 Task: In the event  named  Training Session: Conflict Resolution Strategies in the Workplace, Set a range of dates when you can accept meetings  '22 Jul â€" 20 Aug 2023'. Select a duration of  45 min. Select working hours  	_x000D_
MON- SAT 9:00am â€" 5:00pm. Add time before or after your events  as 5 min. Set the frequency of available time slots for invitees as  55 min. Set the minimum notice period and maximum events allowed per day as  41 hours and 5. , logged in from the account softage.4@softage.net and add another guest for the event, softage.10@softage.net
Action: Mouse pressed left at (834, 646)
Screenshot: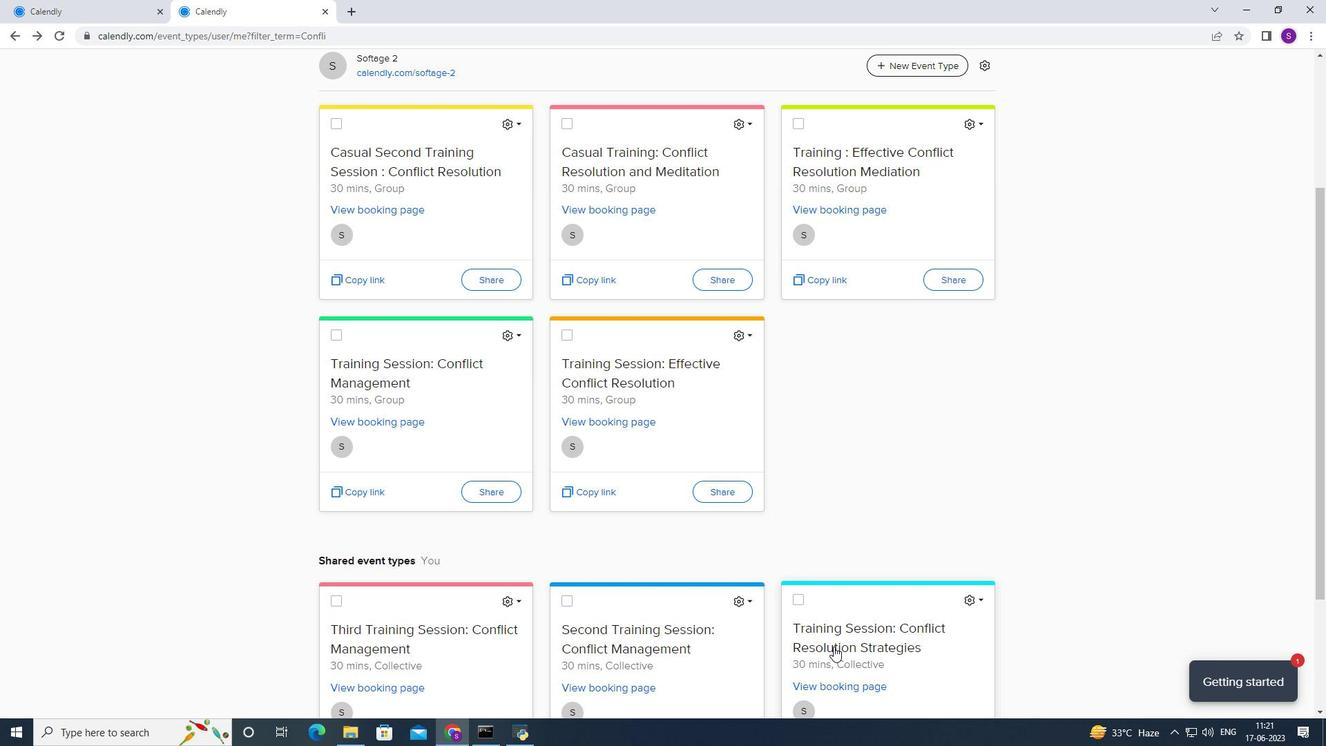 
Action: Mouse moved to (382, 344)
Screenshot: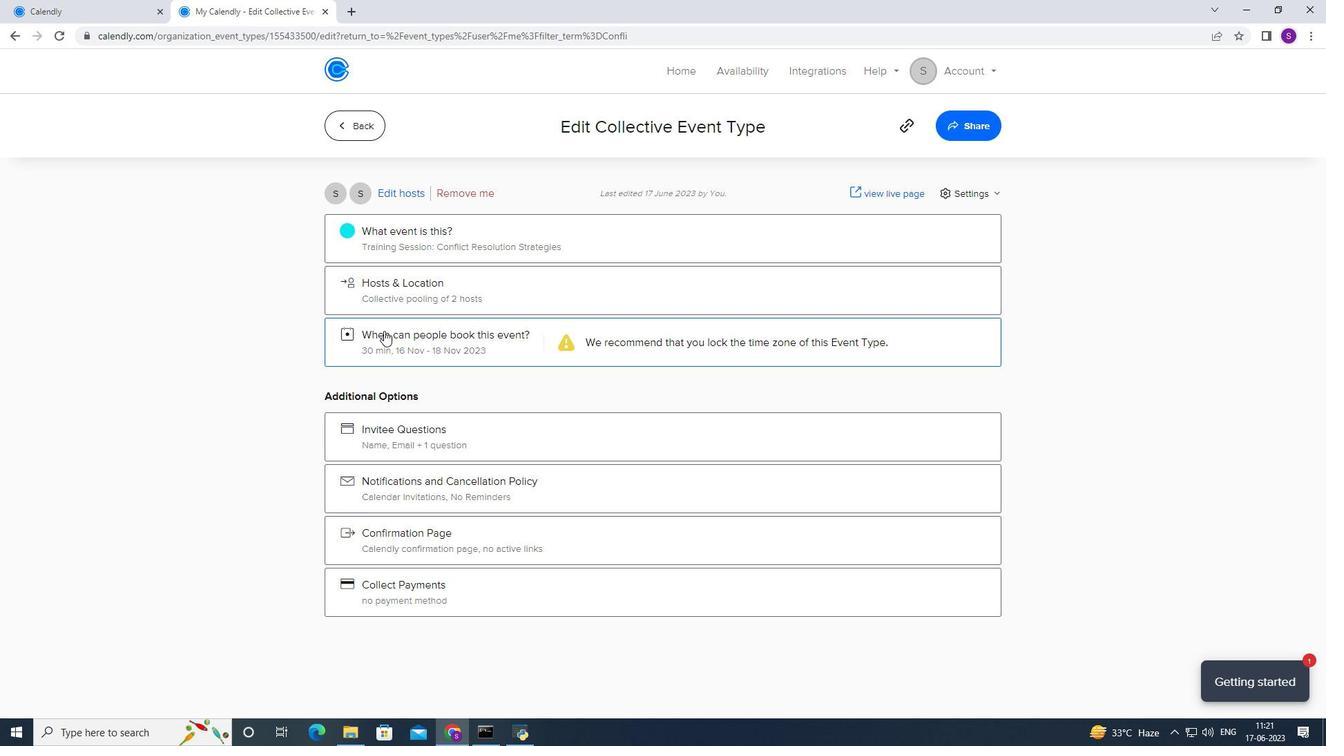 
Action: Mouse pressed left at (382, 344)
Screenshot: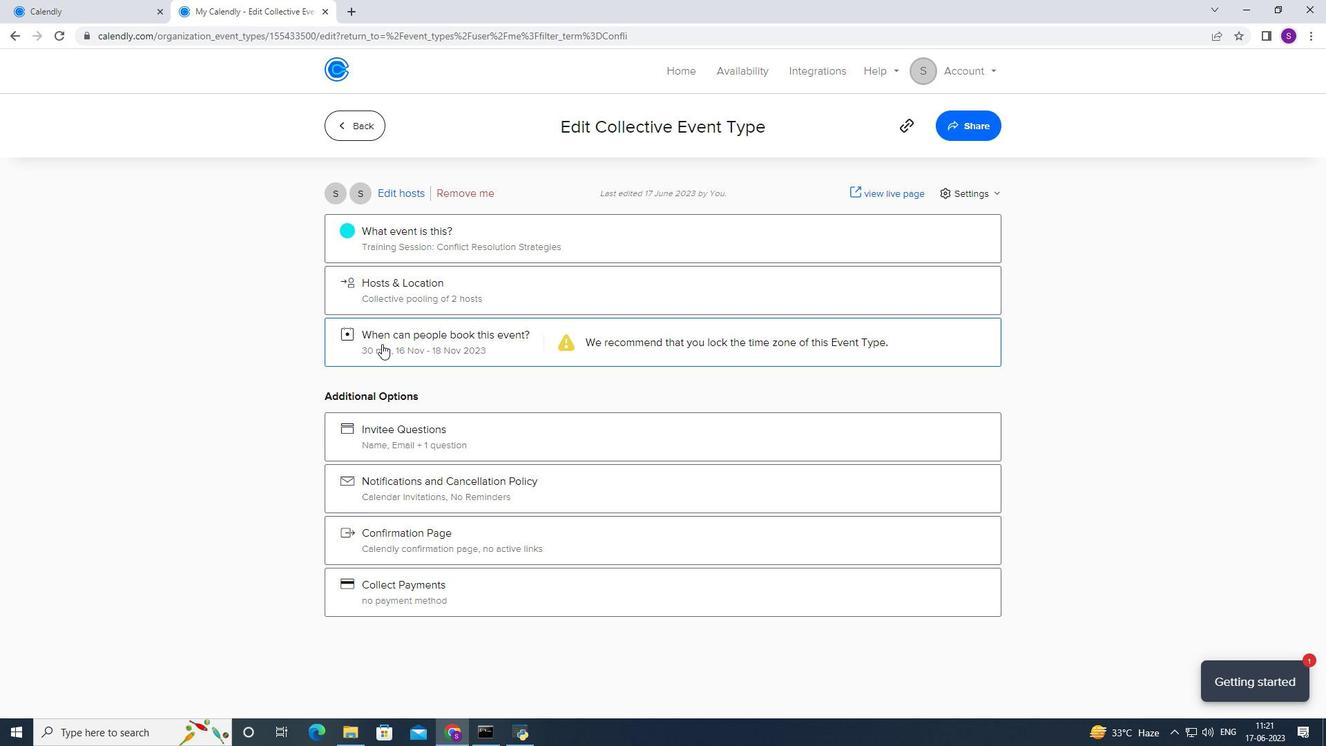 
Action: Mouse moved to (540, 516)
Screenshot: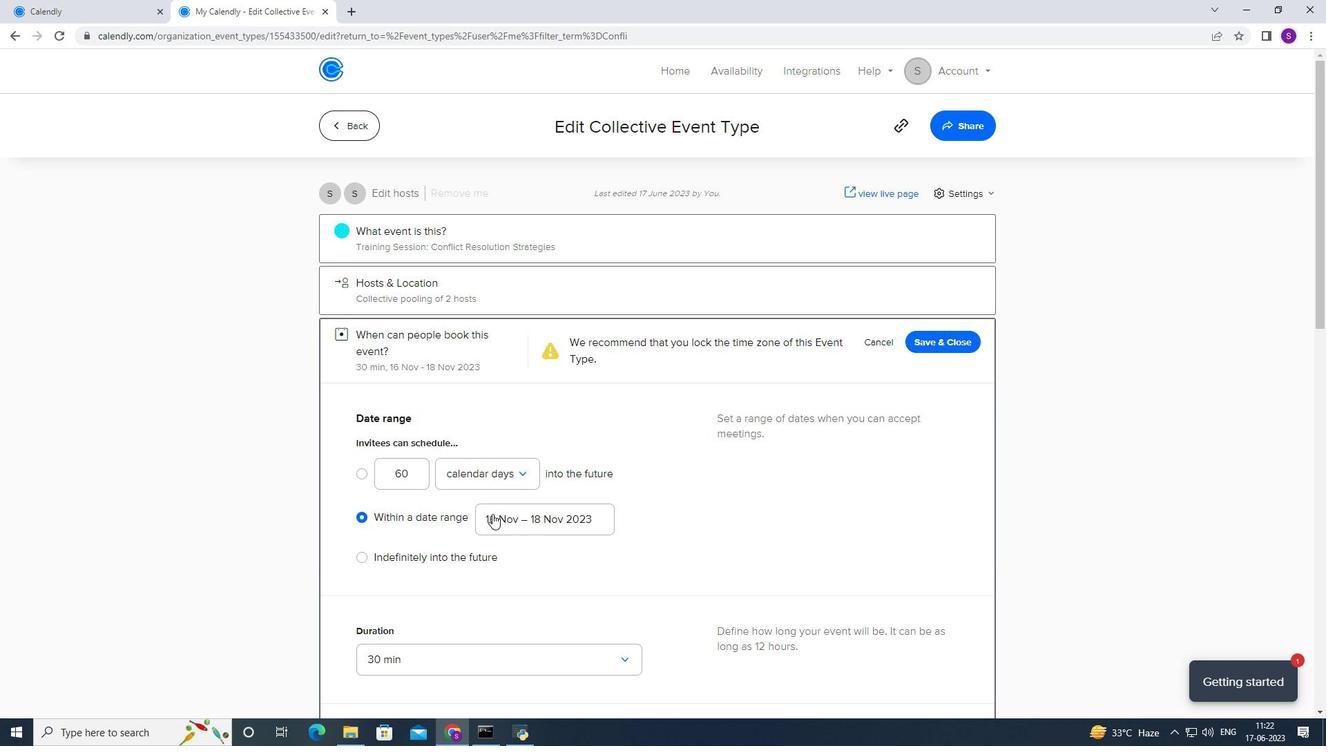 
Action: Mouse pressed left at (540, 516)
Screenshot: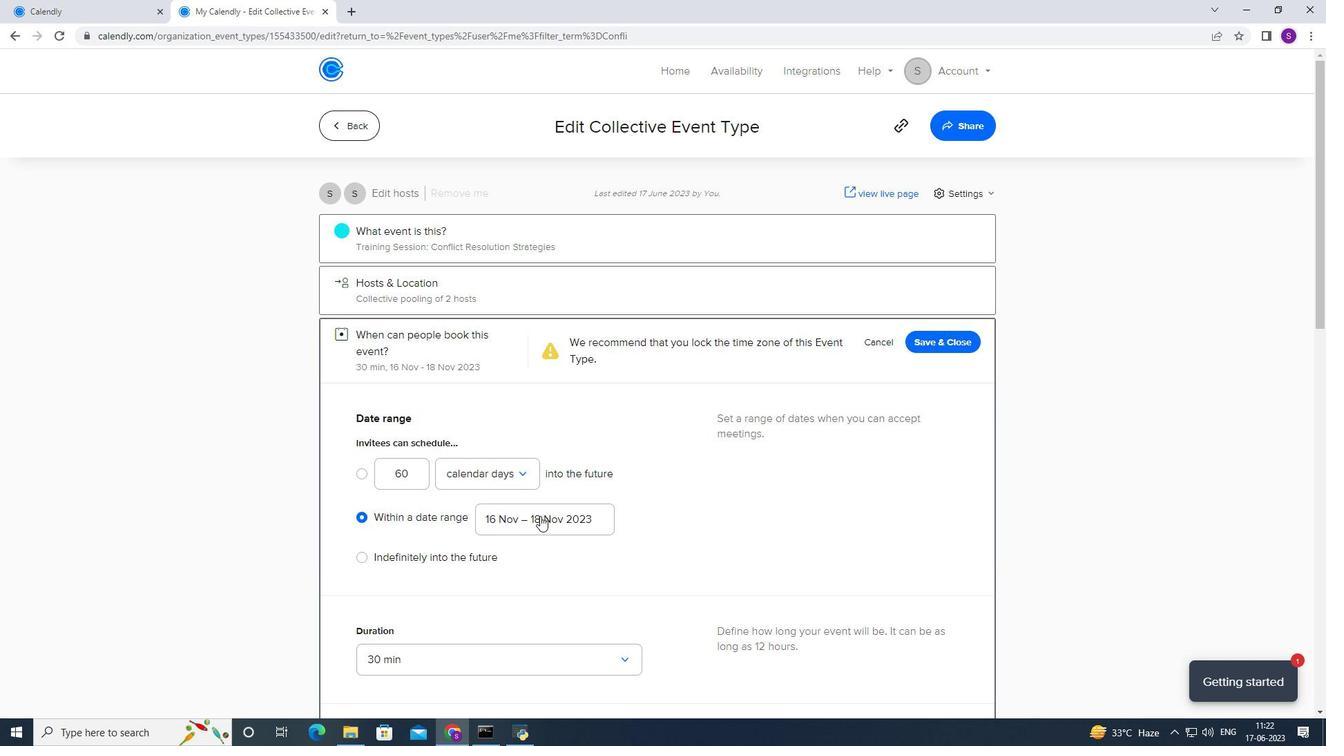 
Action: Mouse moved to (576, 372)
Screenshot: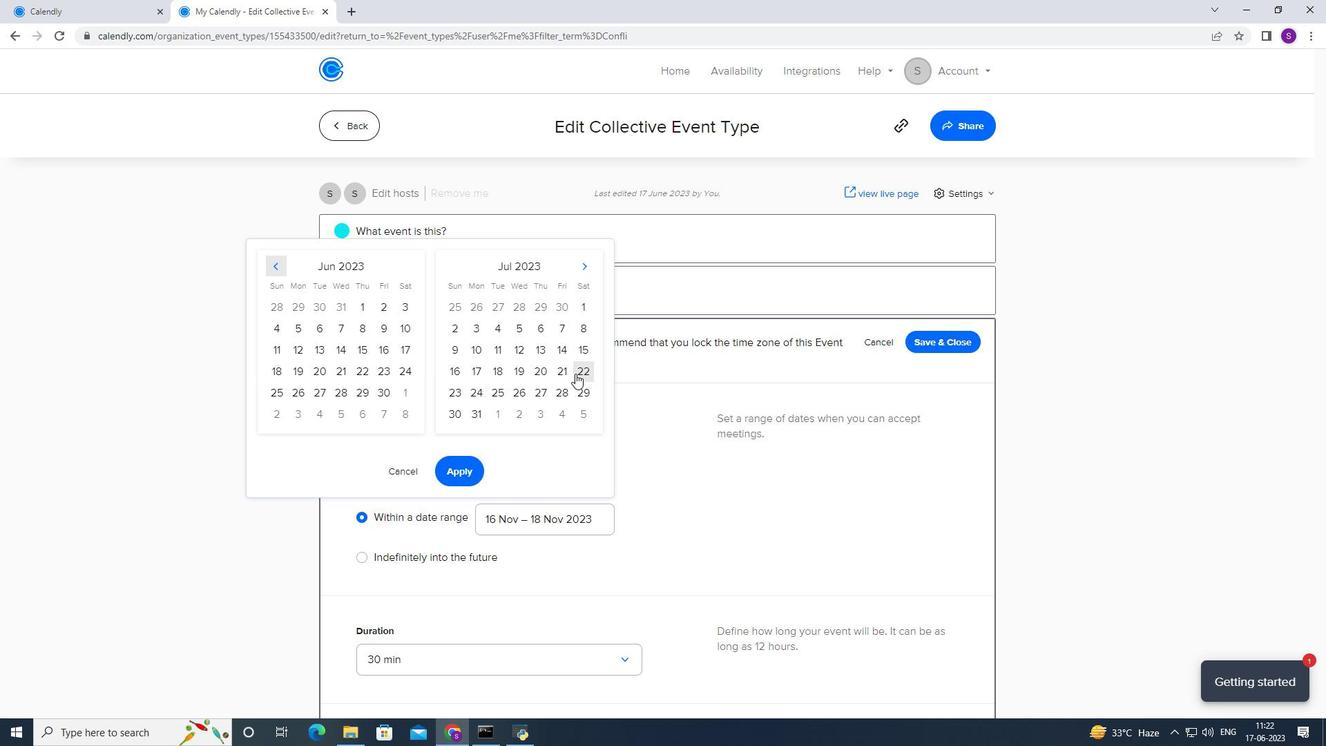 
Action: Mouse pressed left at (576, 372)
Screenshot: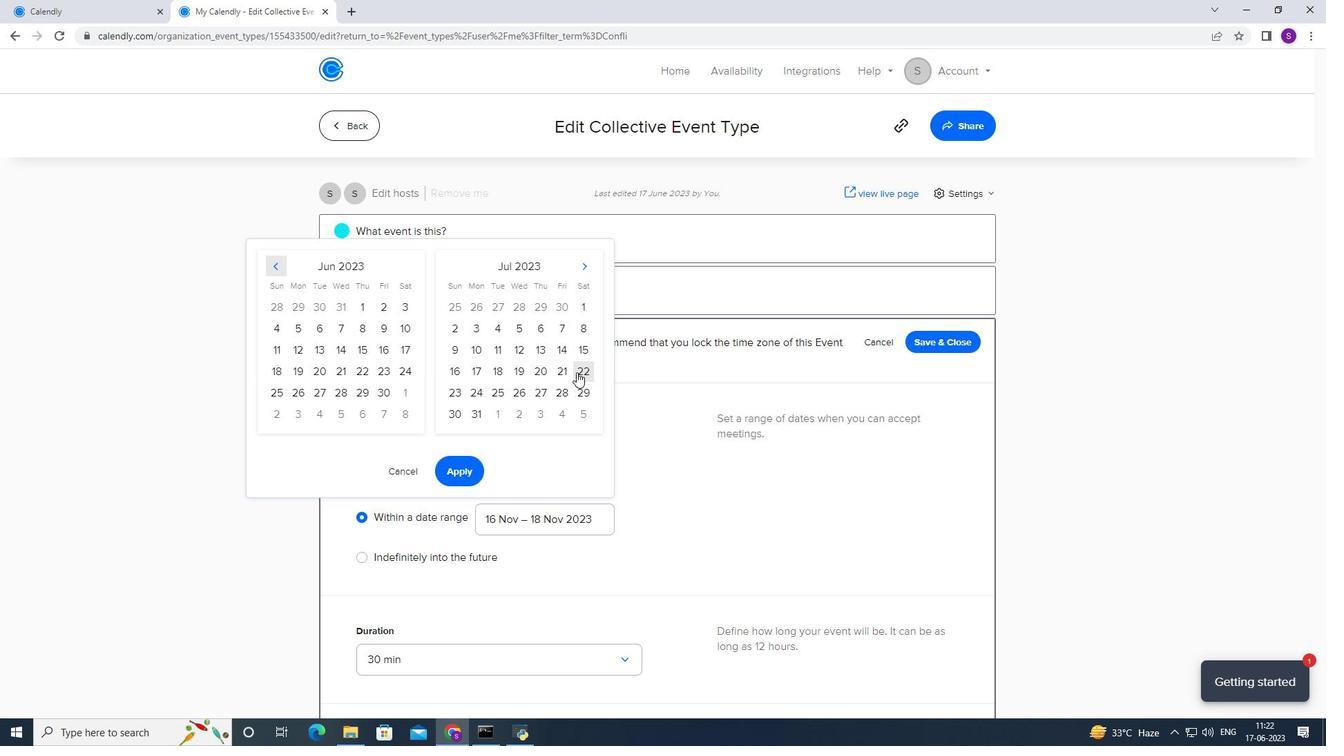 
Action: Mouse moved to (578, 266)
Screenshot: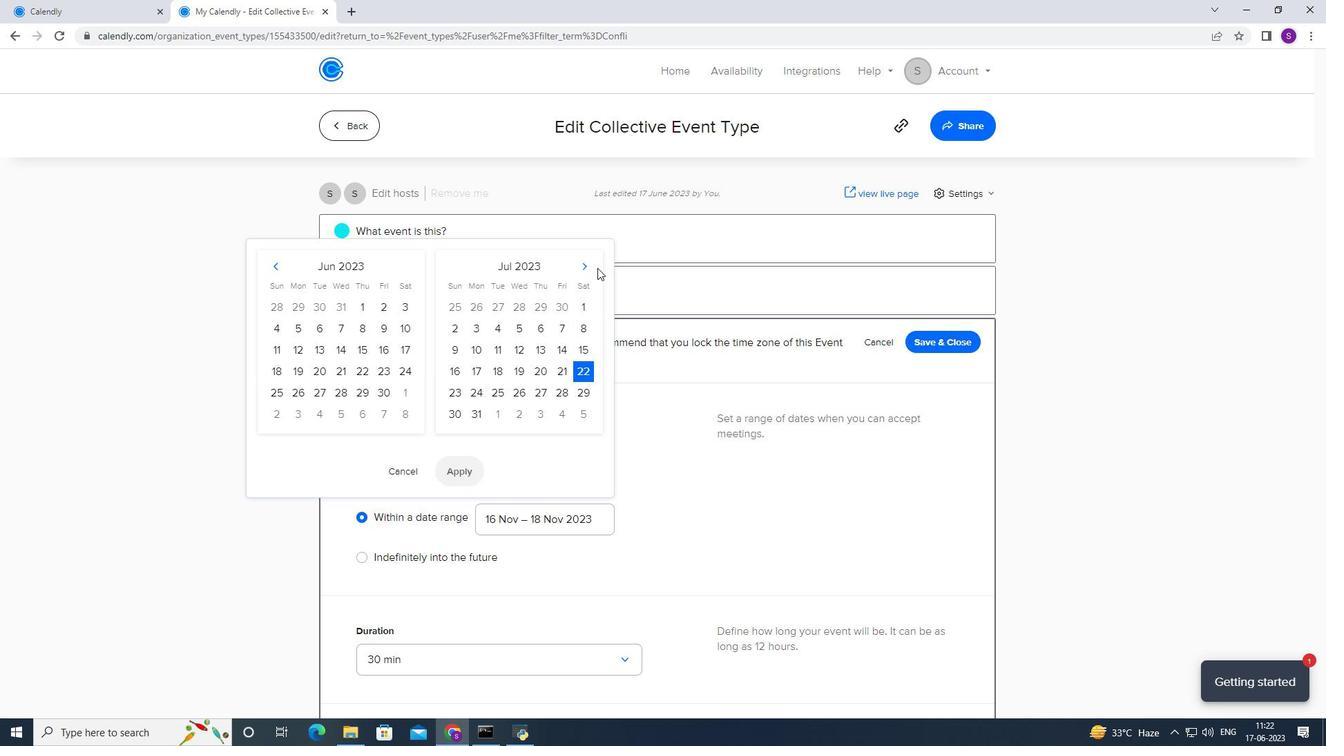 
Action: Mouse pressed left at (578, 266)
Screenshot: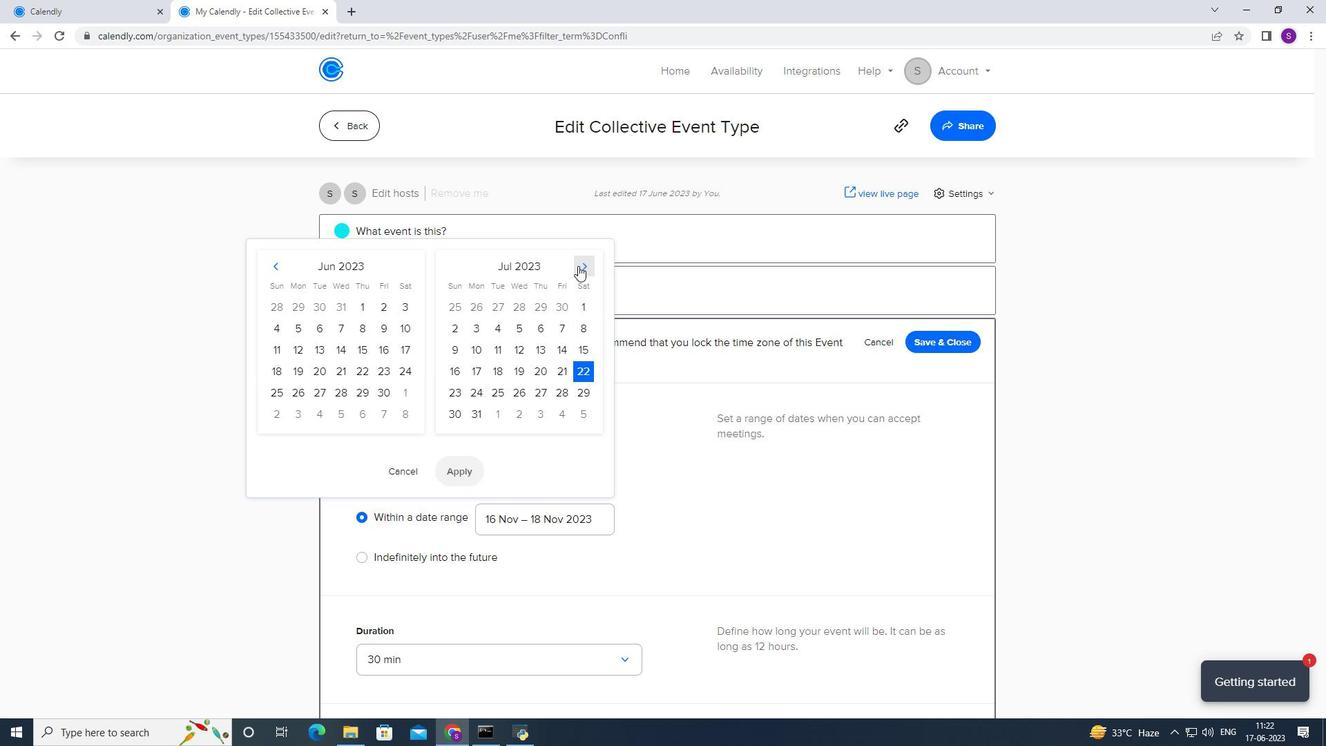 
Action: Mouse moved to (458, 368)
Screenshot: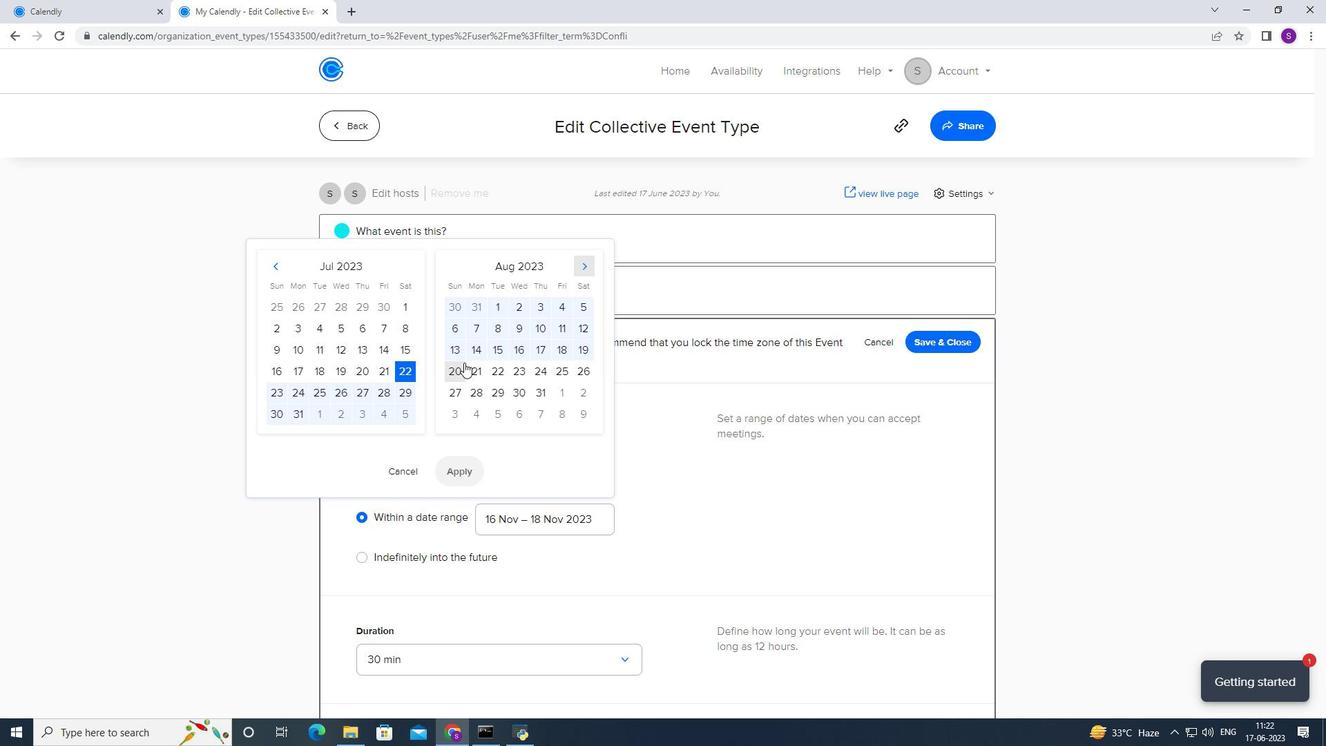 
Action: Mouse pressed left at (458, 368)
Screenshot: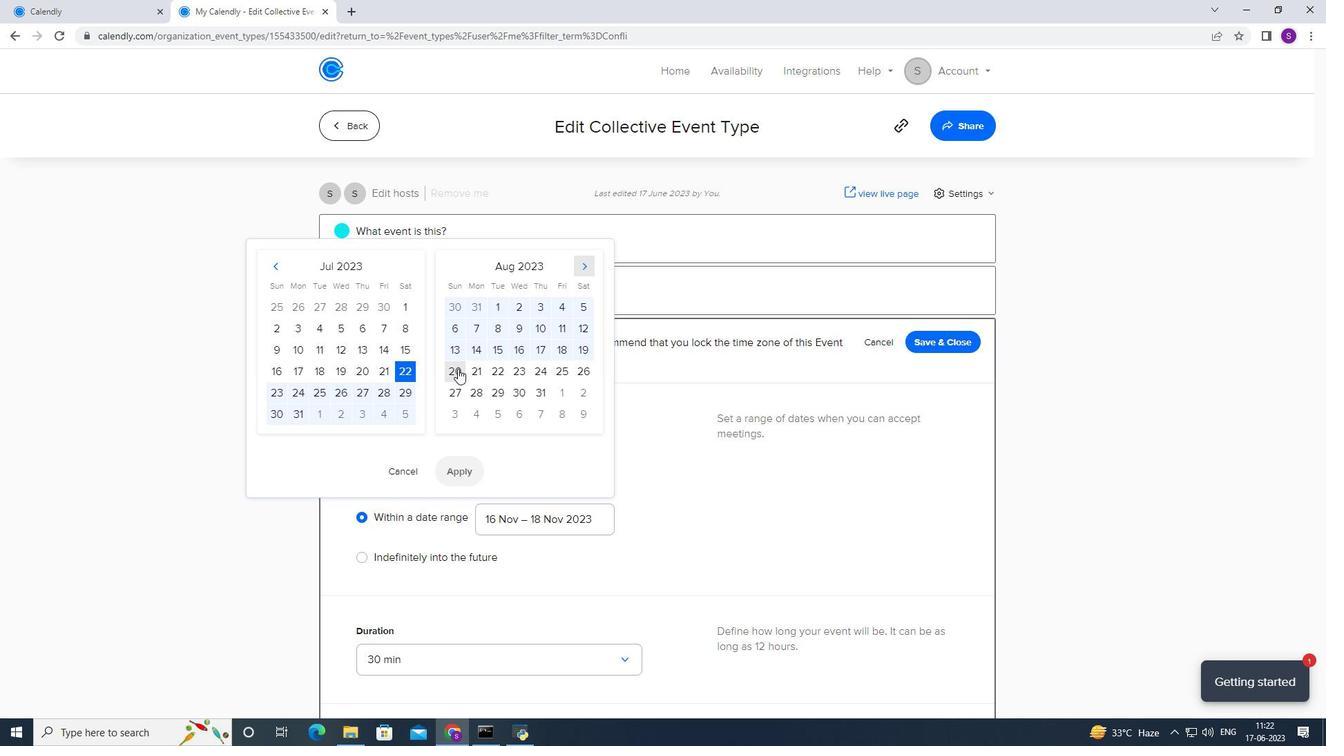 
Action: Mouse moved to (459, 476)
Screenshot: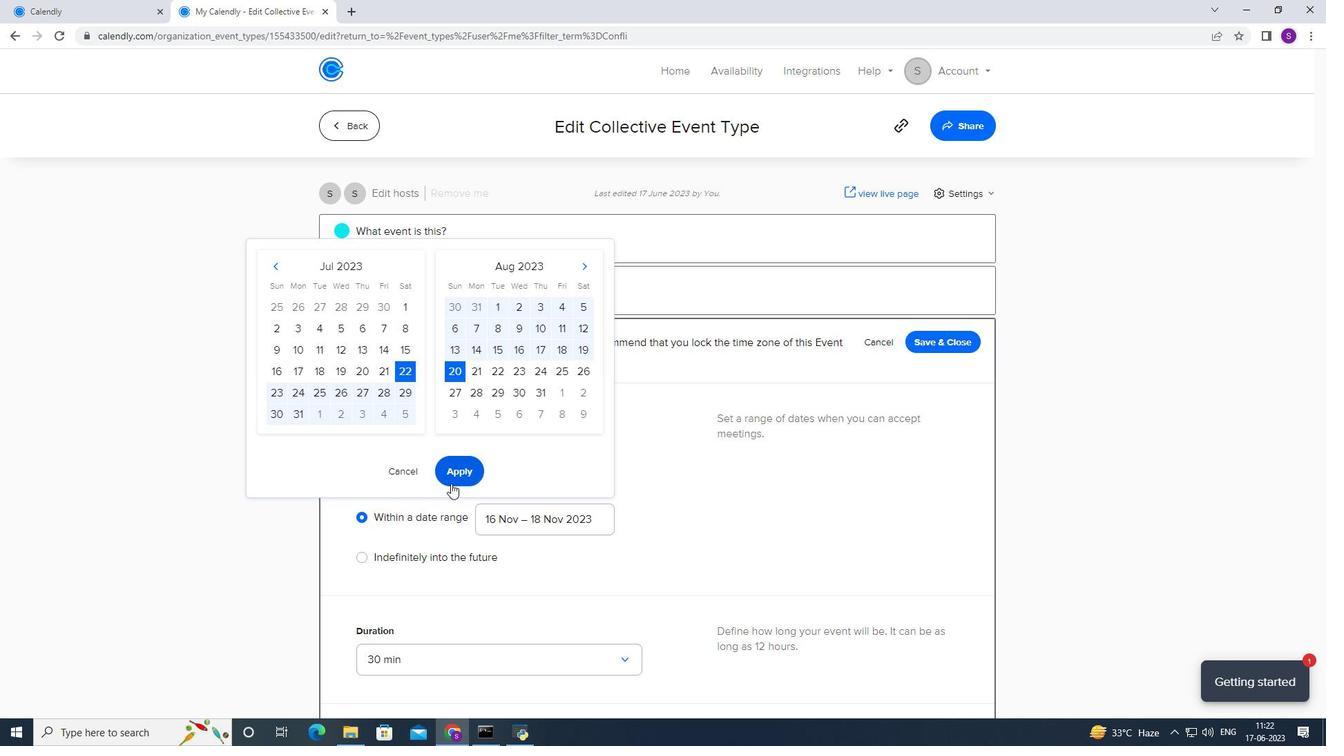 
Action: Mouse pressed left at (459, 476)
Screenshot: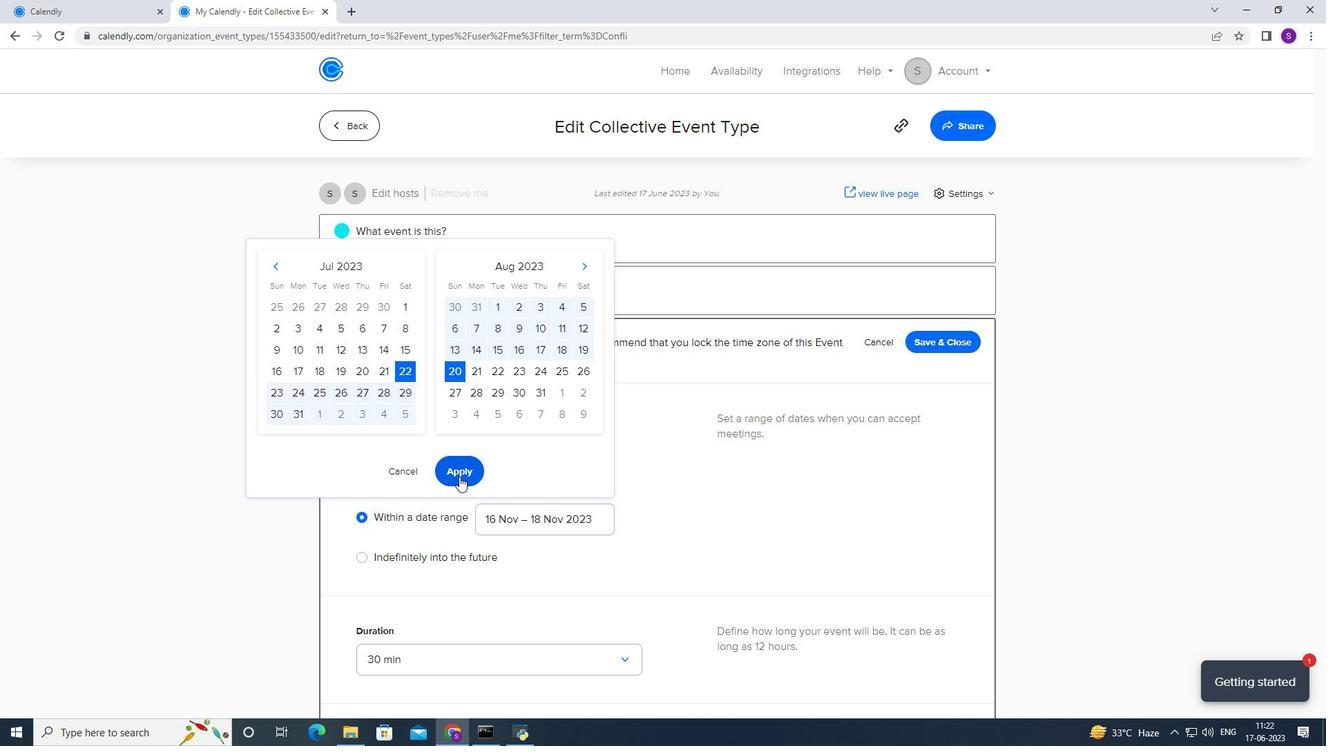 
Action: Mouse scrolled (459, 476) with delta (0, 0)
Screenshot: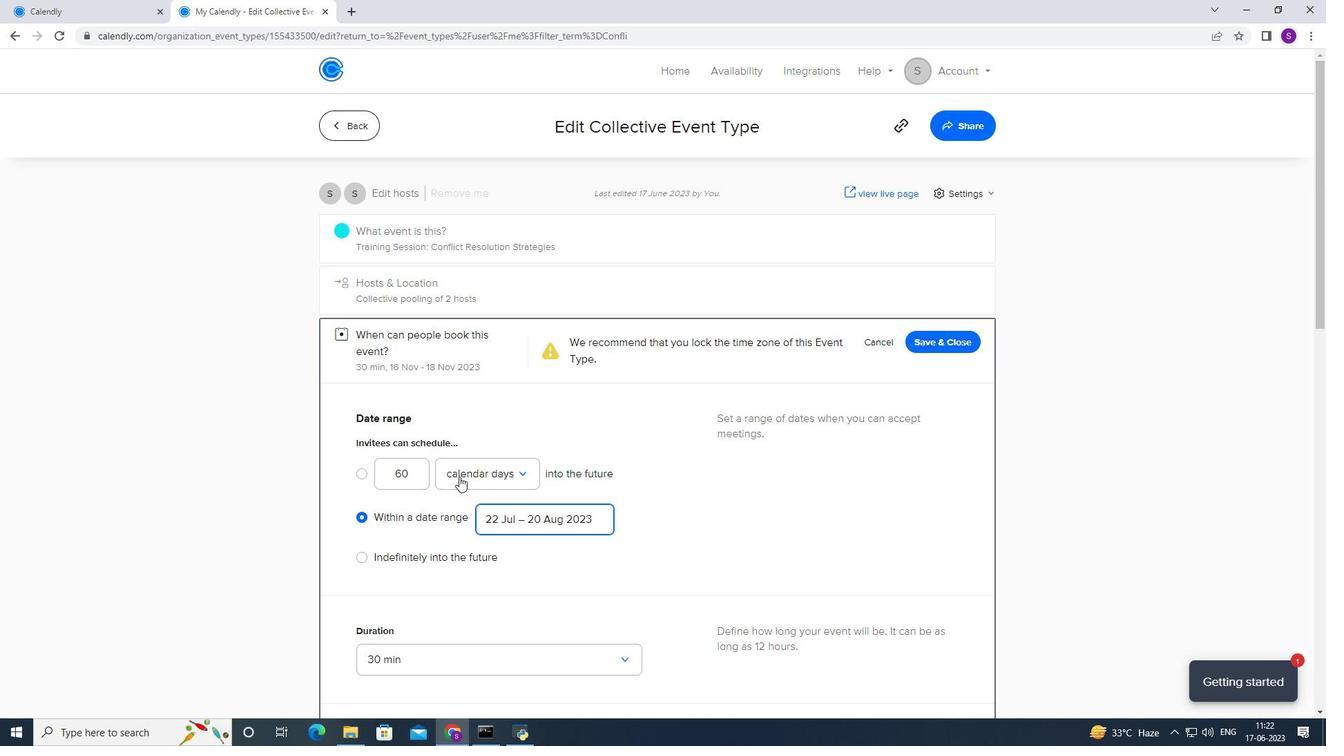 
Action: Mouse scrolled (459, 476) with delta (0, 0)
Screenshot: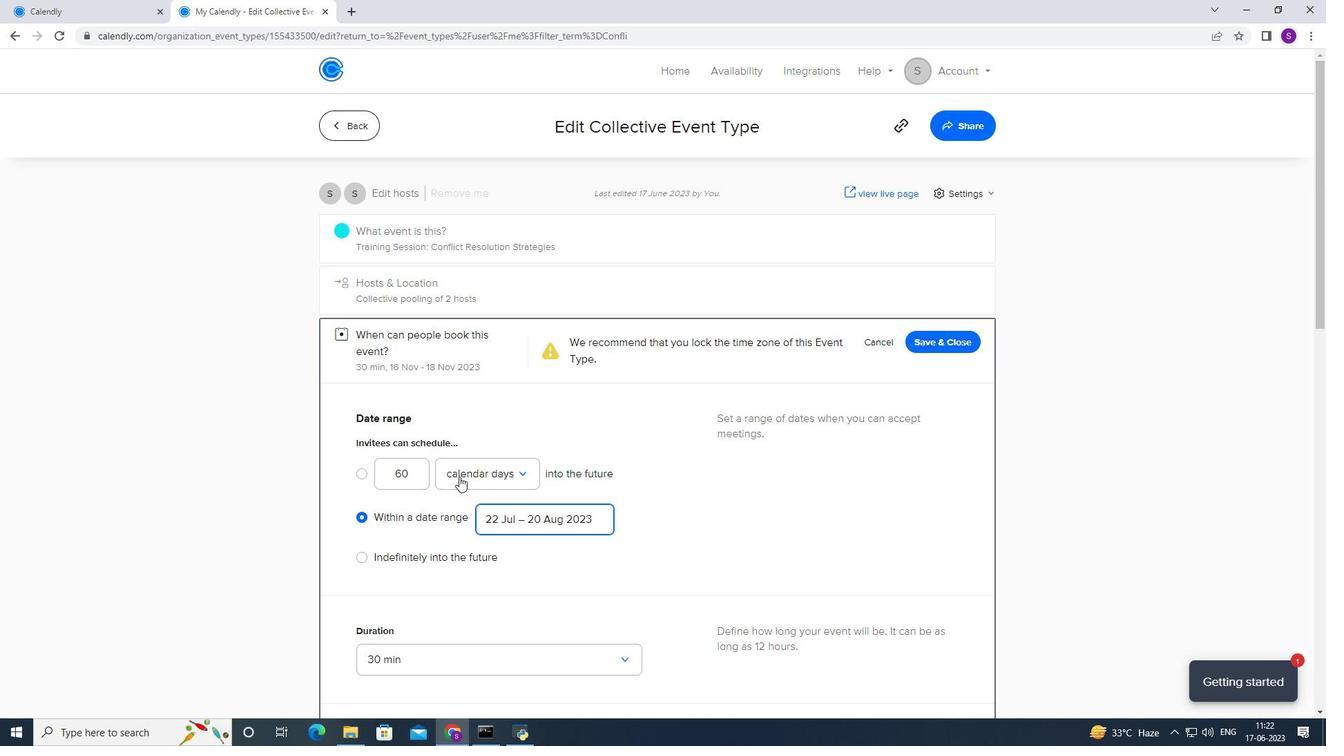 
Action: Mouse scrolled (459, 476) with delta (0, 0)
Screenshot: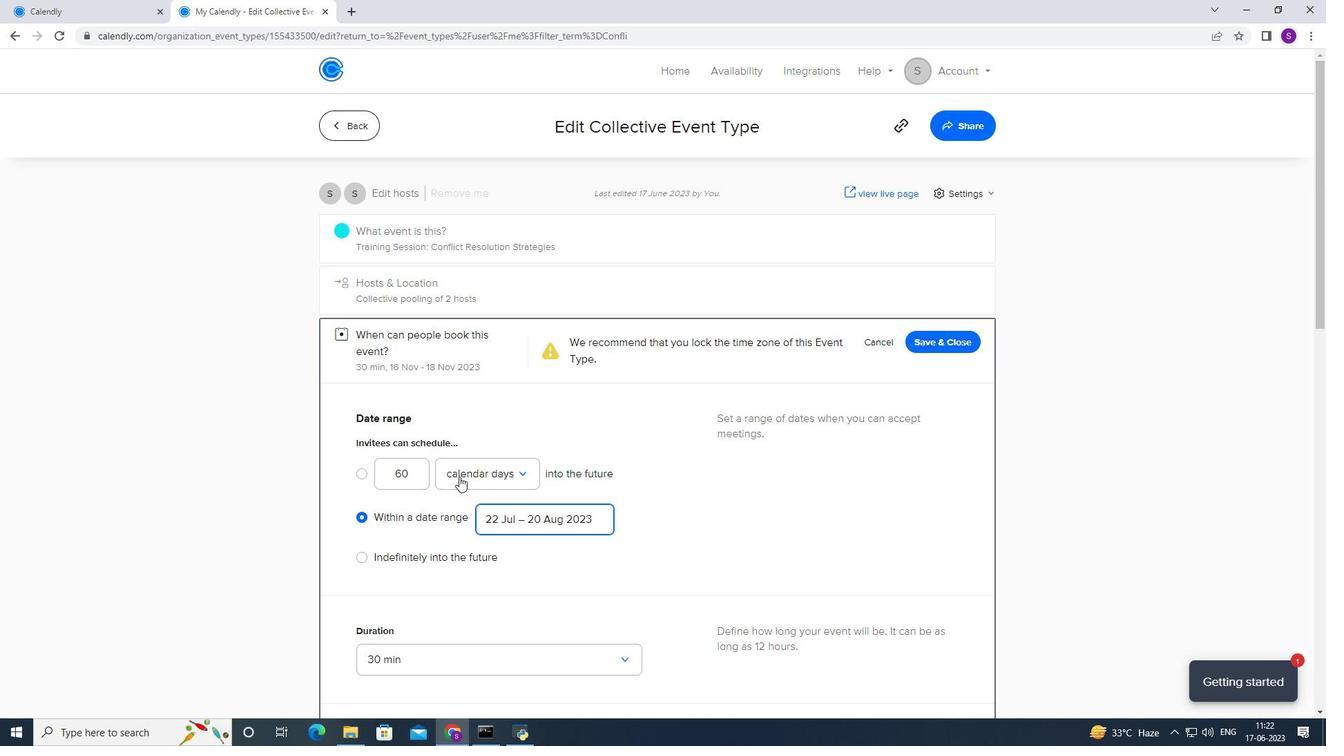 
Action: Mouse scrolled (459, 476) with delta (0, 0)
Screenshot: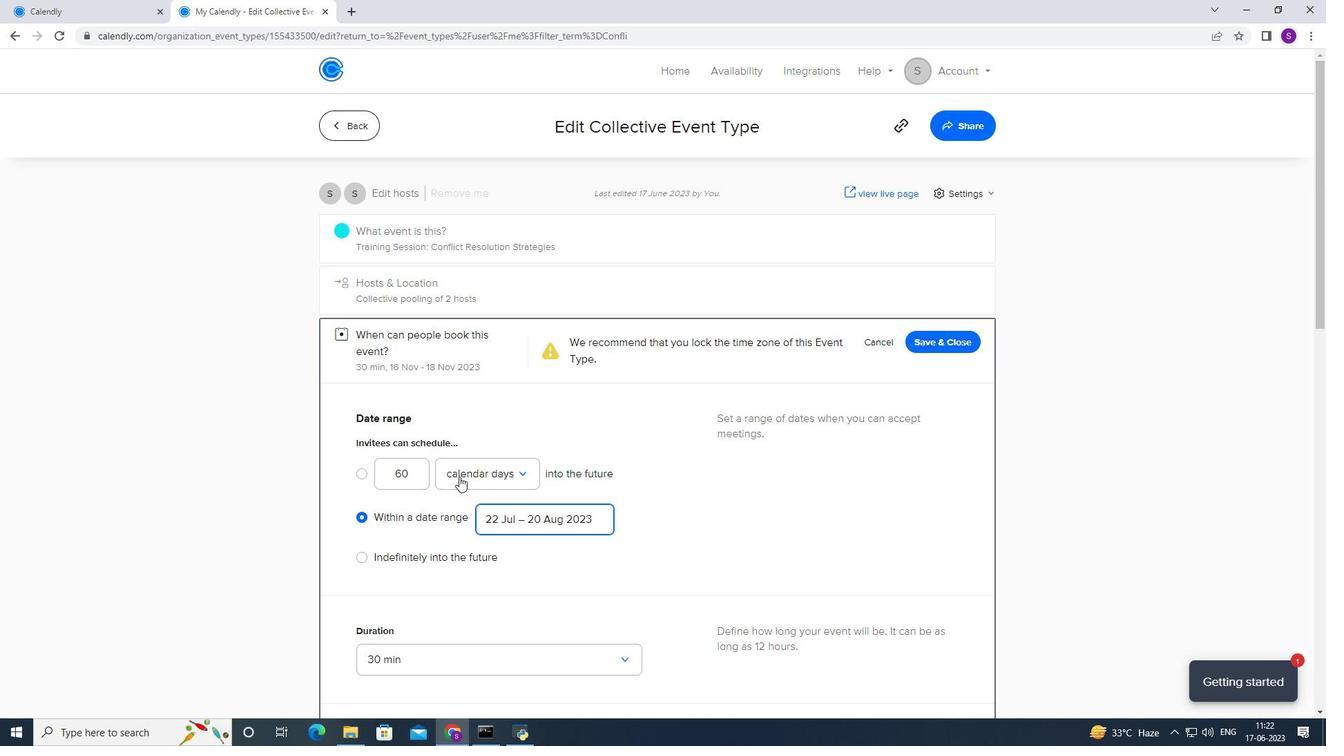 
Action: Mouse scrolled (459, 476) with delta (0, 0)
Screenshot: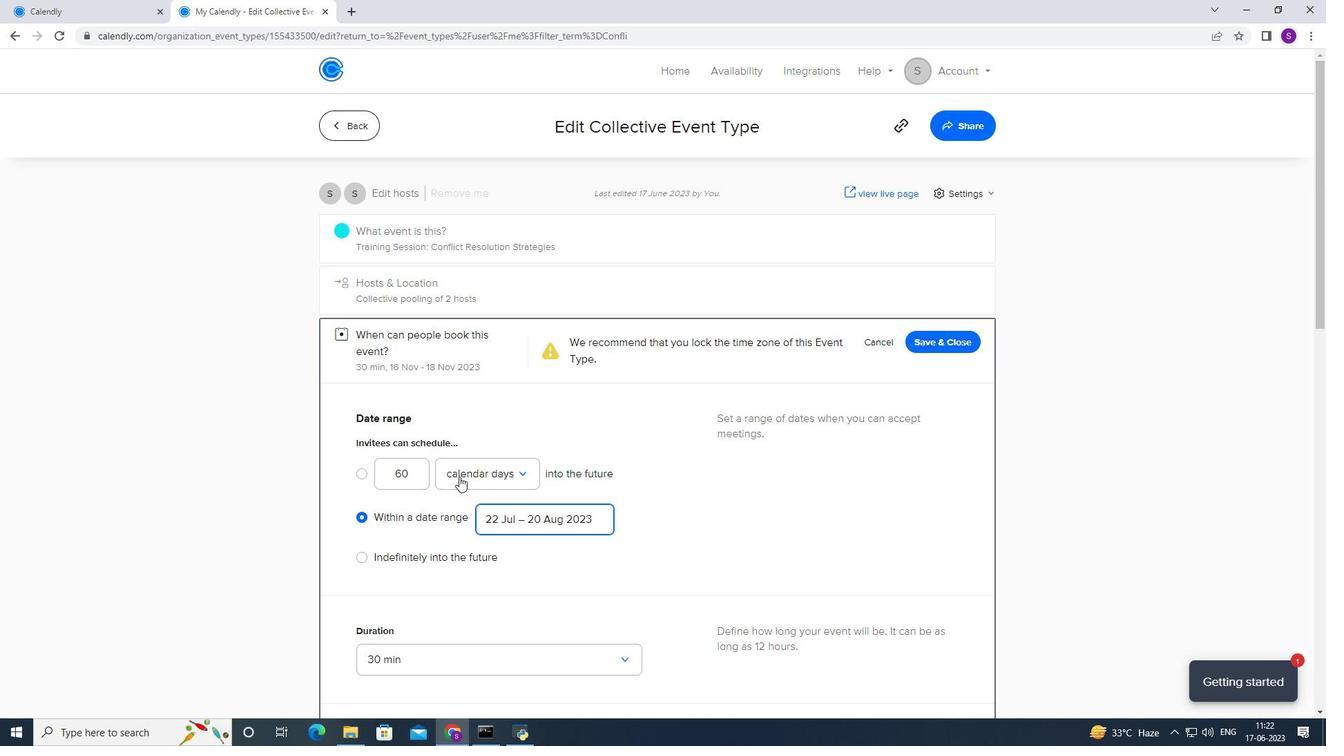 
Action: Mouse moved to (444, 310)
Screenshot: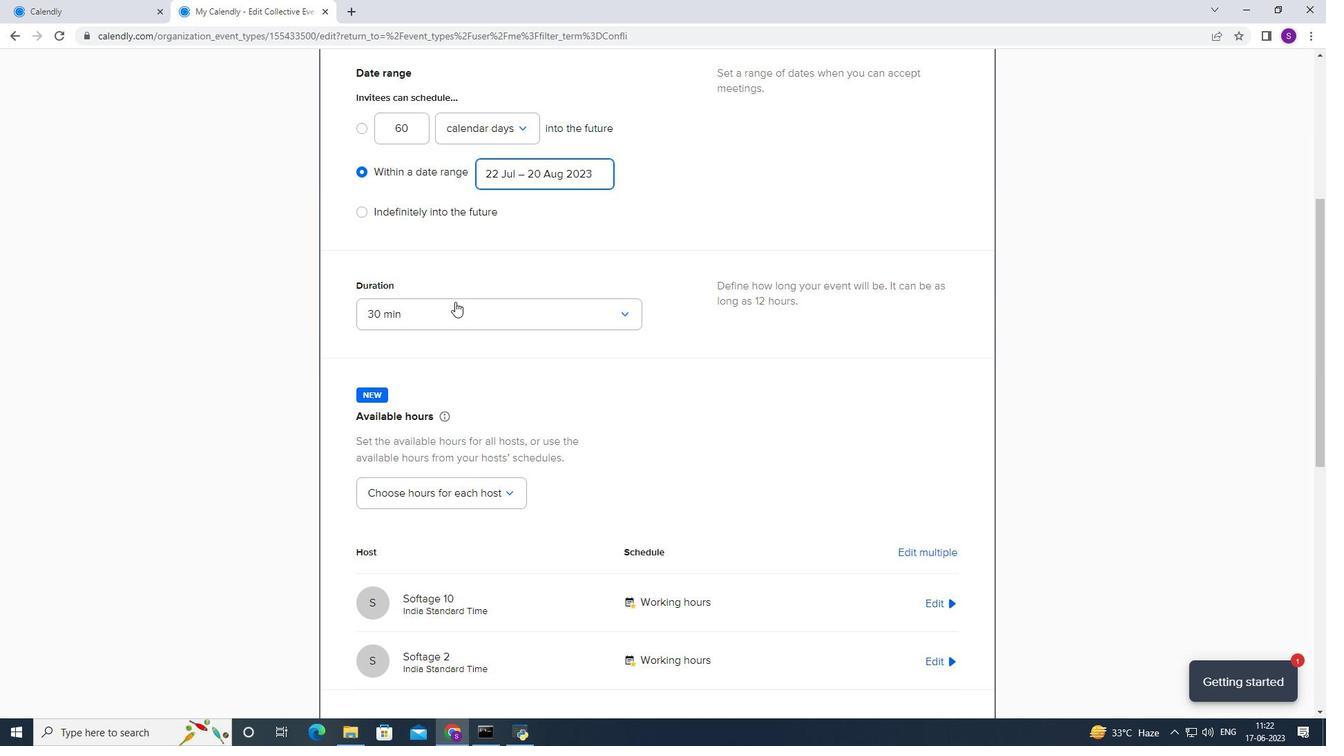 
Action: Mouse pressed left at (444, 310)
Screenshot: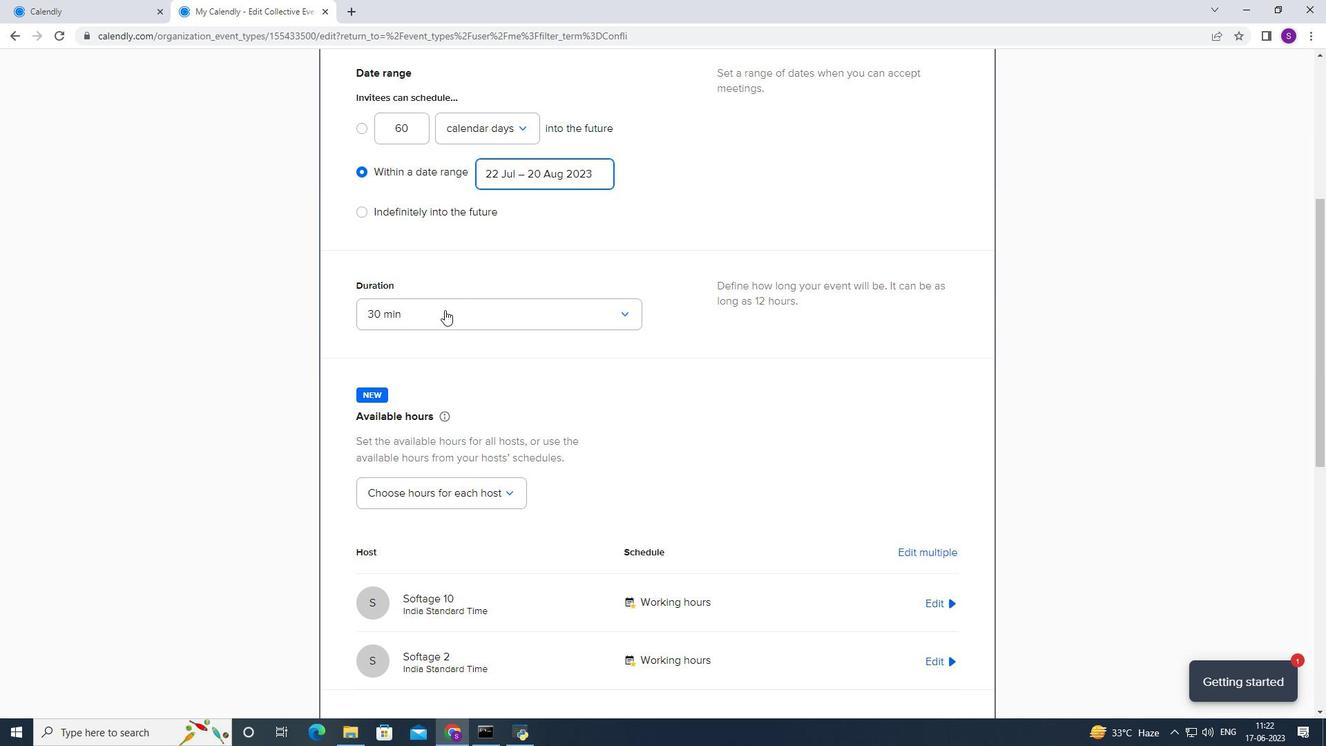 
Action: Mouse moved to (402, 397)
Screenshot: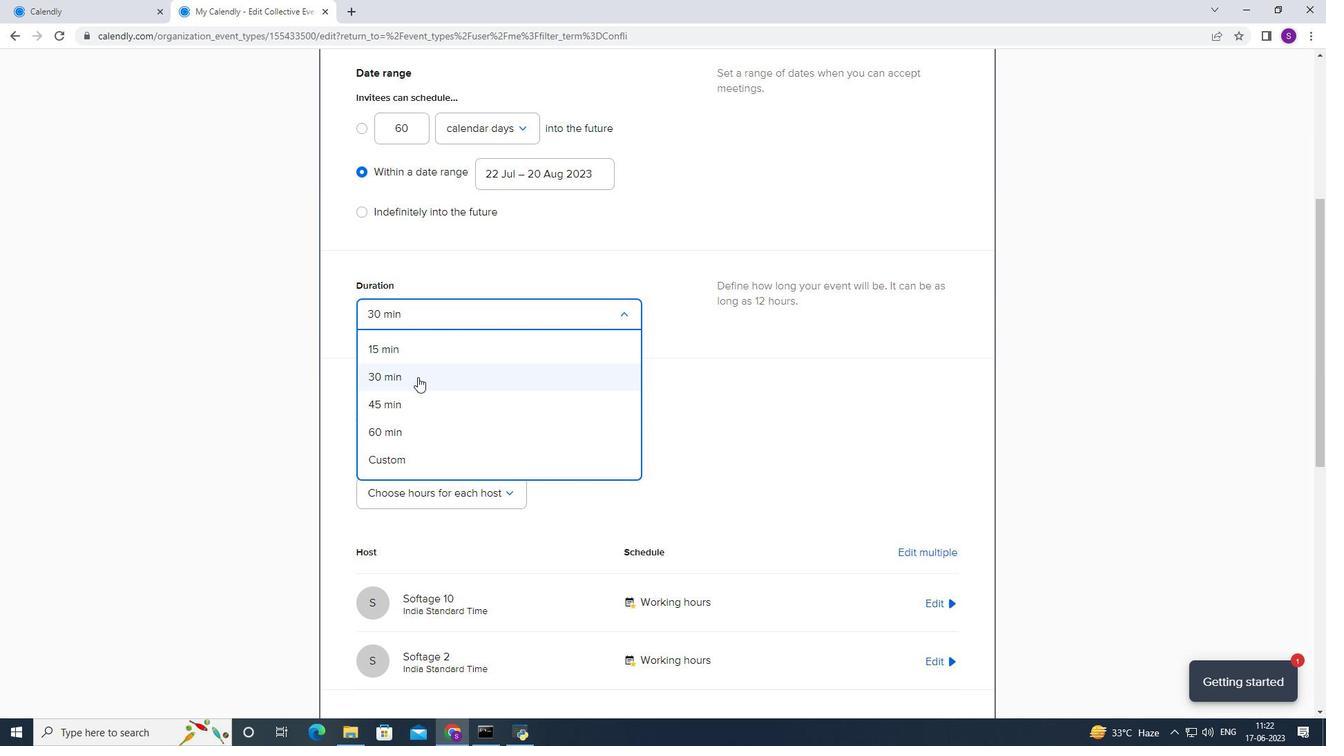 
Action: Mouse pressed left at (402, 397)
Screenshot: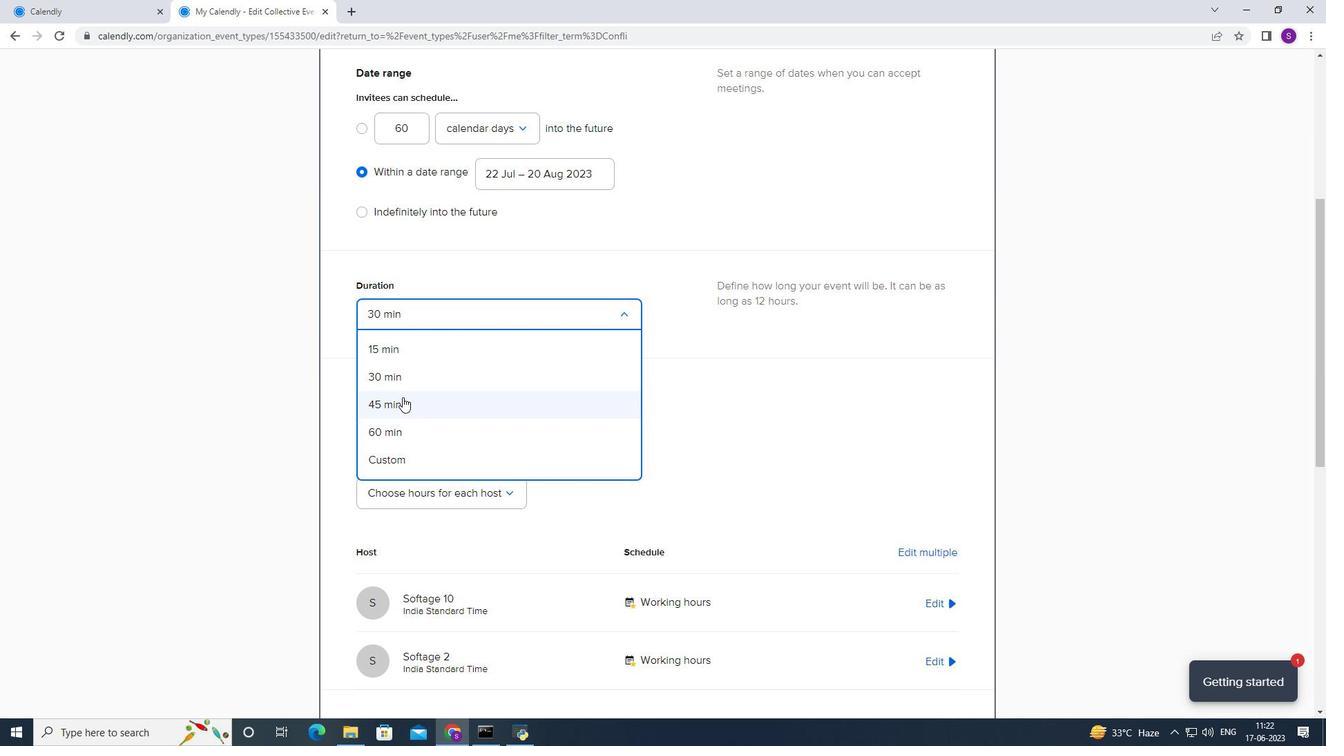 
Action: Mouse moved to (418, 379)
Screenshot: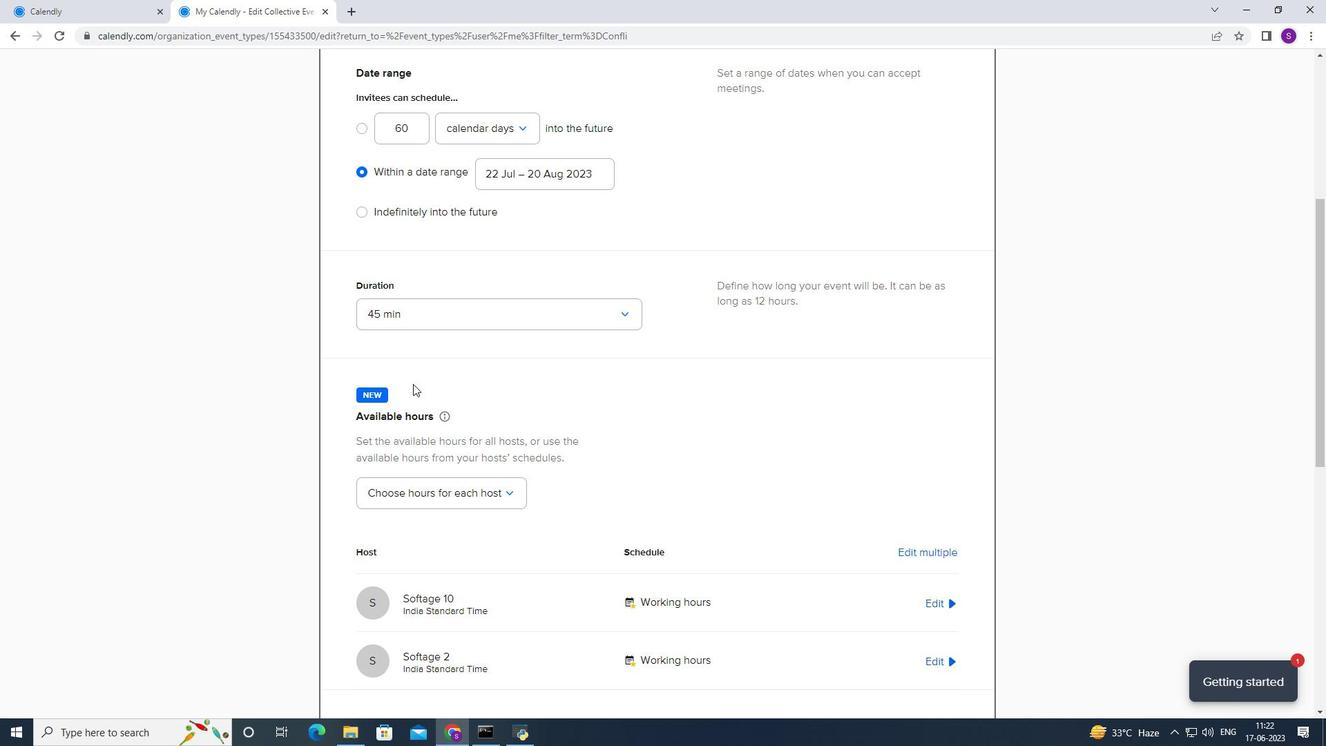 
Action: Mouse scrolled (418, 378) with delta (0, 0)
Screenshot: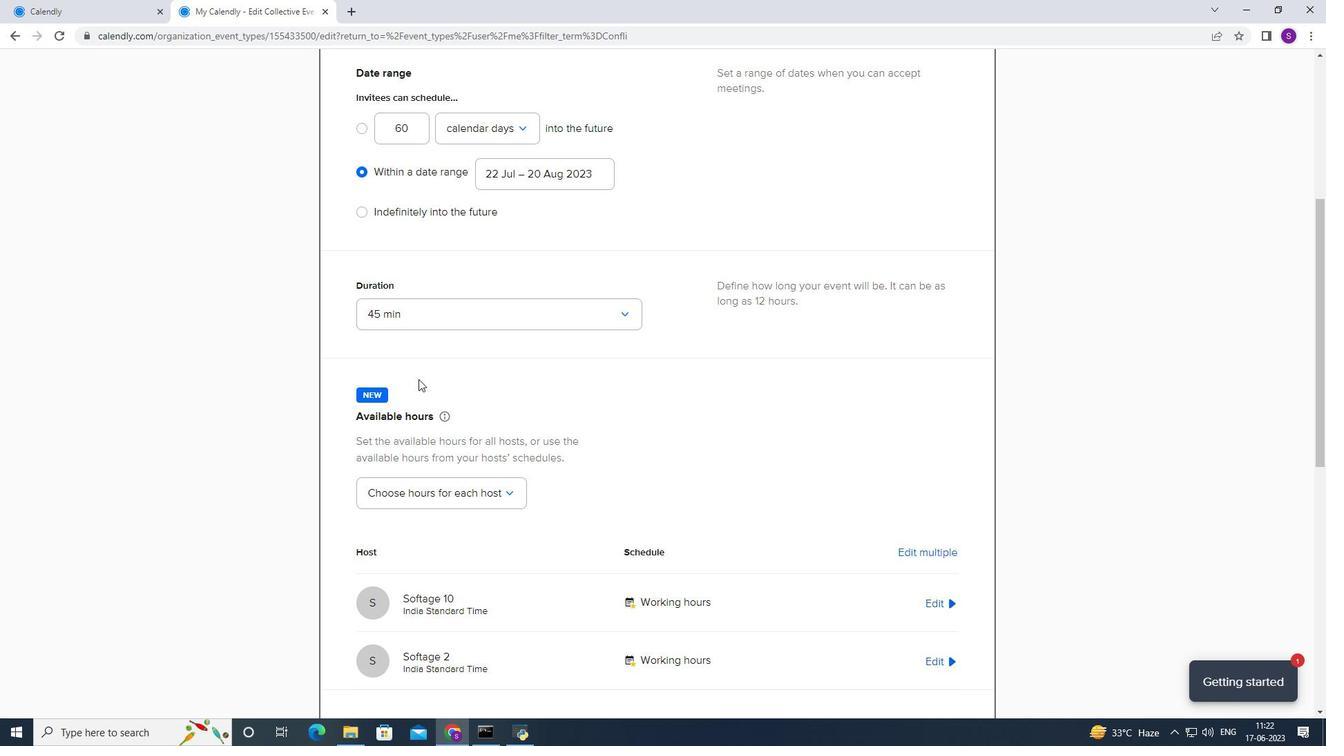 
Action: Mouse scrolled (418, 378) with delta (0, 0)
Screenshot: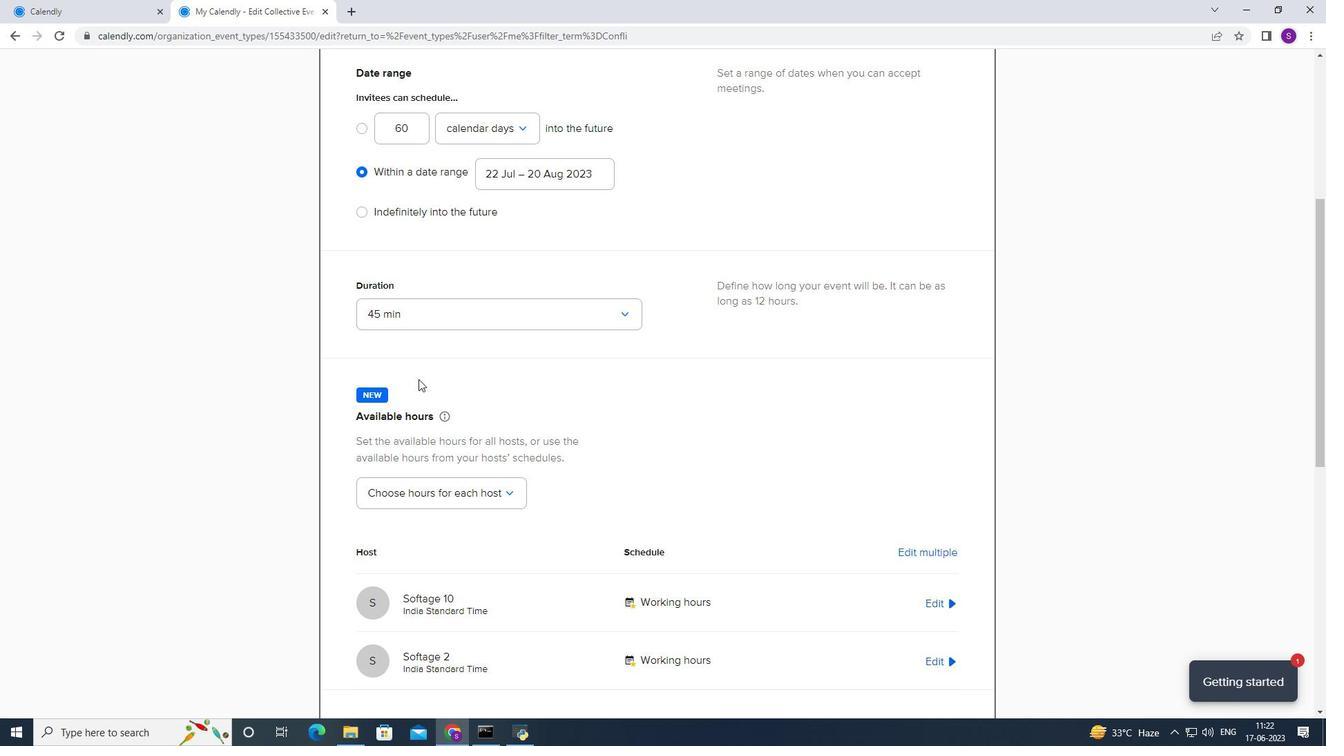 
Action: Mouse scrolled (418, 378) with delta (0, 0)
Screenshot: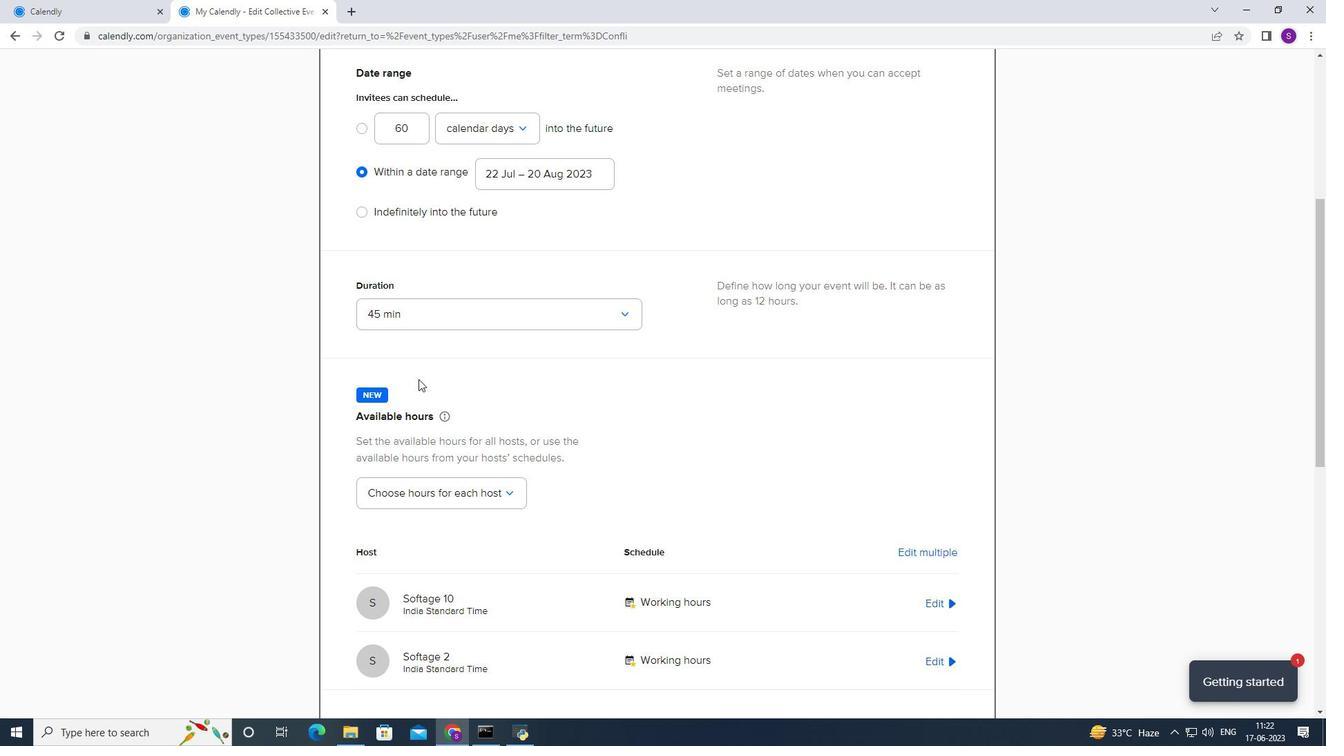 
Action: Mouse scrolled (418, 378) with delta (0, 0)
Screenshot: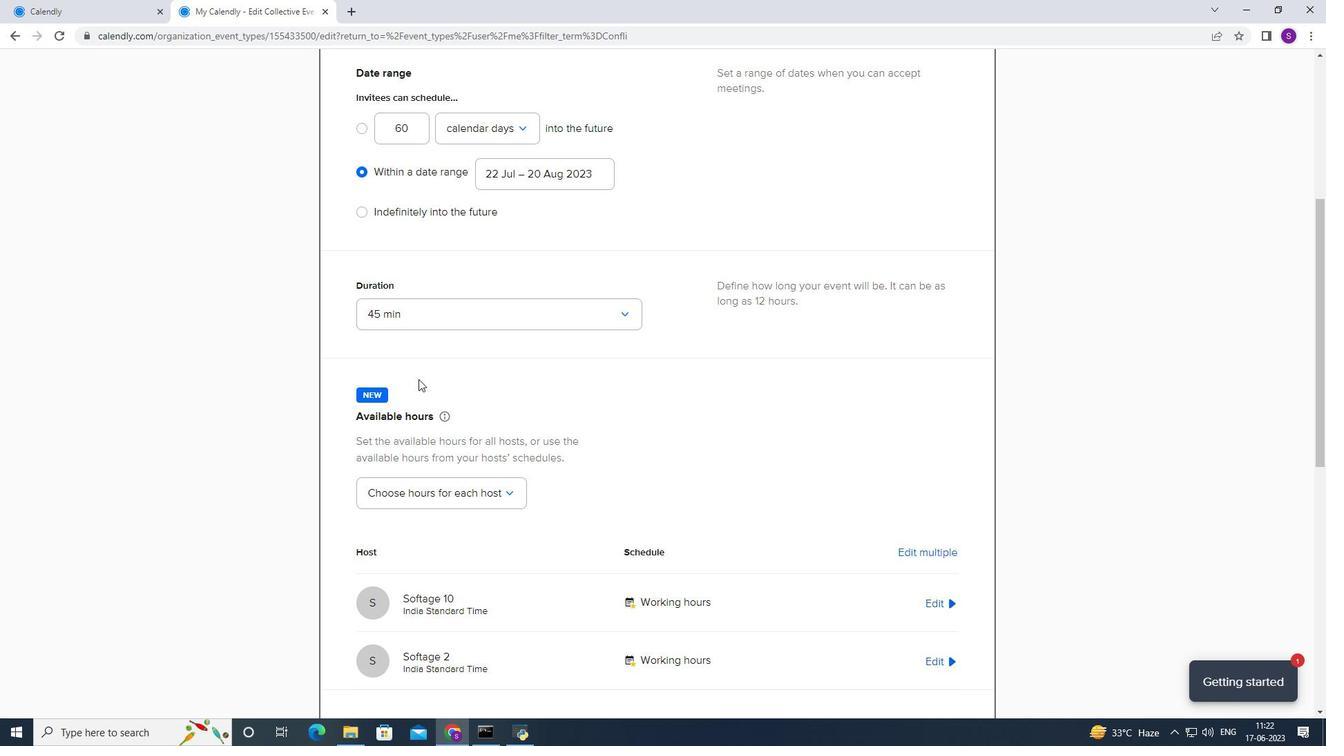 
Action: Mouse scrolled (418, 378) with delta (0, 0)
Screenshot: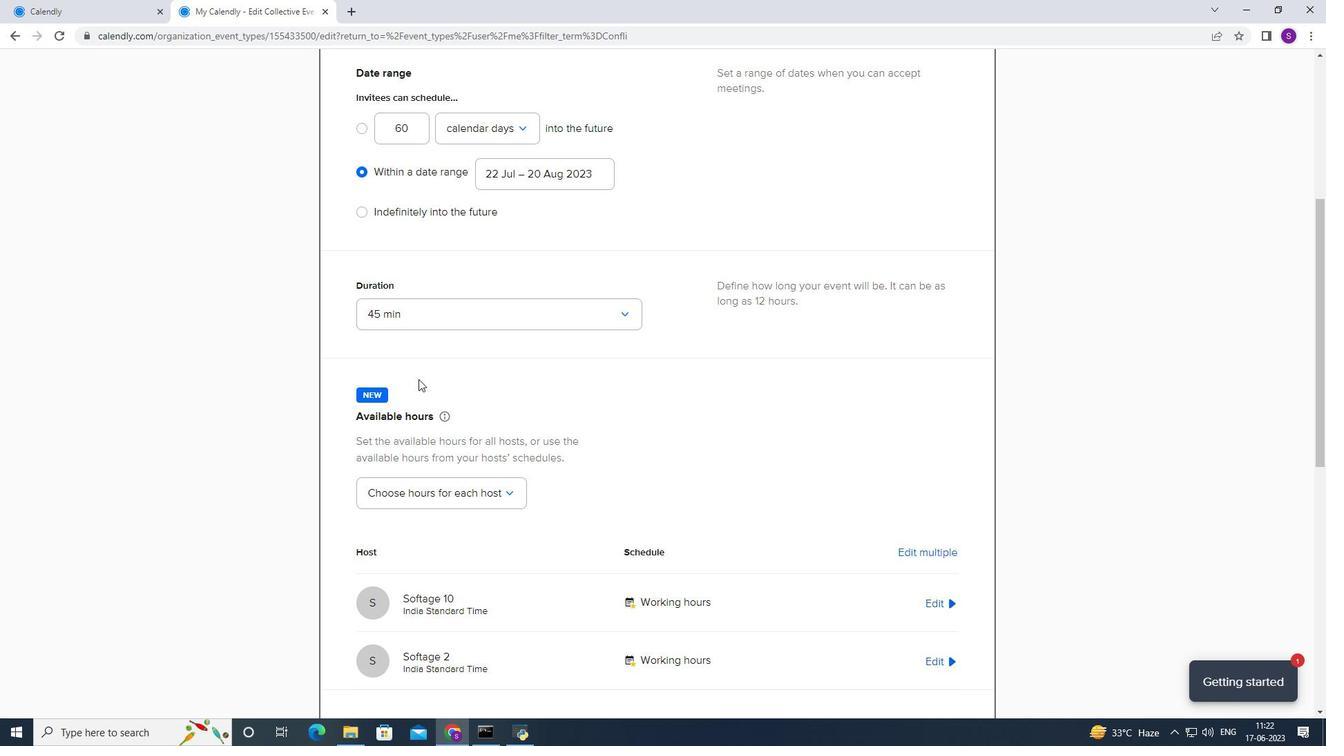 
Action: Mouse scrolled (418, 380) with delta (0, 0)
Screenshot: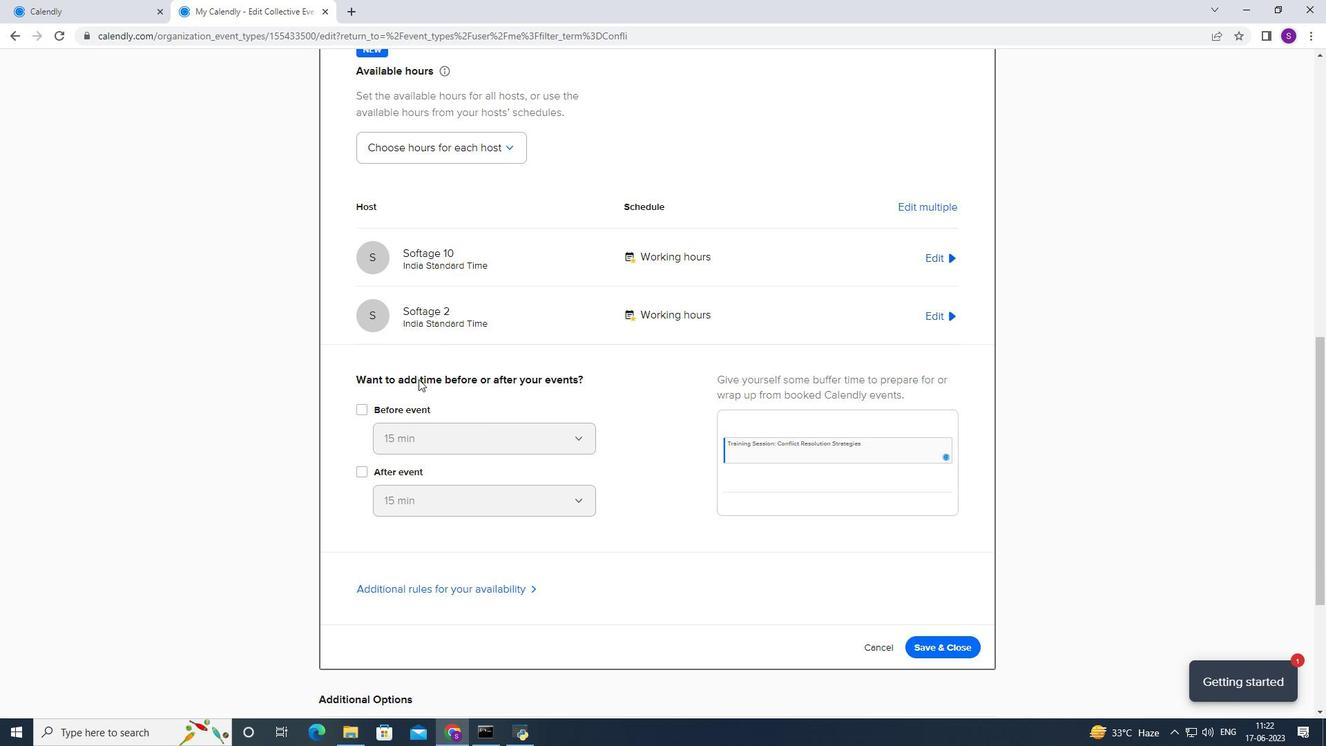 
Action: Mouse scrolled (418, 380) with delta (0, 0)
Screenshot: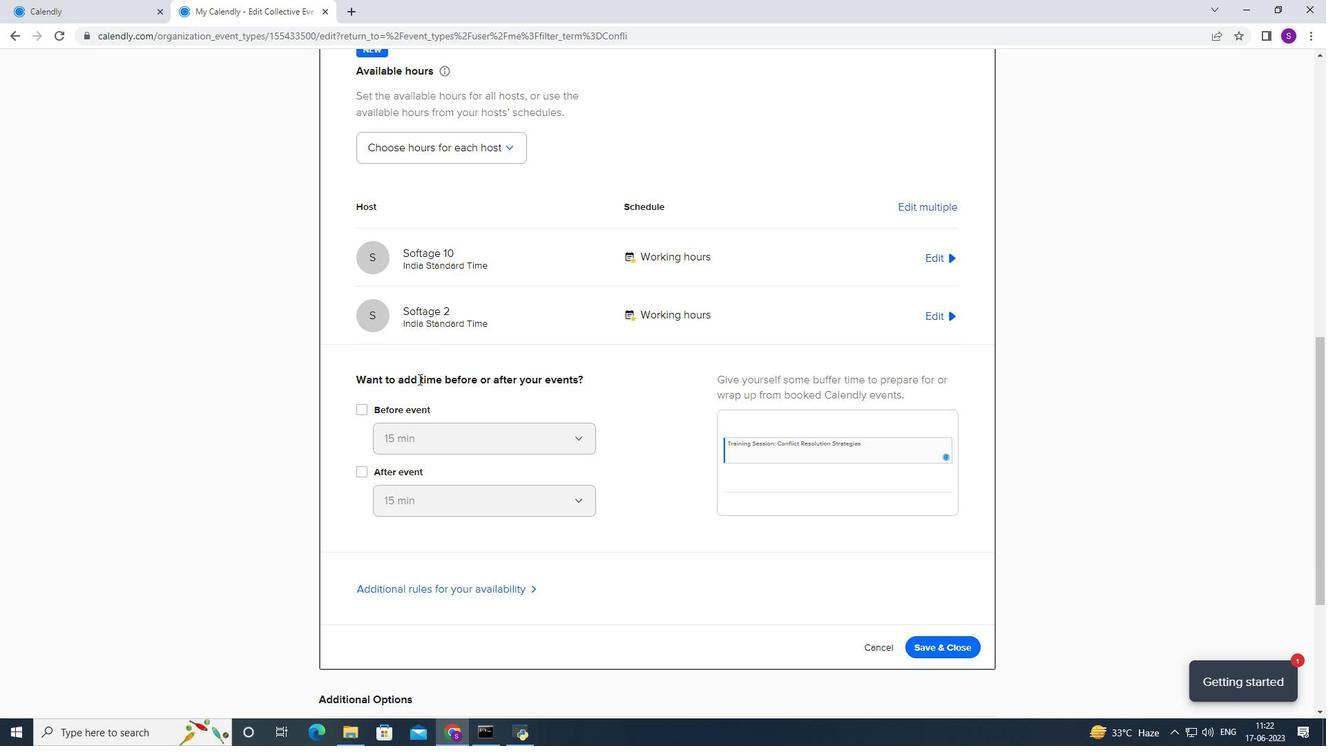 
Action: Mouse scrolled (418, 378) with delta (0, 0)
Screenshot: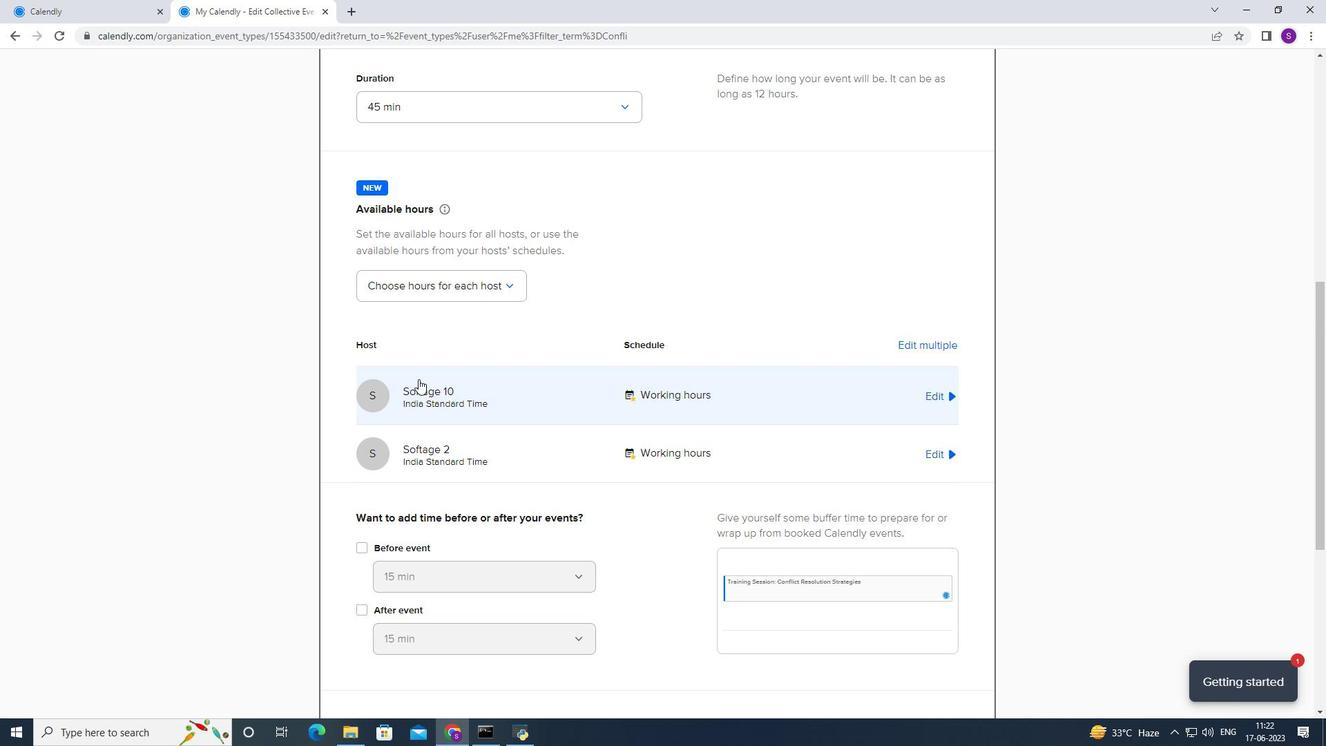 
Action: Mouse scrolled (418, 378) with delta (0, 0)
Screenshot: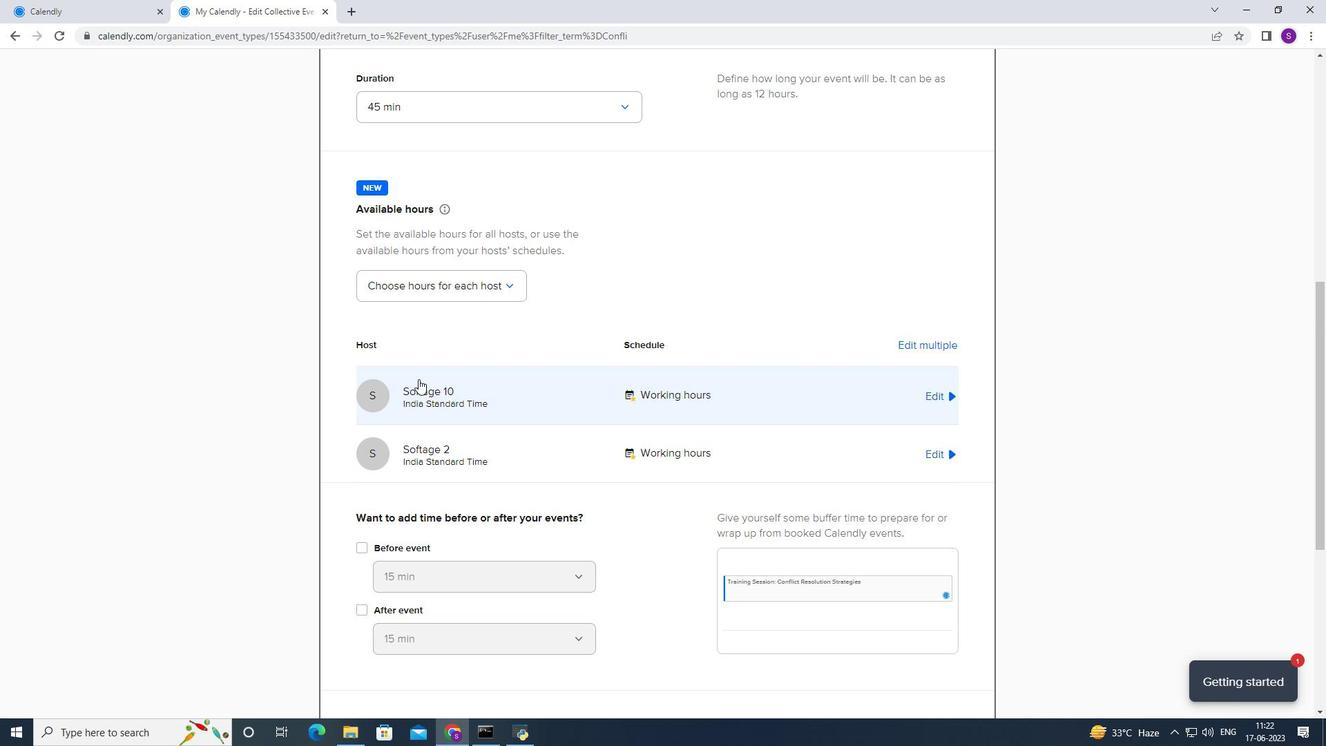 
Action: Mouse scrolled (418, 378) with delta (0, 0)
Screenshot: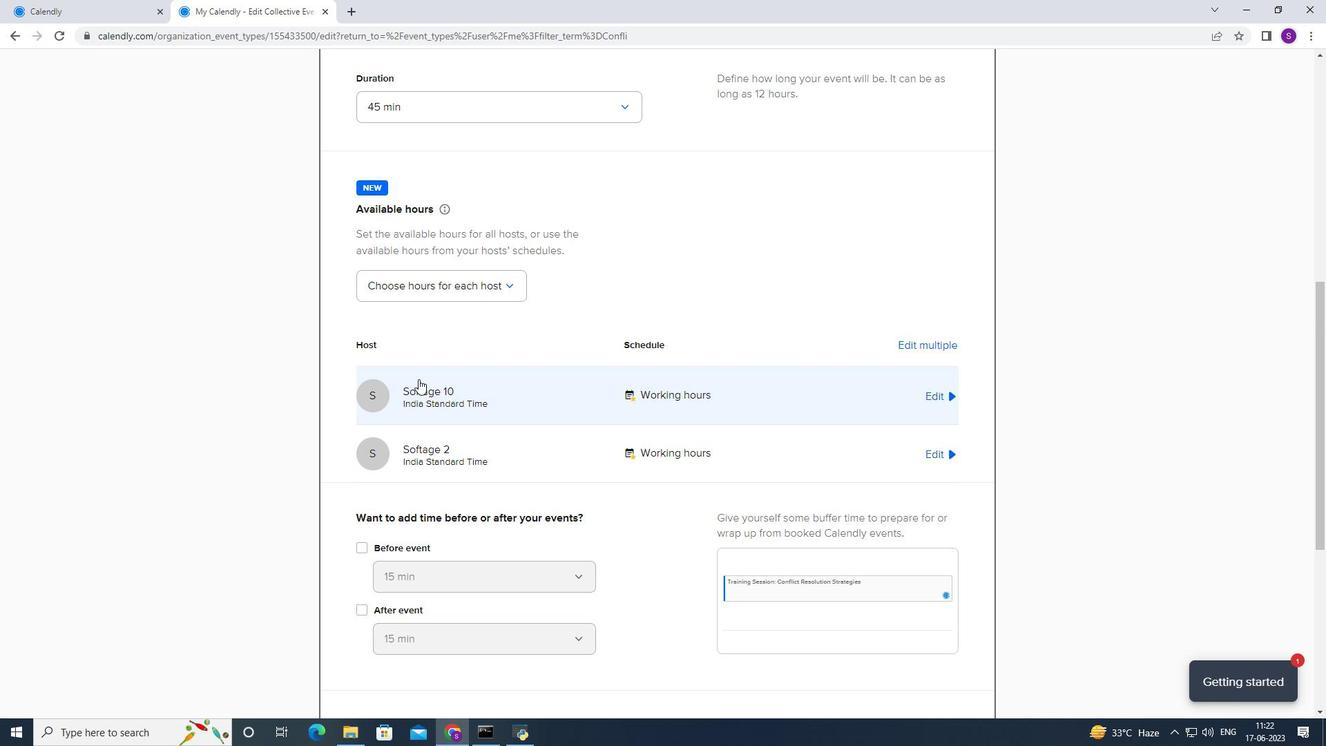 
Action: Mouse scrolled (418, 378) with delta (0, 0)
Screenshot: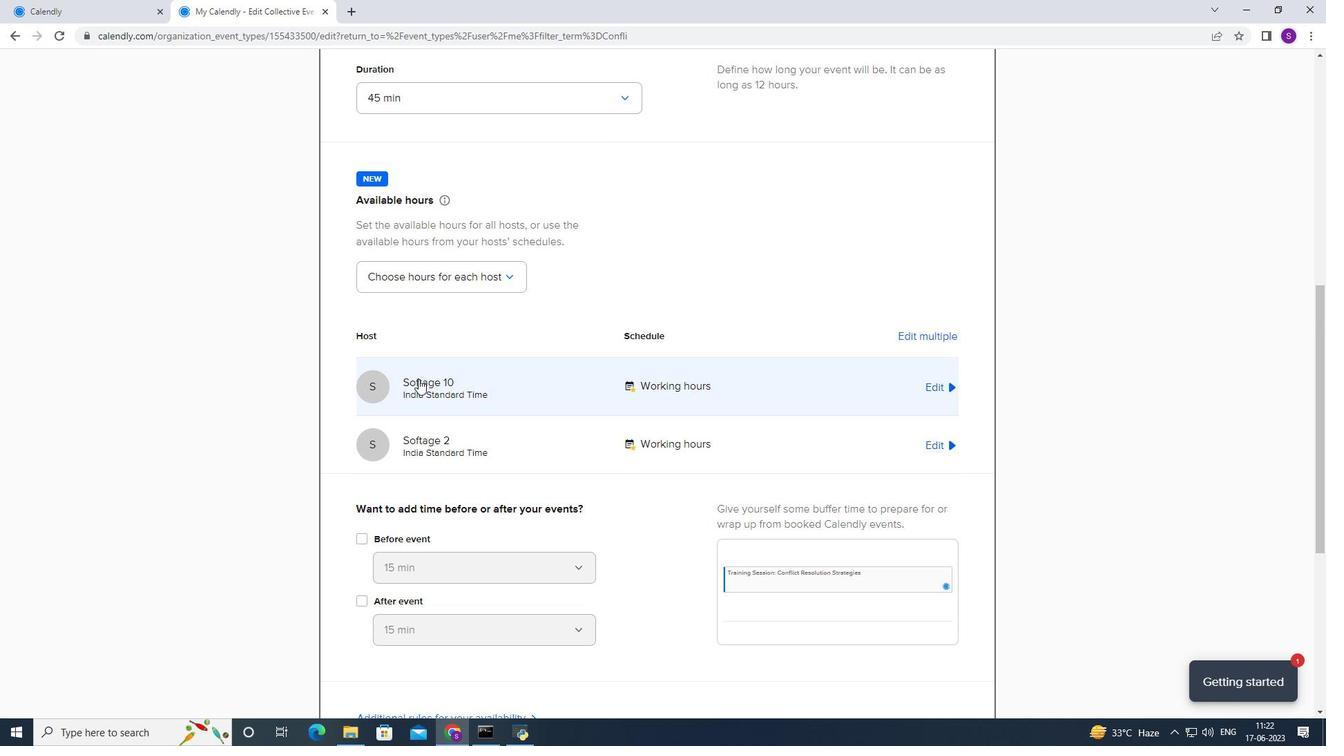 
Action: Mouse scrolled (418, 380) with delta (0, 0)
Screenshot: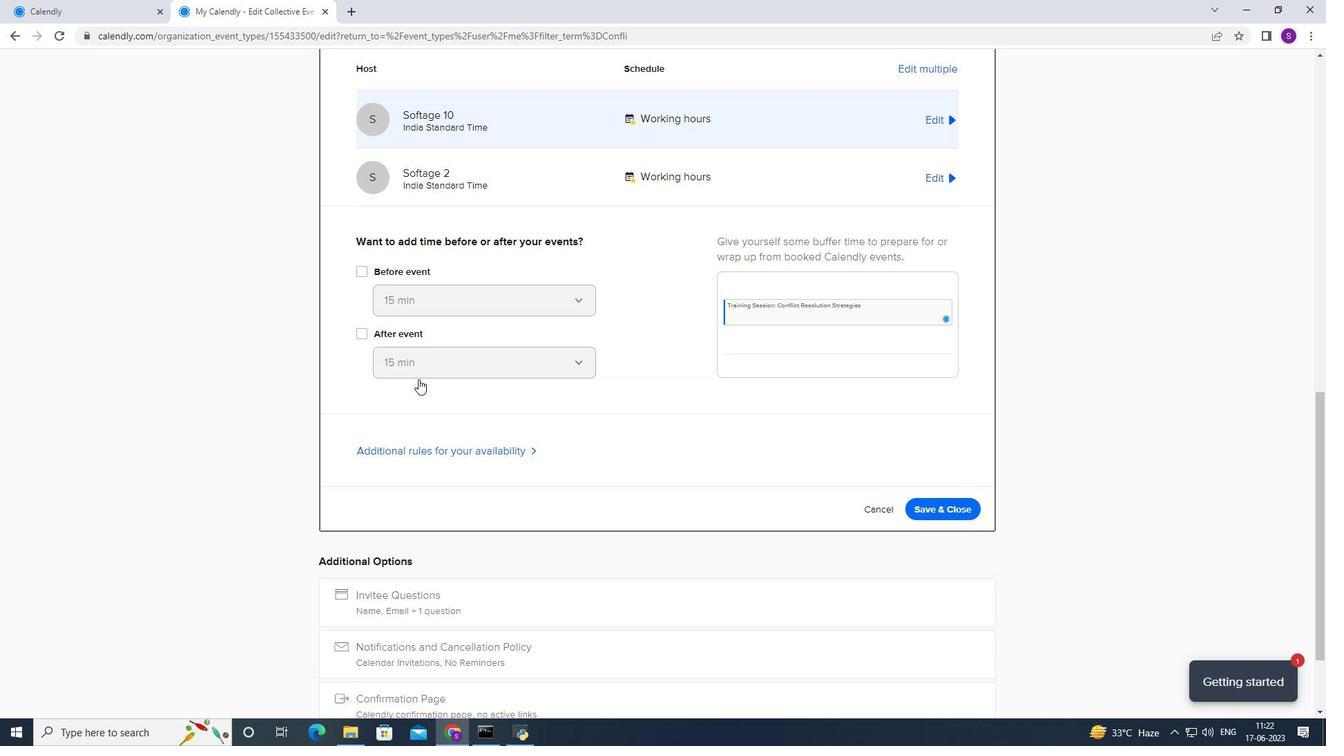 
Action: Mouse moved to (929, 245)
Screenshot: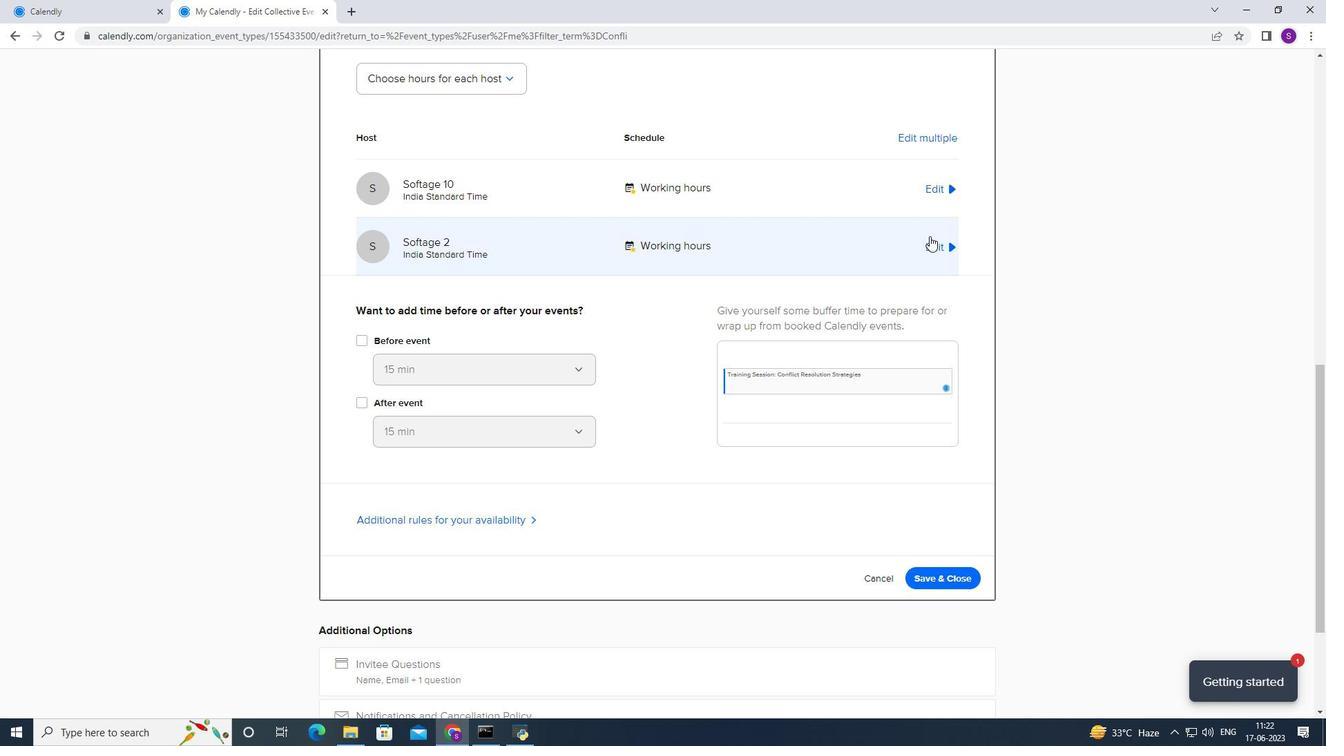 
Action: Mouse pressed left at (929, 245)
Screenshot: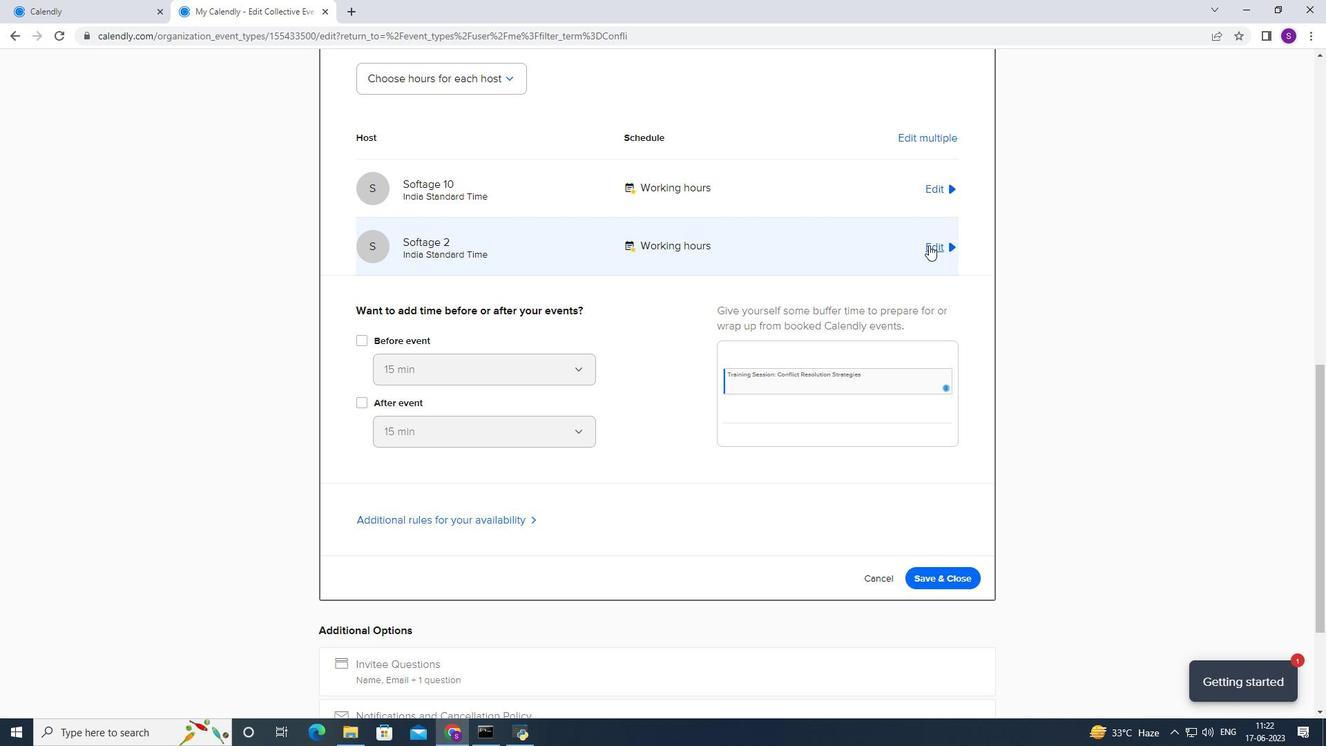 
Action: Mouse moved to (429, 451)
Screenshot: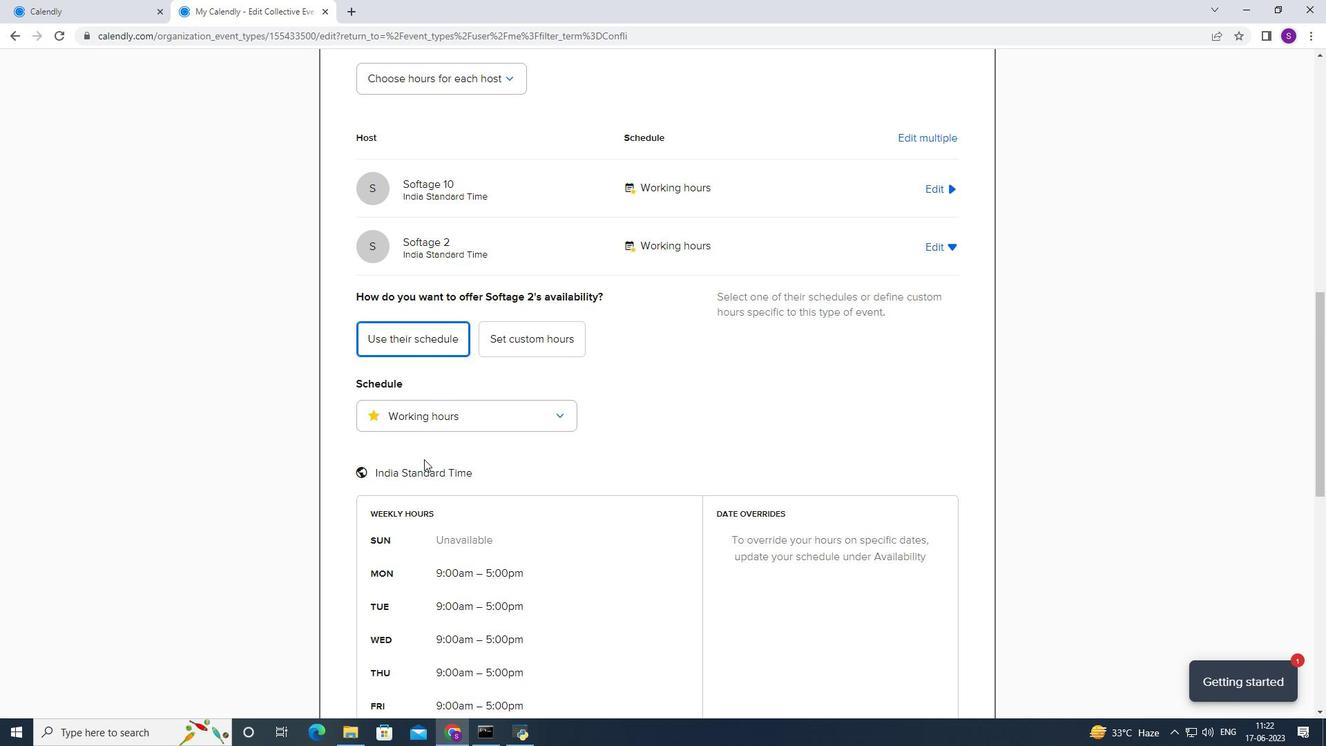 
Action: Mouse scrolled (429, 450) with delta (0, 0)
Screenshot: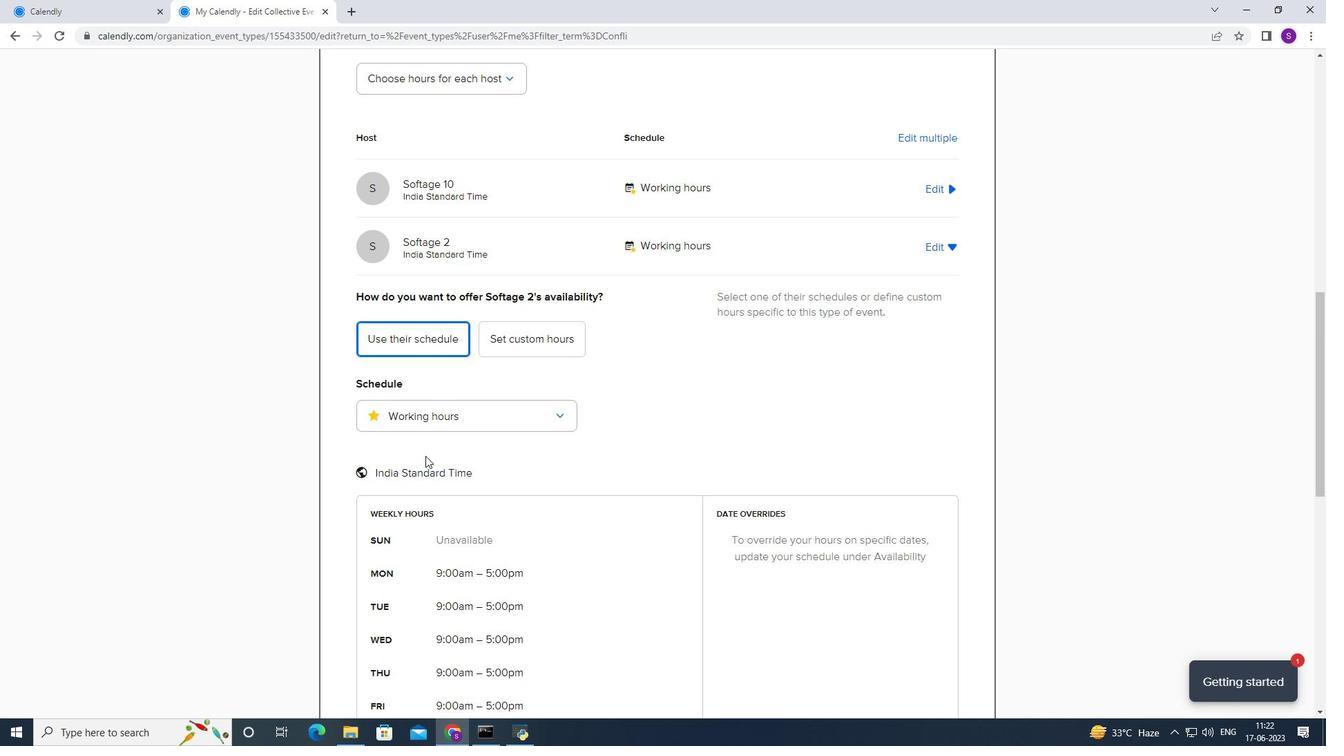
Action: Mouse scrolled (429, 450) with delta (0, 0)
Screenshot: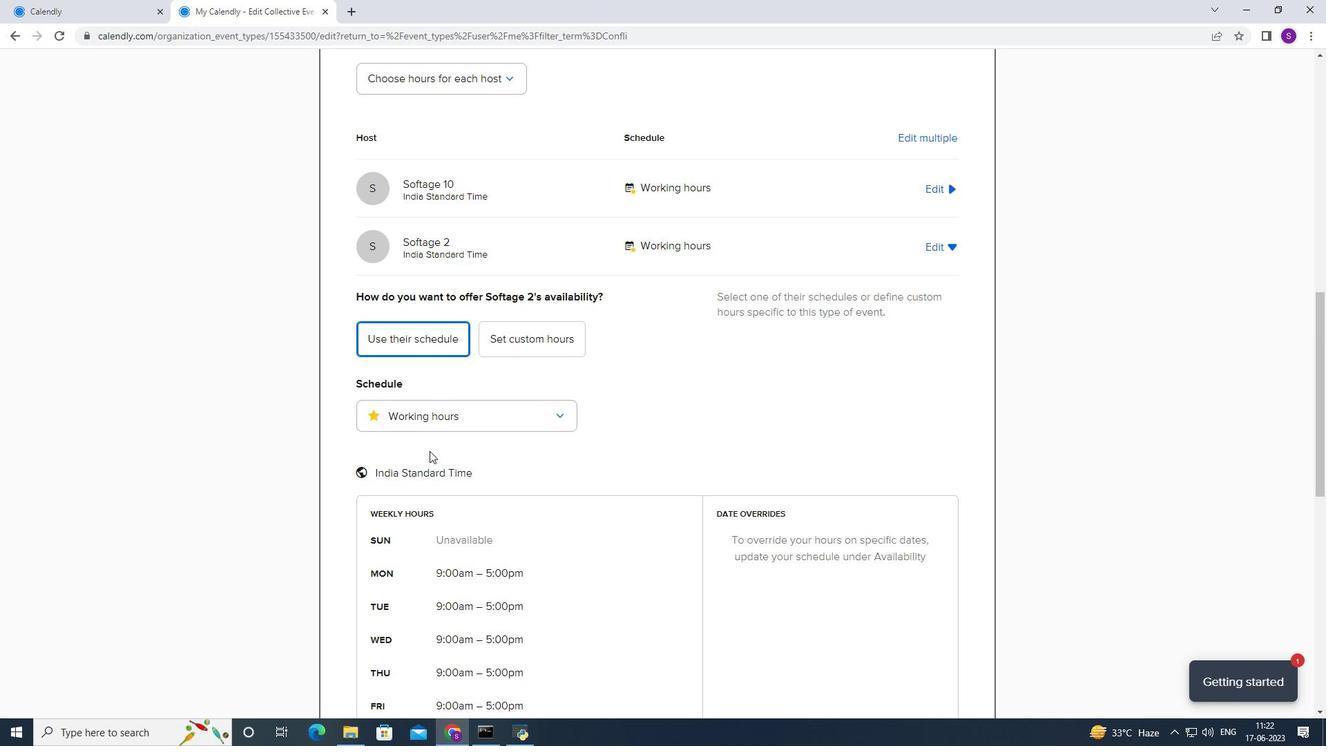 
Action: Mouse scrolled (429, 450) with delta (0, 0)
Screenshot: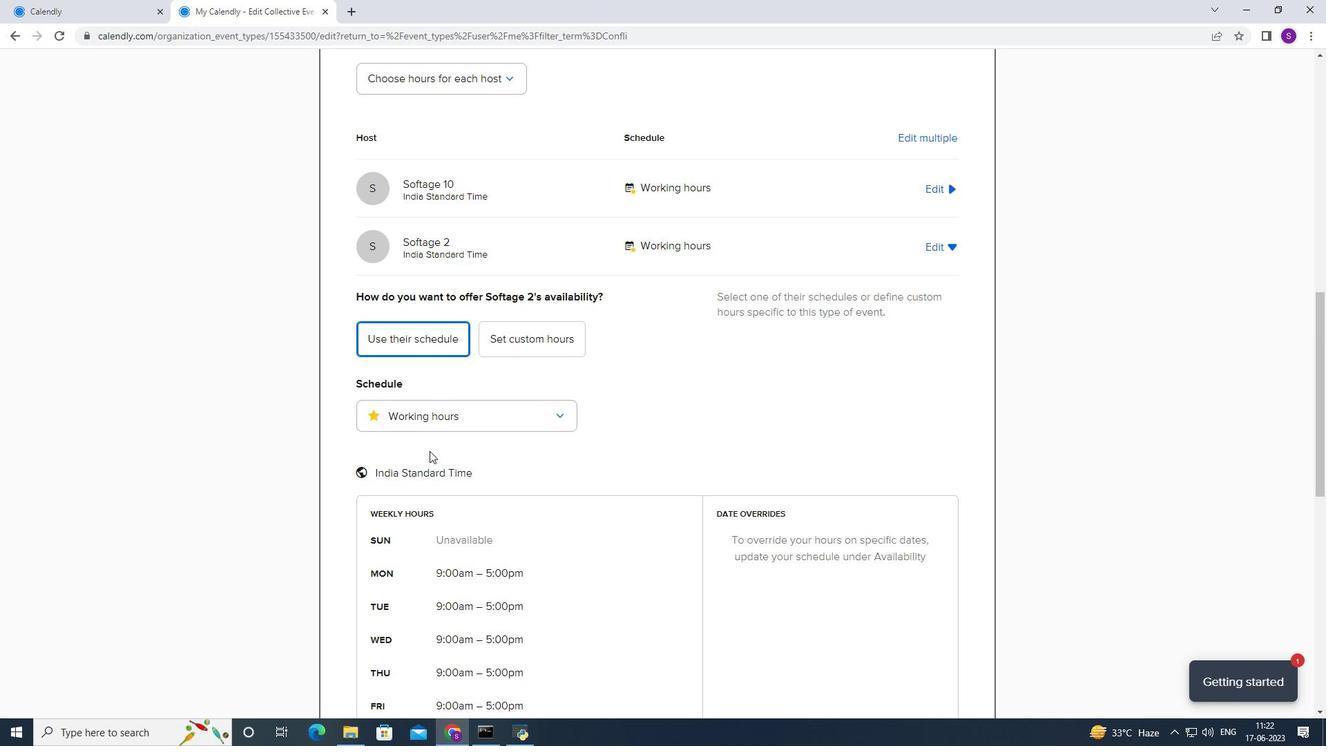
Action: Mouse scrolled (429, 450) with delta (0, 0)
Screenshot: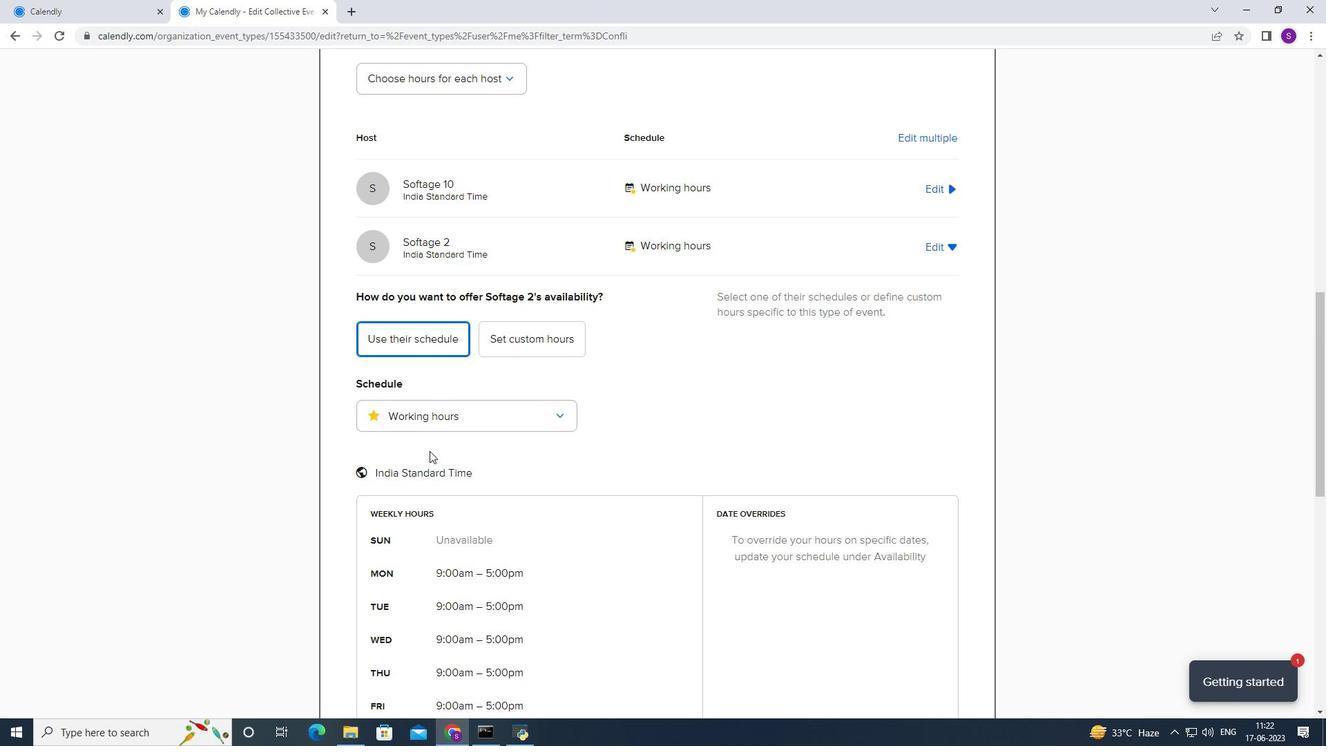 
Action: Mouse moved to (400, 467)
Screenshot: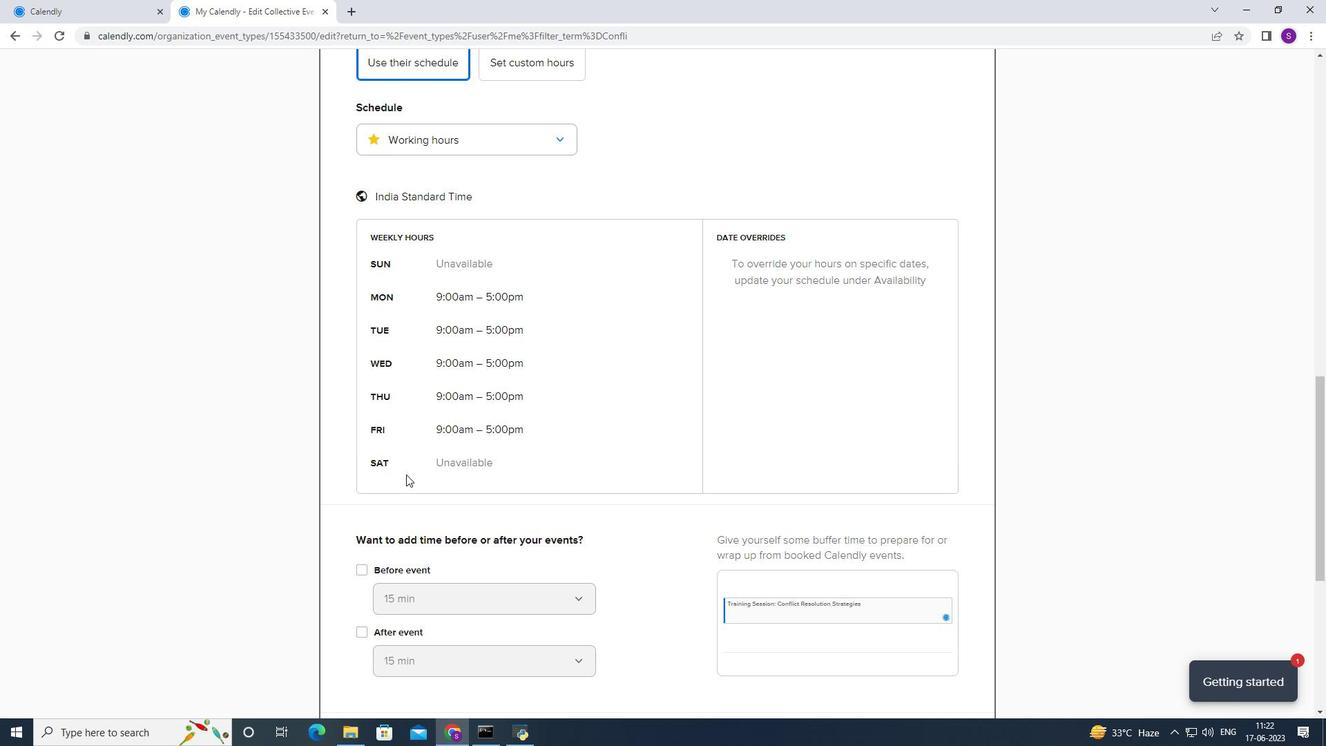 
Action: Mouse pressed left at (400, 467)
Screenshot: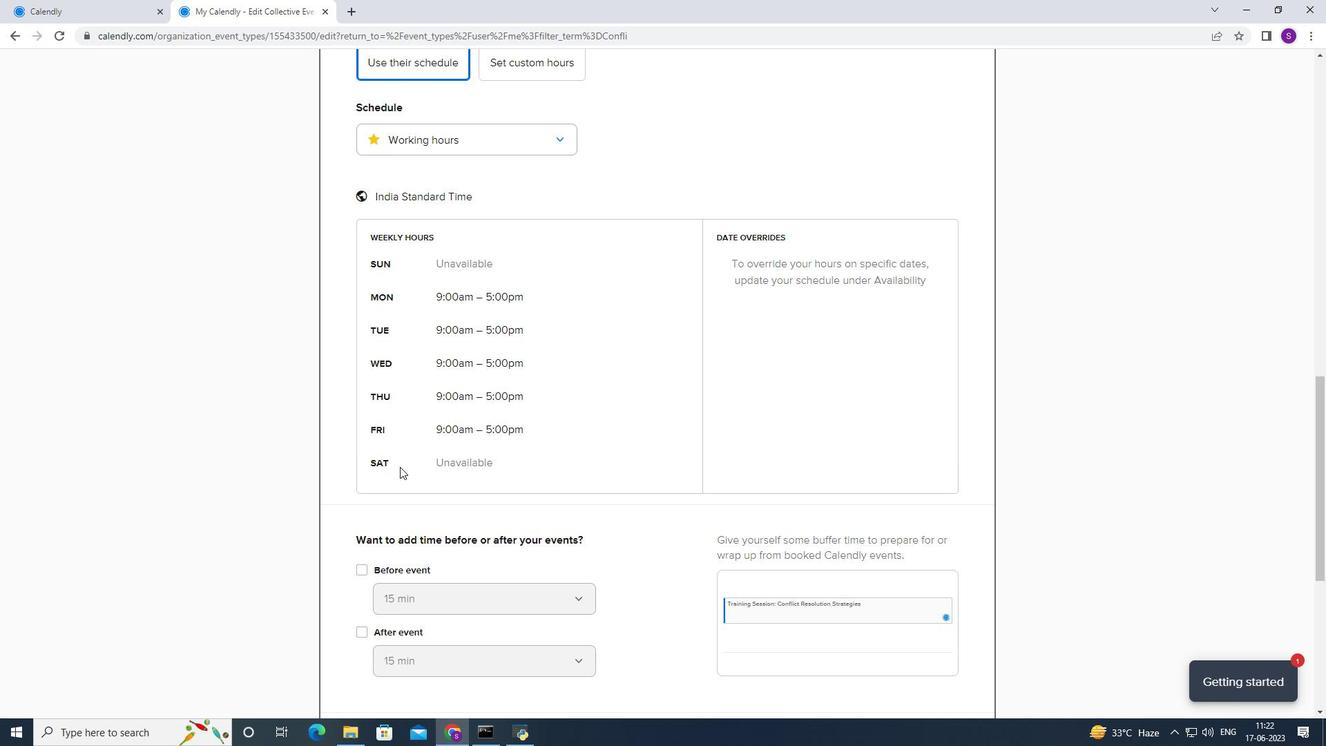 
Action: Mouse moved to (548, 197)
Screenshot: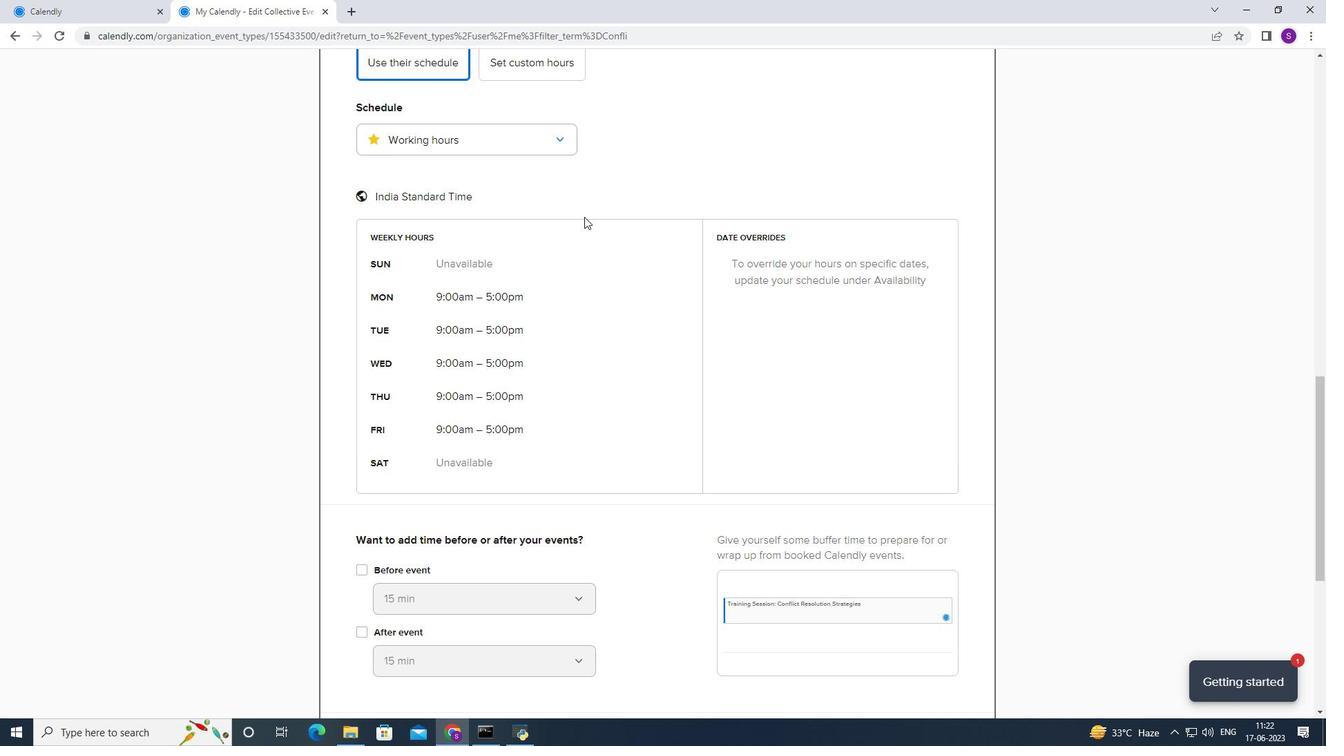 
Action: Mouse scrolled (548, 198) with delta (0, 0)
Screenshot: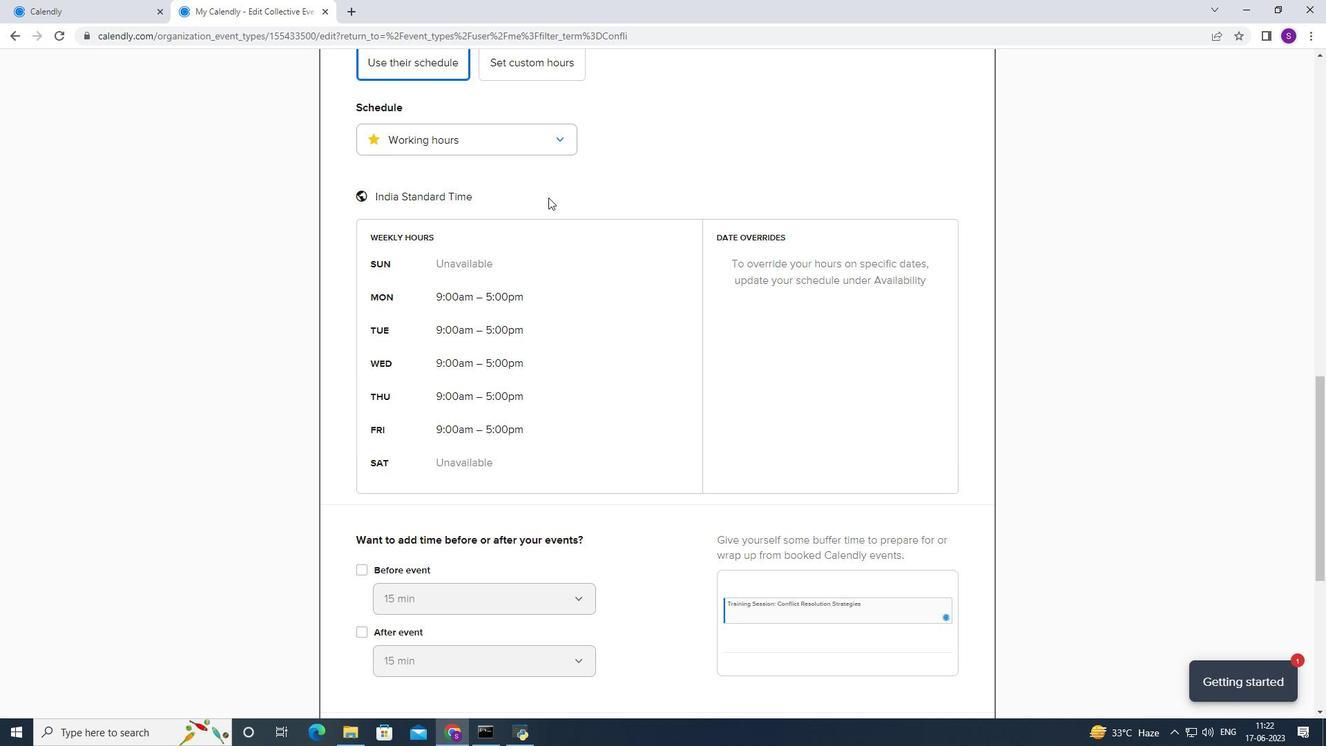 
Action: Mouse moved to (537, 138)
Screenshot: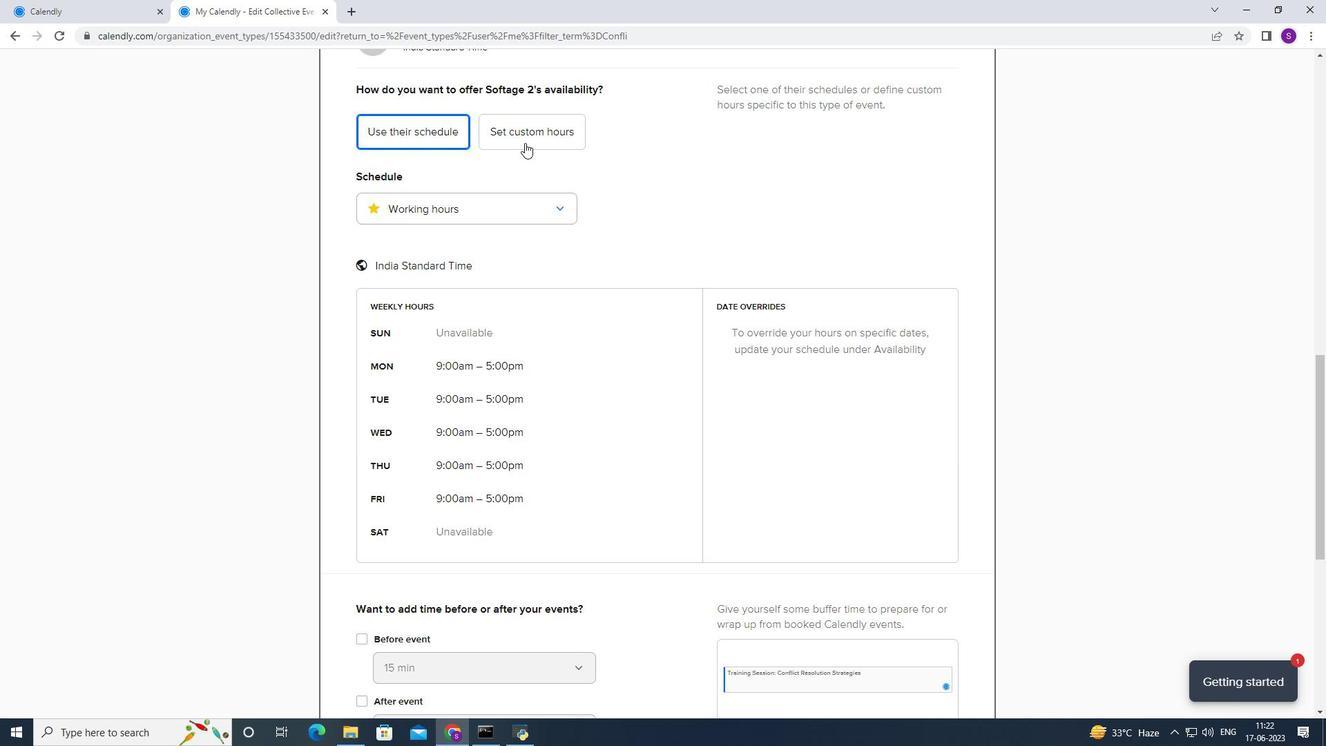 
Action: Mouse pressed left at (537, 138)
Screenshot: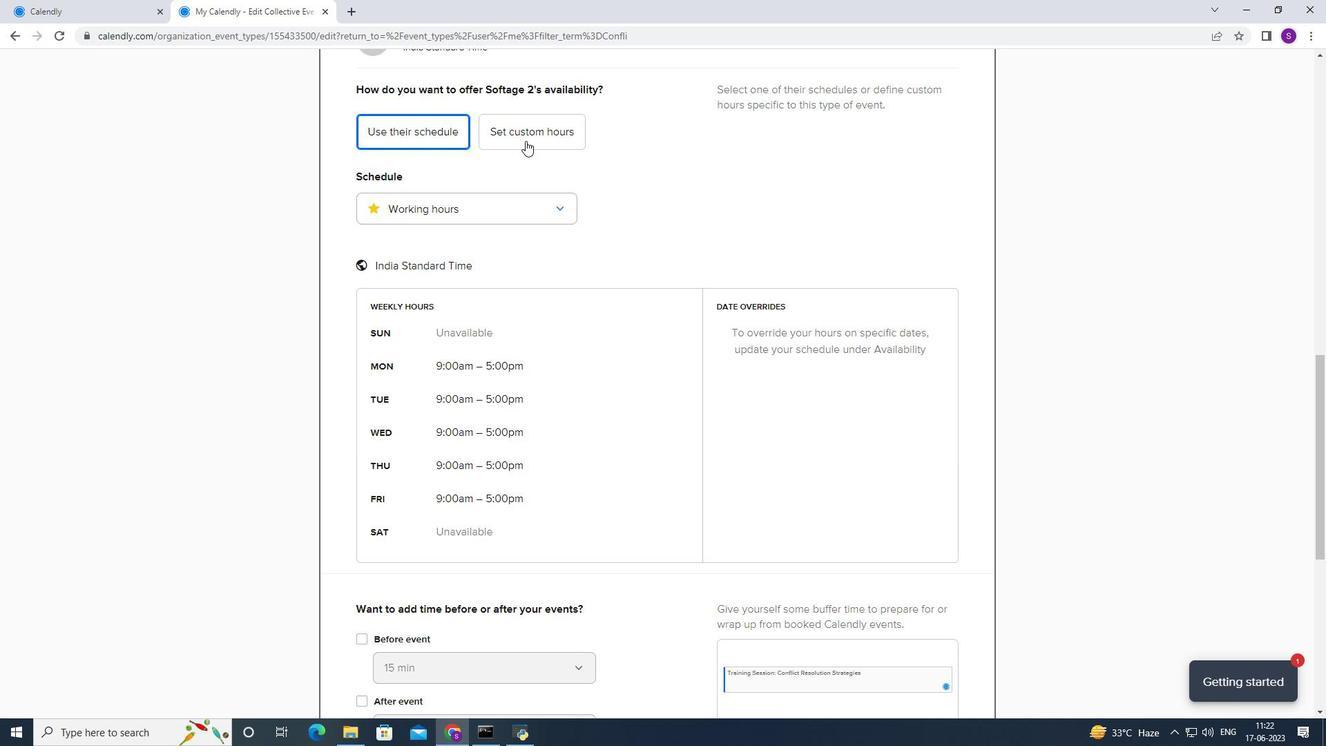 
Action: Mouse moved to (368, 427)
Screenshot: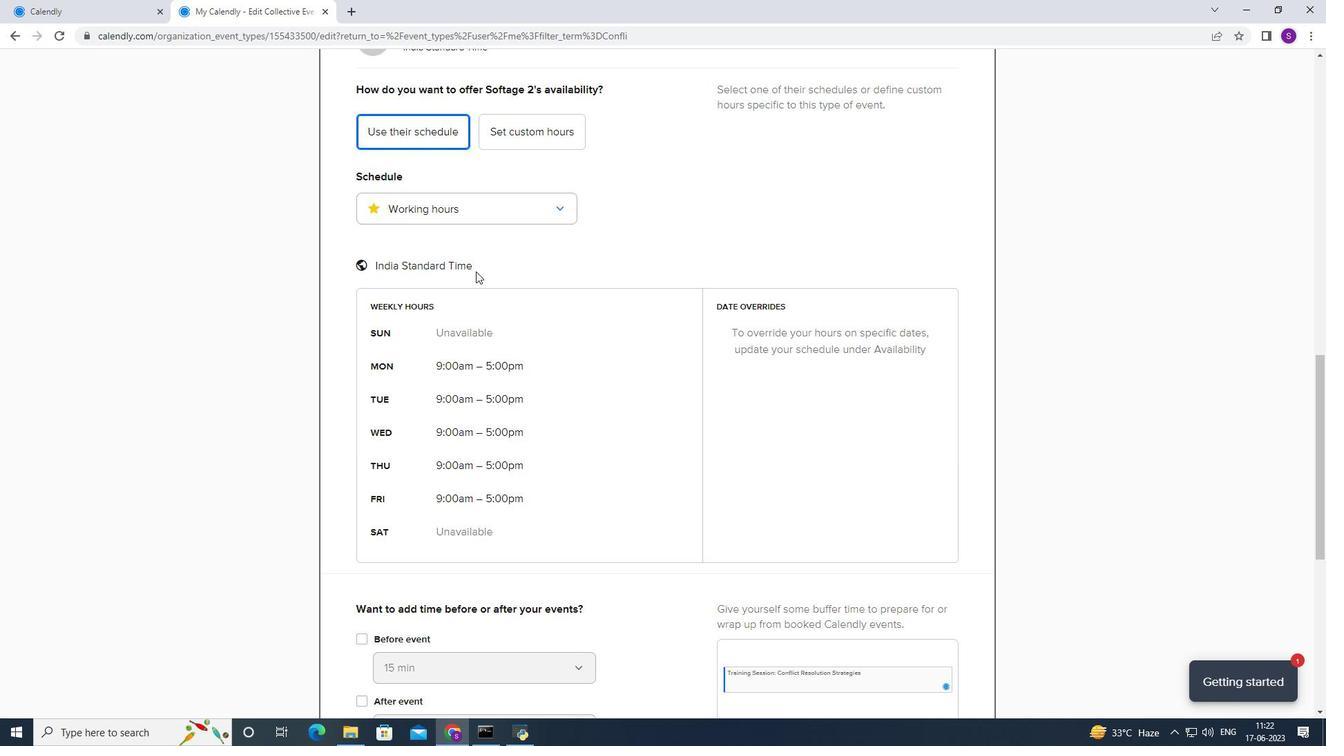 
Action: Mouse scrolled (368, 427) with delta (0, 0)
Screenshot: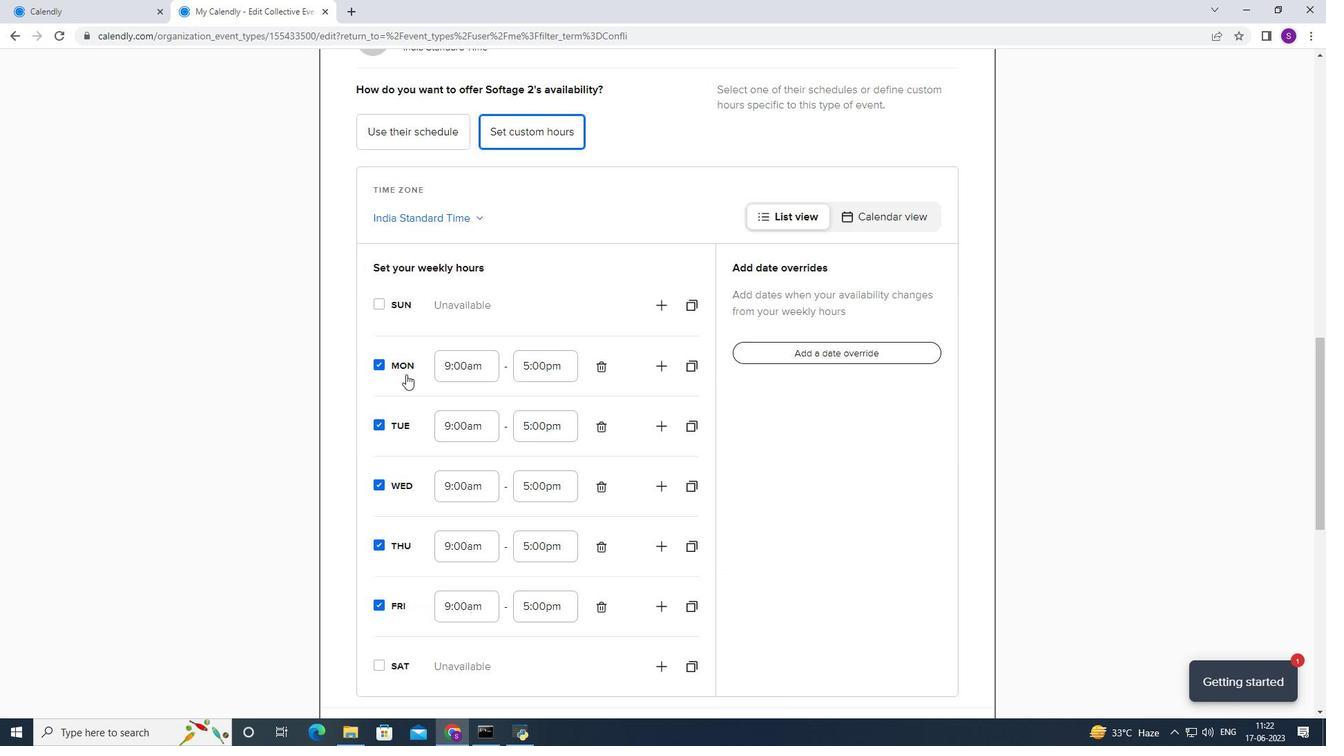 
Action: Mouse scrolled (368, 427) with delta (0, 0)
Screenshot: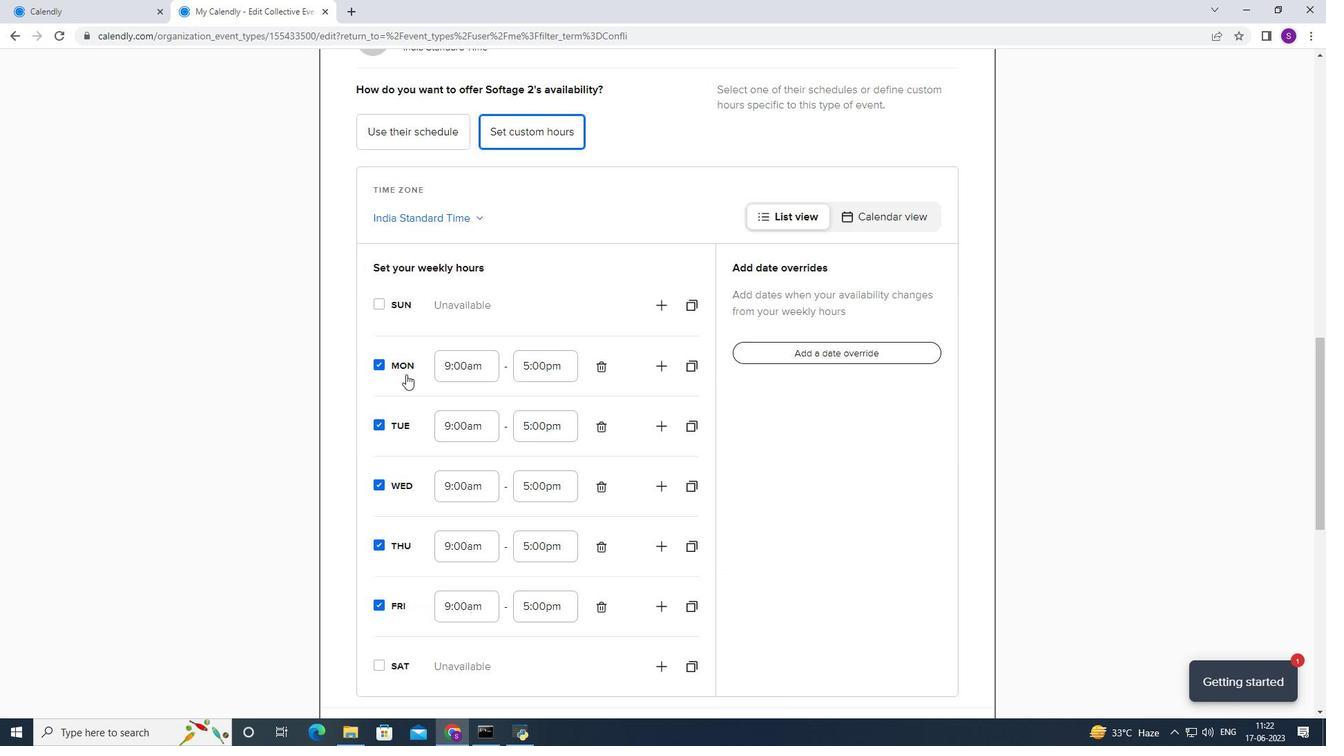 
Action: Mouse scrolled (368, 427) with delta (0, 0)
Screenshot: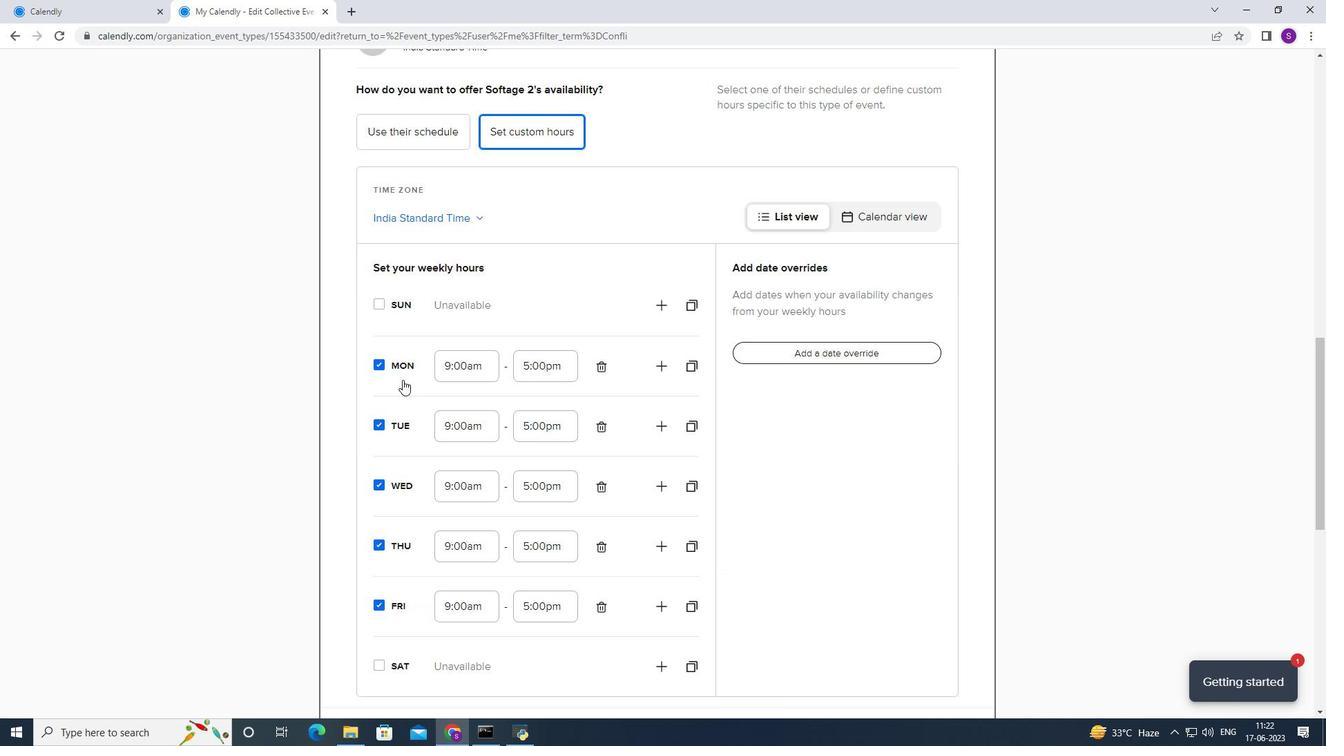 
Action: Mouse moved to (380, 460)
Screenshot: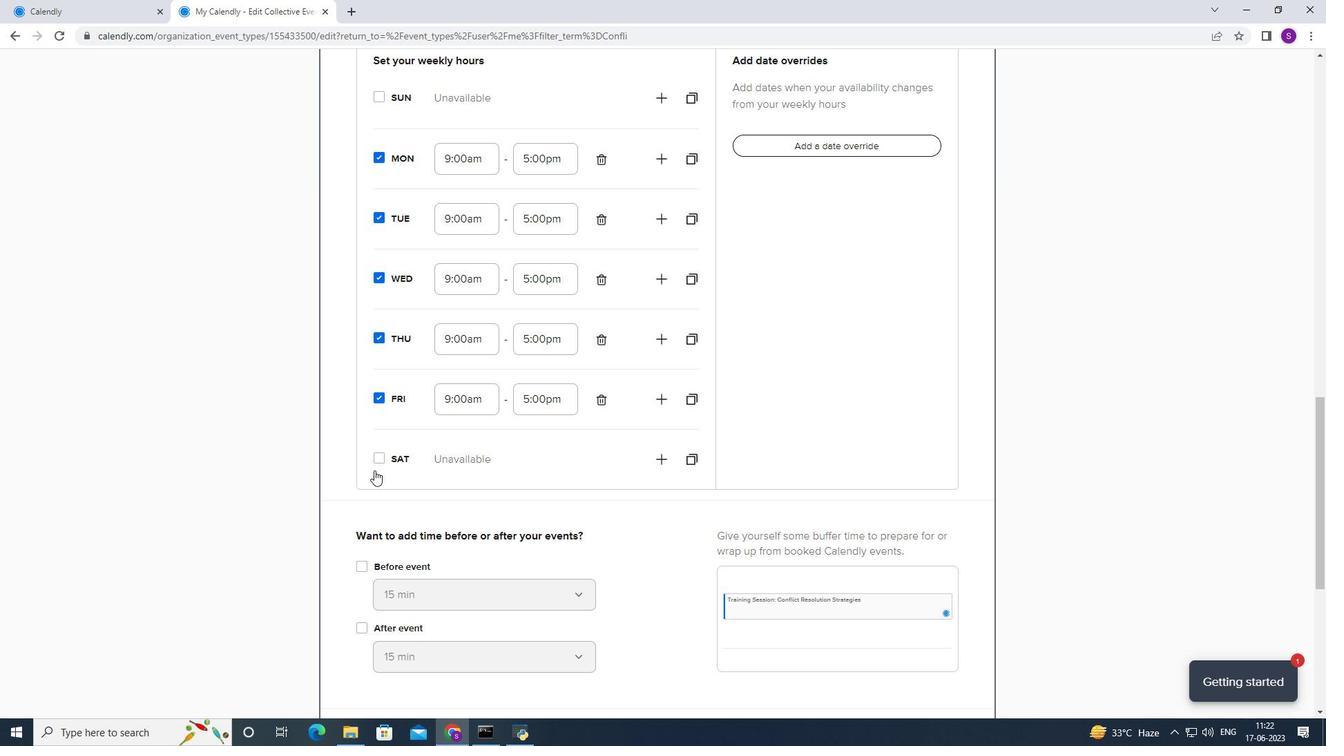 
Action: Mouse pressed left at (380, 460)
Screenshot: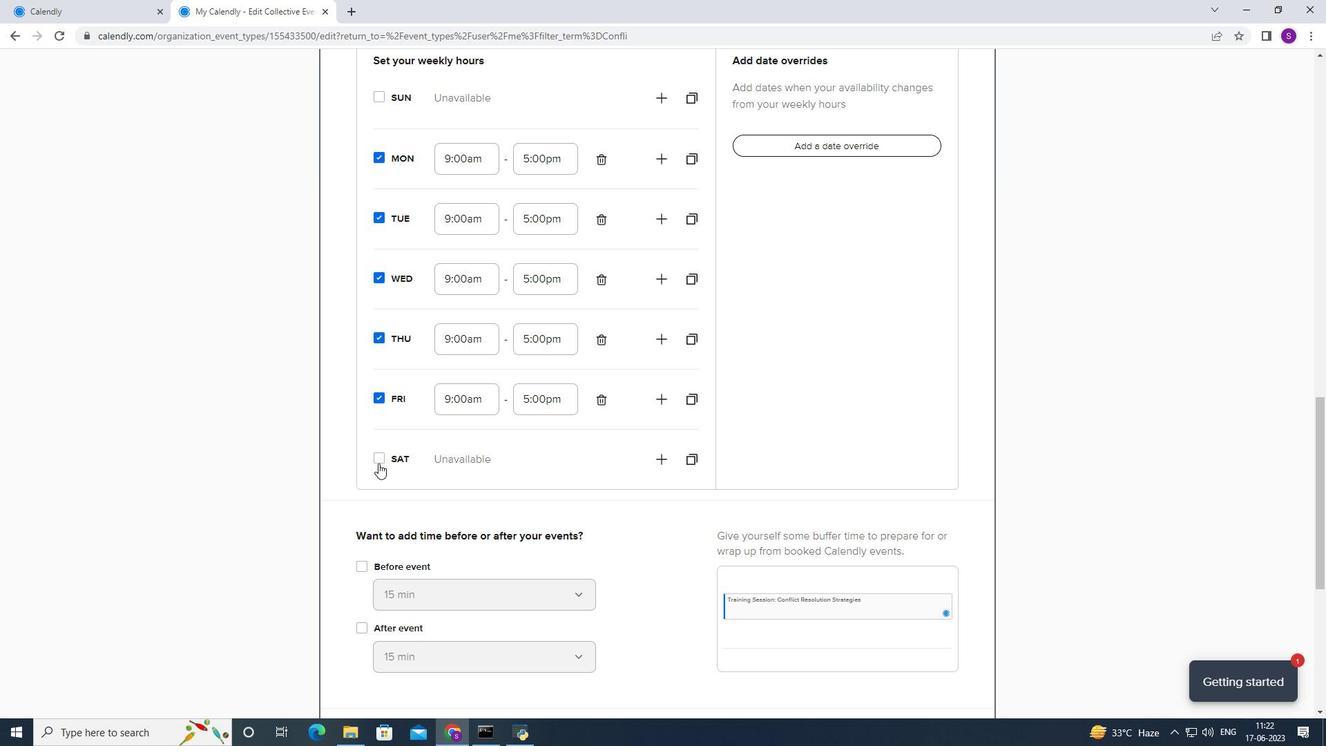 
Action: Mouse moved to (650, 397)
Screenshot: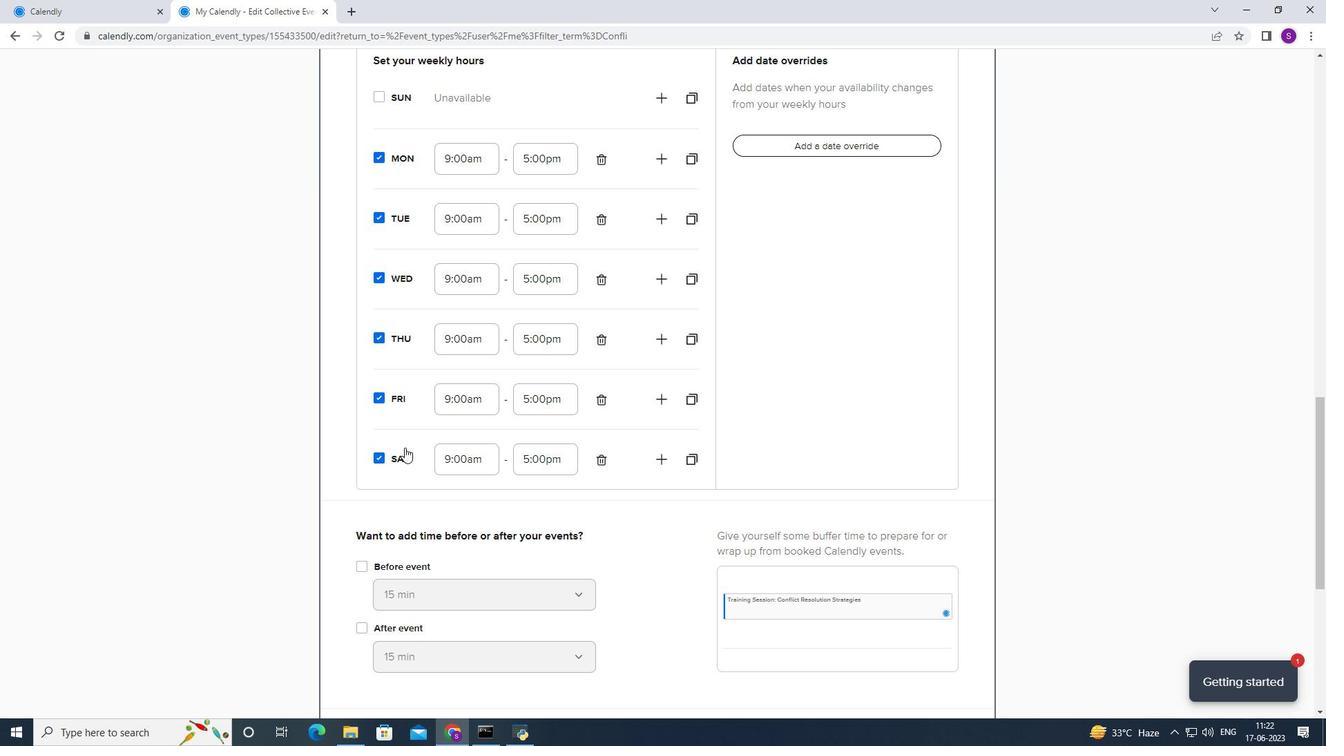 
Action: Mouse scrolled (650, 396) with delta (0, 0)
Screenshot: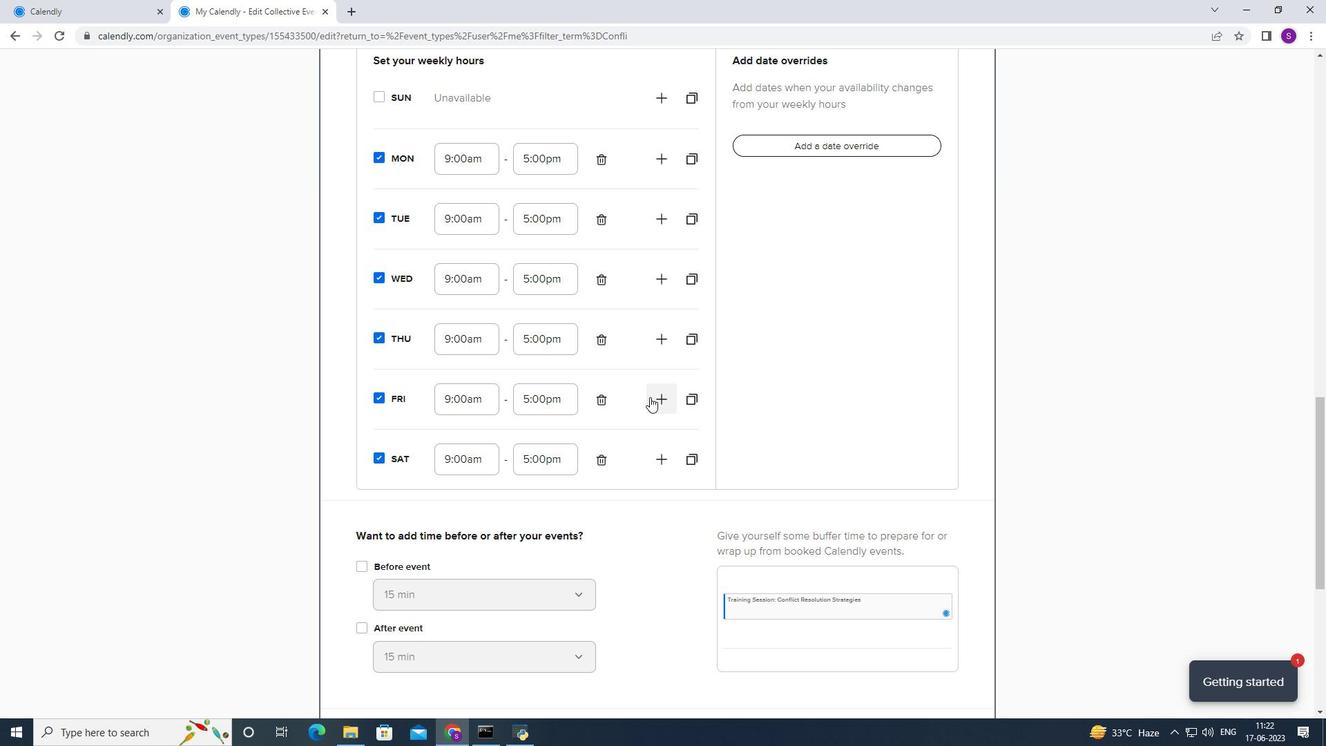 
Action: Mouse scrolled (650, 396) with delta (0, 0)
Screenshot: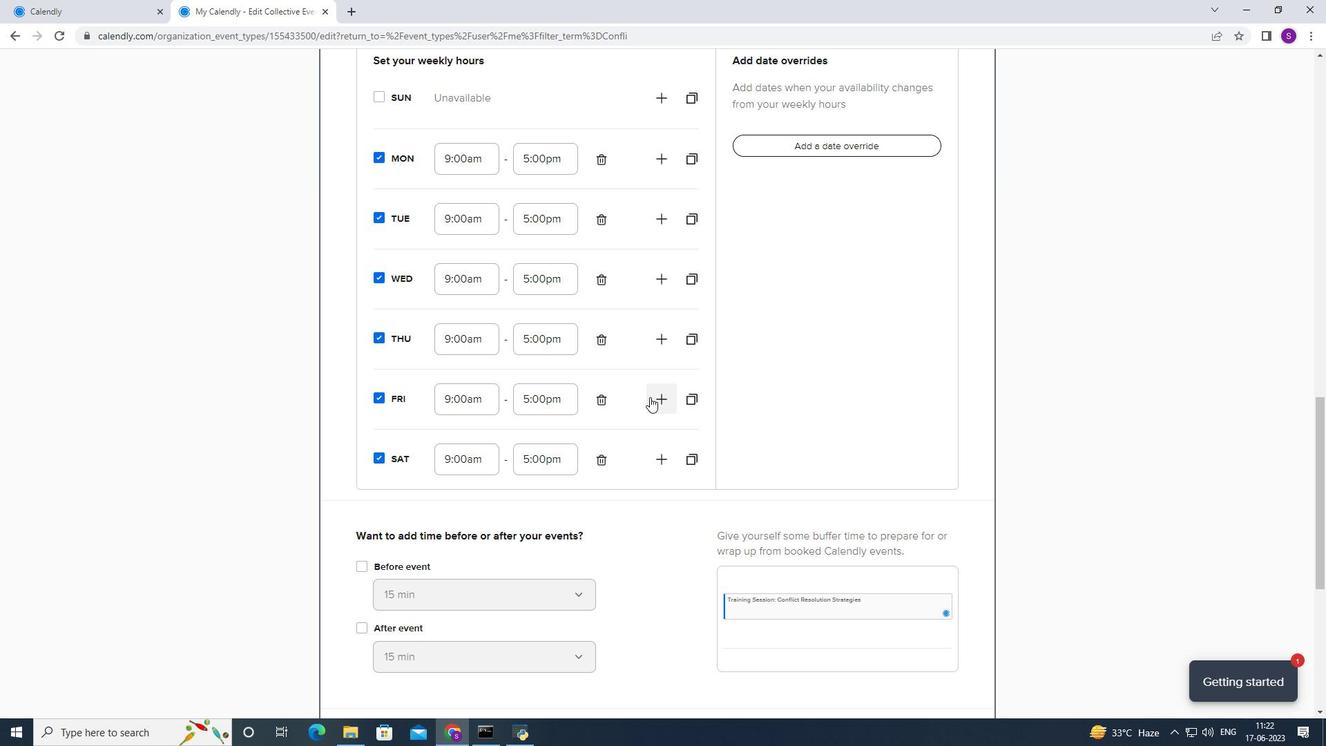
Action: Mouse scrolled (650, 396) with delta (0, 0)
Screenshot: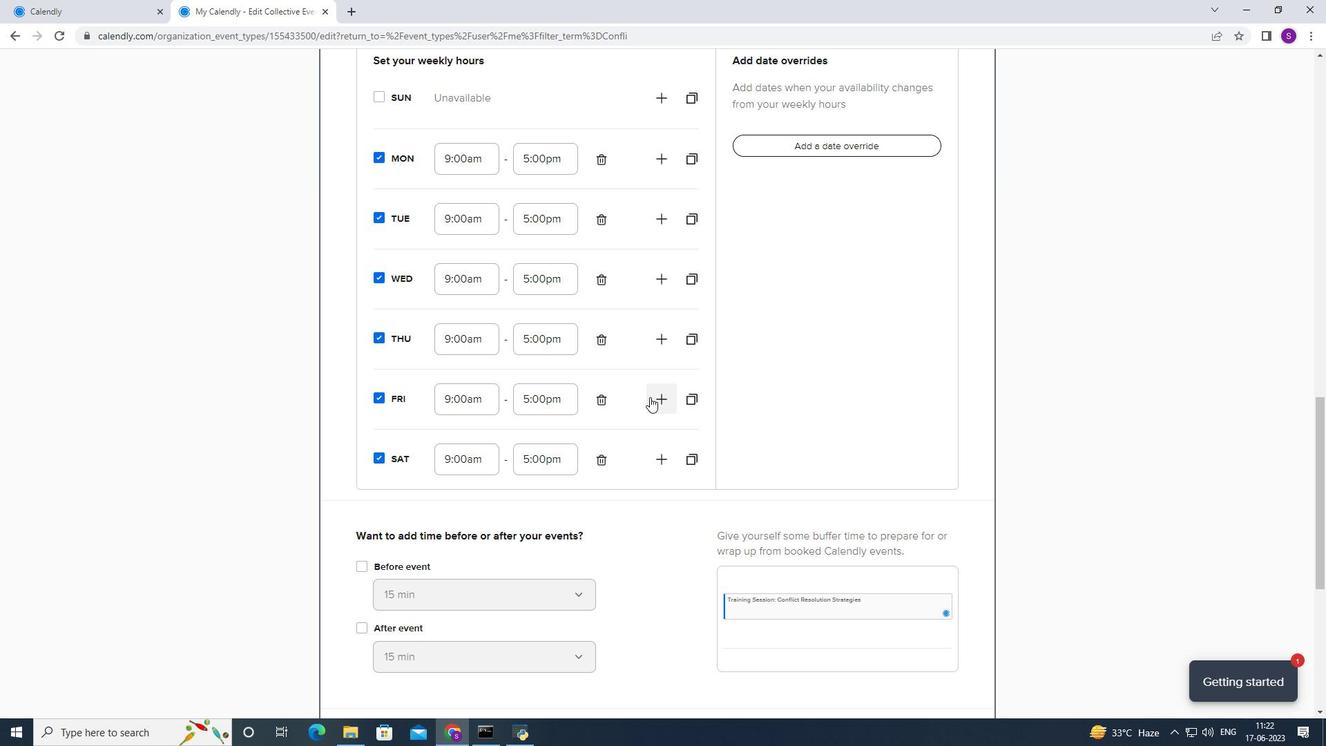 
Action: Mouse scrolled (650, 396) with delta (0, 0)
Screenshot: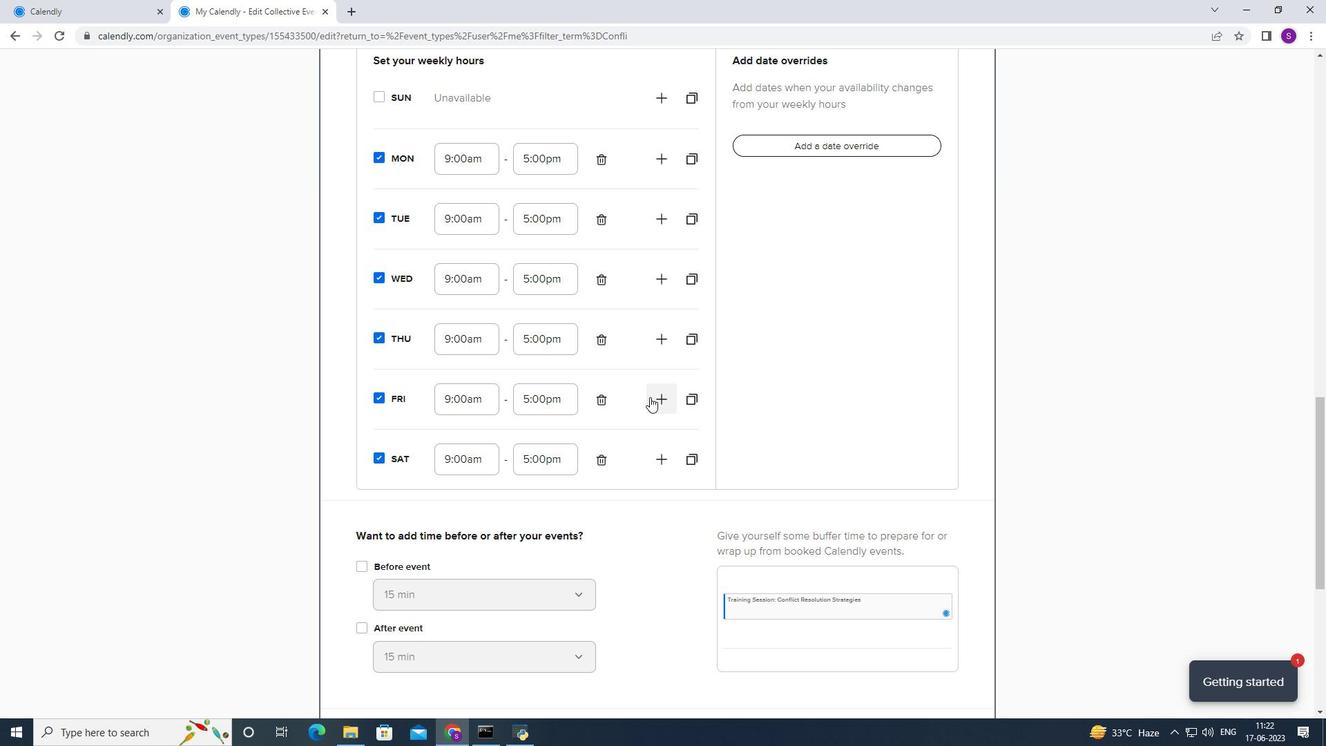 
Action: Mouse scrolled (650, 396) with delta (0, 0)
Screenshot: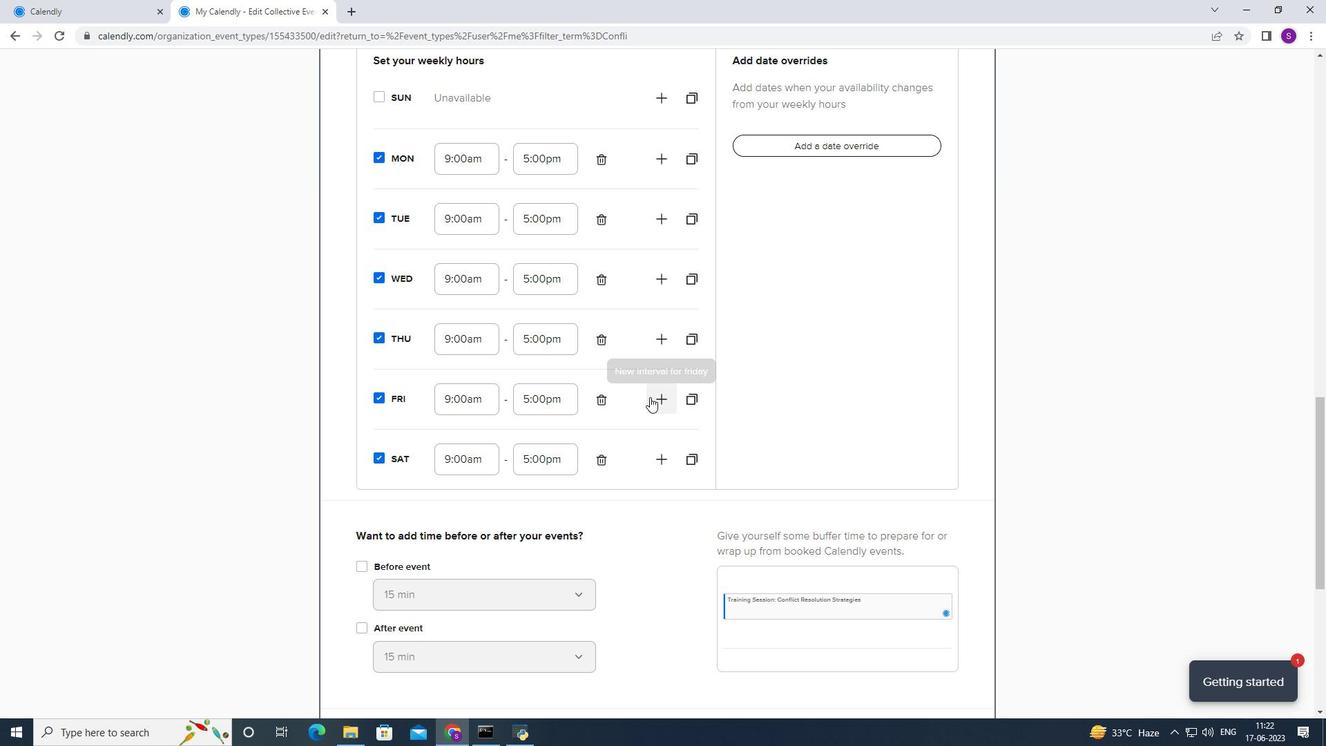 
Action: Mouse scrolled (650, 398) with delta (0, 0)
Screenshot: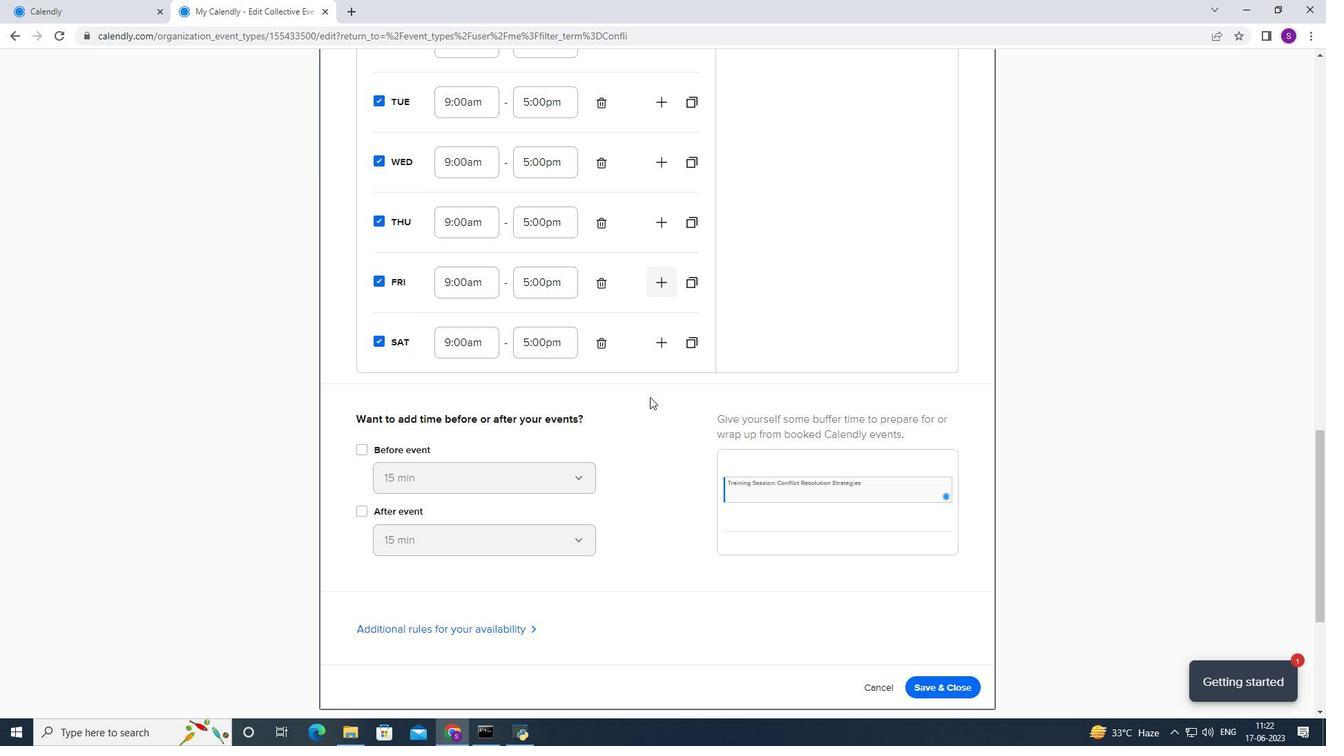 
Action: Mouse scrolled (650, 398) with delta (0, 0)
Screenshot: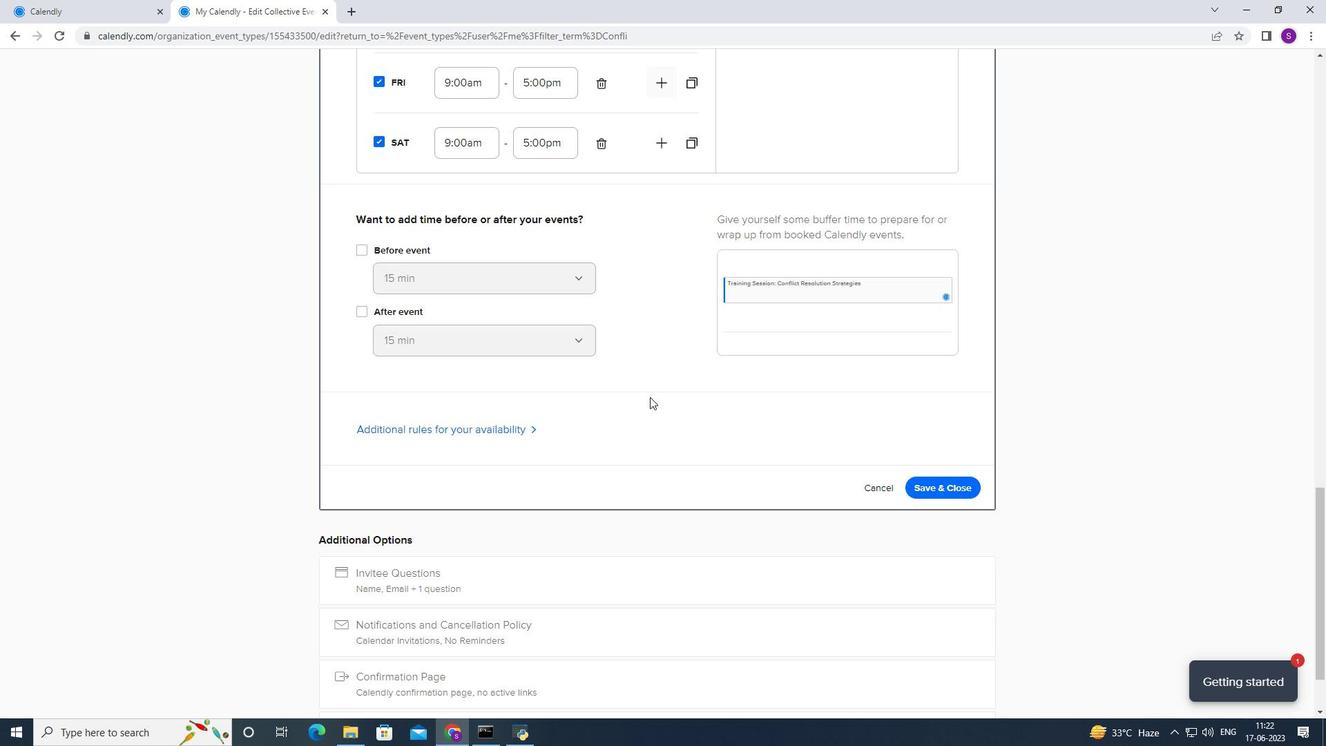 
Action: Mouse scrolled (650, 398) with delta (0, 0)
Screenshot: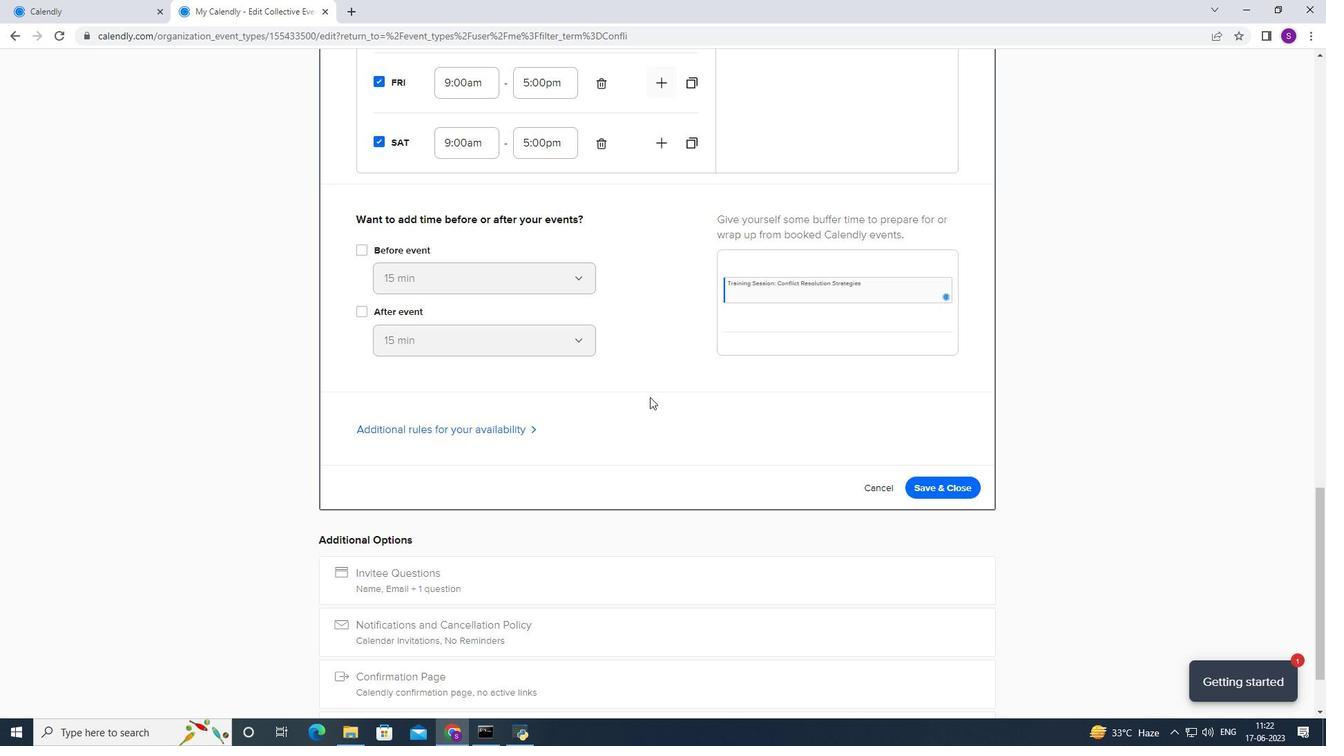 
Action: Mouse scrolled (650, 398) with delta (0, 0)
Screenshot: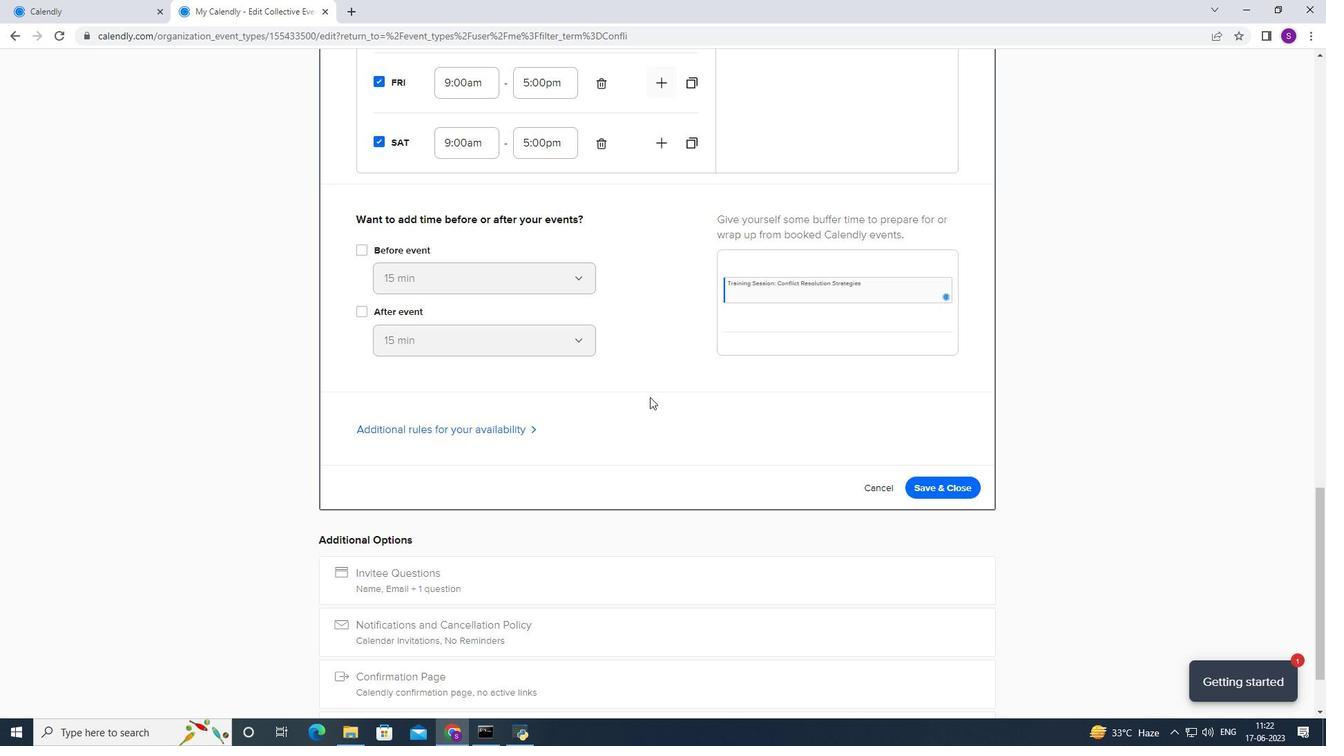 
Action: Mouse scrolled (650, 398) with delta (0, 0)
Screenshot: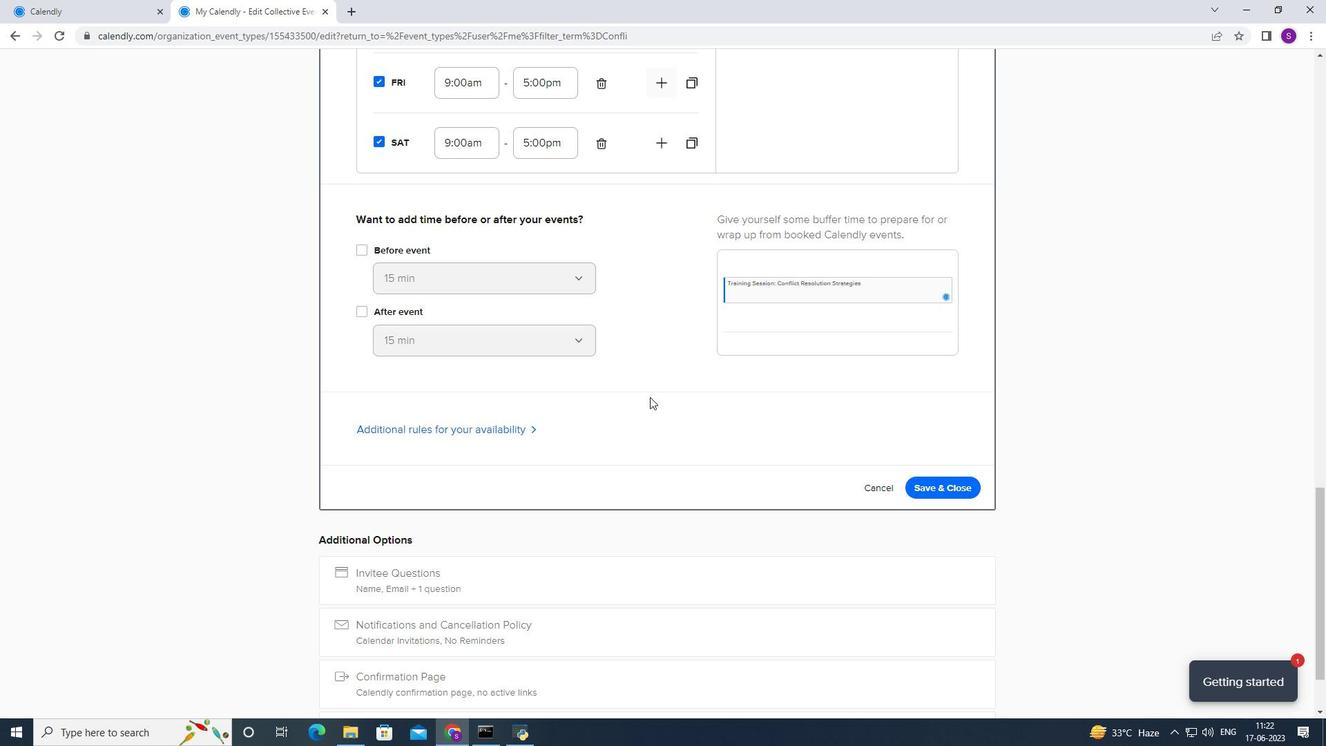 
Action: Mouse scrolled (650, 398) with delta (0, 0)
Screenshot: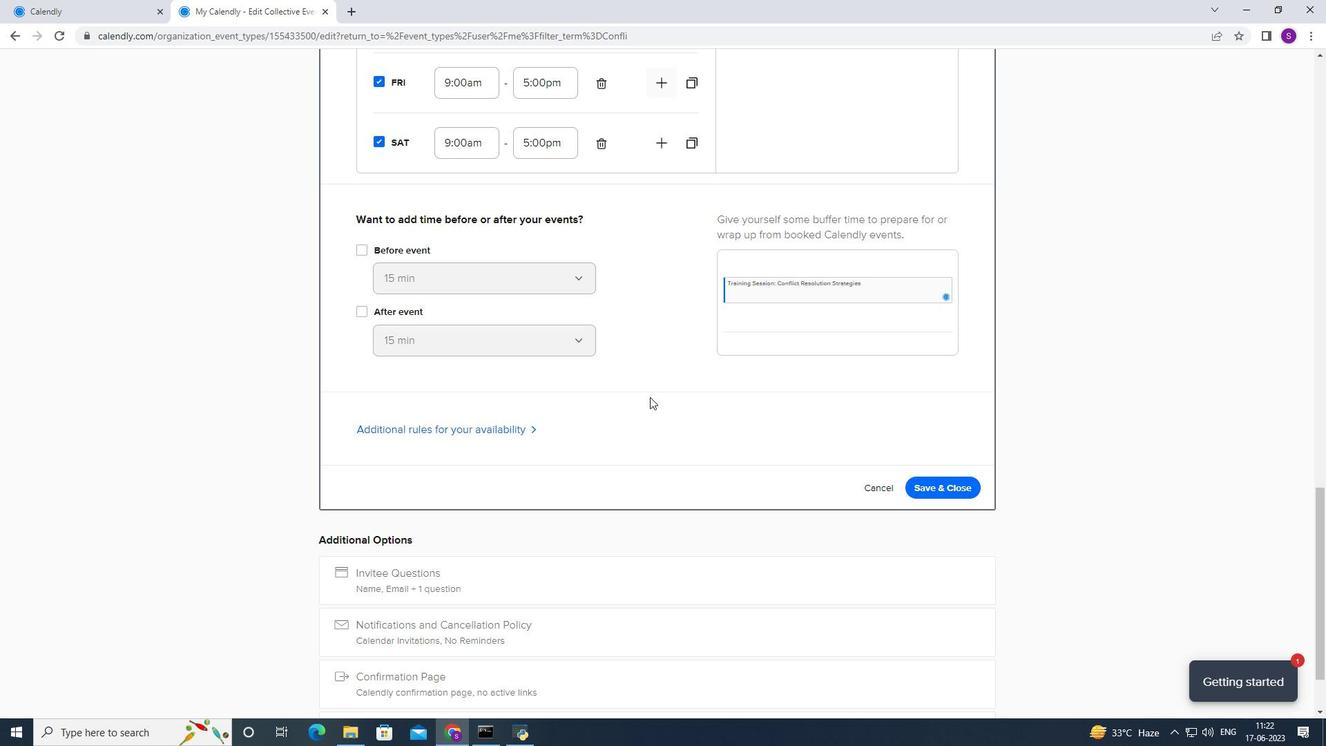 
Action: Mouse scrolled (650, 398) with delta (0, 0)
Screenshot: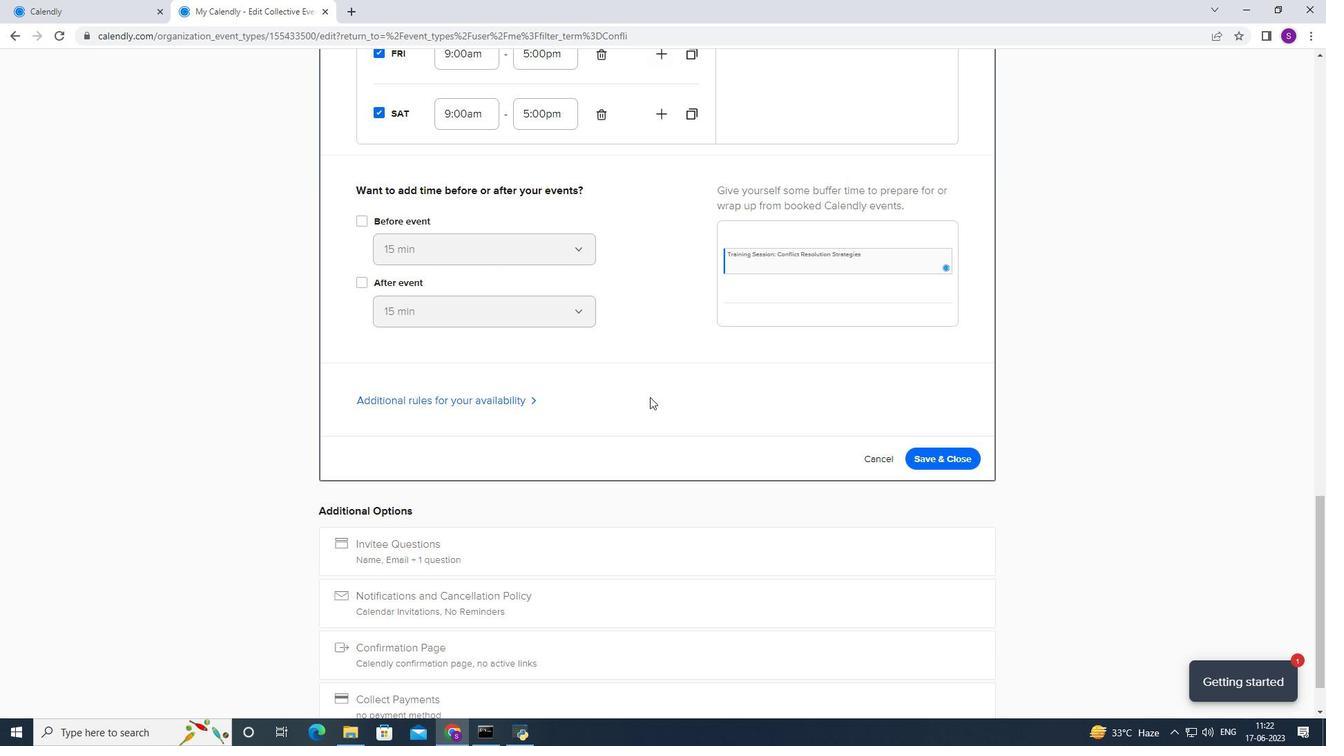 
Action: Mouse scrolled (650, 398) with delta (0, 0)
Screenshot: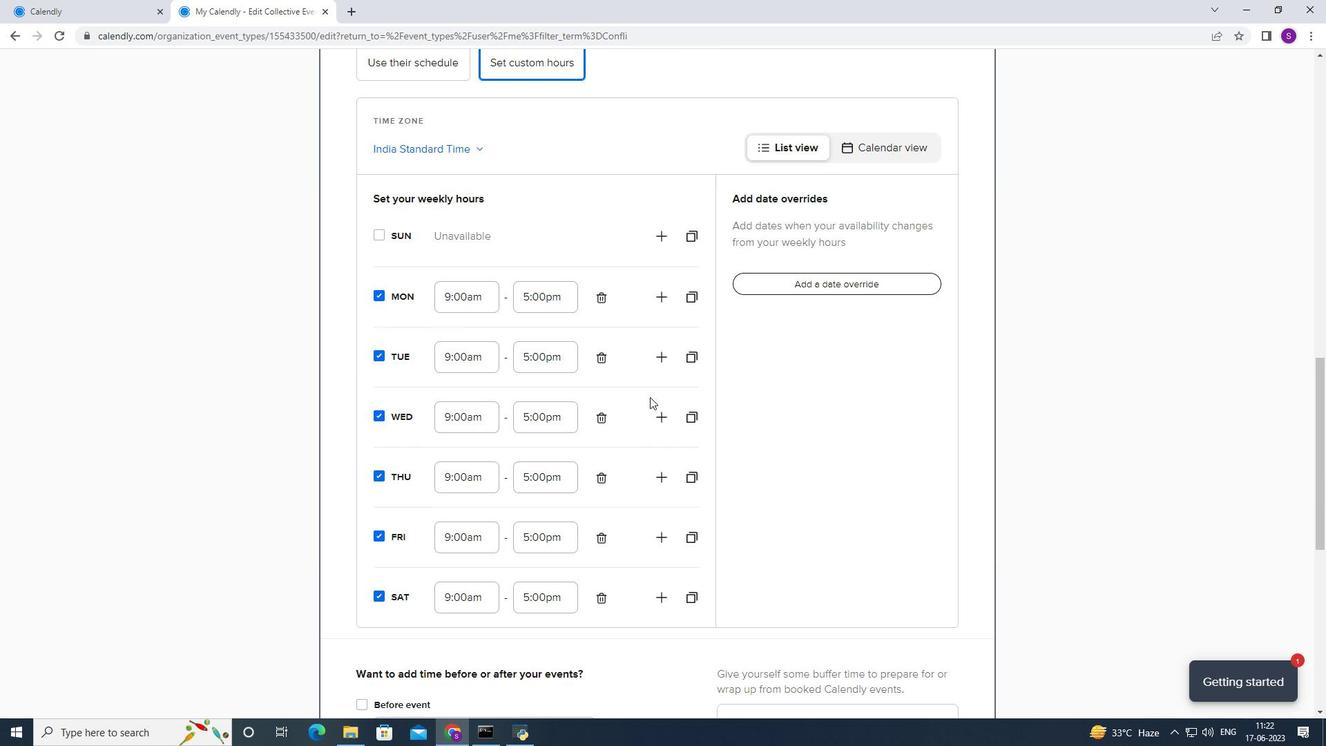
Action: Mouse scrolled (650, 398) with delta (0, 0)
Screenshot: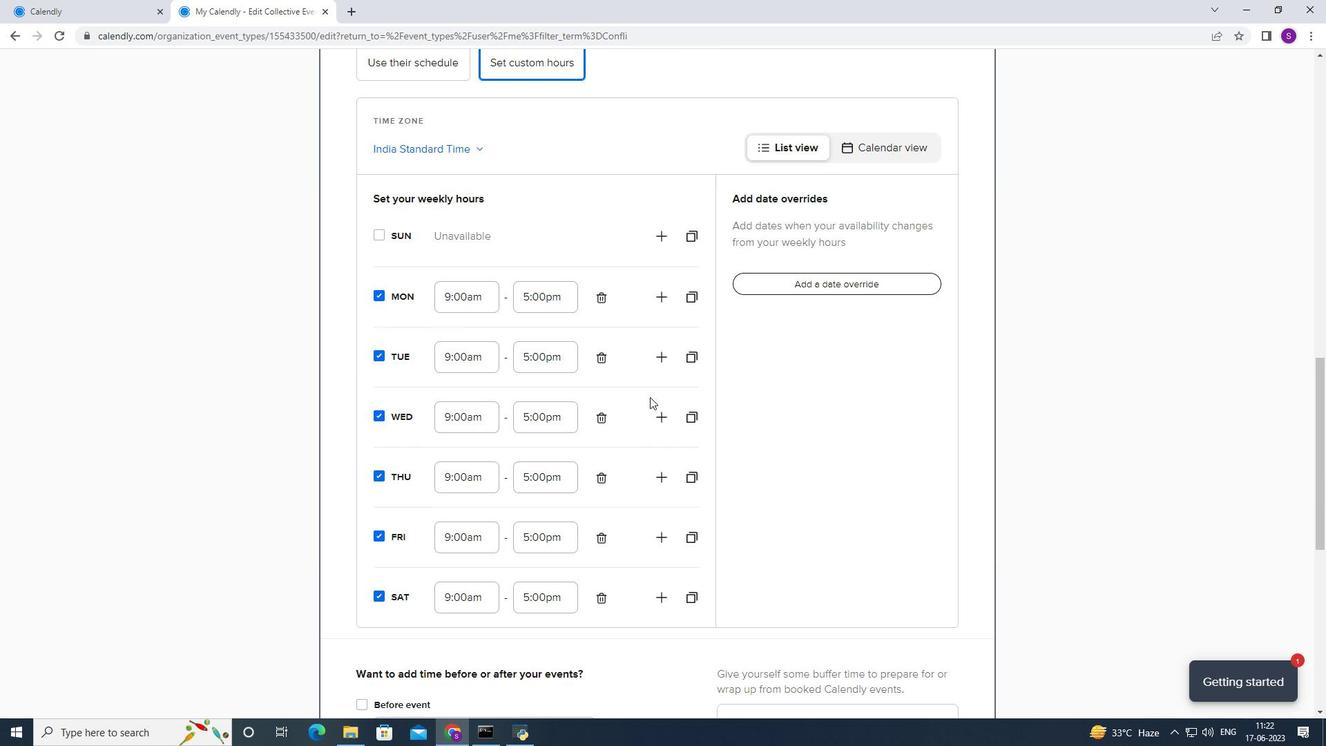 
Action: Mouse scrolled (650, 398) with delta (0, 0)
Screenshot: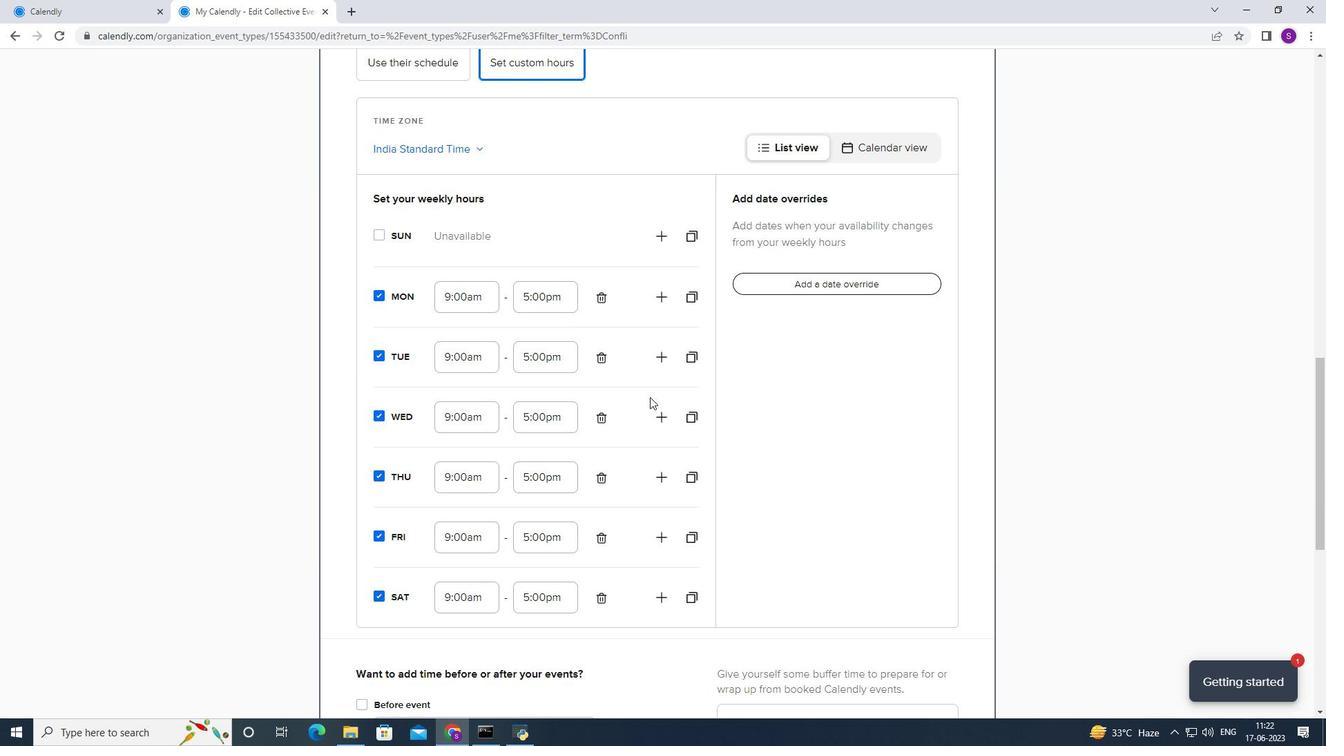
Action: Mouse scrolled (650, 398) with delta (0, 0)
Screenshot: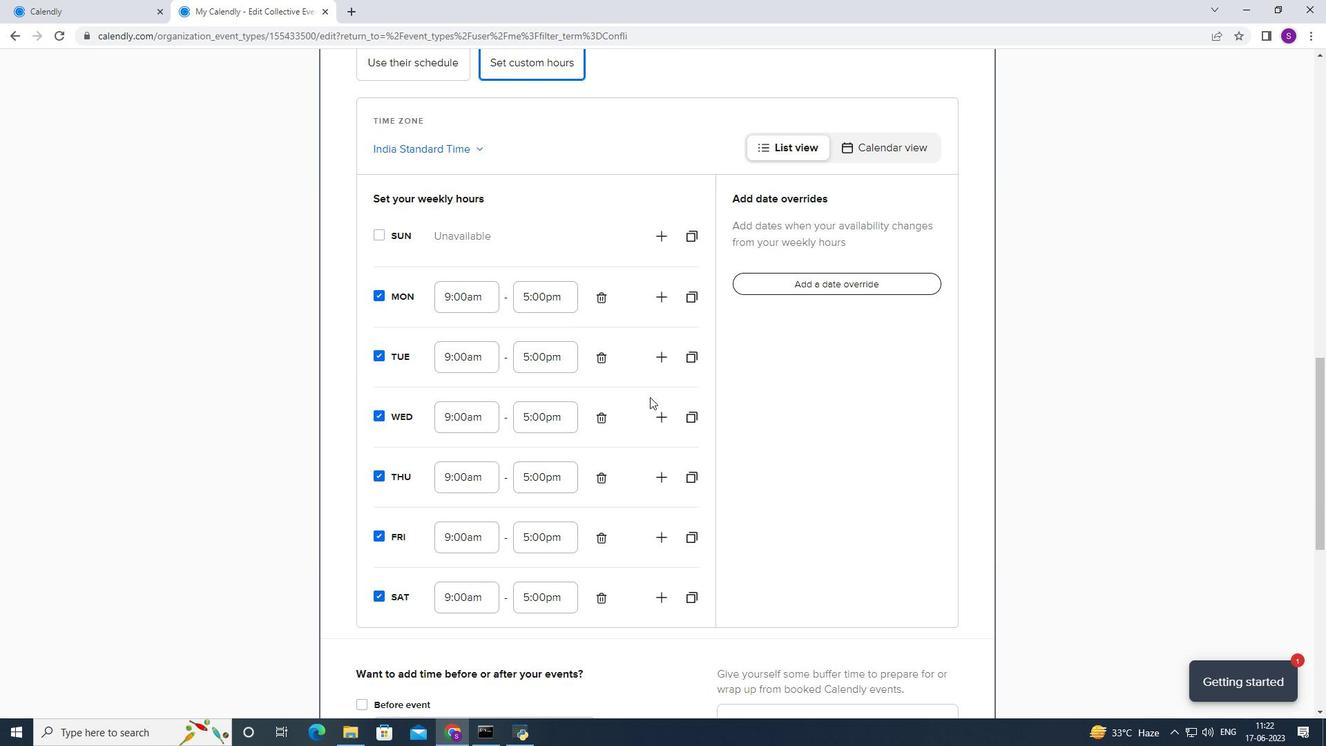 
Action: Mouse moved to (935, 184)
Screenshot: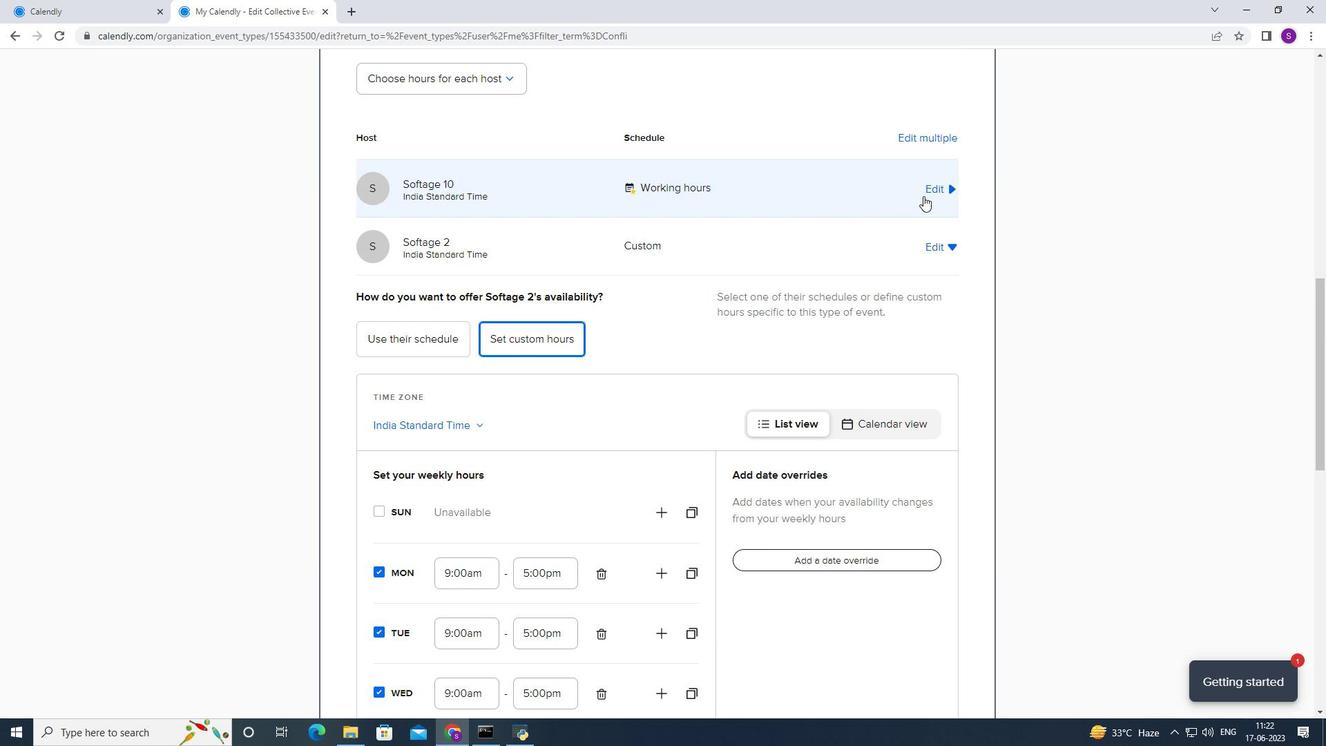 
Action: Mouse pressed left at (935, 184)
Screenshot: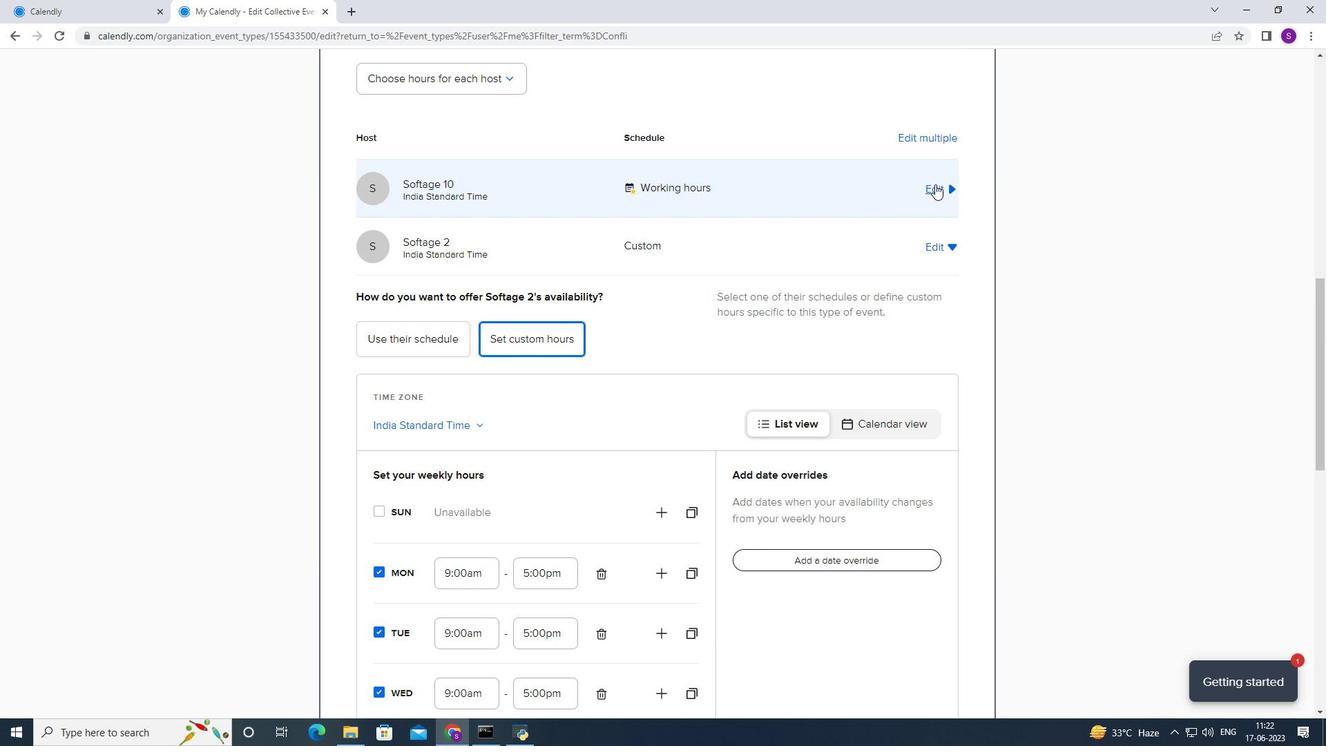 
Action: Mouse moved to (391, 445)
Screenshot: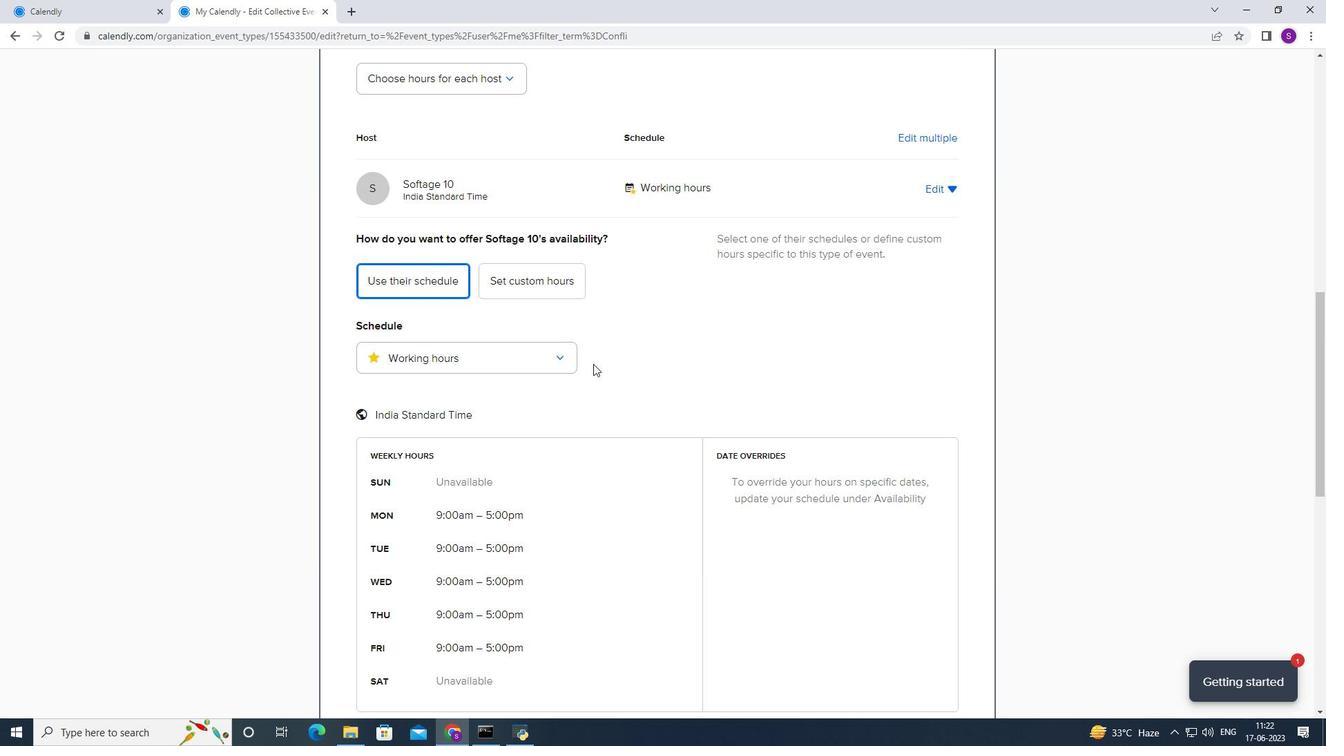 
Action: Mouse scrolled (391, 444) with delta (0, 0)
Screenshot: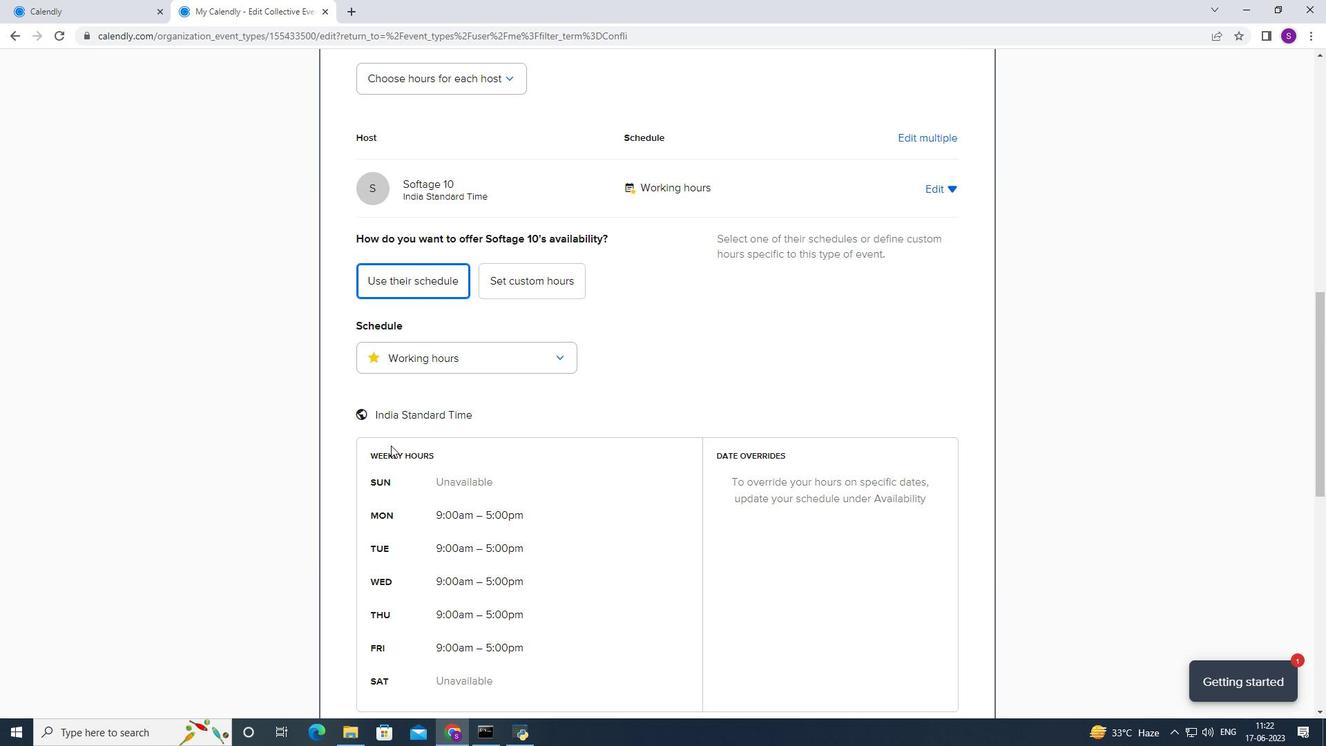 
Action: Mouse scrolled (391, 444) with delta (0, 0)
Screenshot: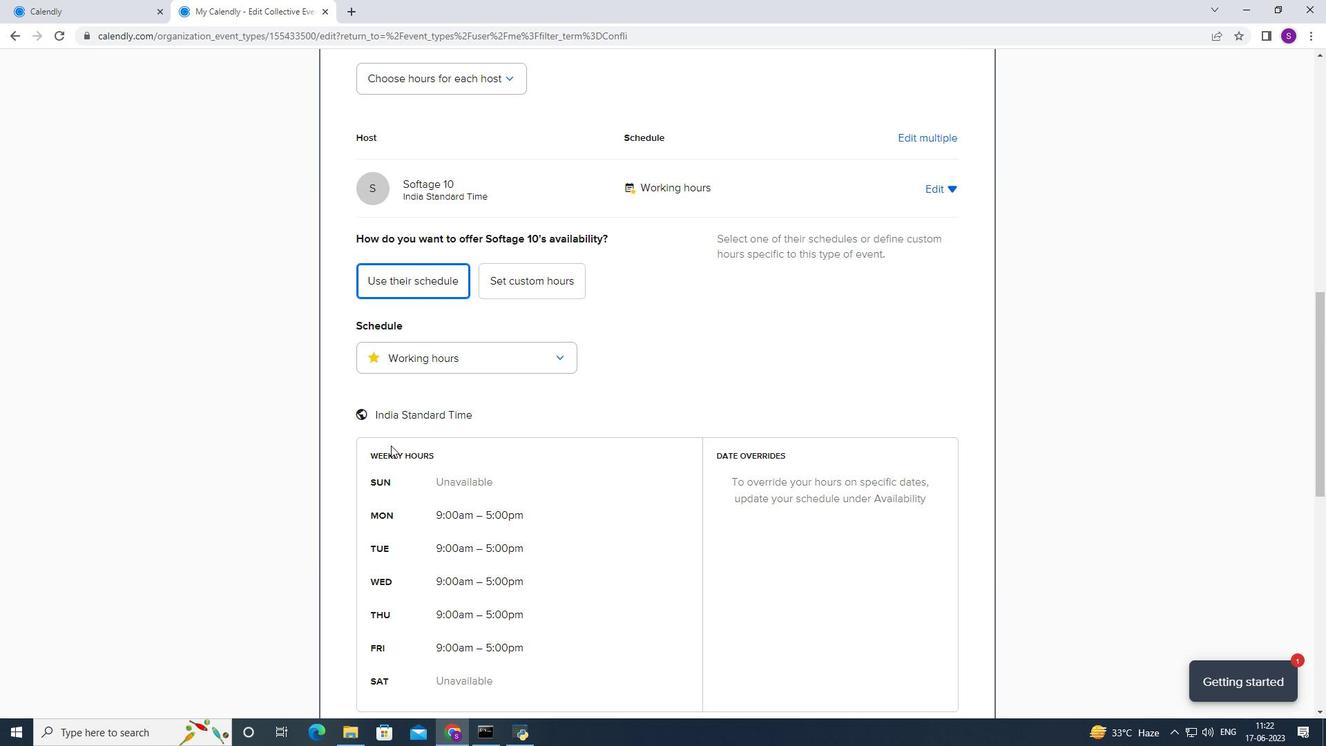 
Action: Mouse scrolled (391, 444) with delta (0, 0)
Screenshot: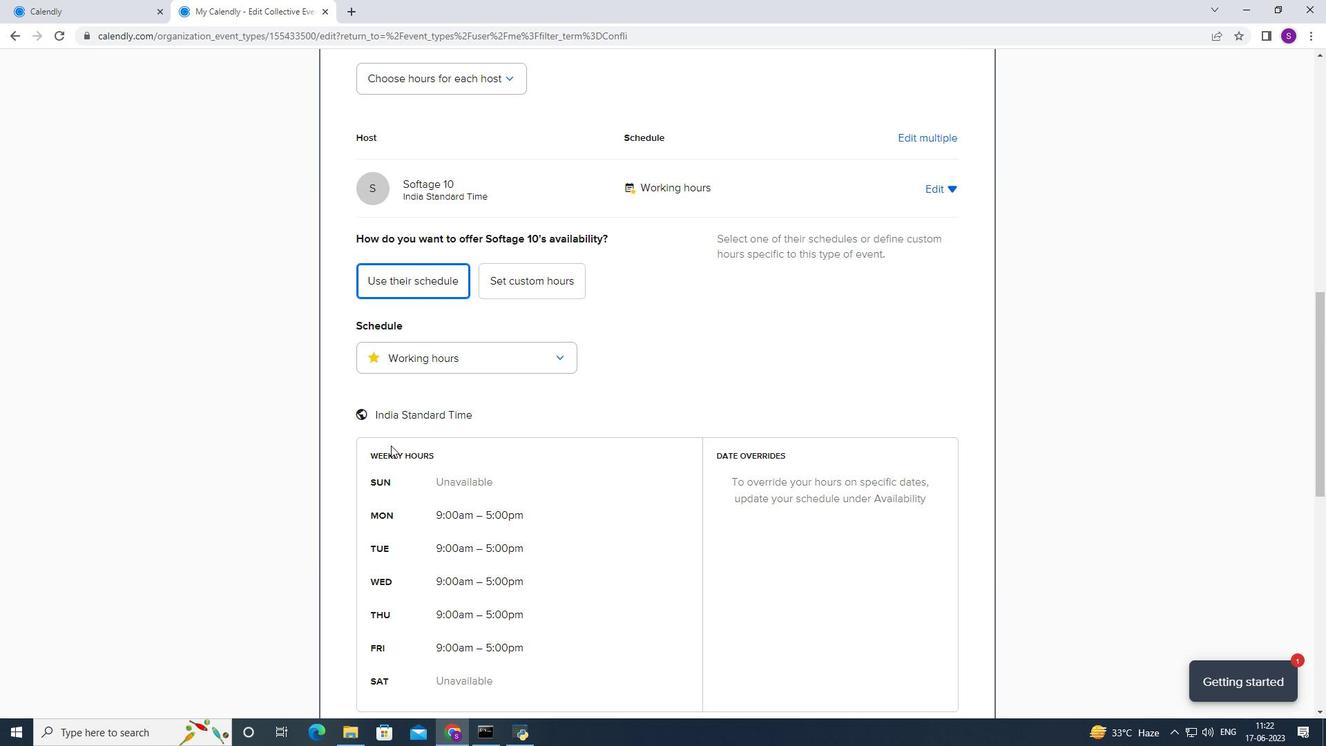 
Action: Mouse scrolled (391, 444) with delta (0, 0)
Screenshot: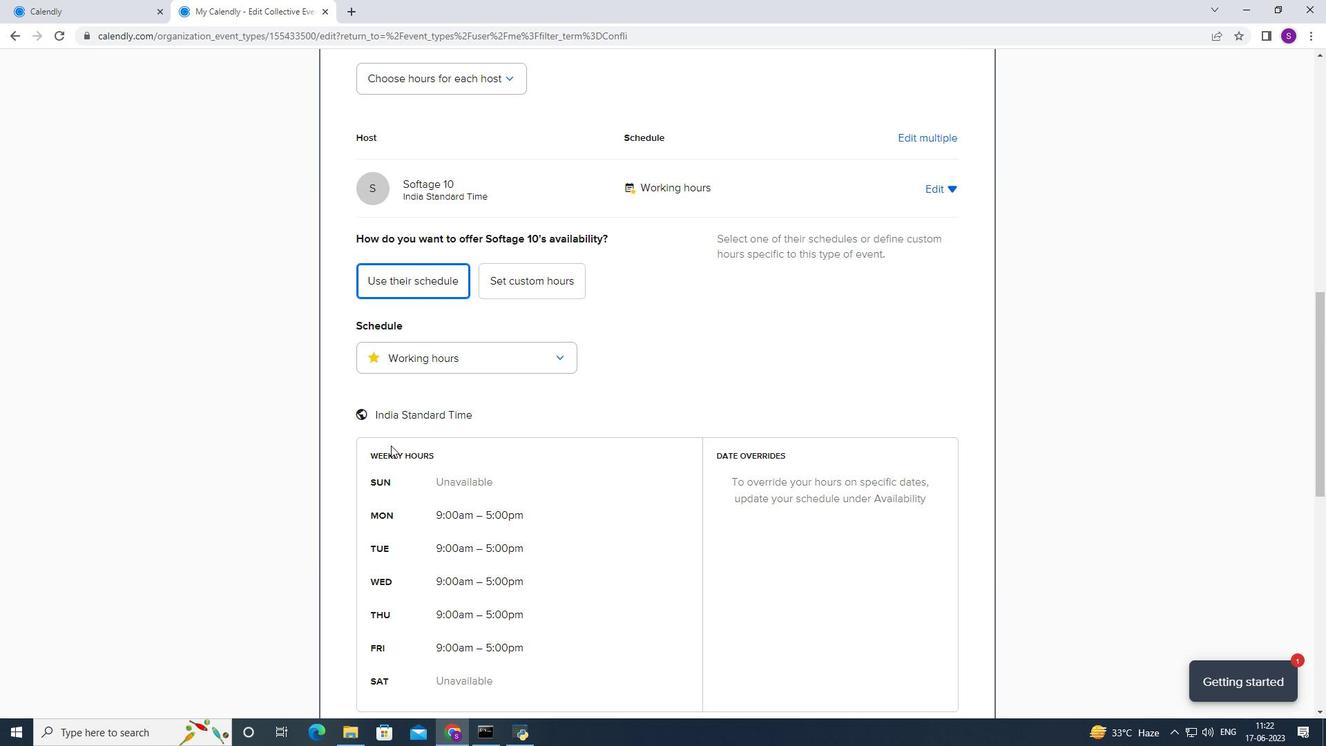 
Action: Mouse scrolled (391, 444) with delta (0, 0)
Screenshot: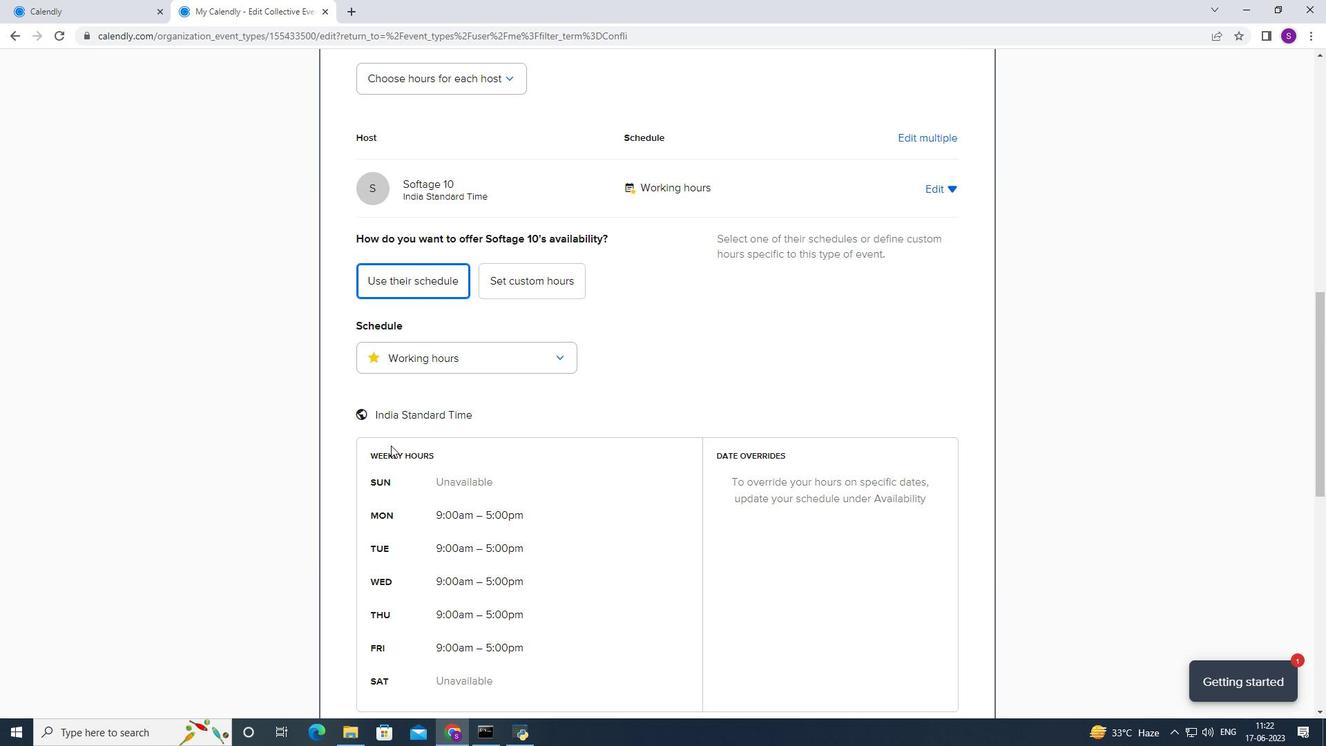 
Action: Mouse moved to (392, 330)
Screenshot: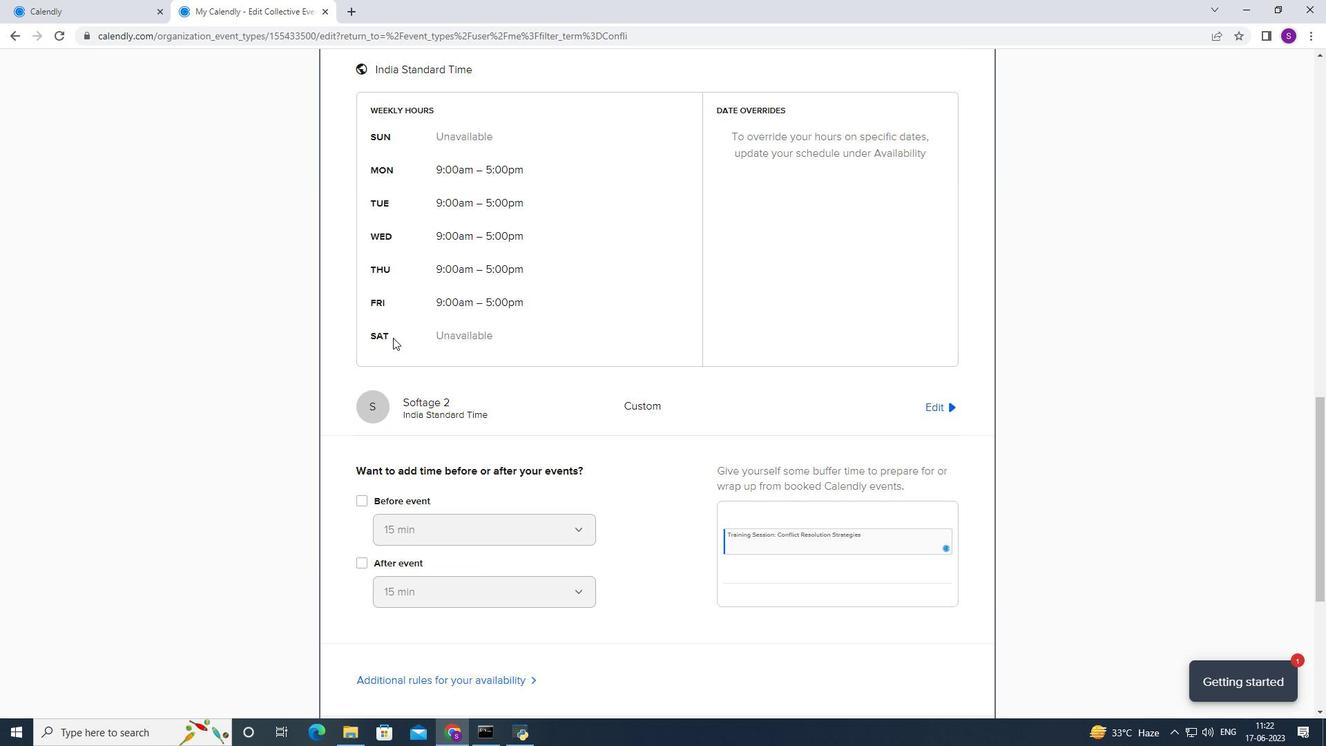 
Action: Mouse scrolled (392, 331) with delta (0, 0)
Screenshot: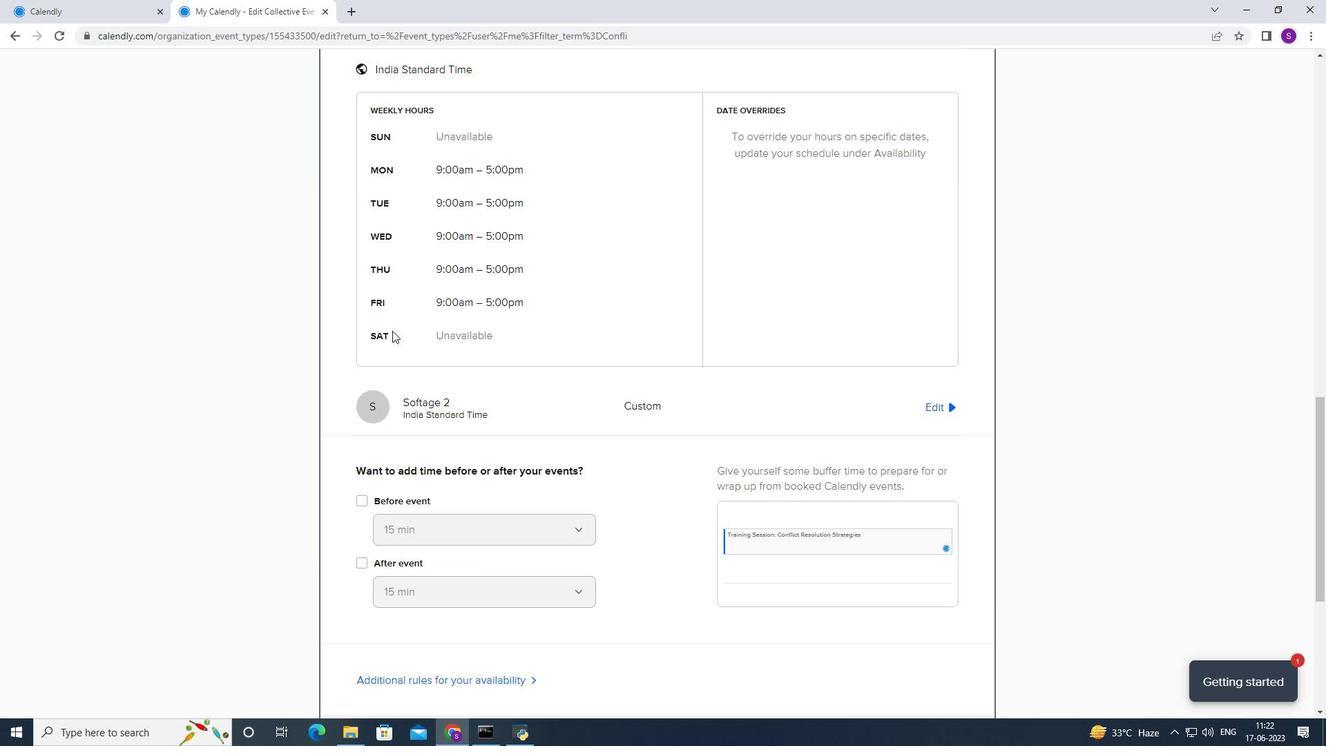 
Action: Mouse scrolled (392, 331) with delta (0, 0)
Screenshot: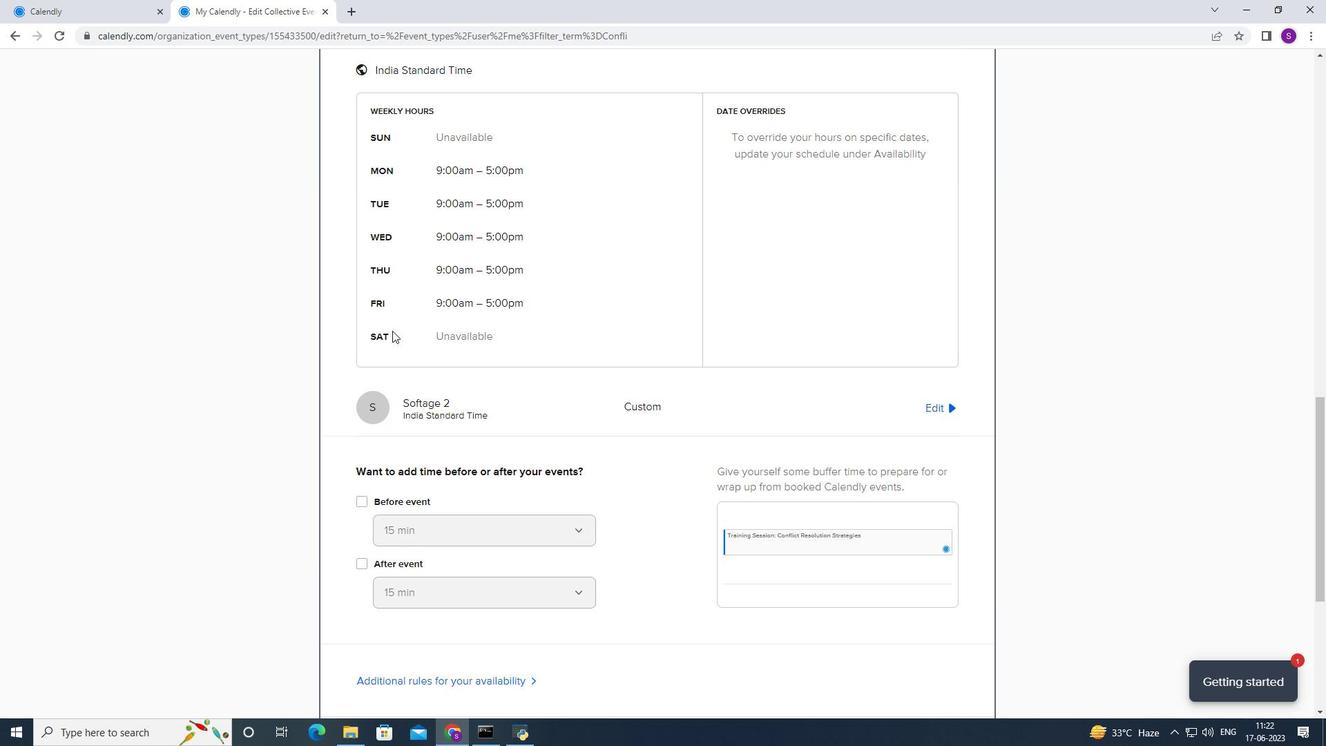 
Action: Mouse moved to (392, 330)
Screenshot: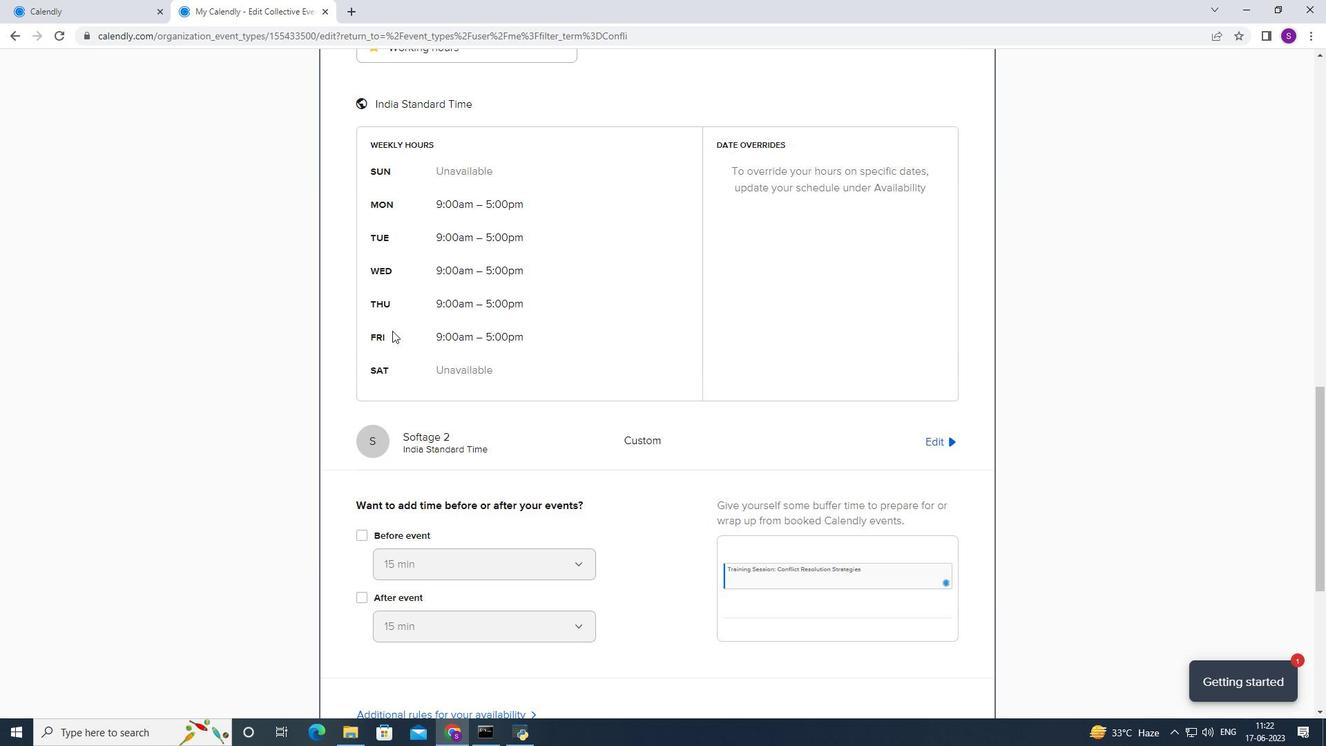 
Action: Mouse scrolled (392, 330) with delta (0, 0)
Screenshot: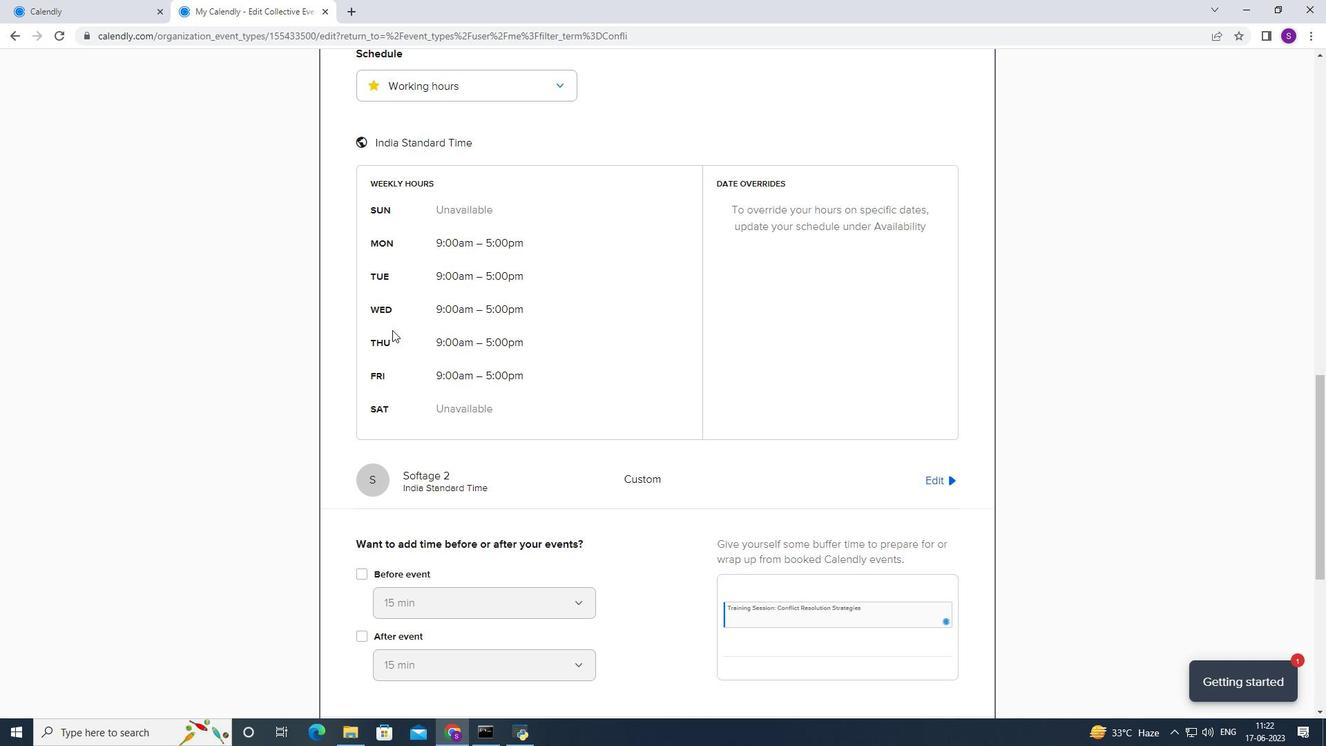 
Action: Mouse moved to (557, 144)
Screenshot: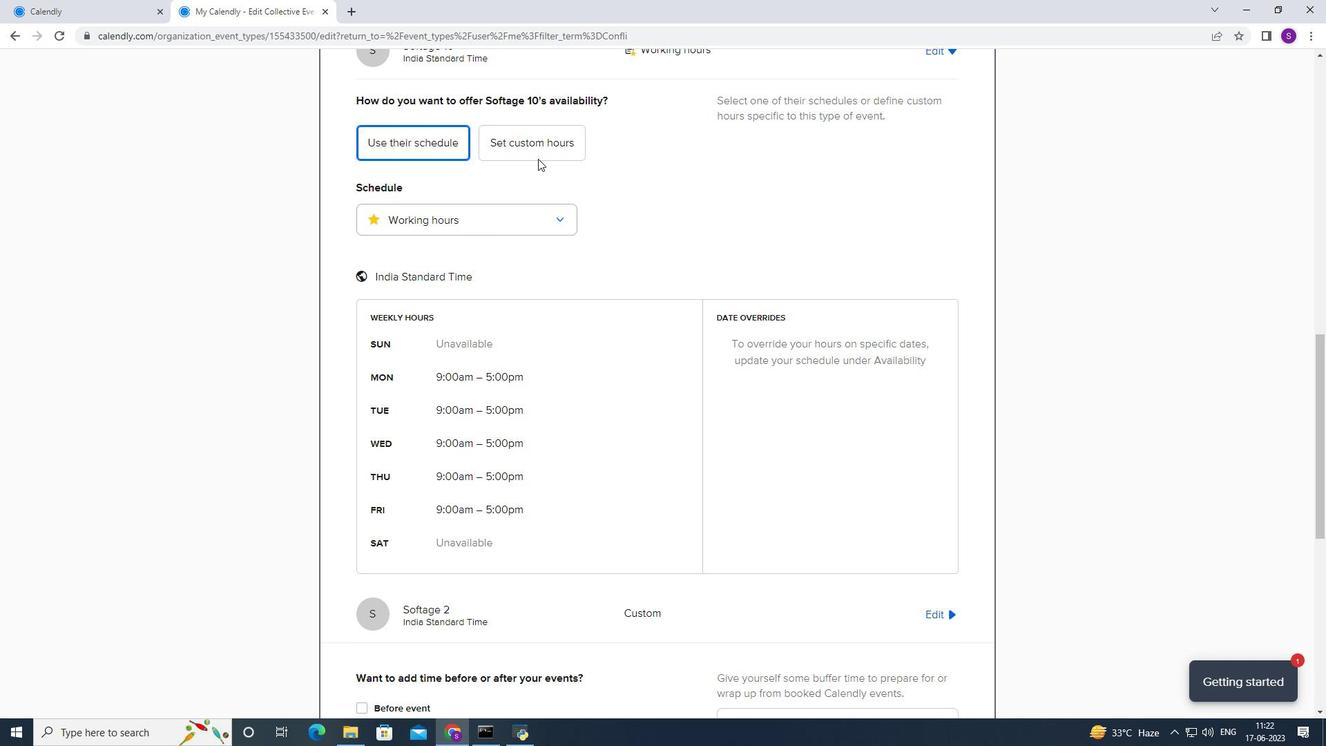 
Action: Mouse pressed left at (557, 144)
Screenshot: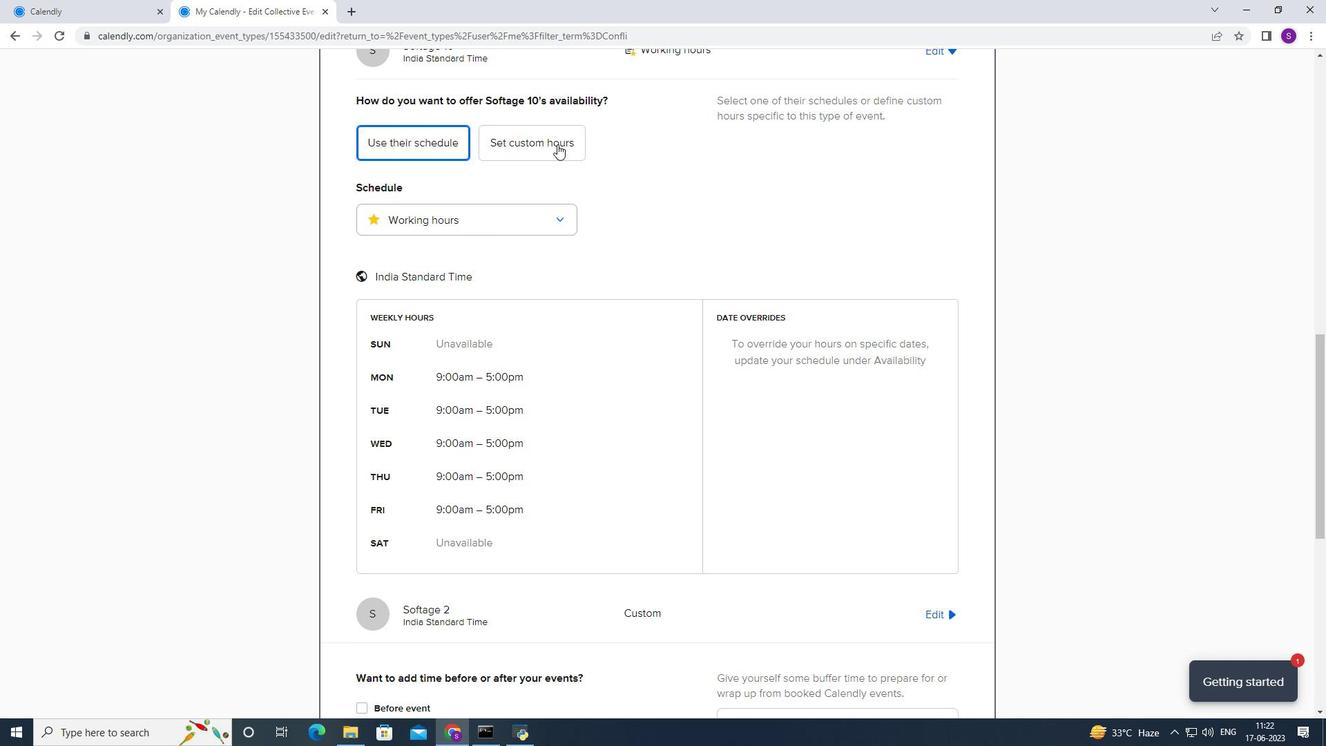 
Action: Mouse moved to (383, 524)
Screenshot: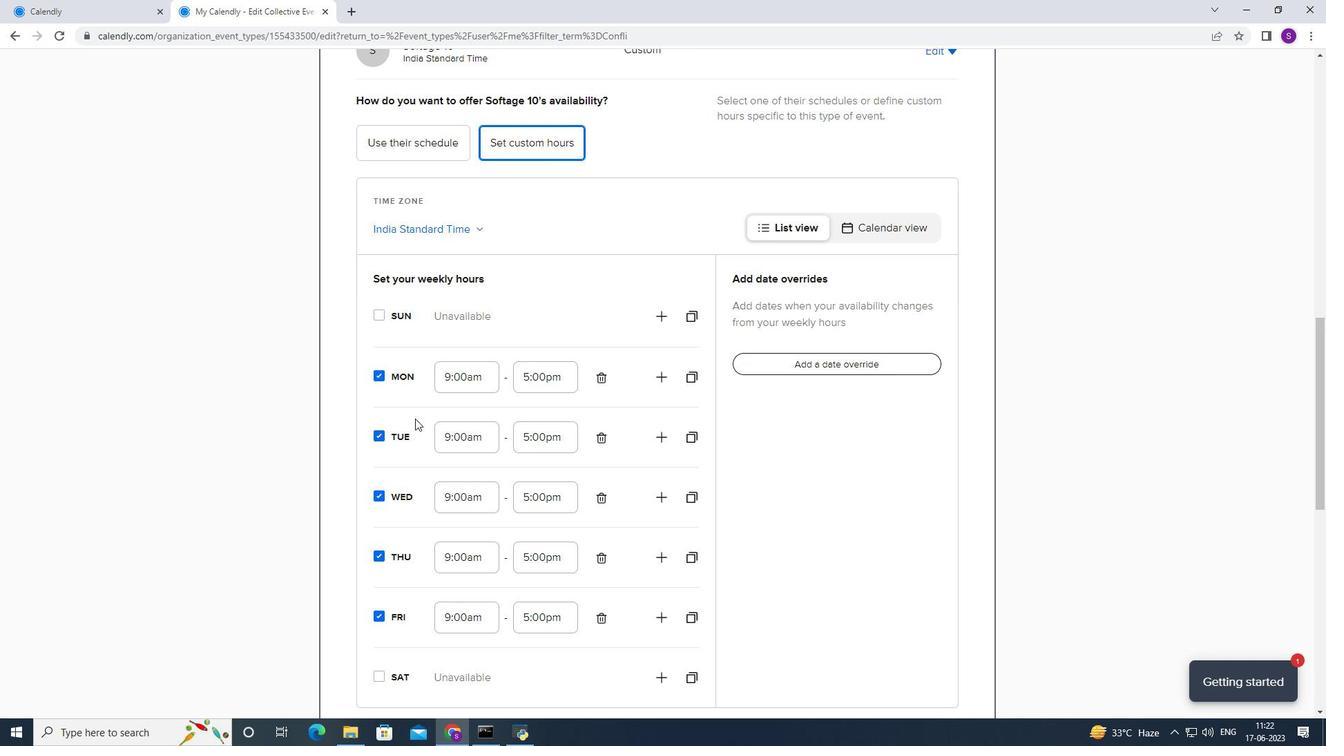 
Action: Mouse scrolled (383, 523) with delta (0, 0)
Screenshot: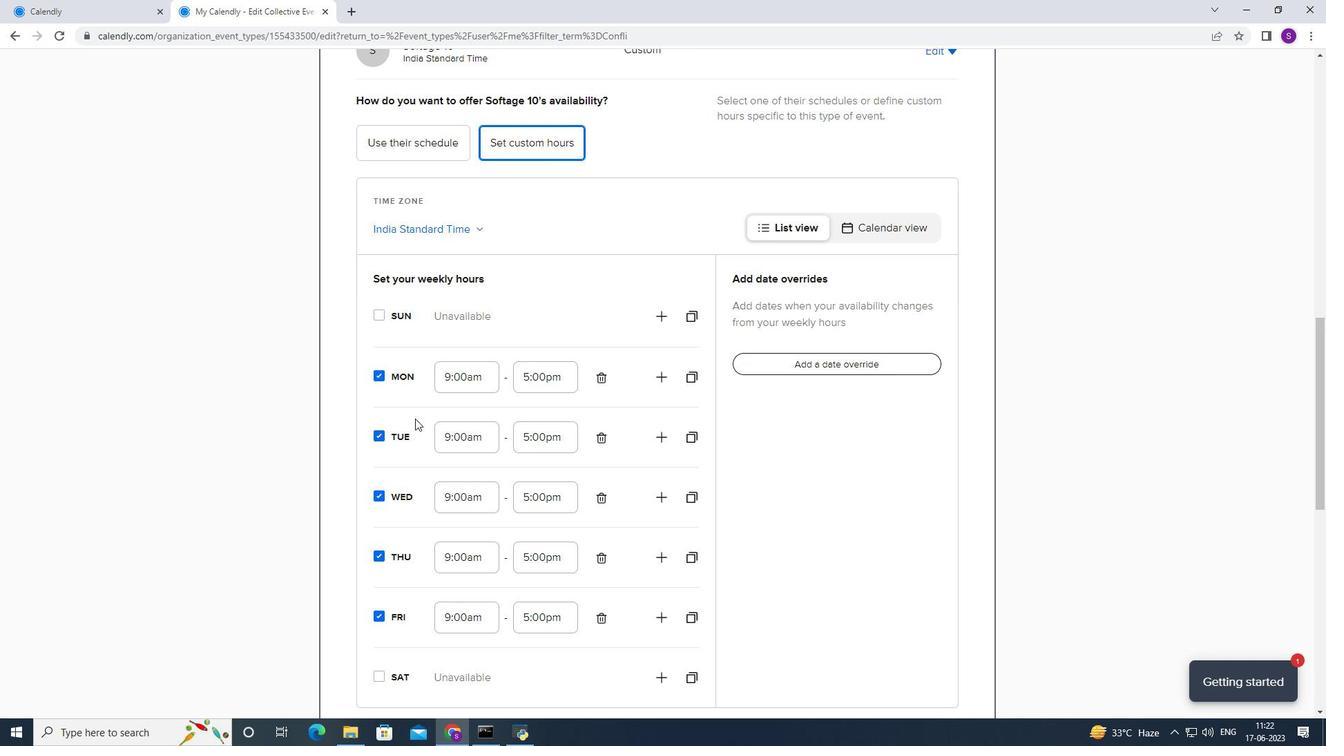 
Action: Mouse moved to (381, 527)
Screenshot: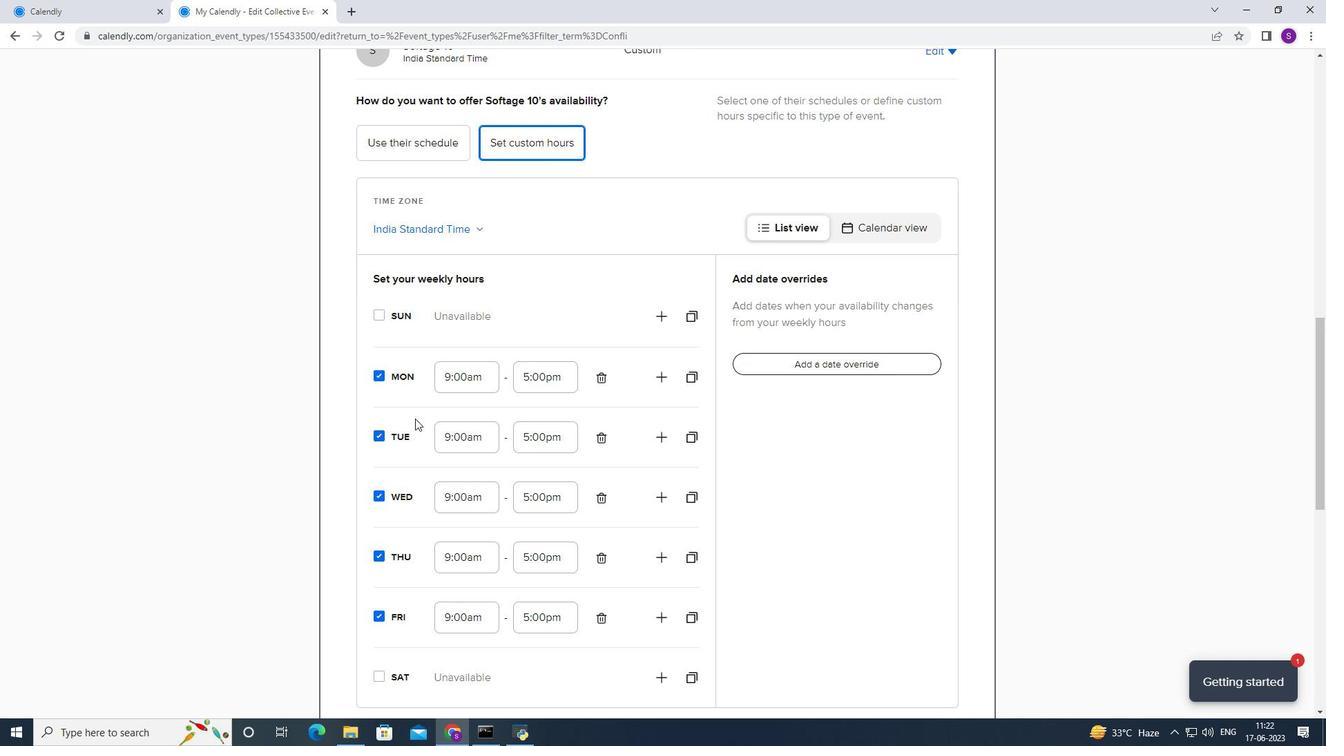
Action: Mouse scrolled (381, 526) with delta (0, 0)
Screenshot: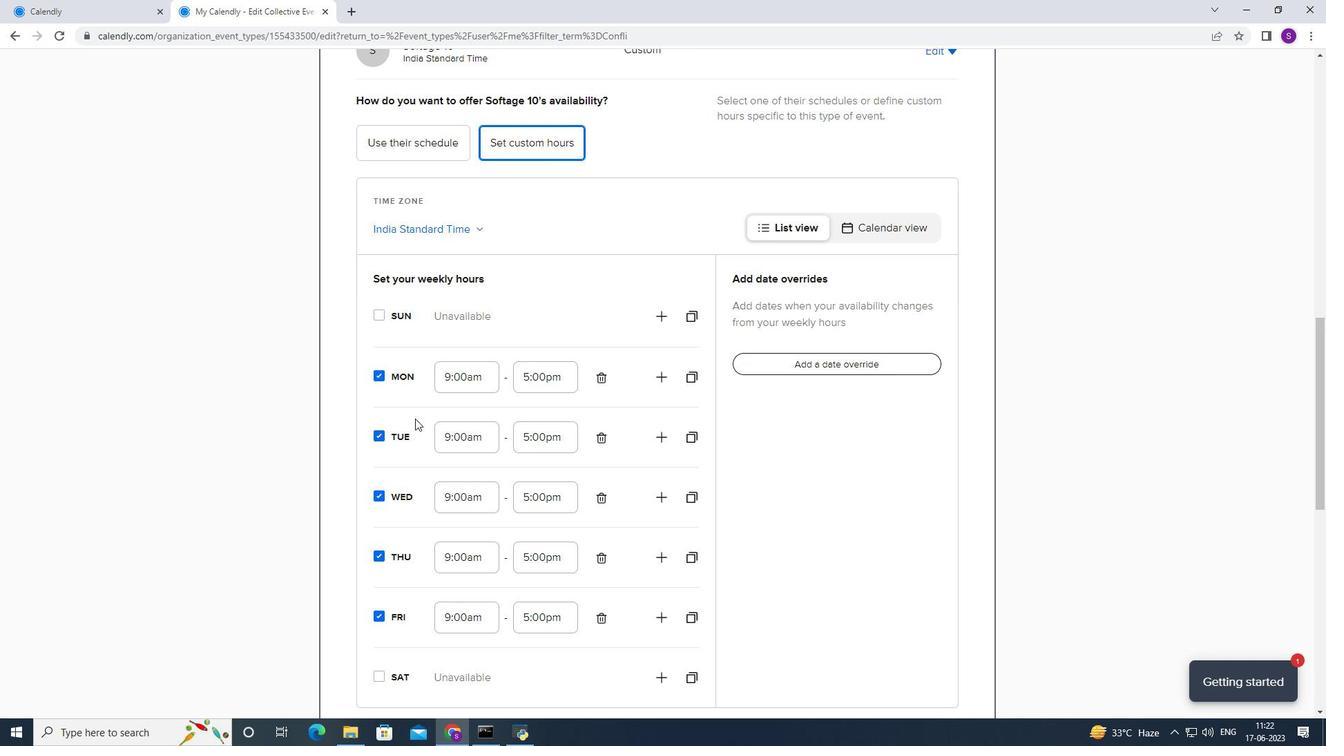 
Action: Mouse moved to (380, 530)
Screenshot: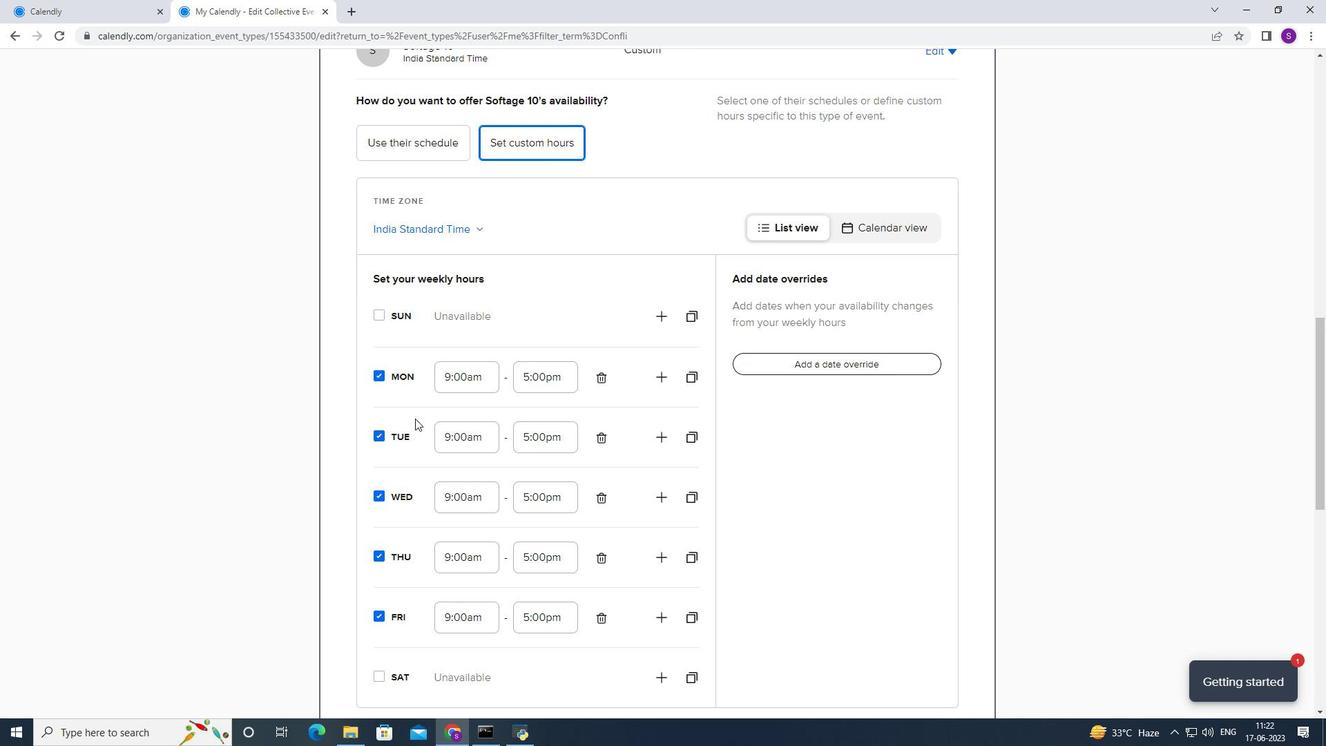 
Action: Mouse scrolled (381, 528) with delta (0, 0)
Screenshot: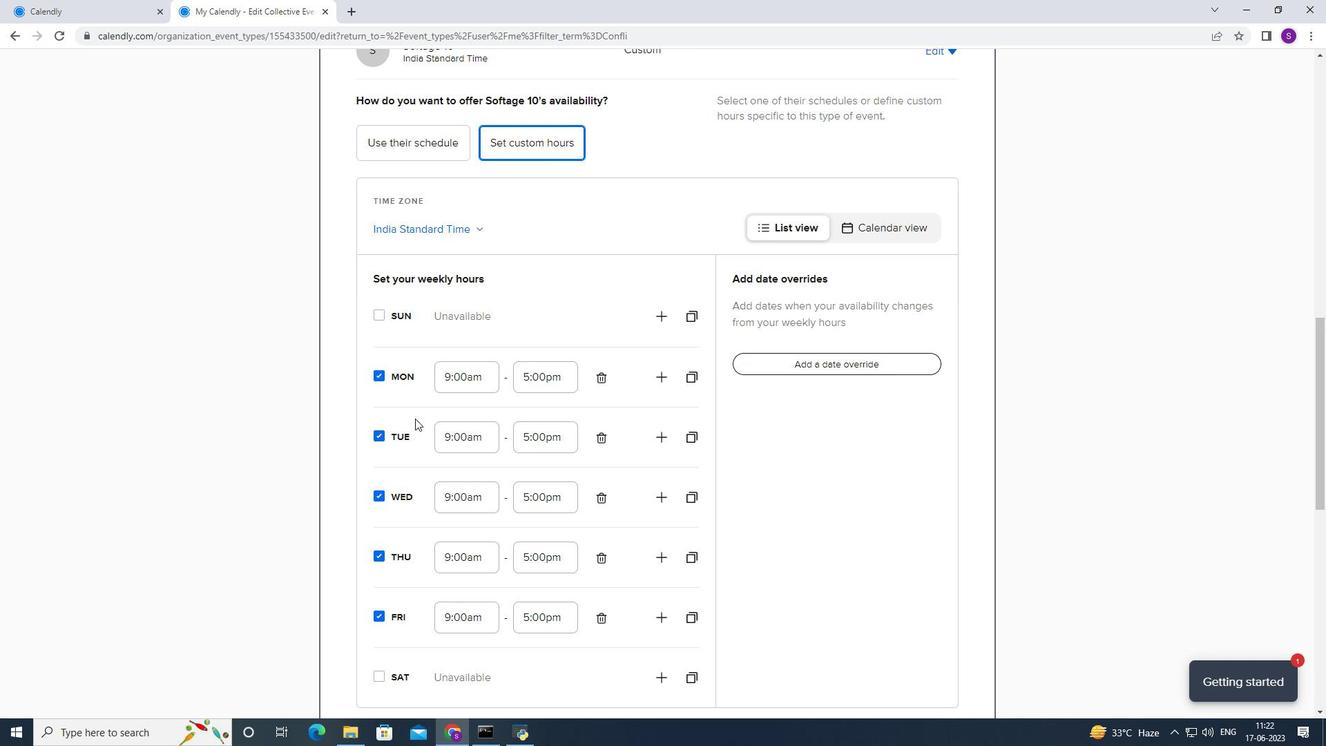 
Action: Mouse moved to (379, 536)
Screenshot: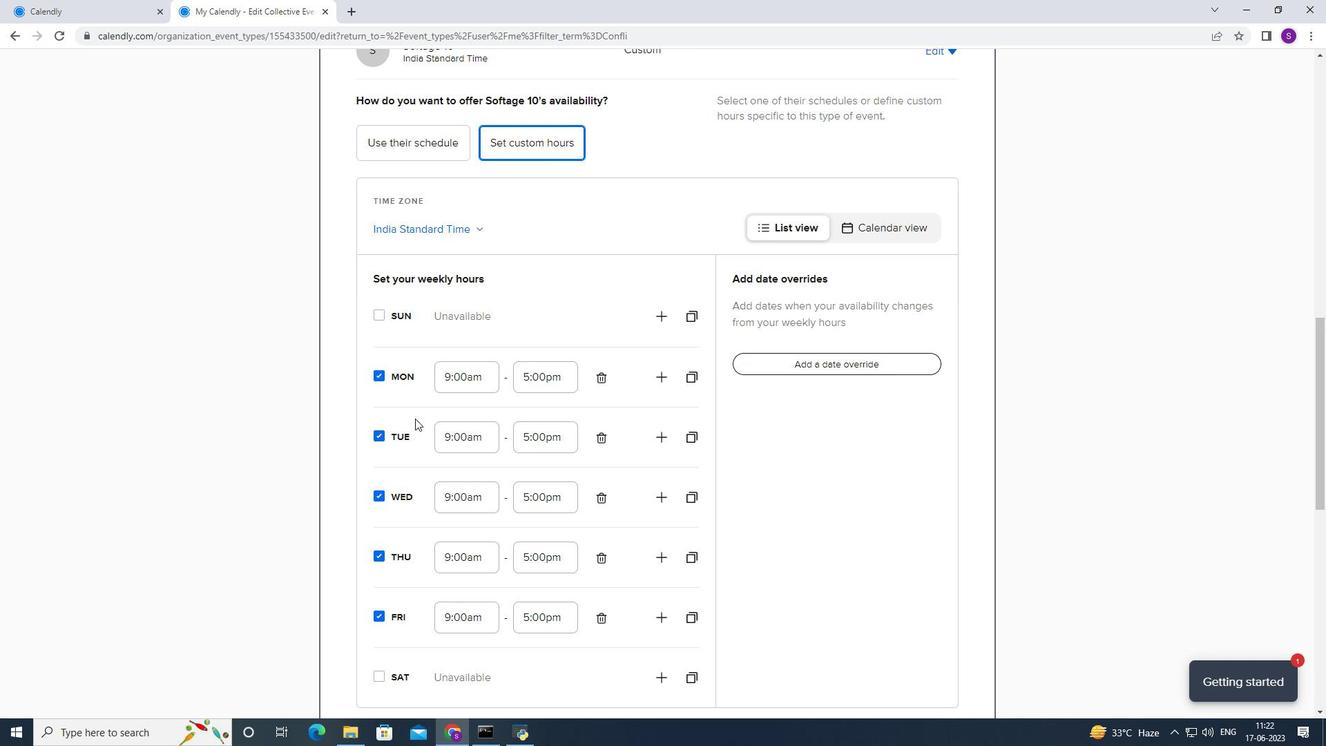 
Action: Mouse scrolled (380, 529) with delta (0, 0)
Screenshot: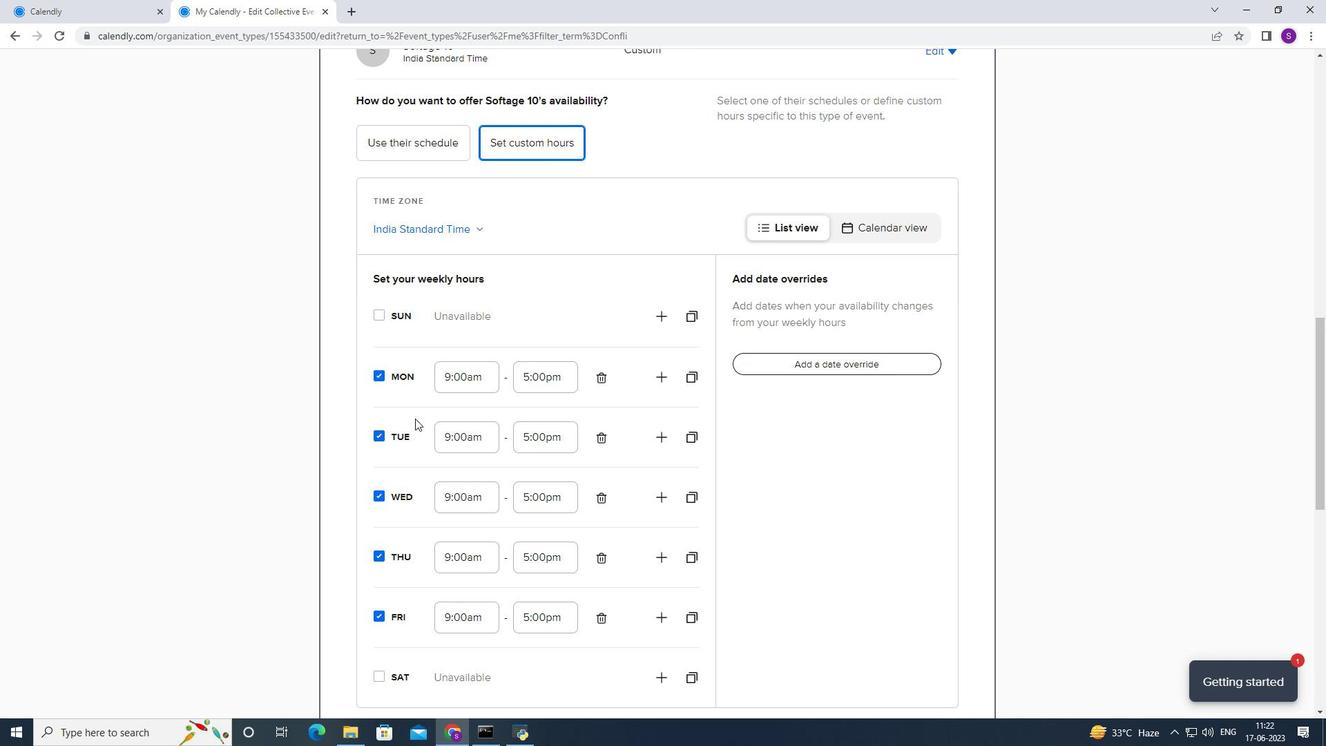 
Action: Mouse moved to (378, 538)
Screenshot: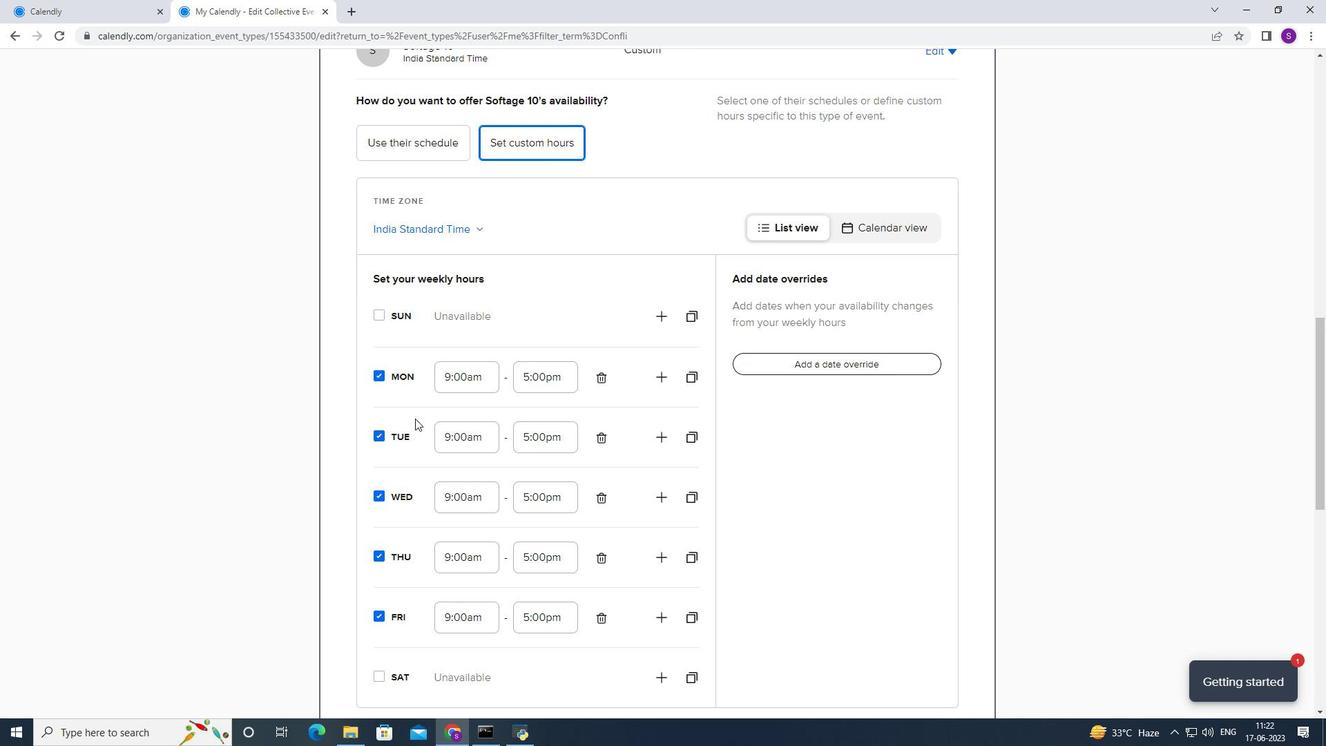 
Action: Mouse scrolled (378, 538) with delta (0, 0)
Screenshot: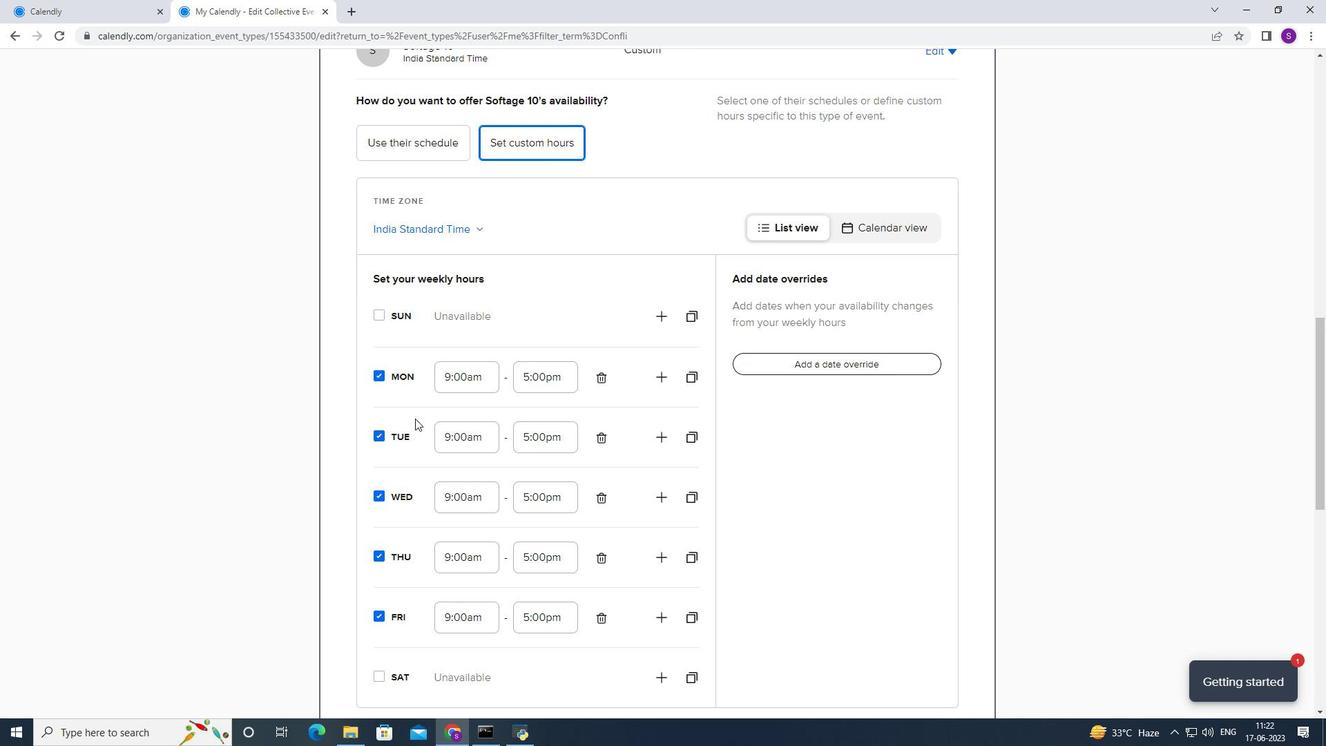
Action: Mouse moved to (372, 327)
Screenshot: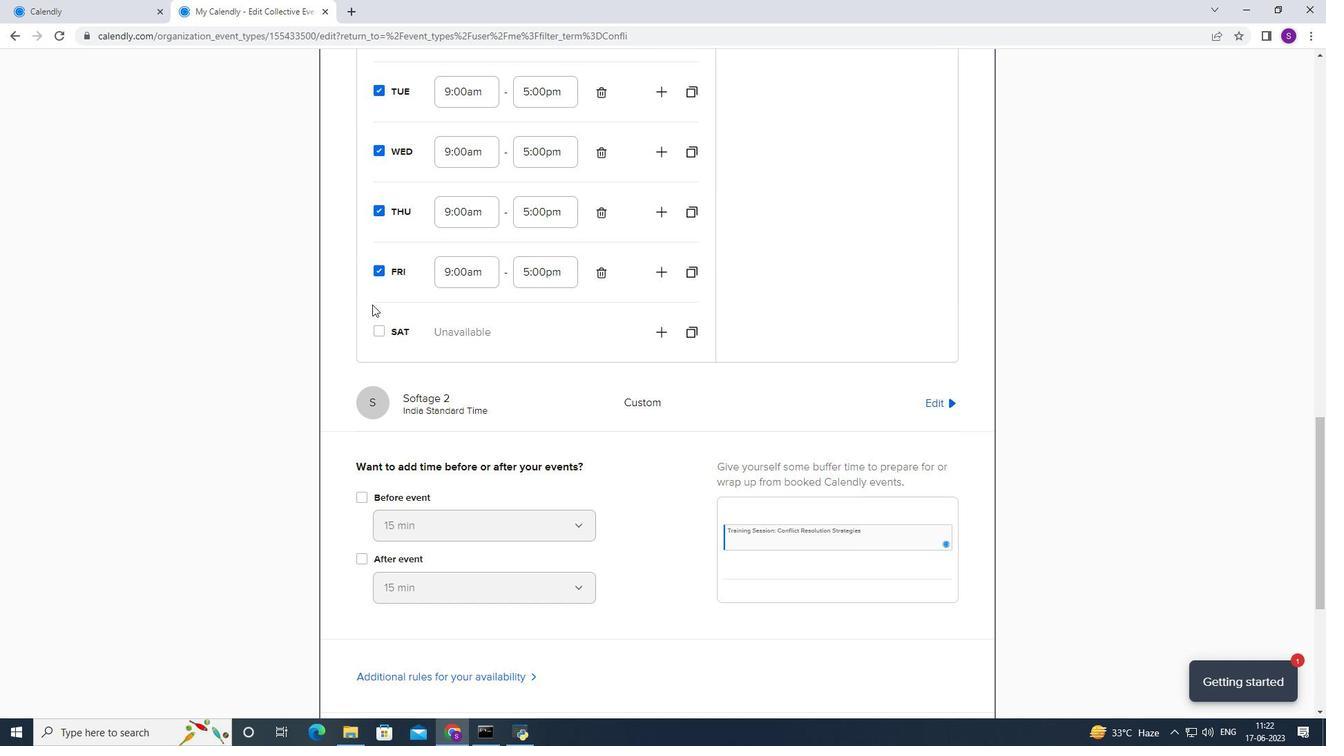 
Action: Mouse pressed left at (372, 327)
Screenshot: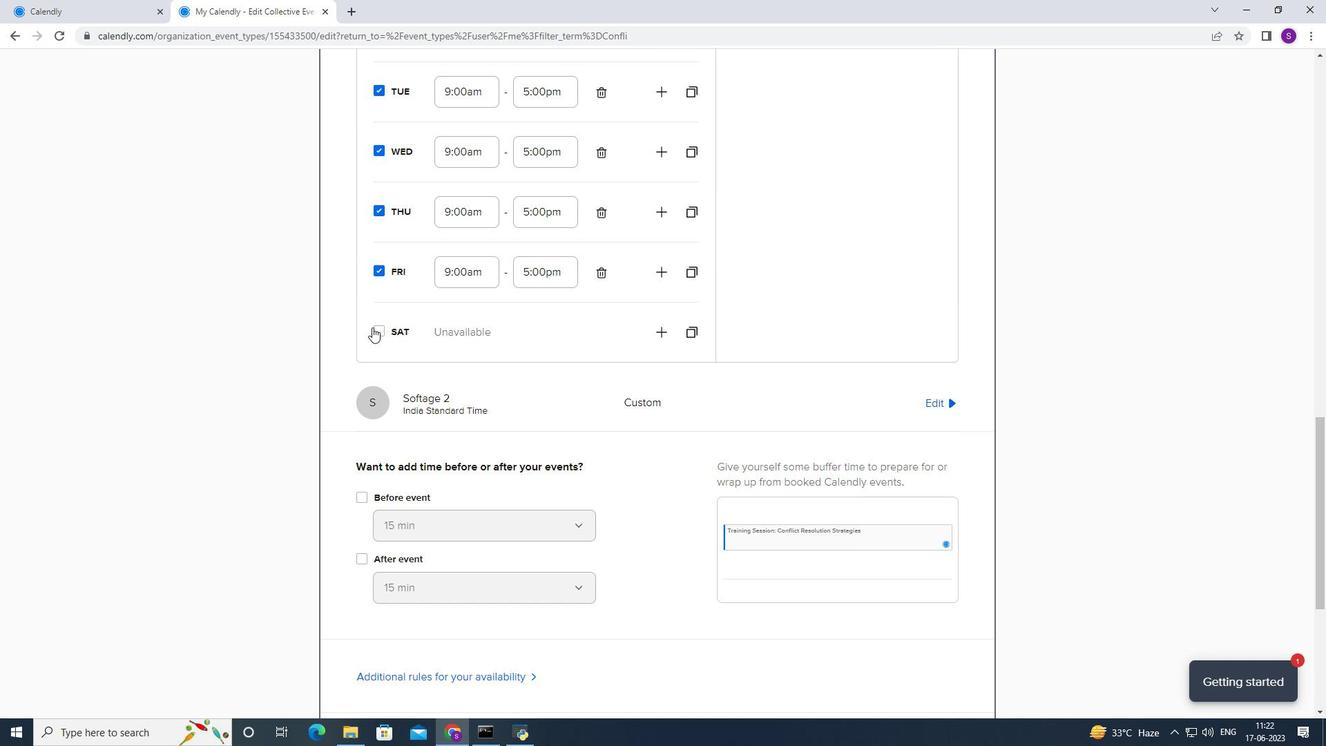 
Action: Mouse moved to (453, 351)
Screenshot: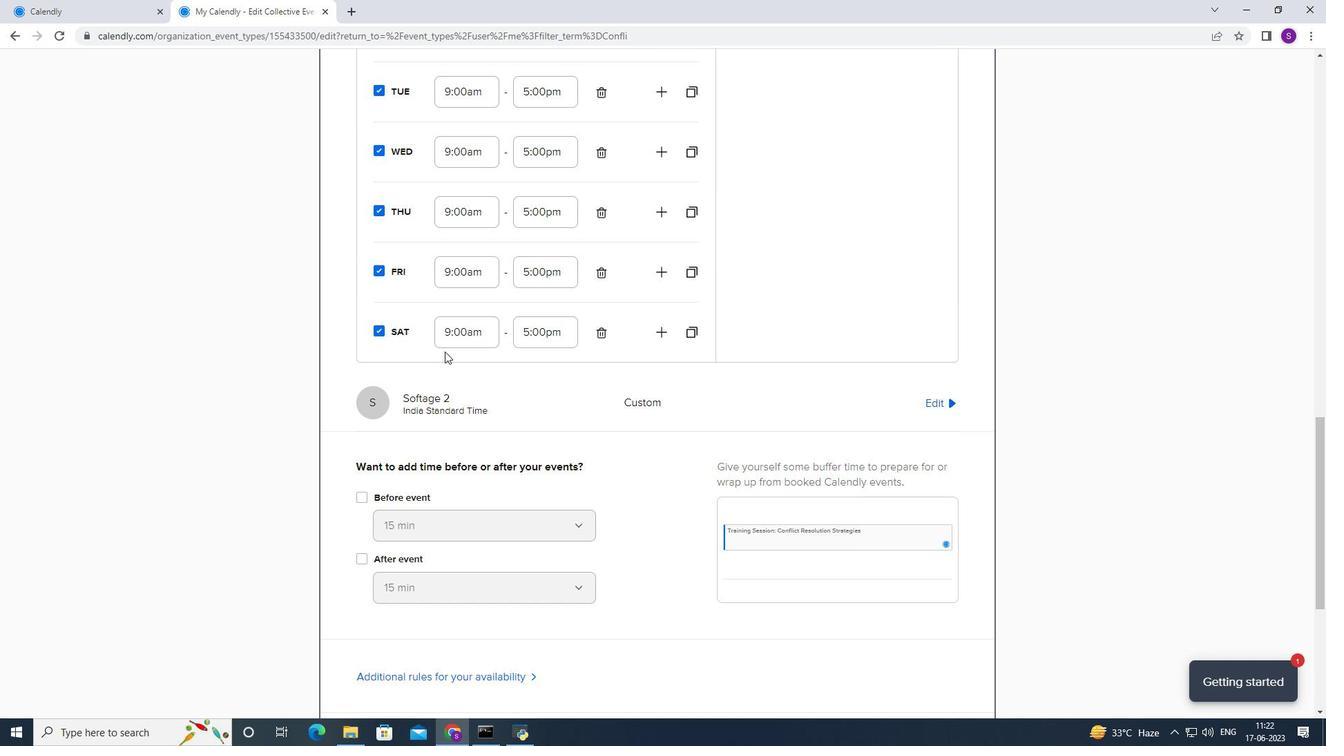 
Action: Mouse scrolled (453, 350) with delta (0, 0)
Screenshot: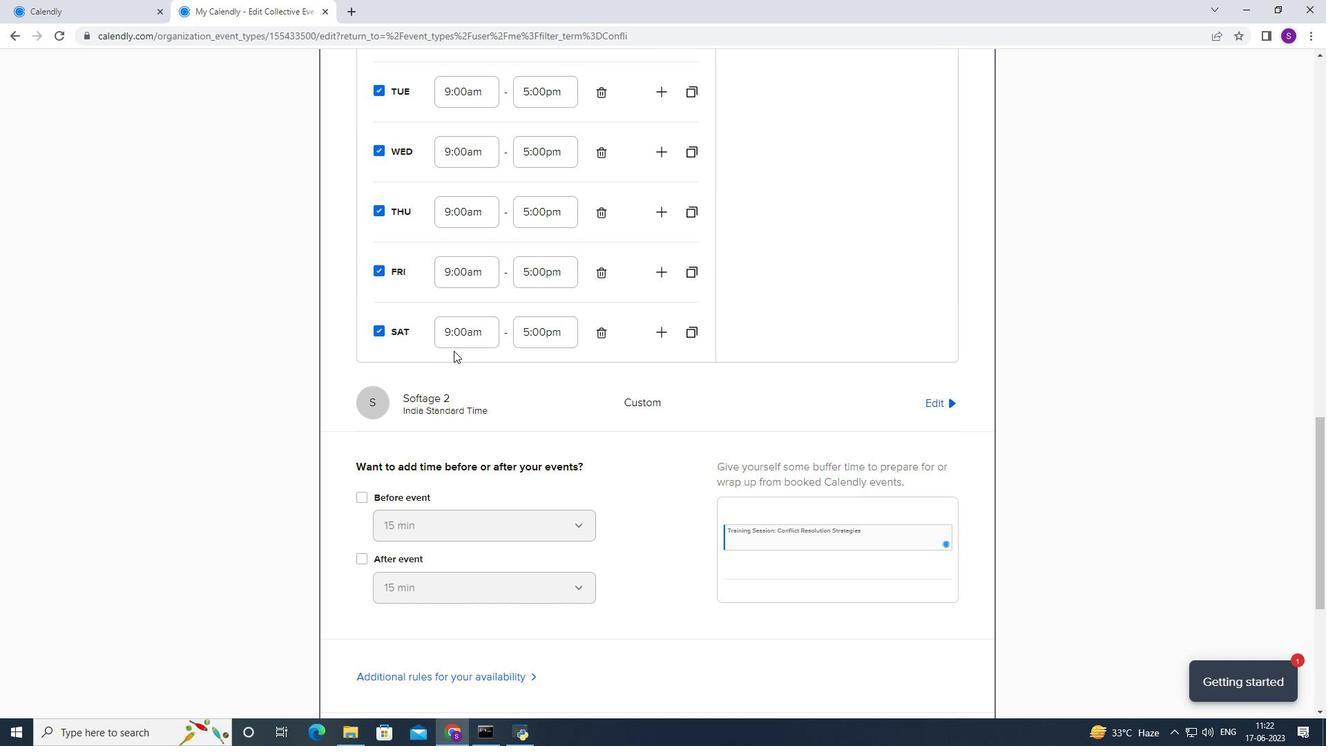 
Action: Mouse scrolled (453, 350) with delta (0, 0)
Screenshot: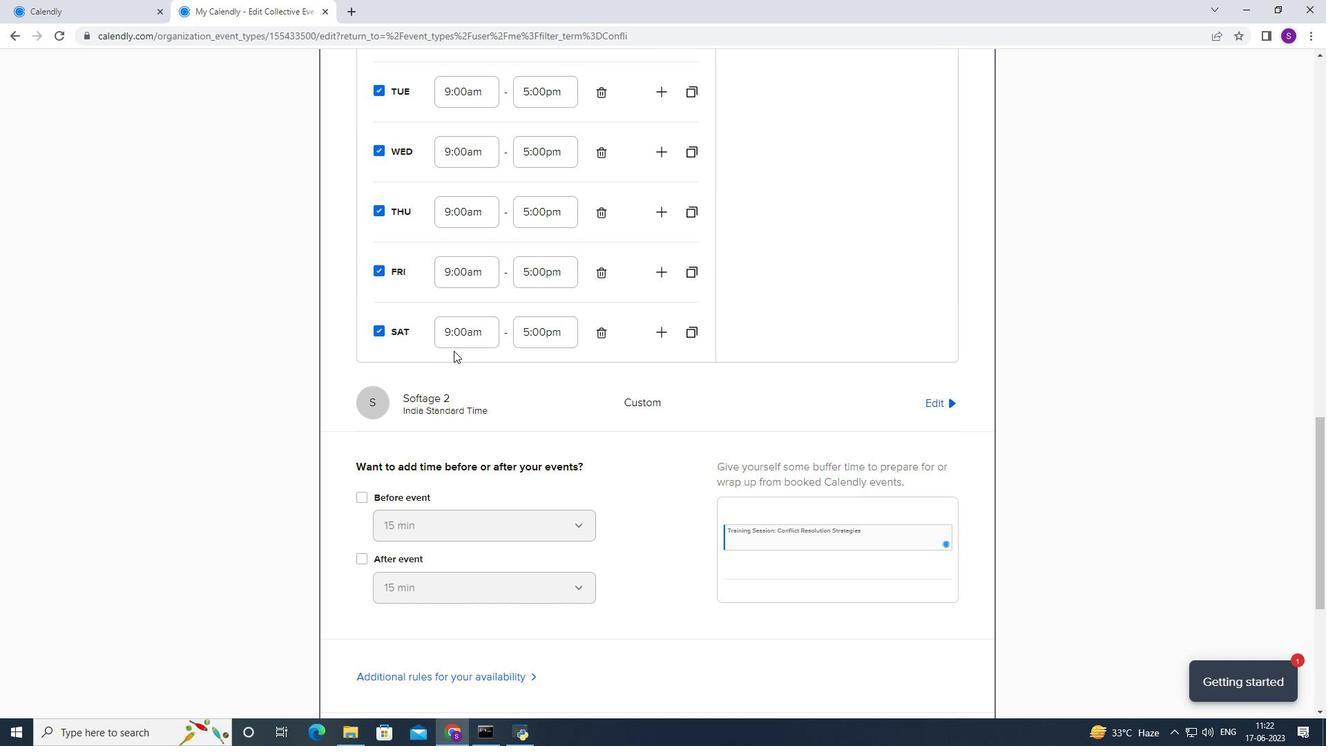 
Action: Mouse scrolled (453, 350) with delta (0, 0)
Screenshot: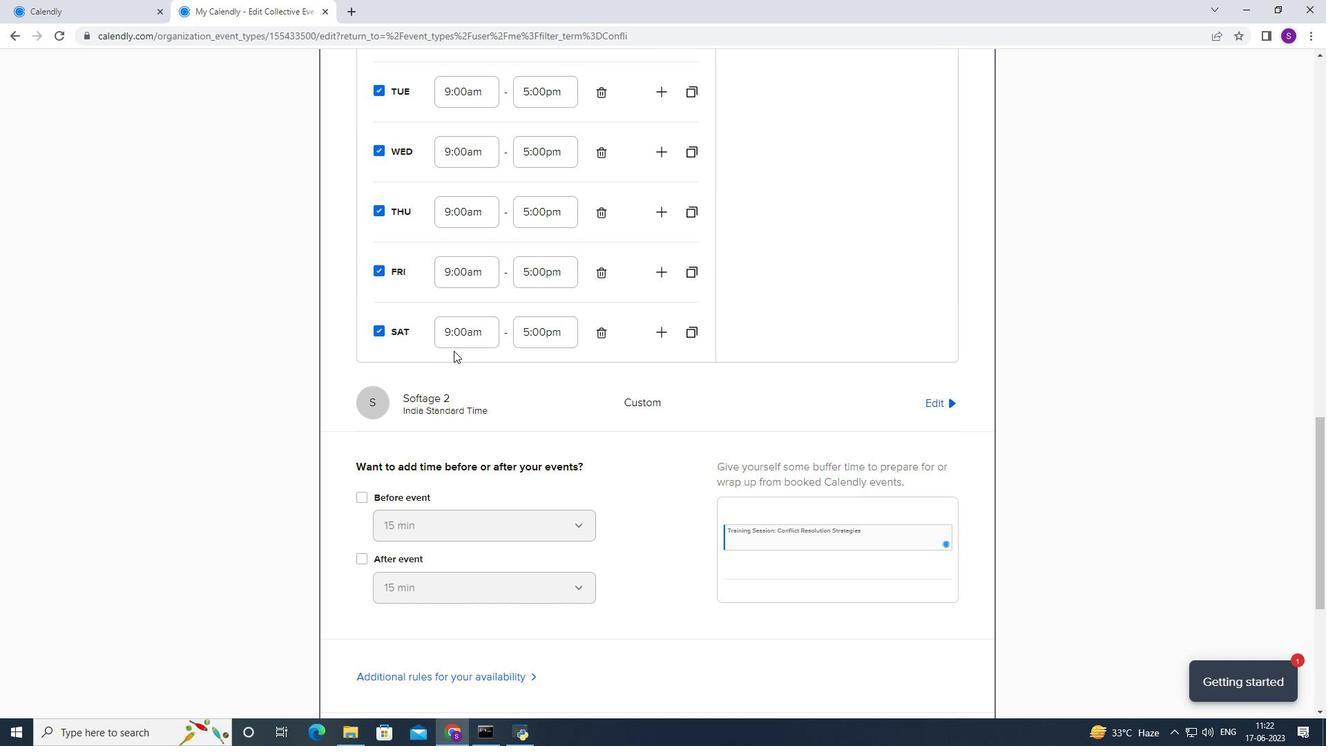 
Action: Mouse scrolled (453, 350) with delta (0, 0)
Screenshot: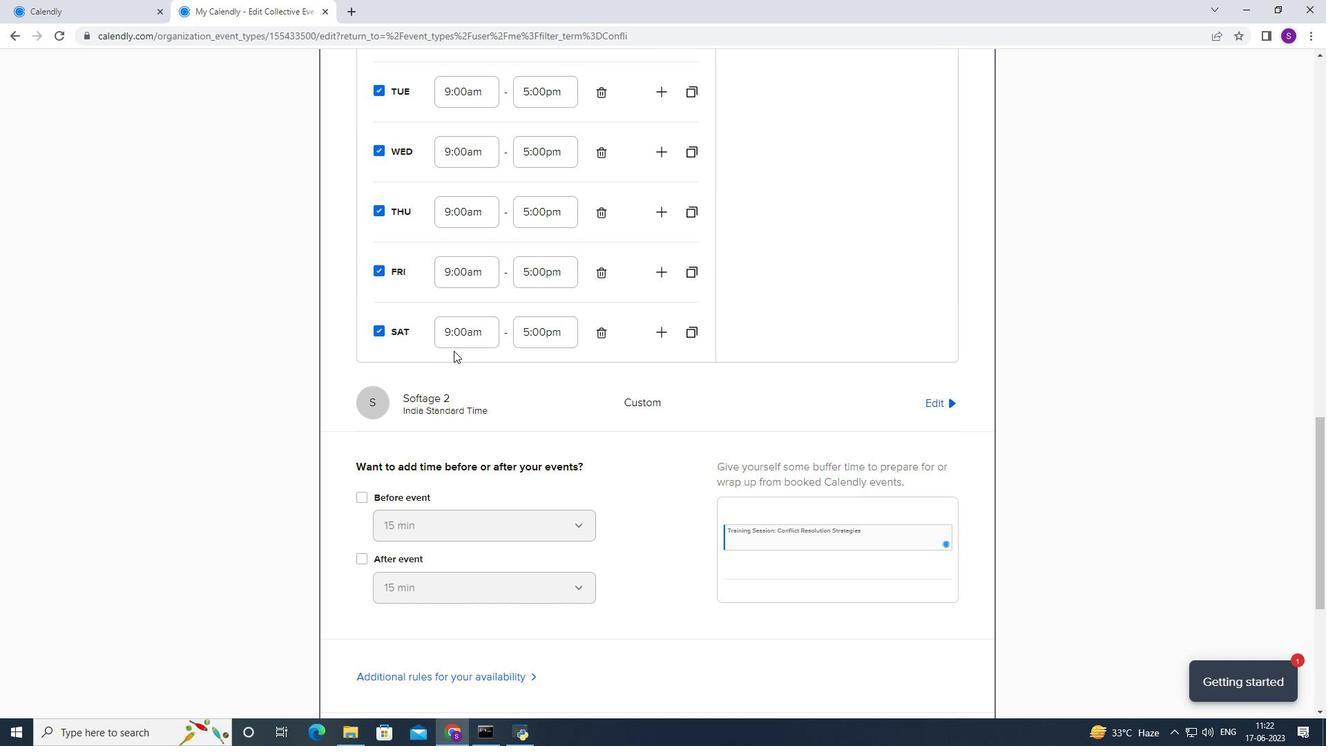 
Action: Mouse scrolled (453, 350) with delta (0, 0)
Screenshot: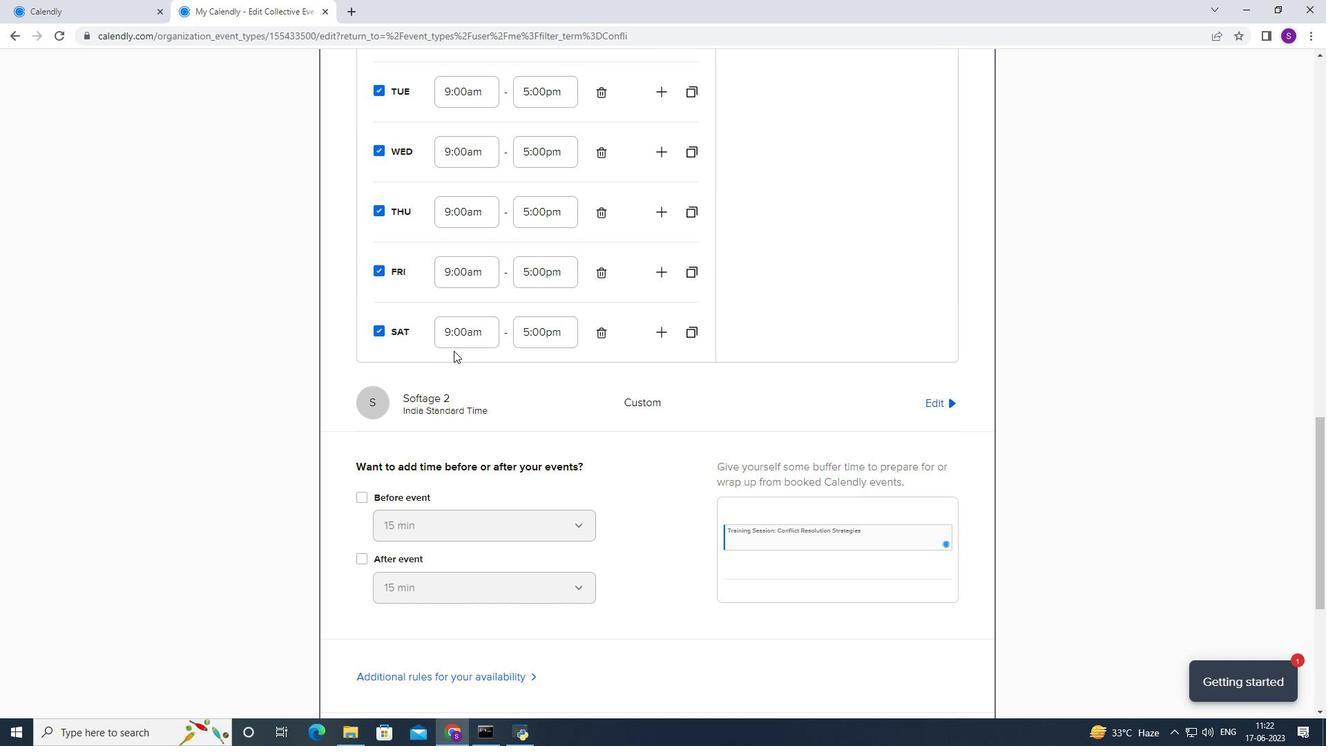 
Action: Mouse scrolled (453, 350) with delta (0, 0)
Screenshot: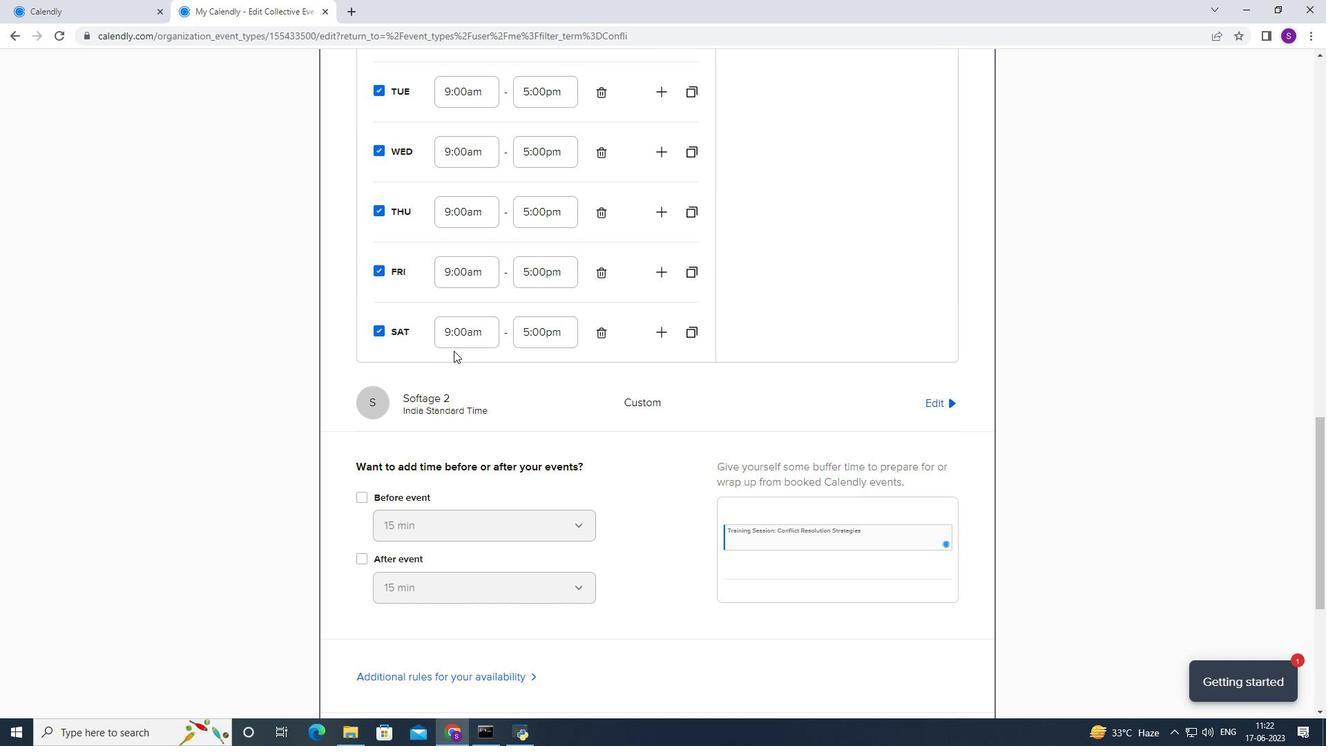 
Action: Mouse scrolled (453, 350) with delta (0, 0)
Screenshot: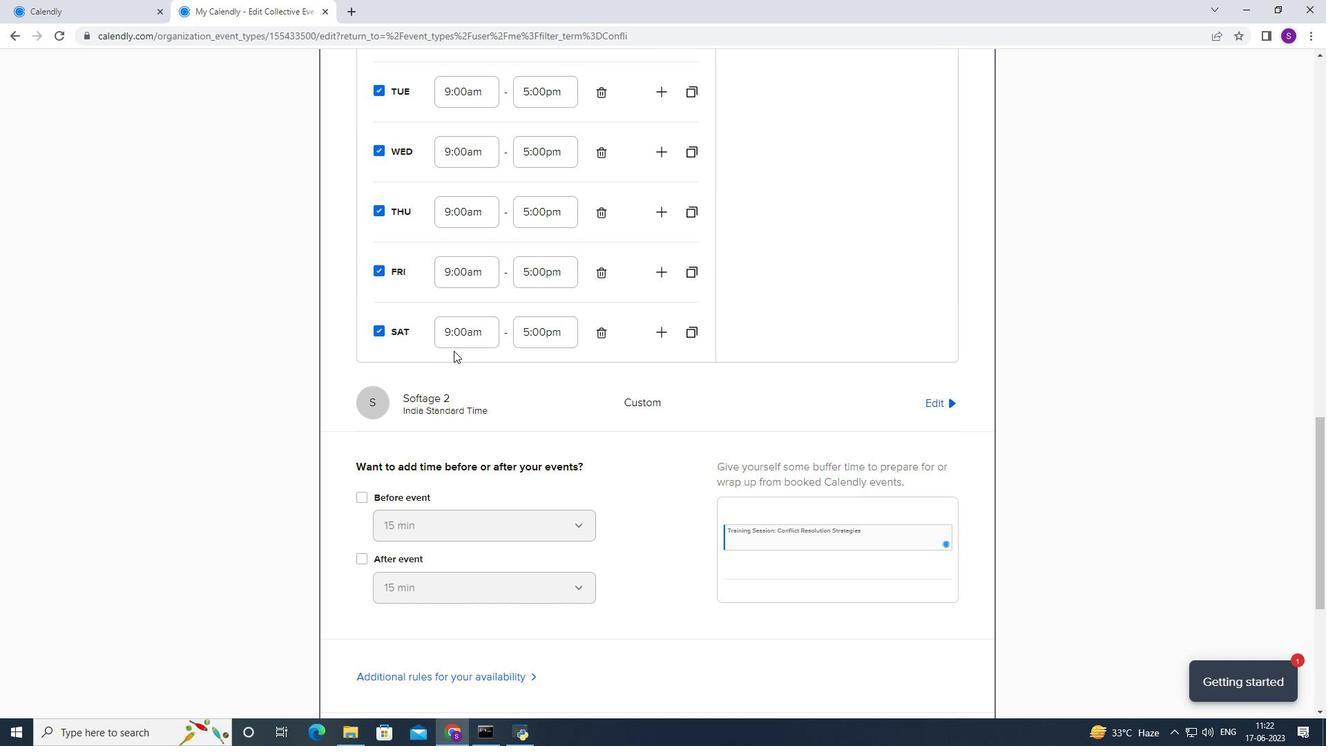 
Action: Mouse scrolled (453, 351) with delta (0, 0)
Screenshot: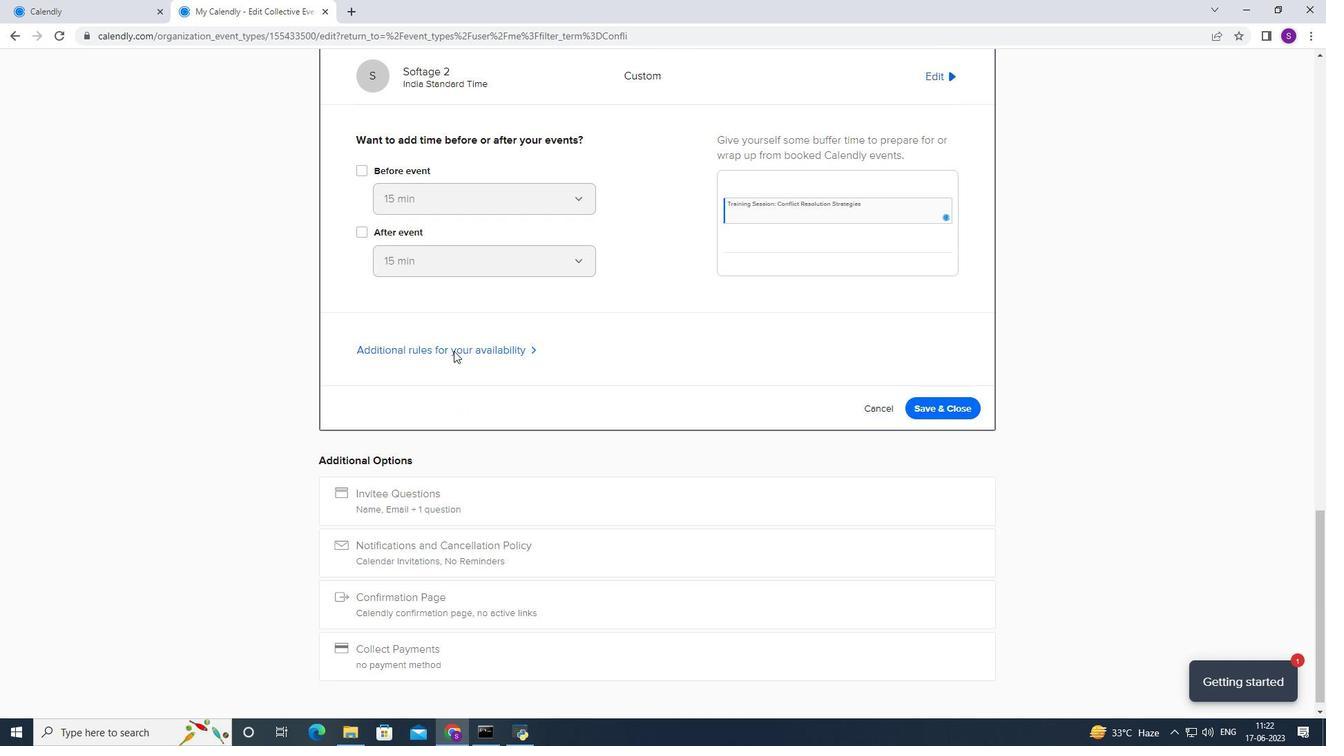 
Action: Mouse scrolled (453, 351) with delta (0, 0)
Screenshot: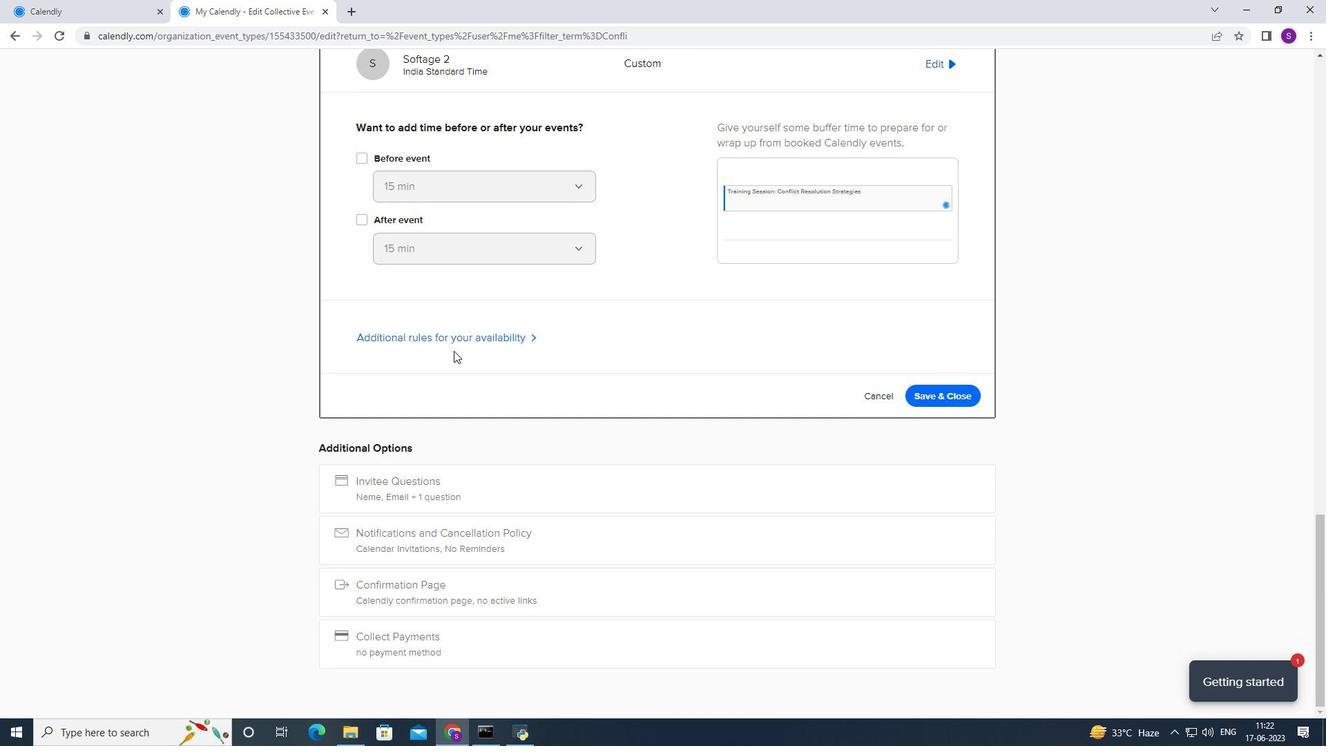 
Action: Mouse scrolled (453, 351) with delta (0, 0)
Screenshot: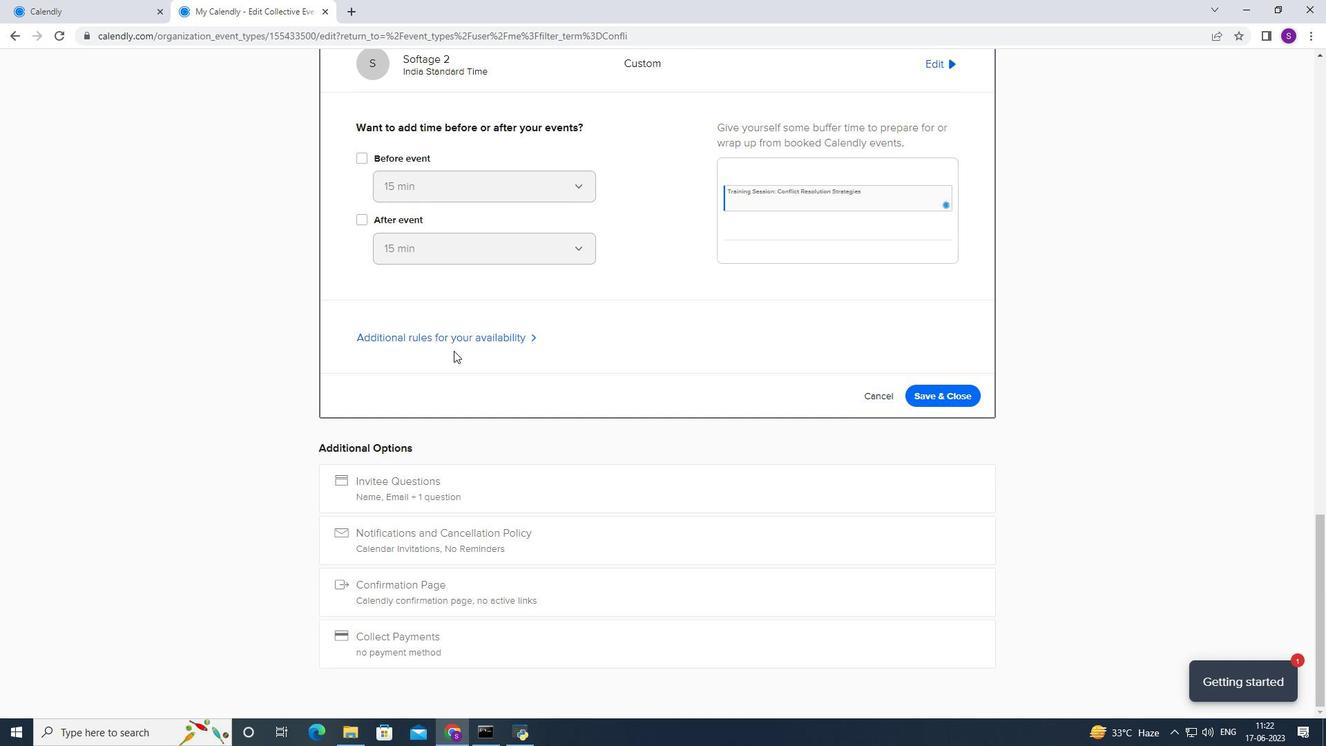 
Action: Mouse scrolled (453, 351) with delta (0, 0)
Screenshot: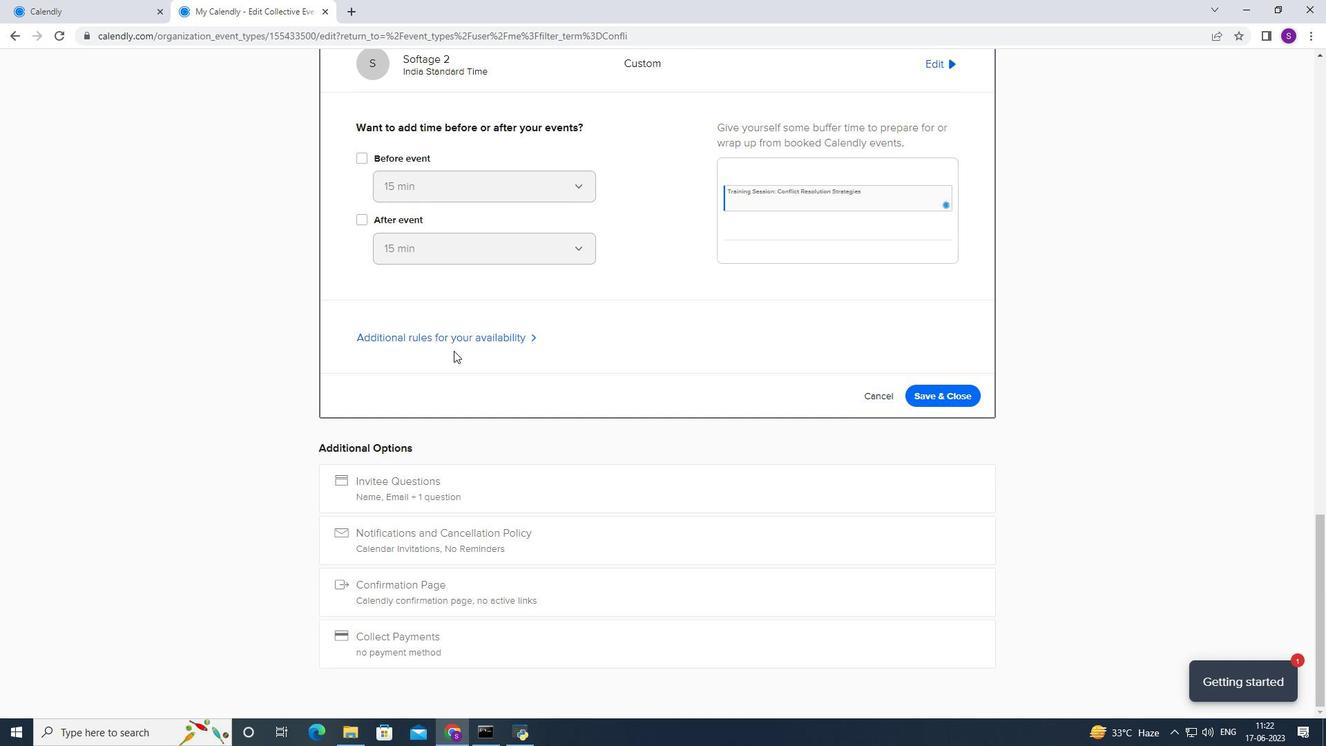 
Action: Mouse scrolled (453, 351) with delta (0, 0)
Screenshot: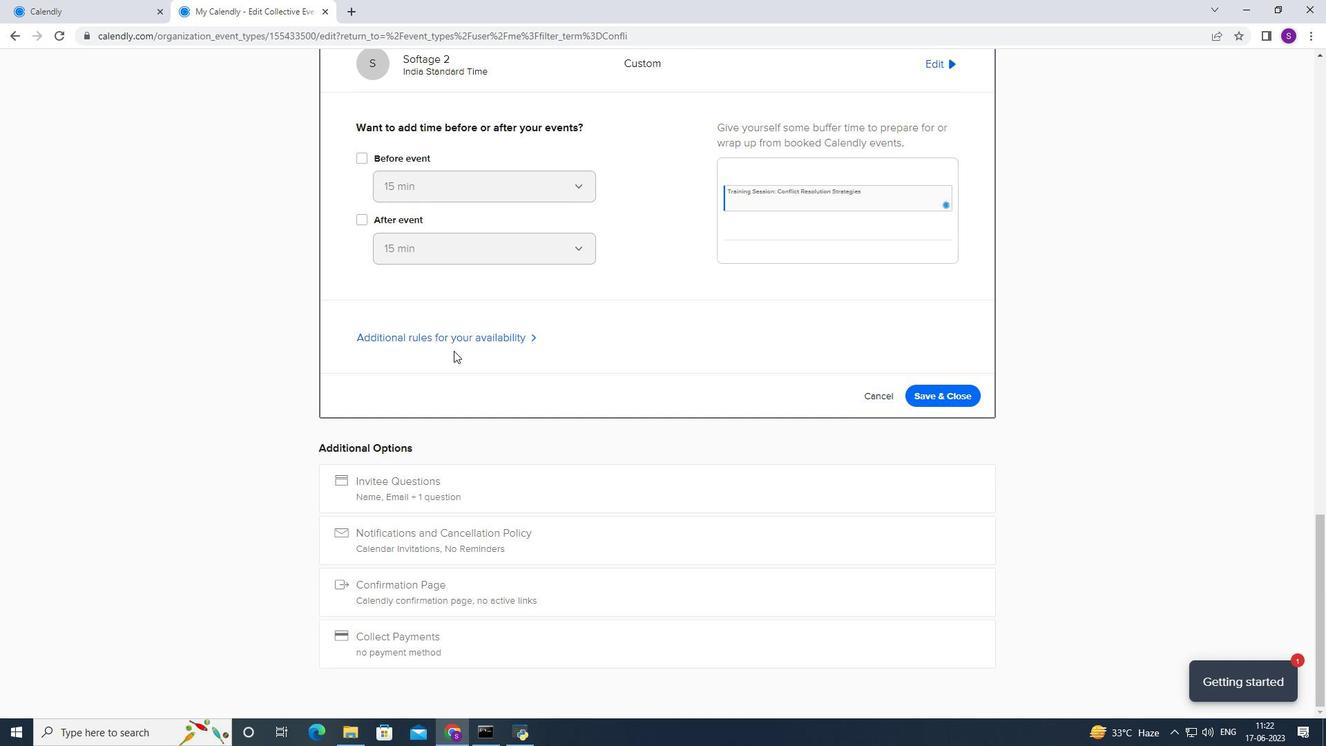 
Action: Mouse scrolled (453, 351) with delta (0, 0)
Screenshot: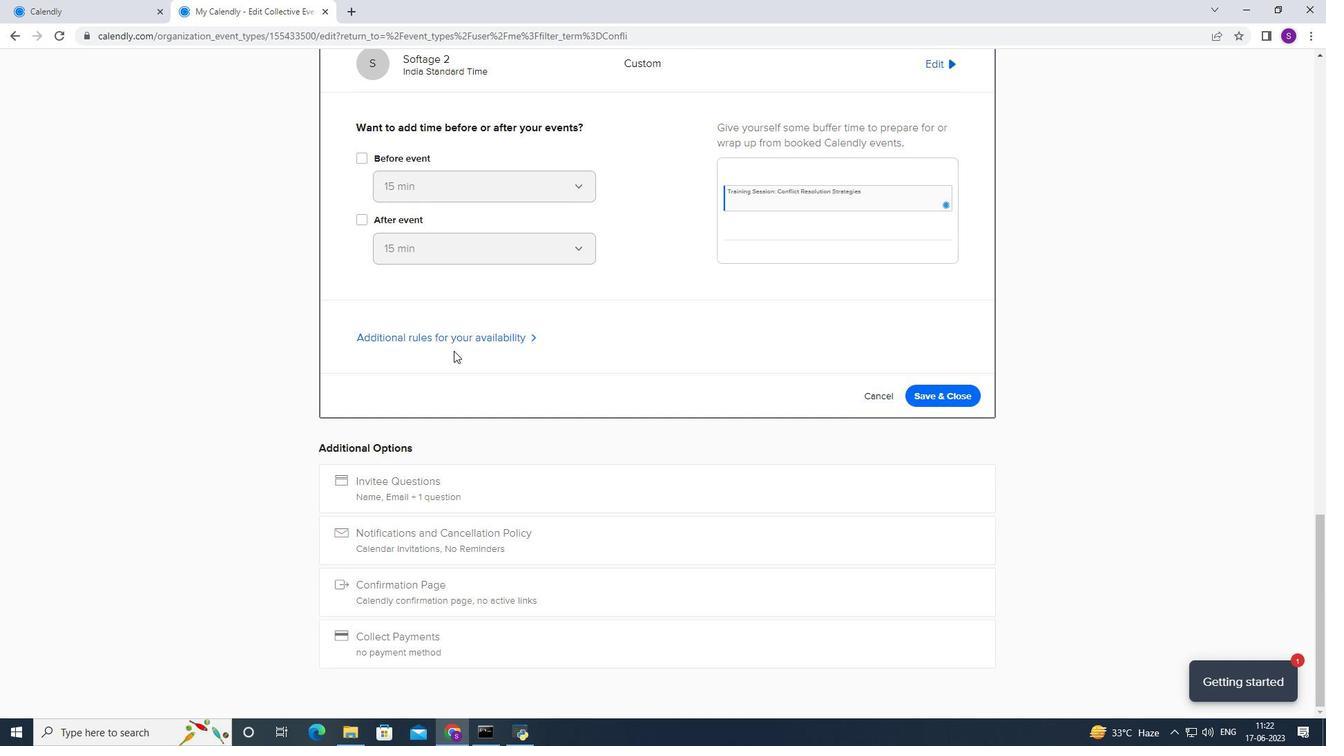
Action: Mouse scrolled (453, 351) with delta (0, 0)
Screenshot: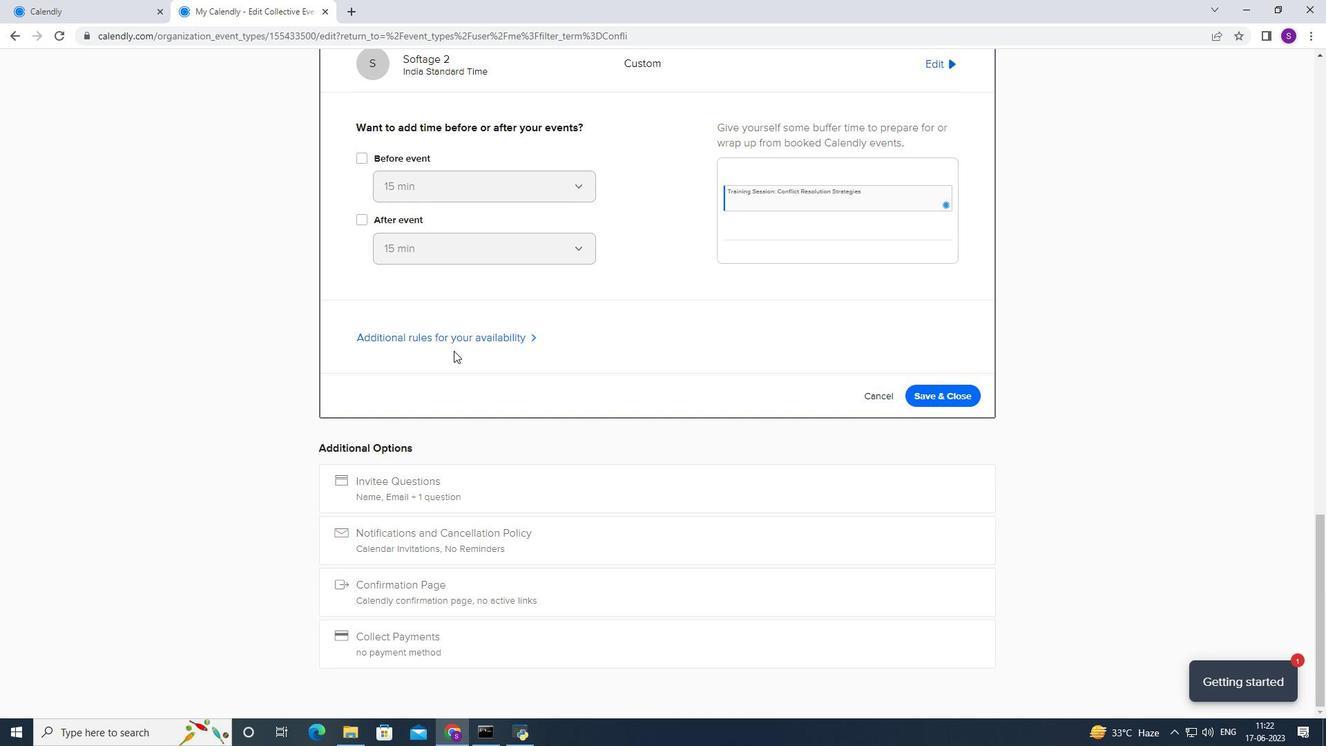 
Action: Mouse scrolled (453, 350) with delta (0, 0)
Screenshot: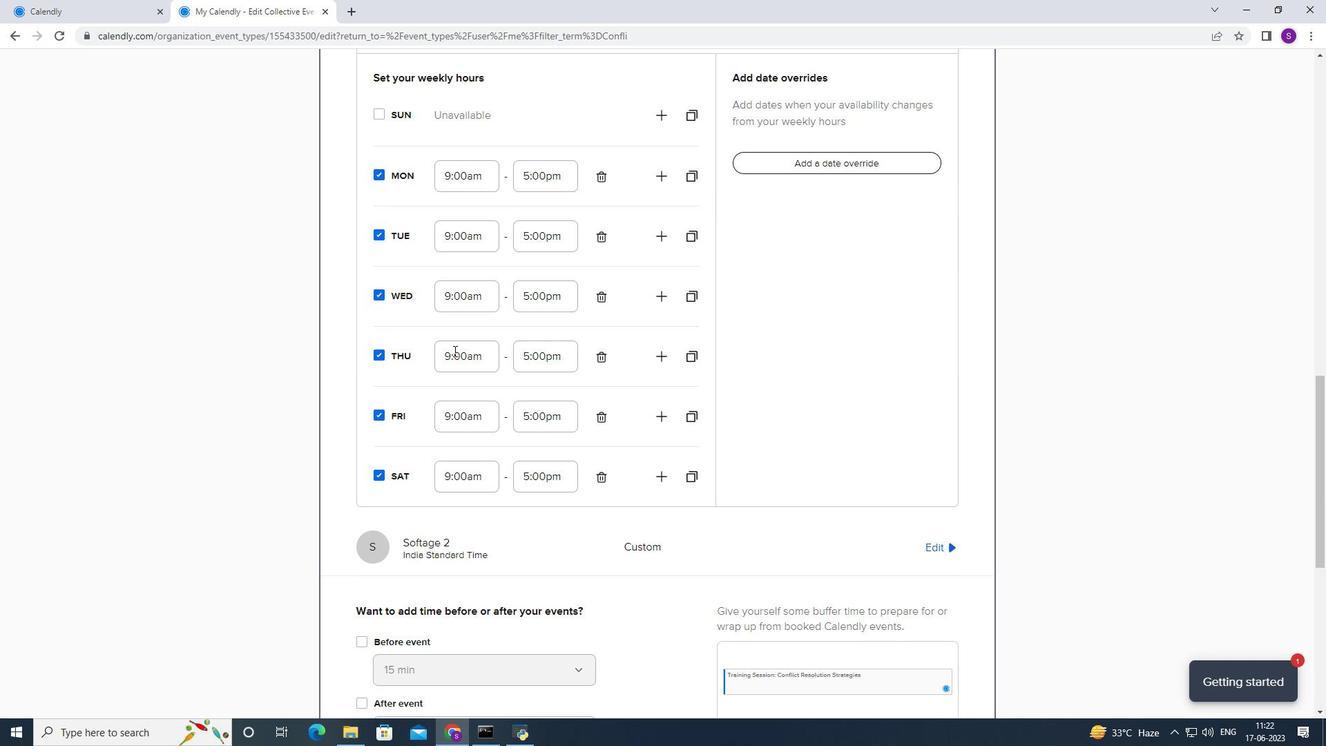 
Action: Mouse scrolled (453, 350) with delta (0, 0)
Screenshot: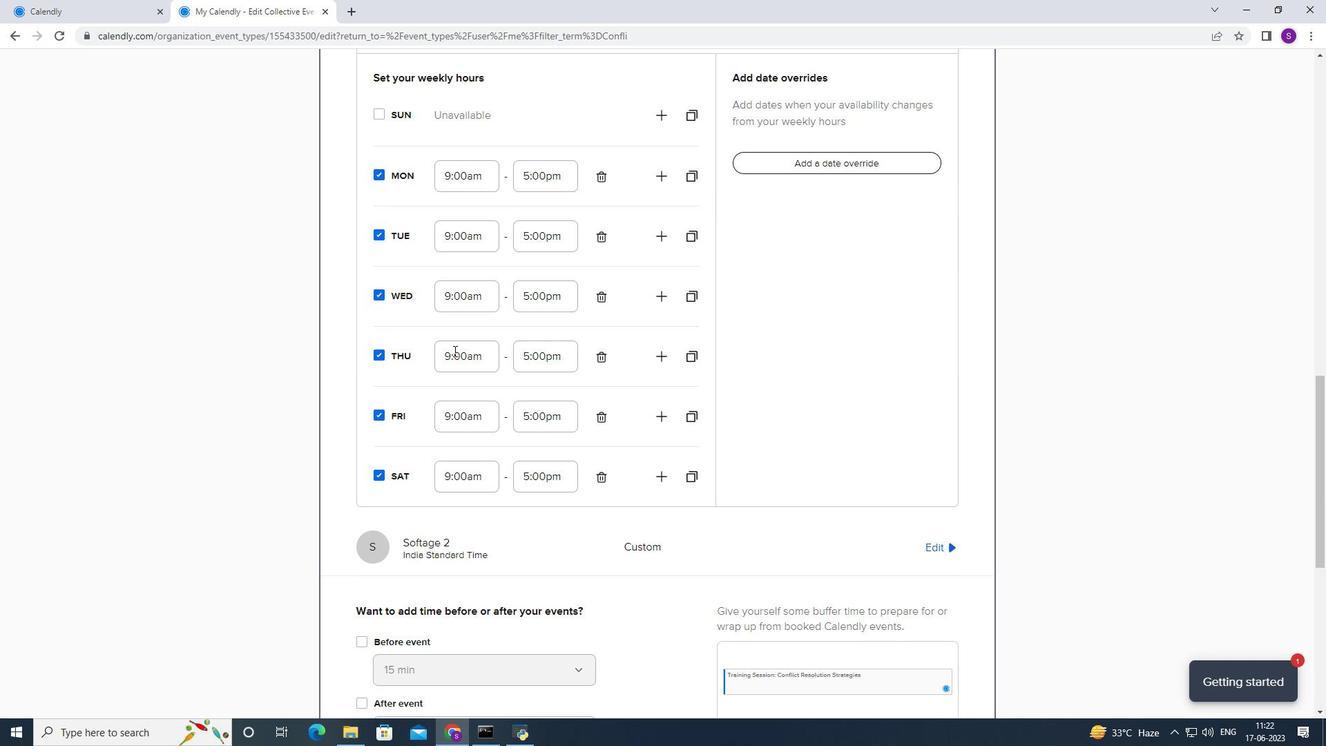 
Action: Mouse scrolled (453, 350) with delta (0, 0)
Screenshot: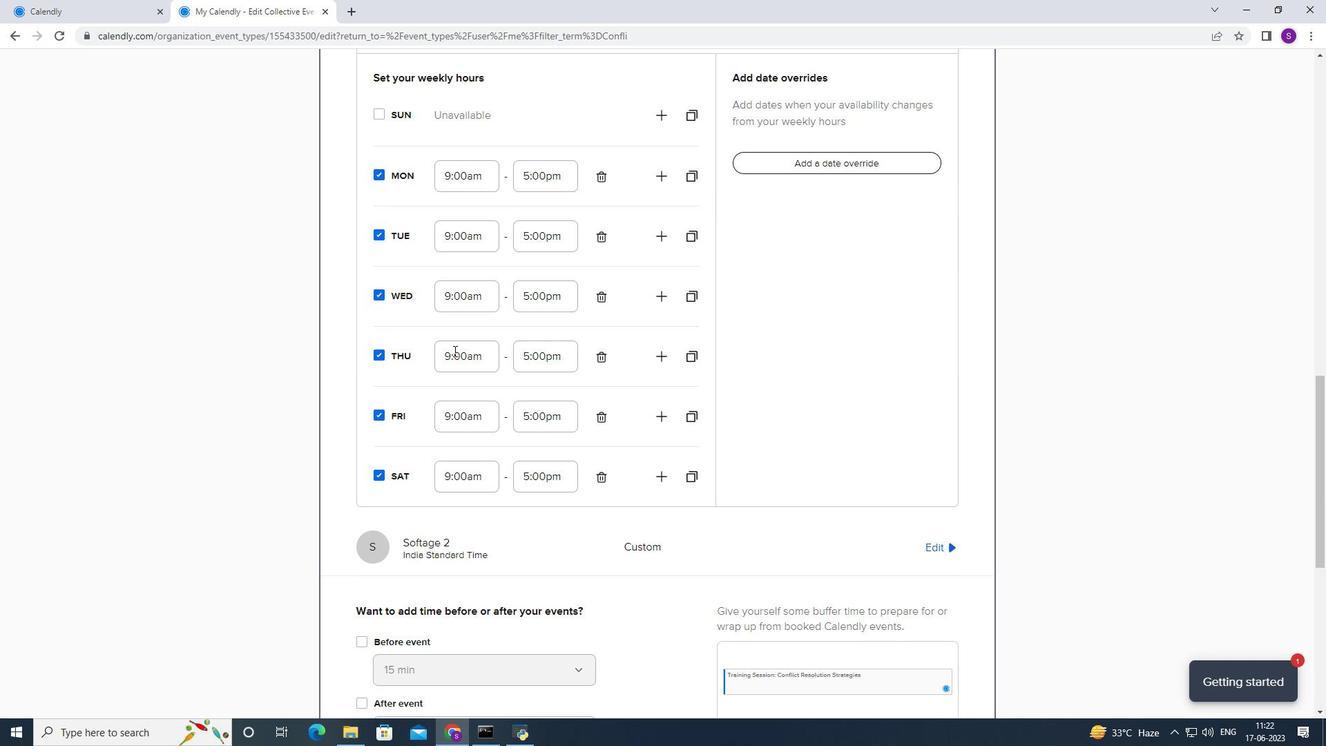 
Action: Mouse scrolled (453, 350) with delta (0, 0)
Screenshot: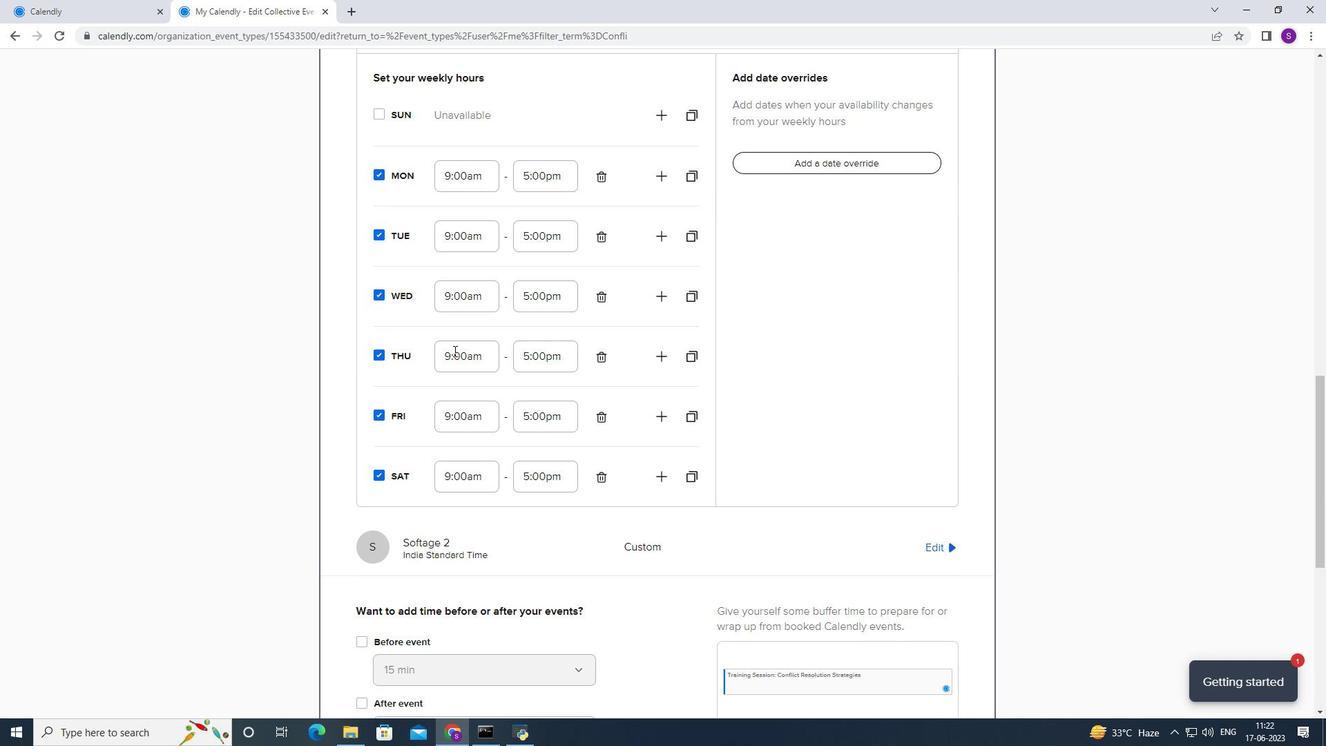 
Action: Mouse scrolled (453, 350) with delta (0, 0)
Screenshot: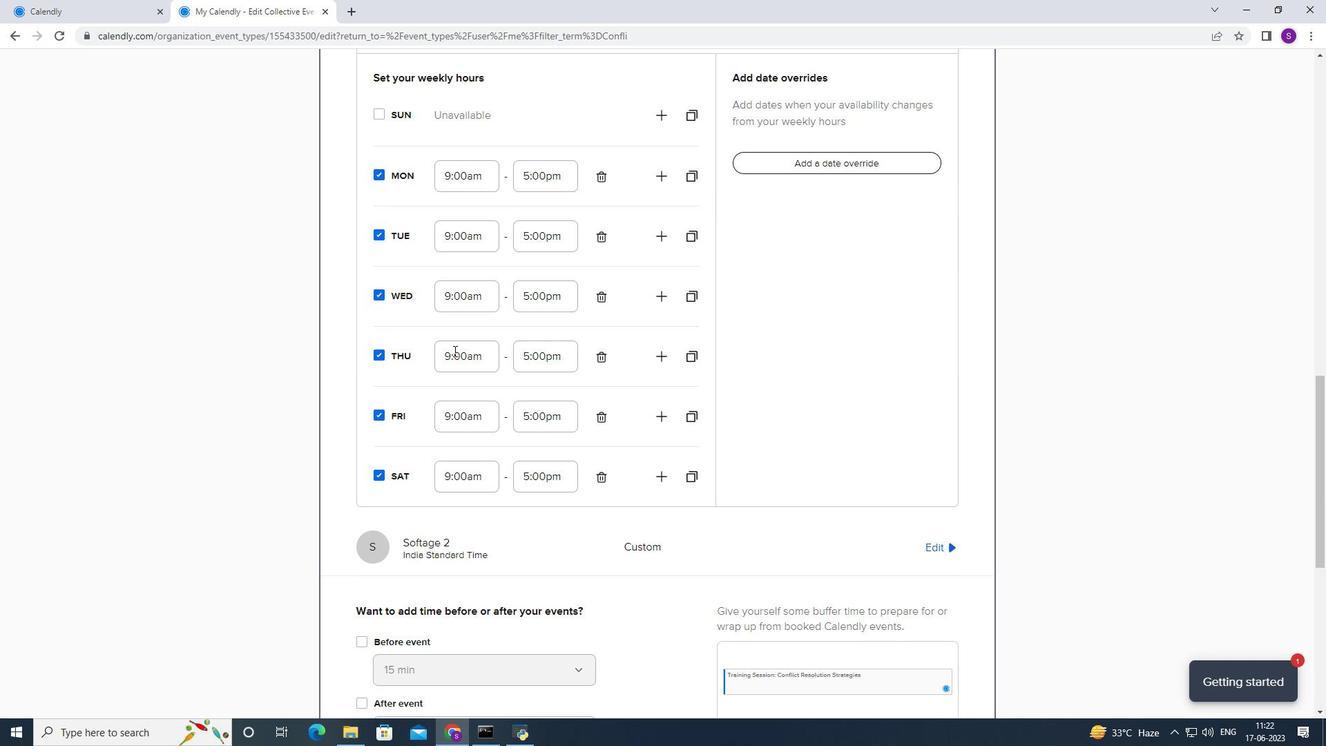 
Action: Mouse moved to (426, 325)
Screenshot: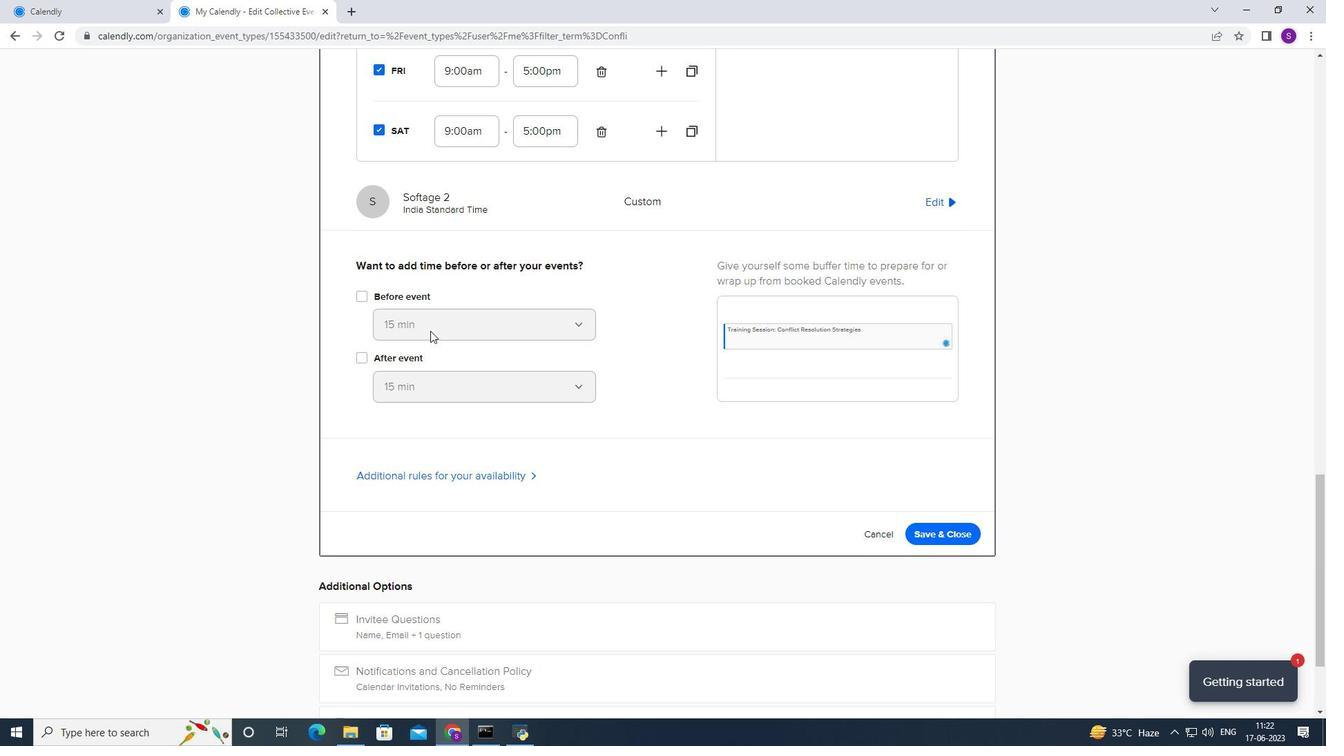 
Action: Mouse pressed left at (426, 325)
Screenshot: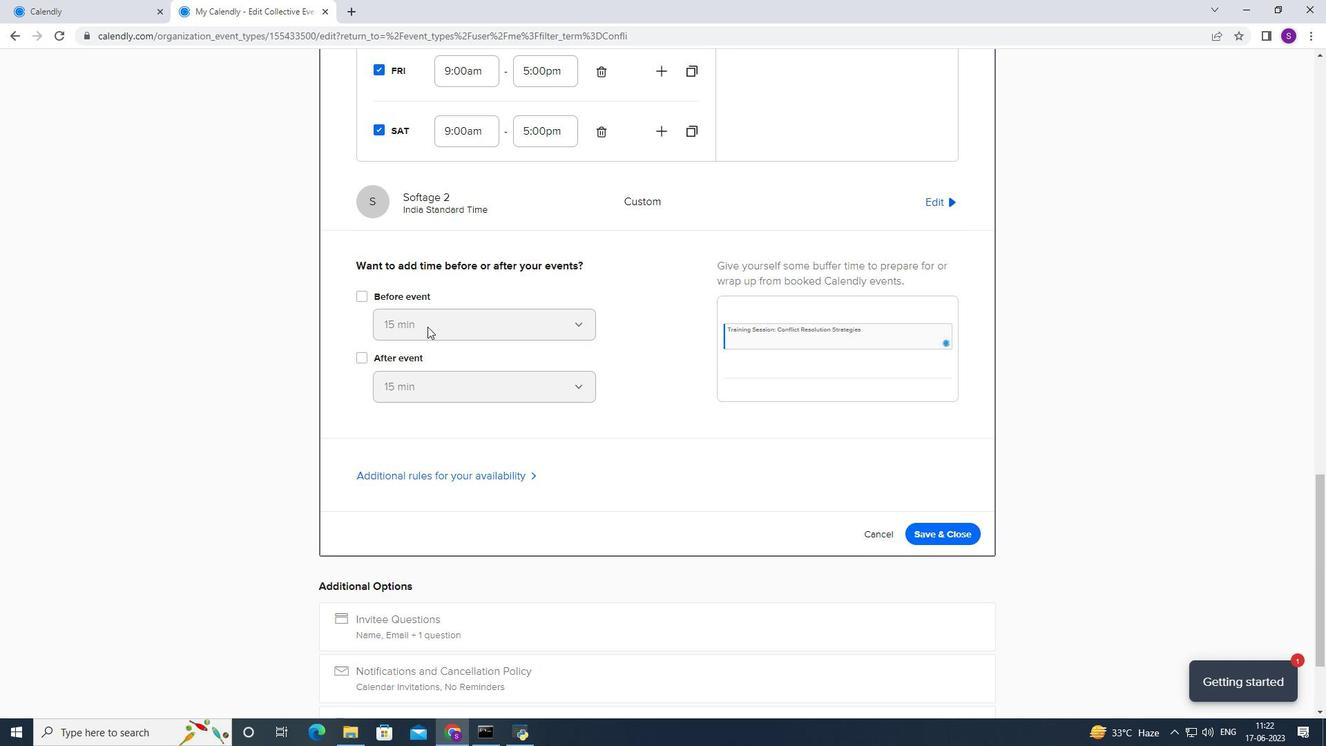 
Action: Mouse moved to (371, 301)
Screenshot: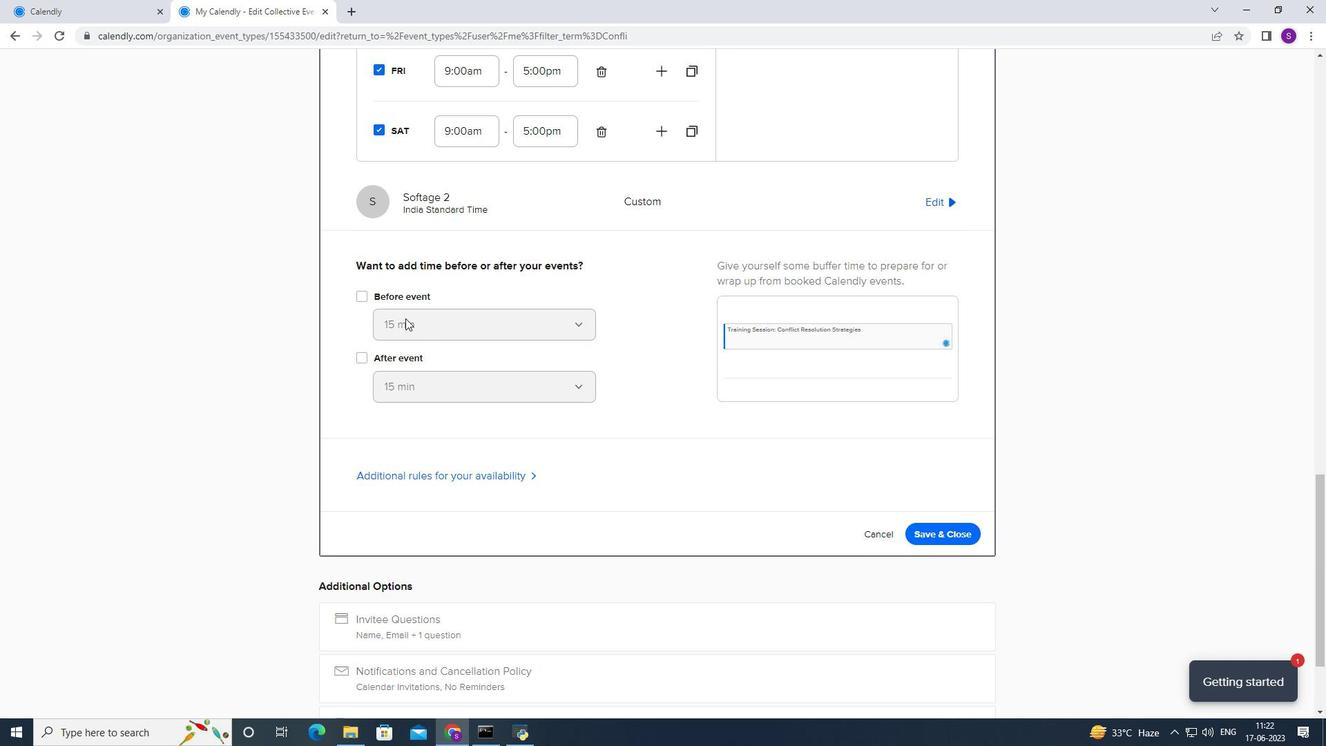 
Action: Mouse pressed left at (371, 301)
Screenshot: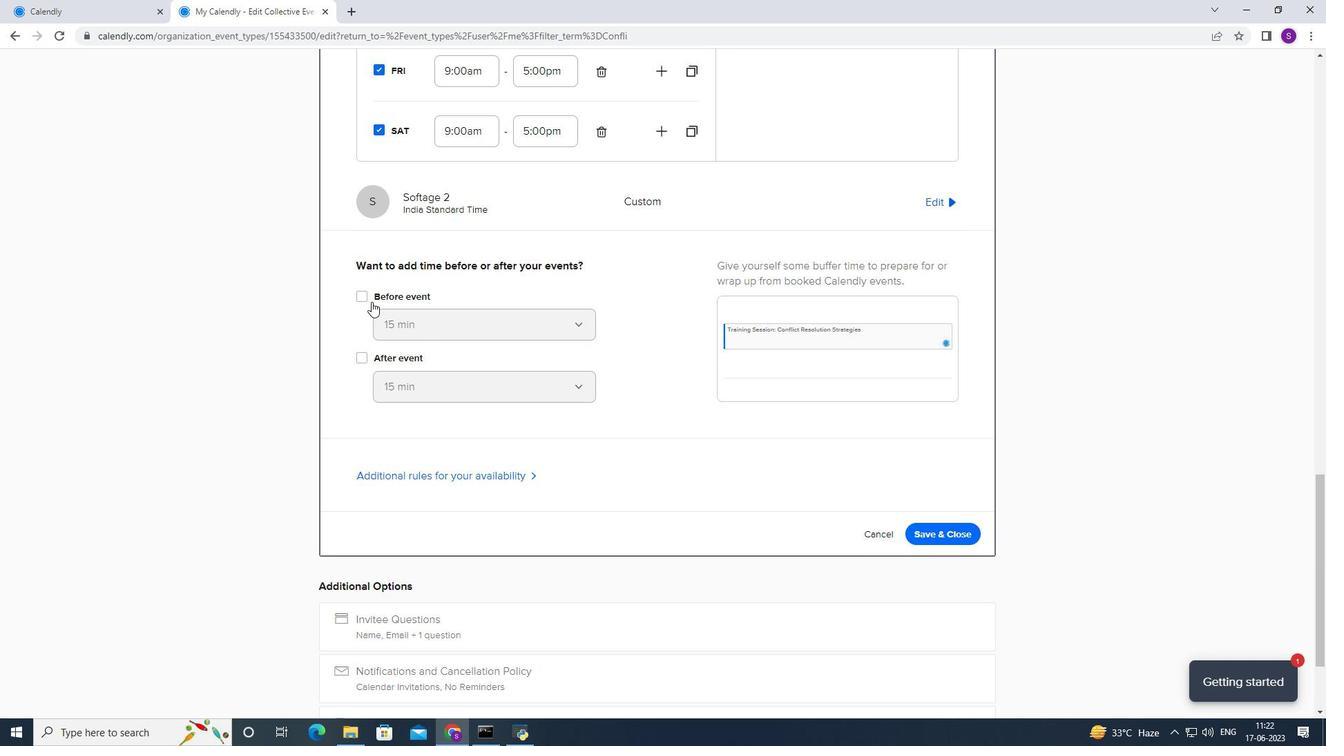 
Action: Mouse moved to (409, 335)
Screenshot: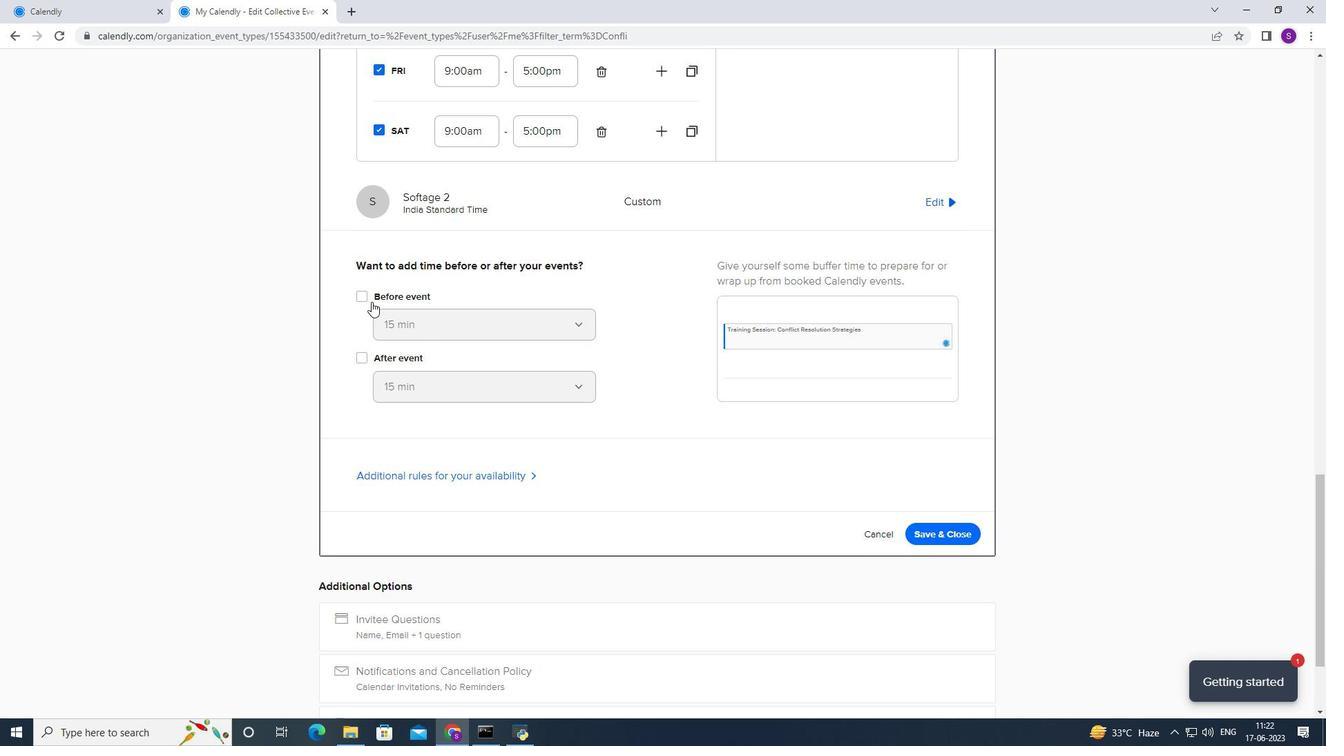 
Action: Mouse pressed left at (409, 335)
Screenshot: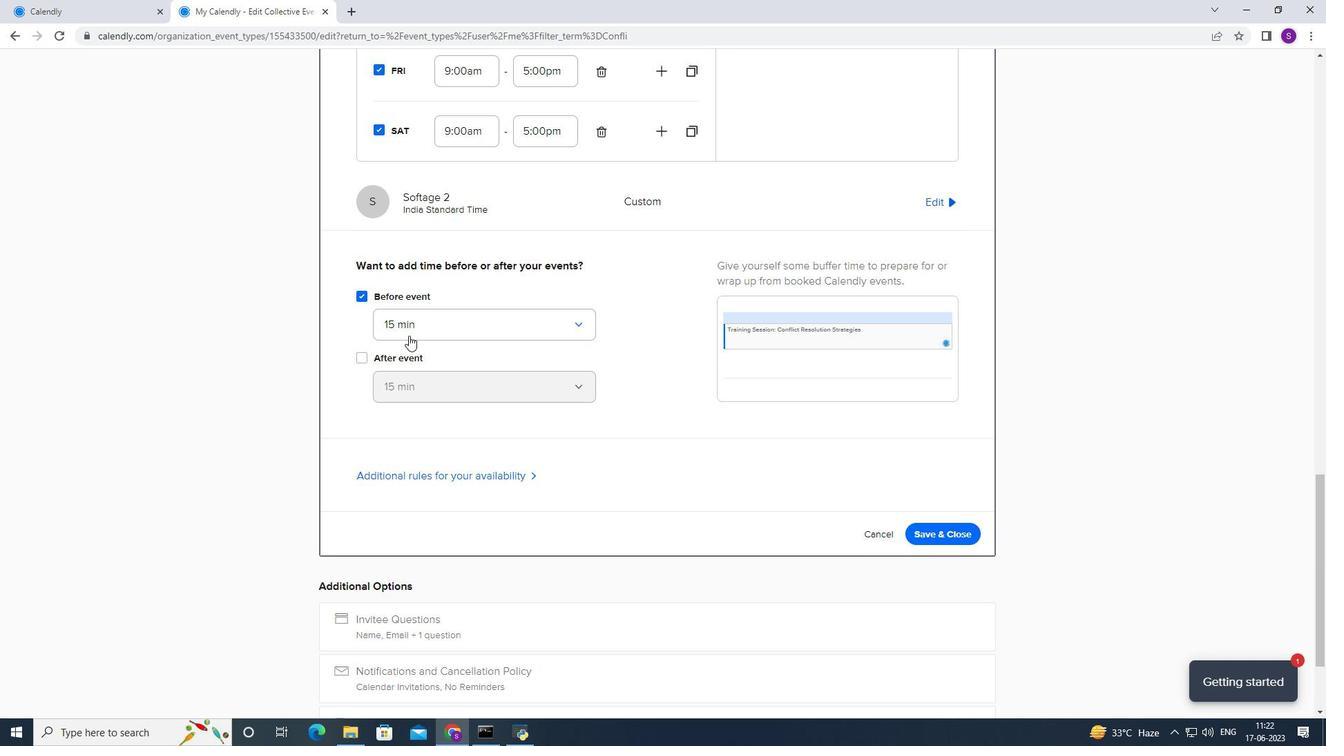
Action: Mouse moved to (438, 376)
Screenshot: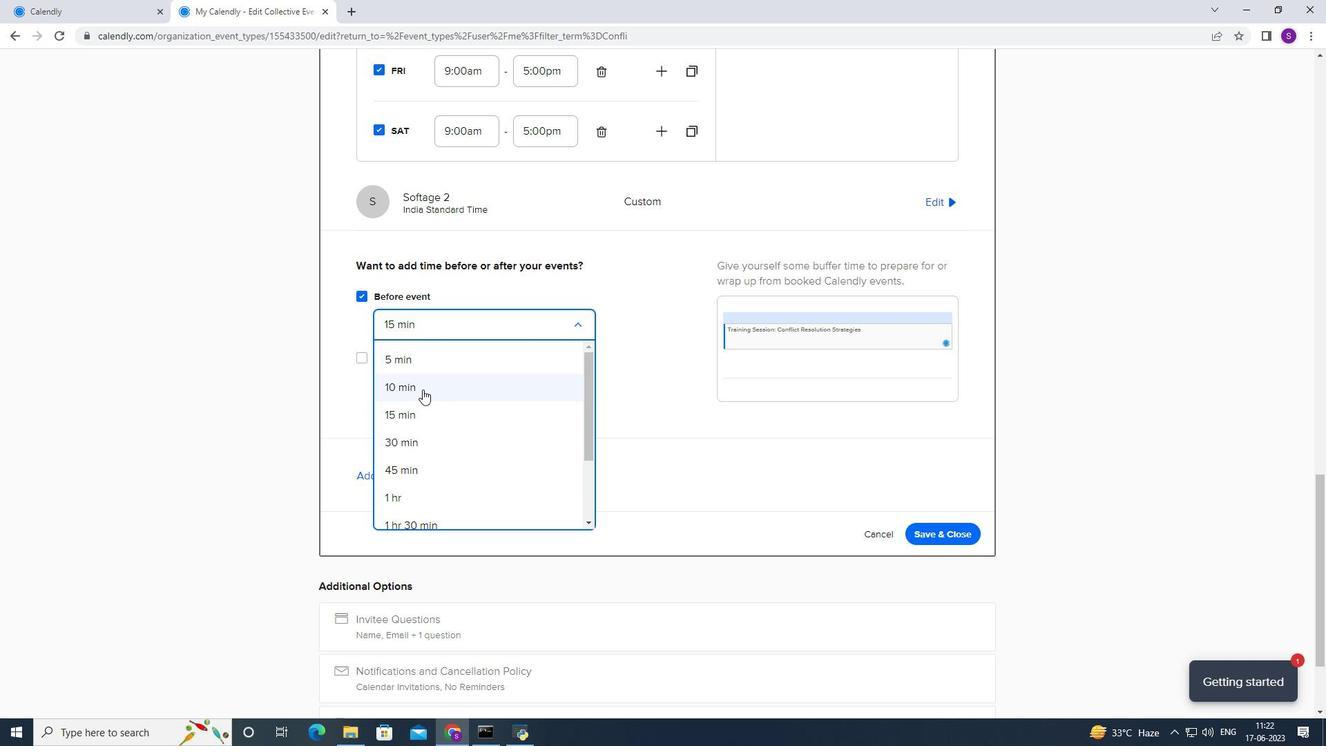 
Action: Mouse pressed left at (438, 376)
Screenshot: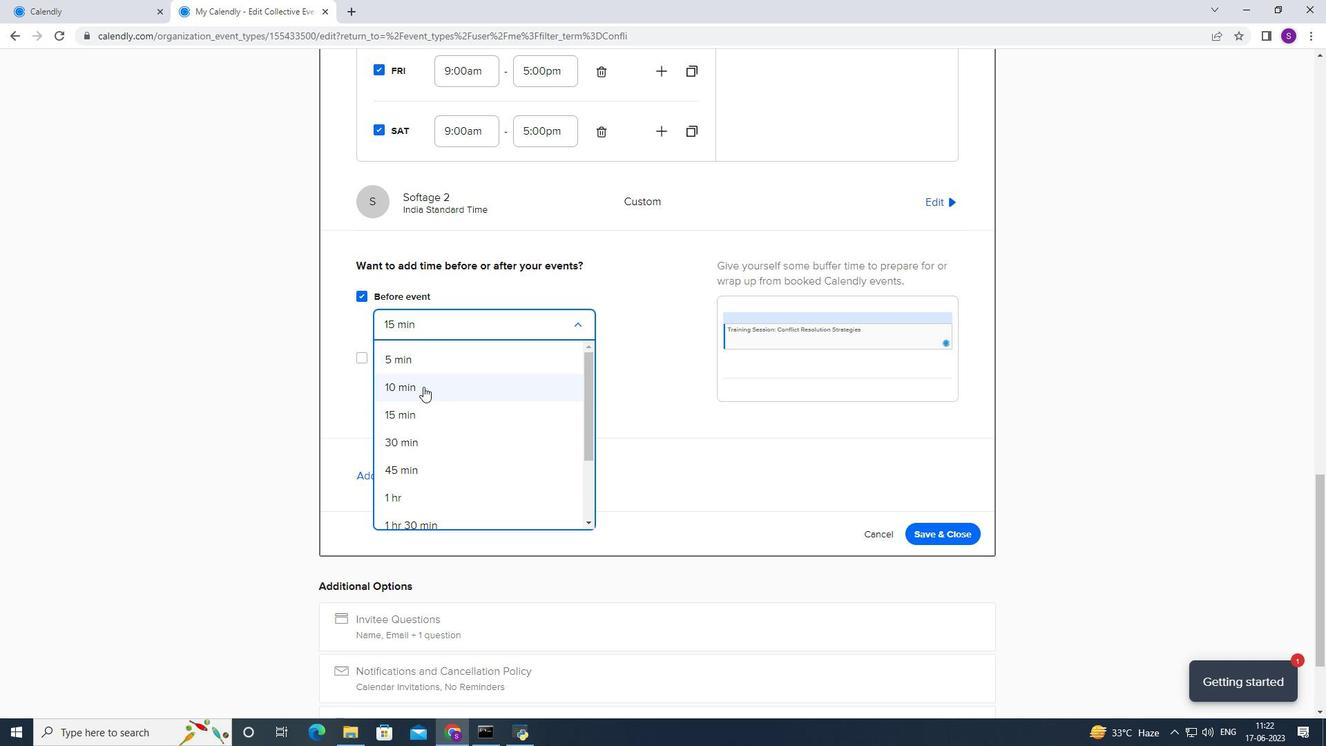 
Action: Mouse moved to (429, 313)
Screenshot: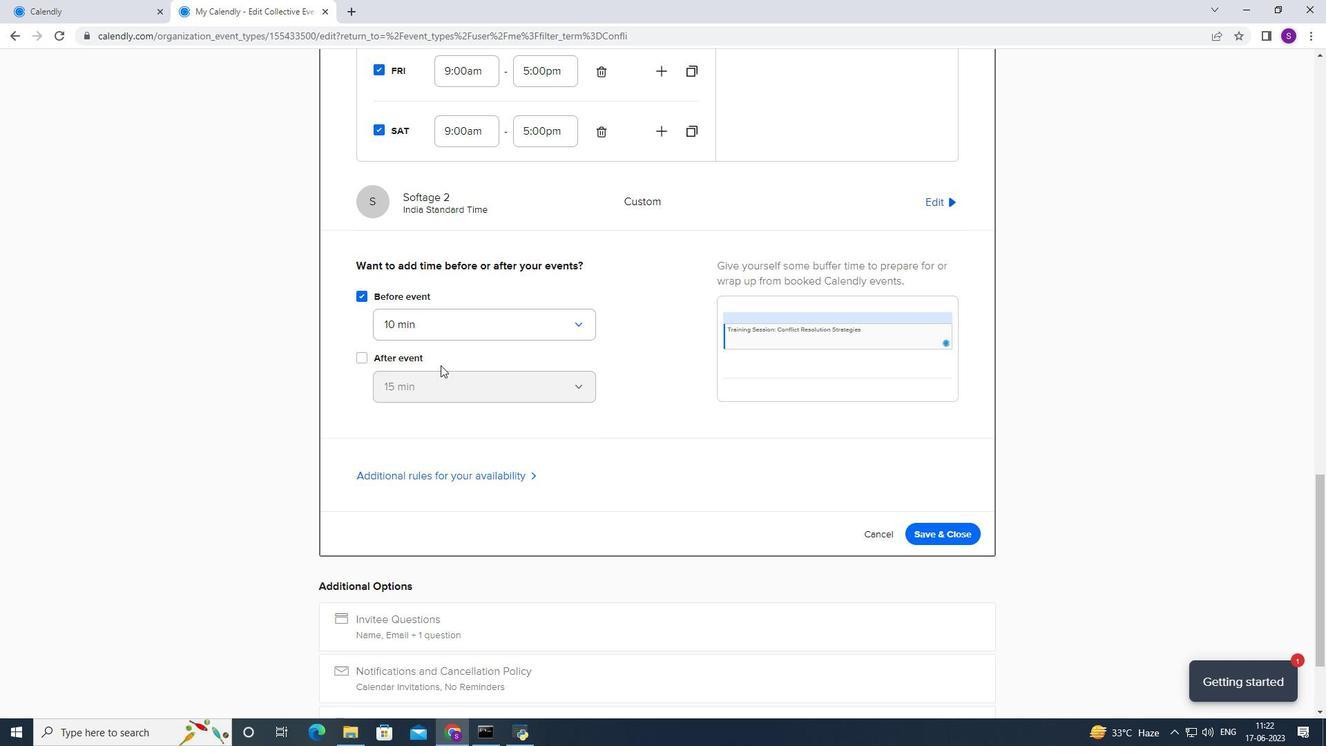
Action: Mouse pressed left at (429, 313)
Screenshot: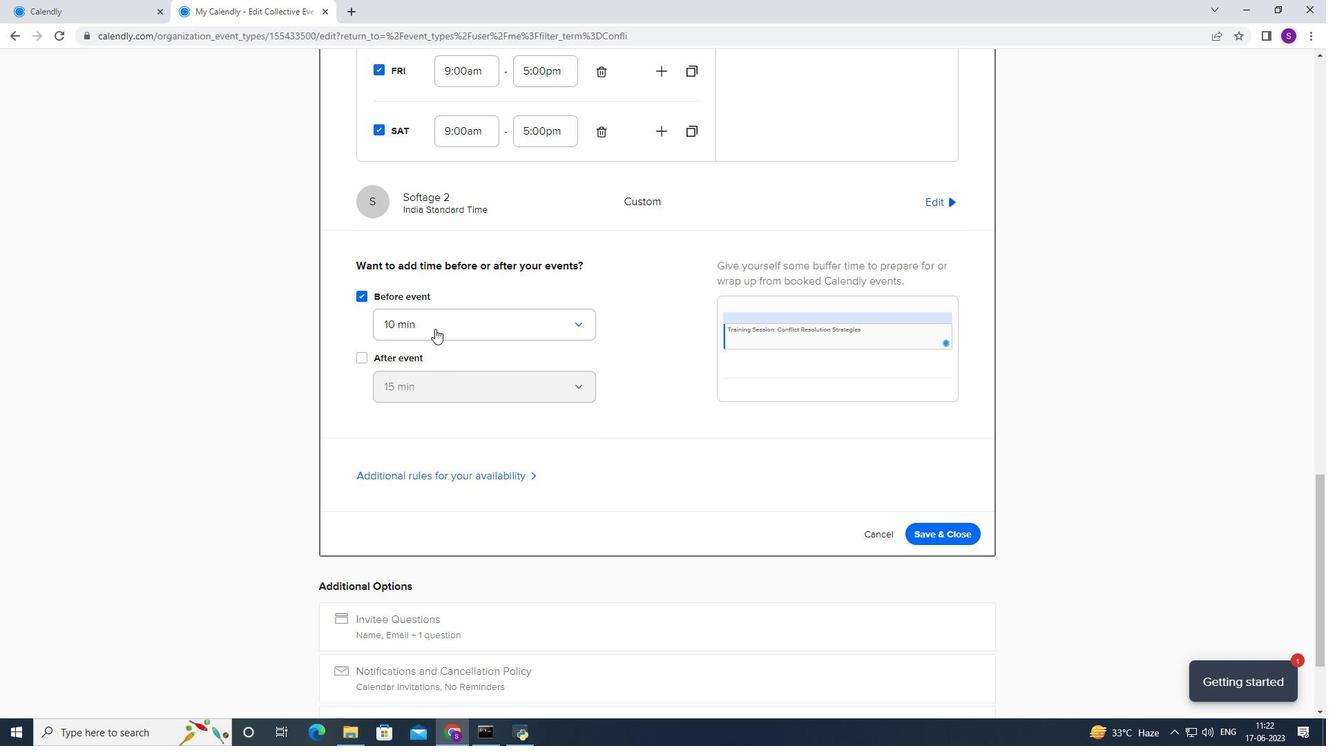 
Action: Mouse moved to (408, 362)
Screenshot: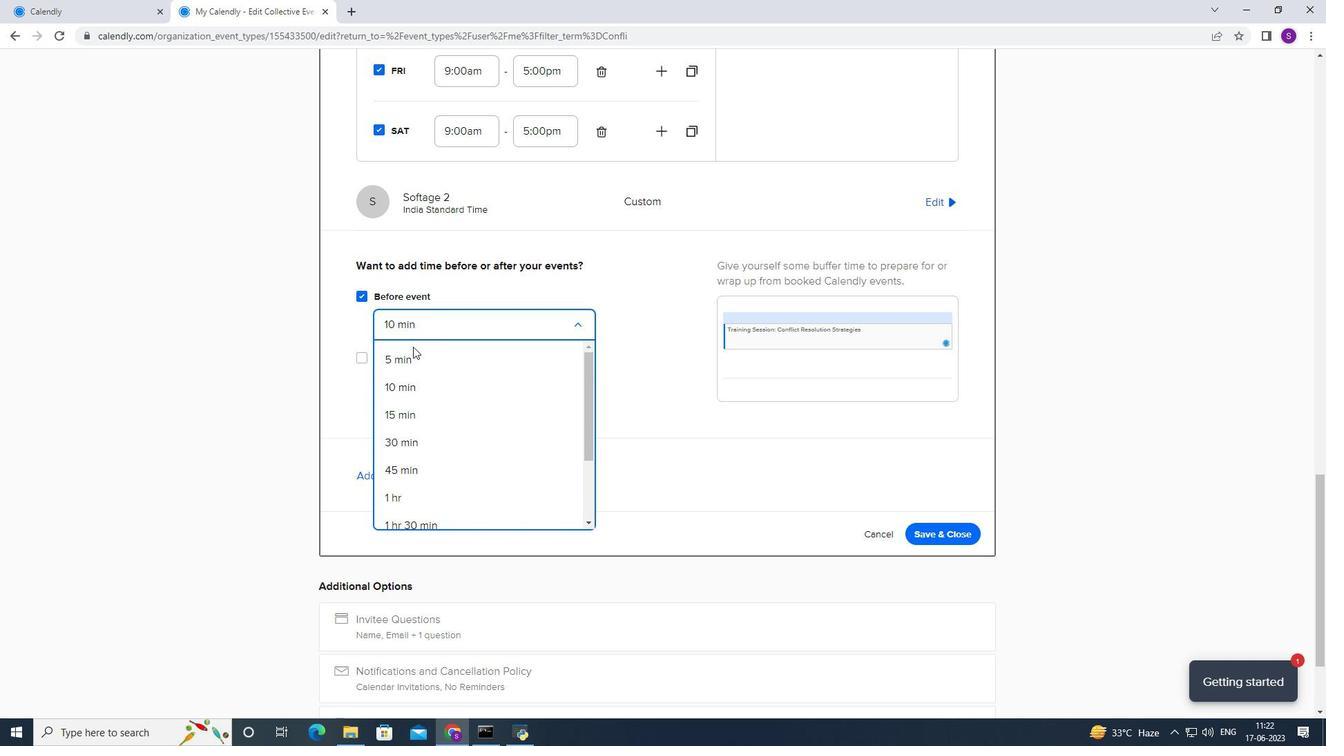 
Action: Mouse pressed left at (408, 362)
Screenshot: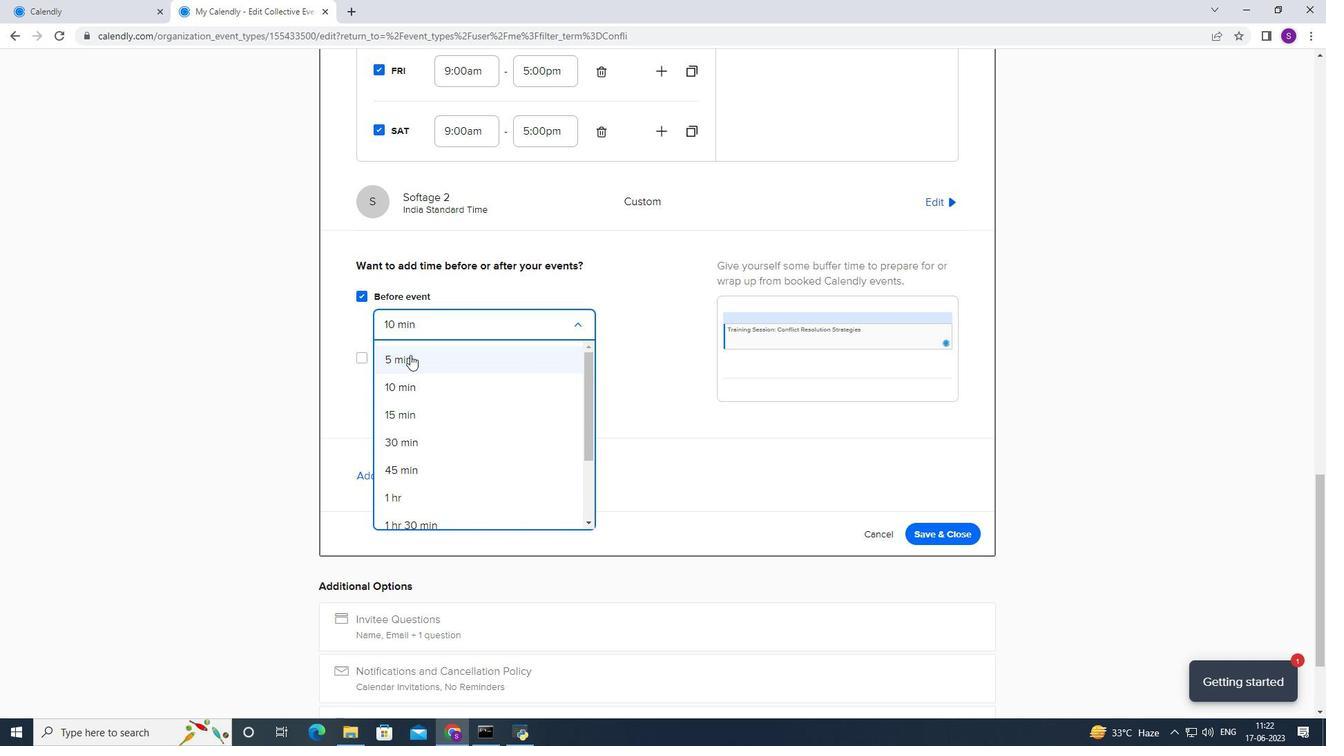 
Action: Mouse moved to (350, 349)
Screenshot: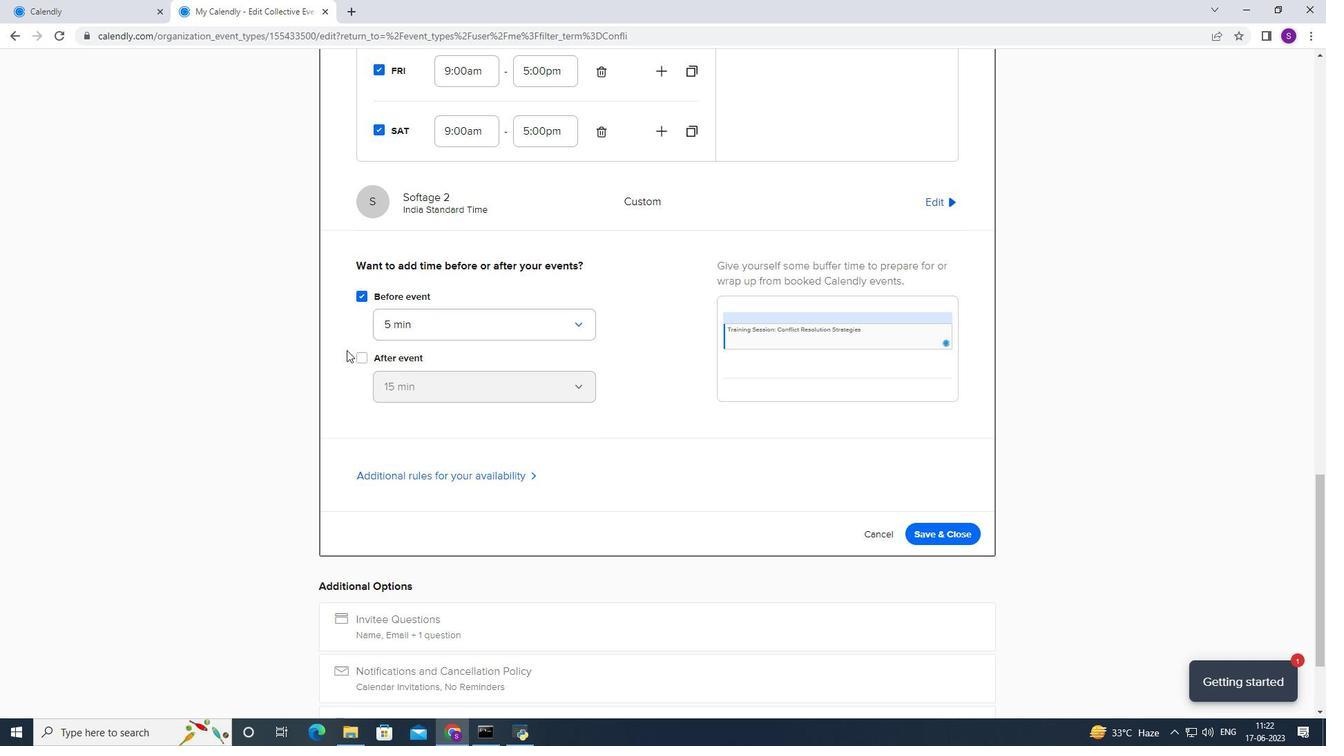 
Action: Mouse pressed left at (350, 349)
Screenshot: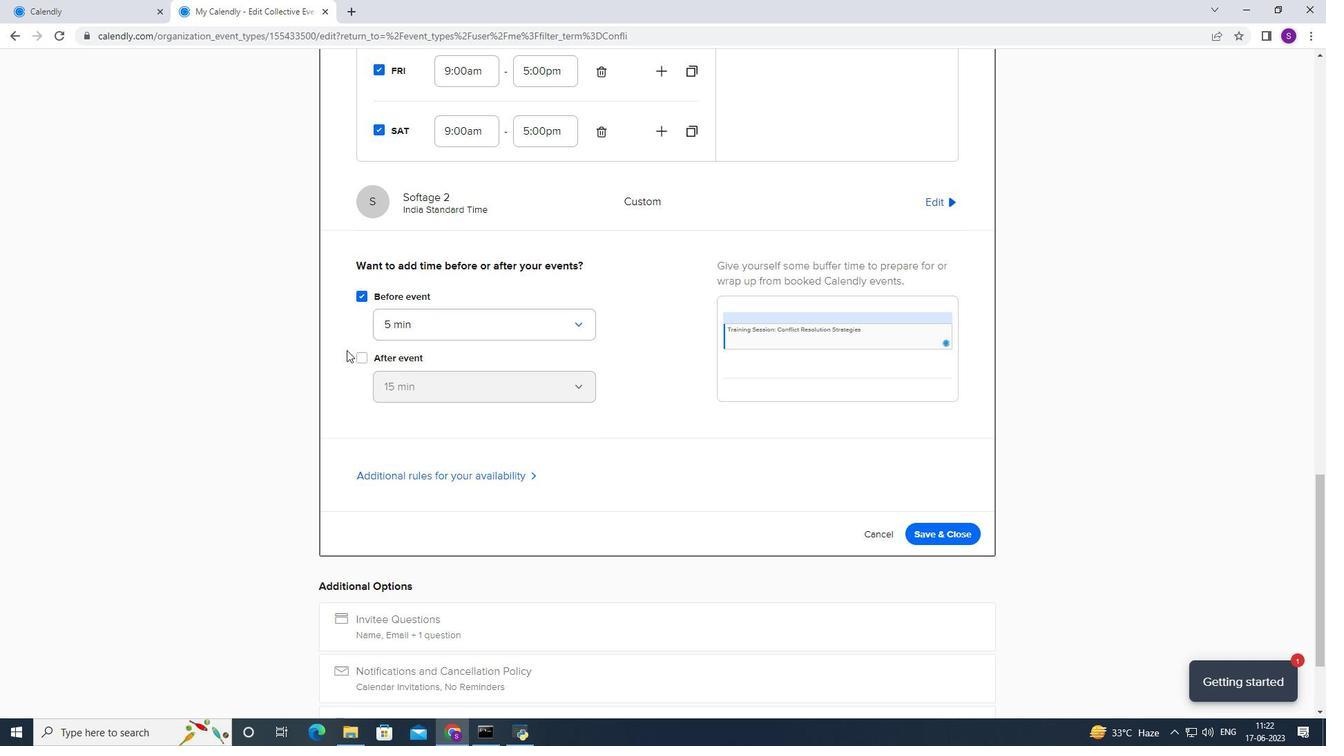 
Action: Mouse moved to (362, 357)
Screenshot: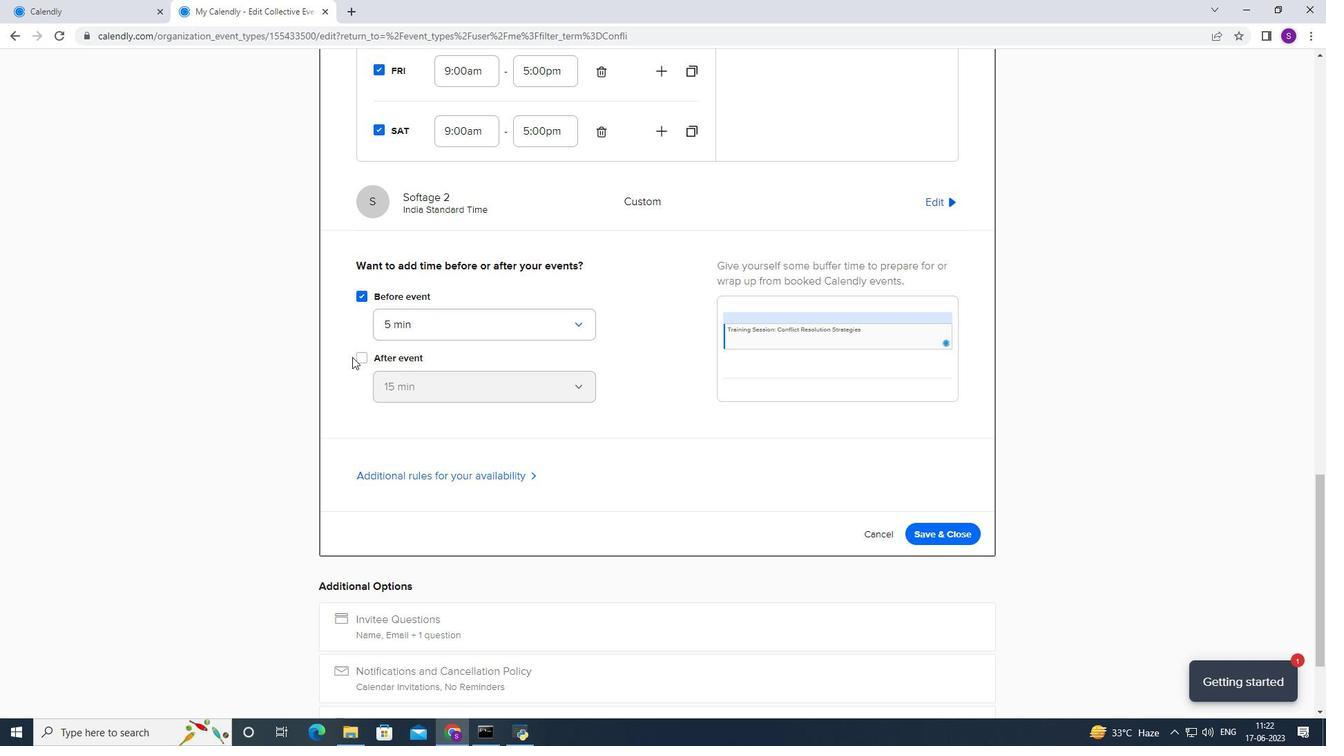 
Action: Mouse pressed left at (362, 357)
Screenshot: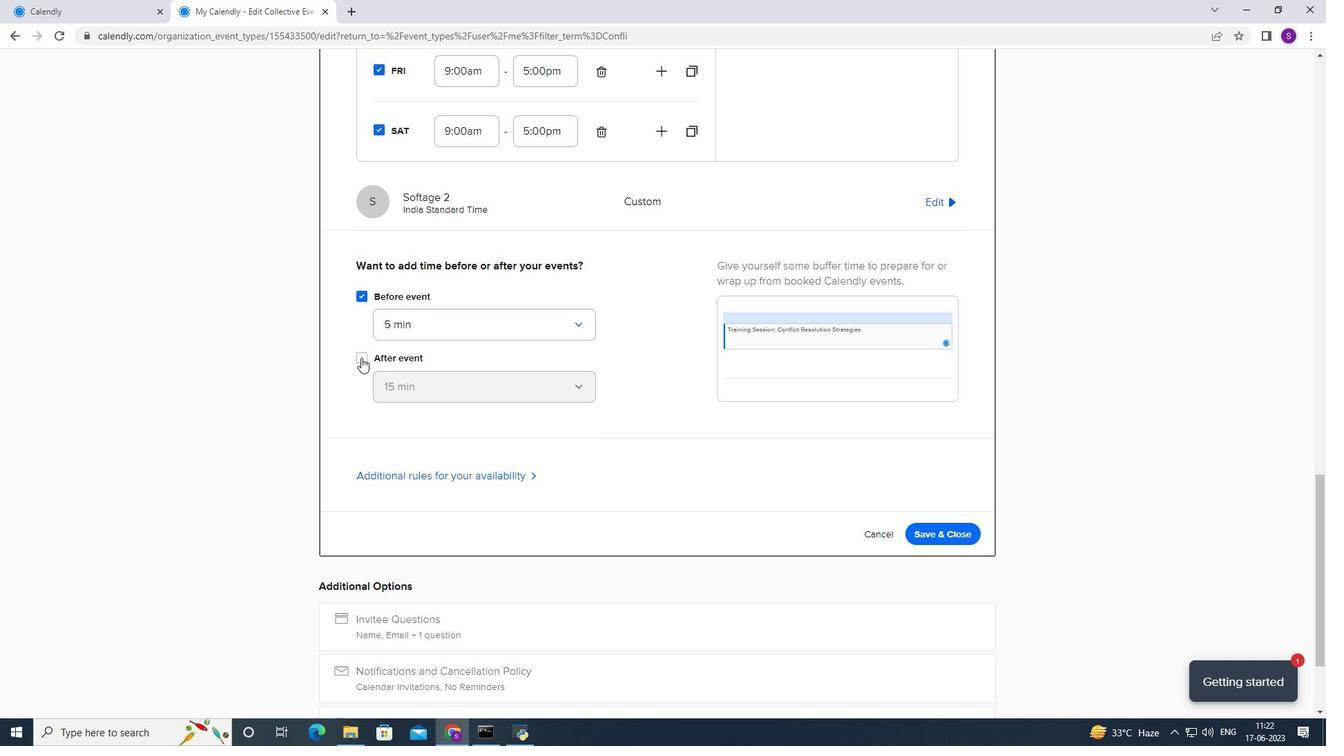 
Action: Mouse moved to (402, 386)
Screenshot: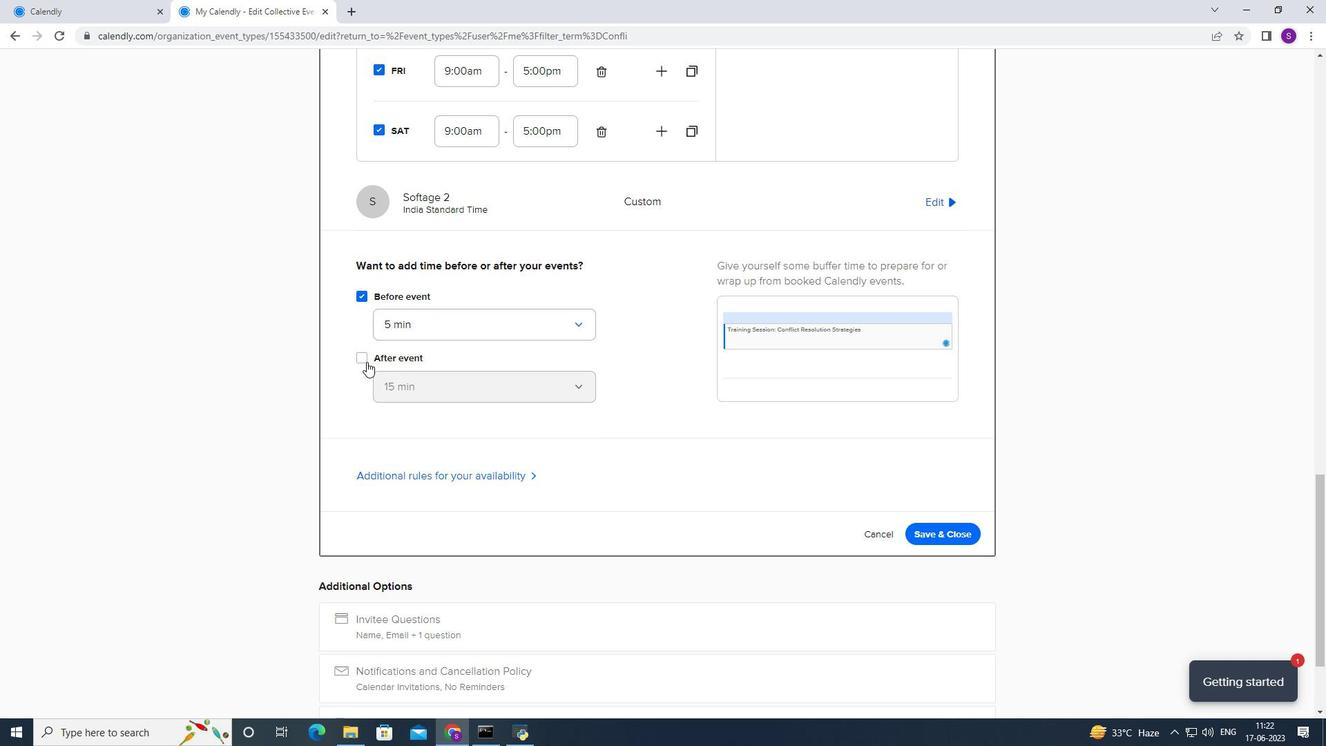 
Action: Mouse pressed left at (402, 386)
Screenshot: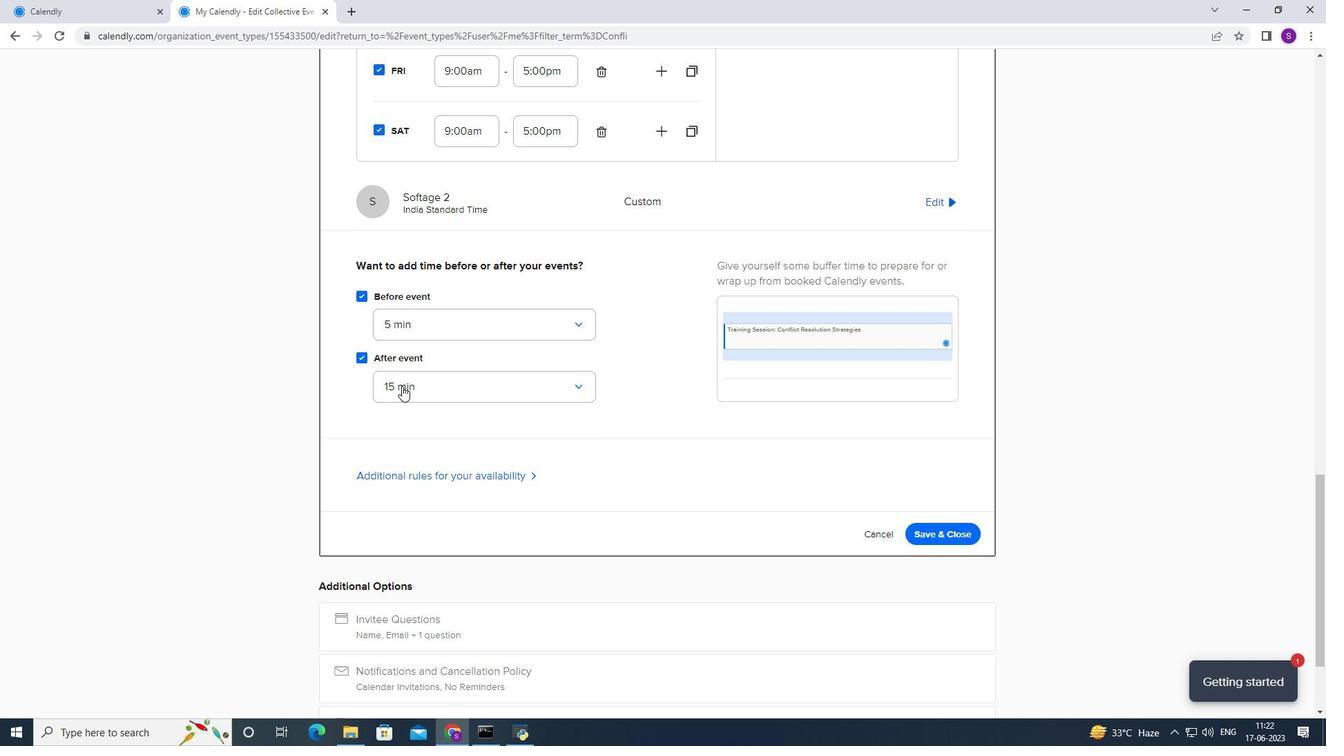 
Action: Mouse moved to (406, 422)
Screenshot: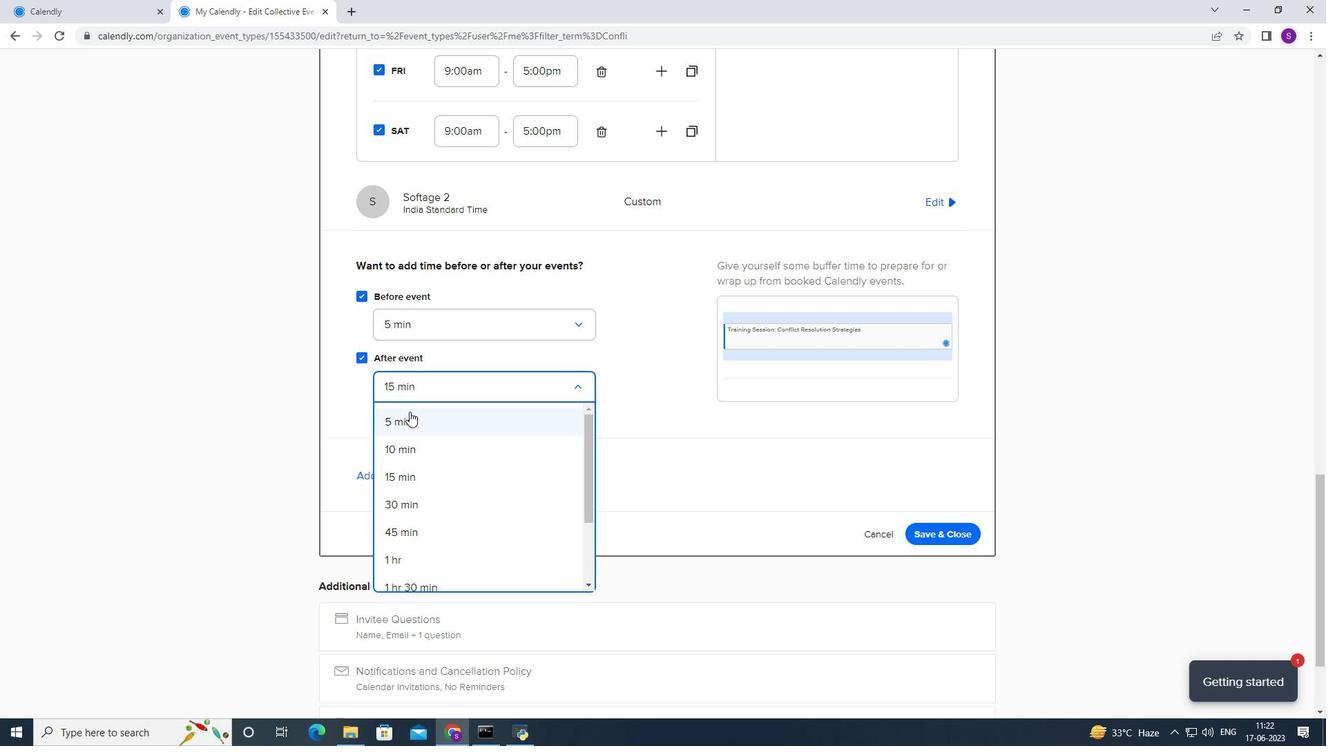 
Action: Mouse pressed left at (406, 422)
Screenshot: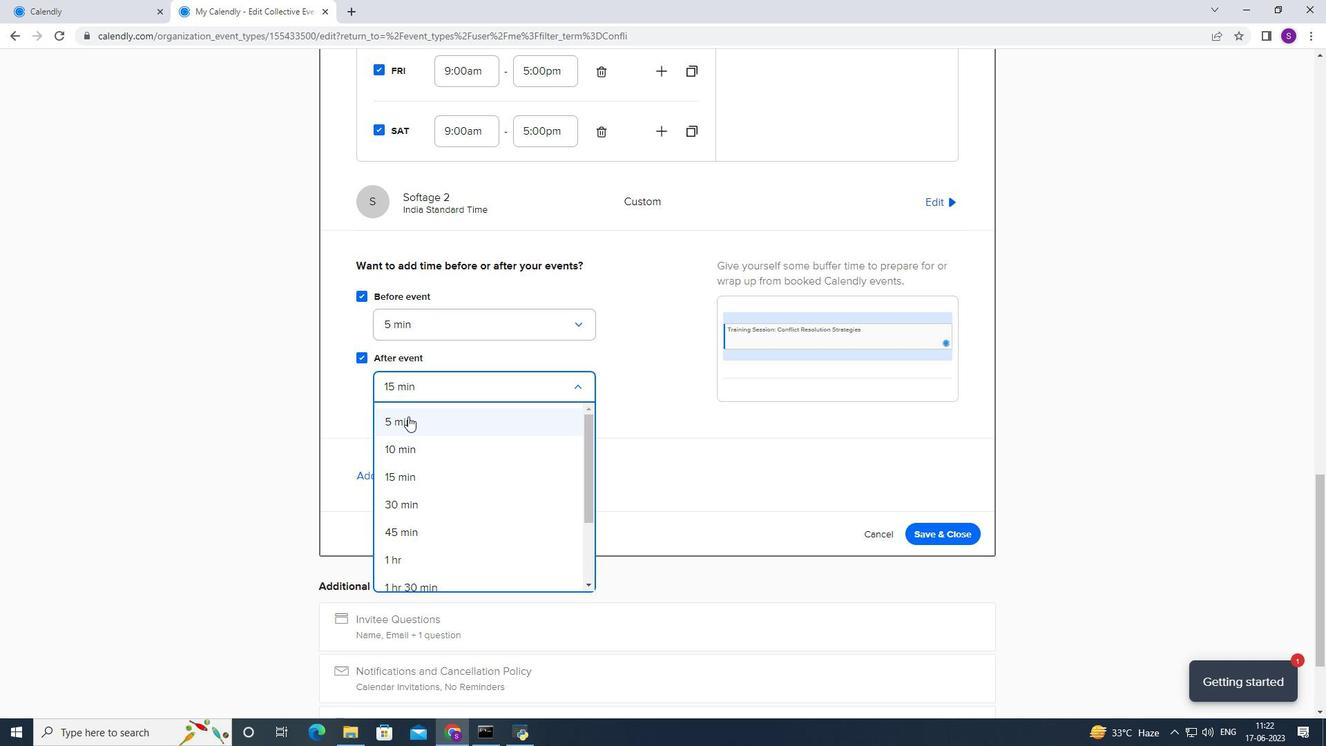 
Action: Mouse moved to (384, 490)
Screenshot: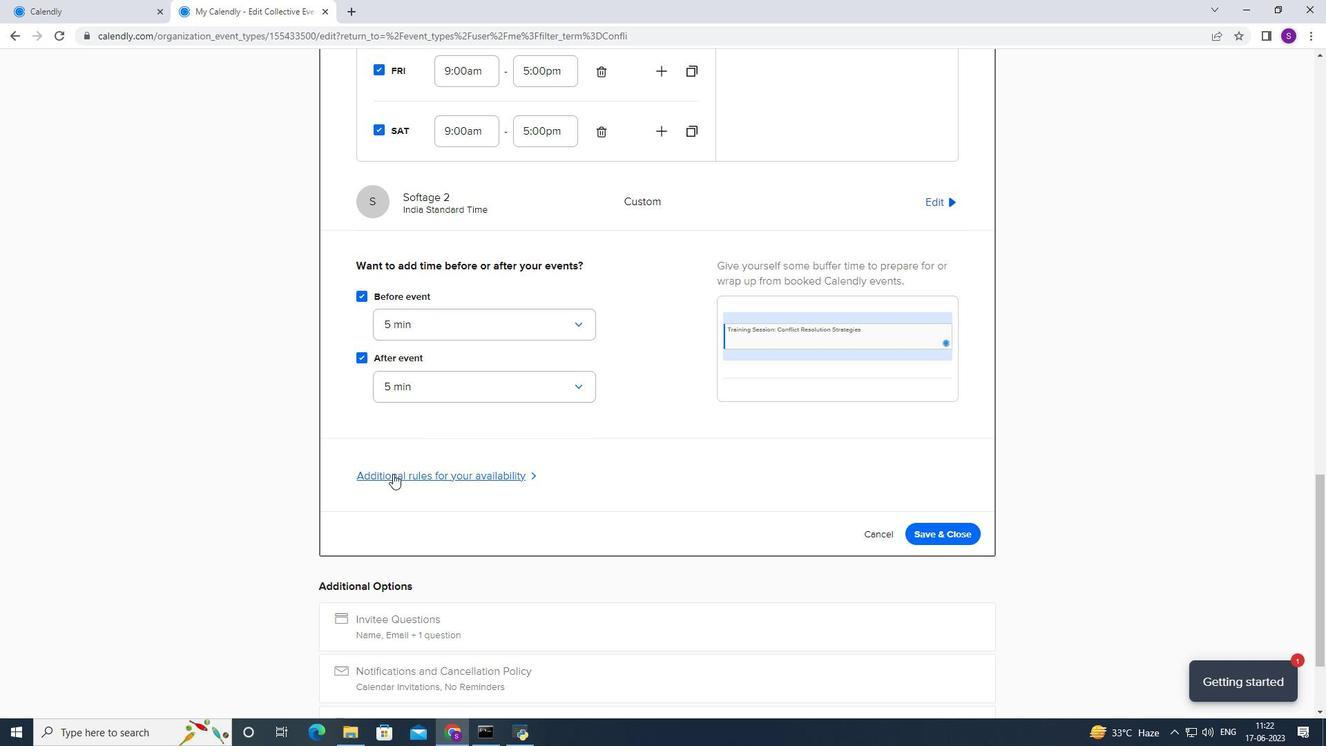 
Action: Mouse pressed left at (384, 490)
Screenshot: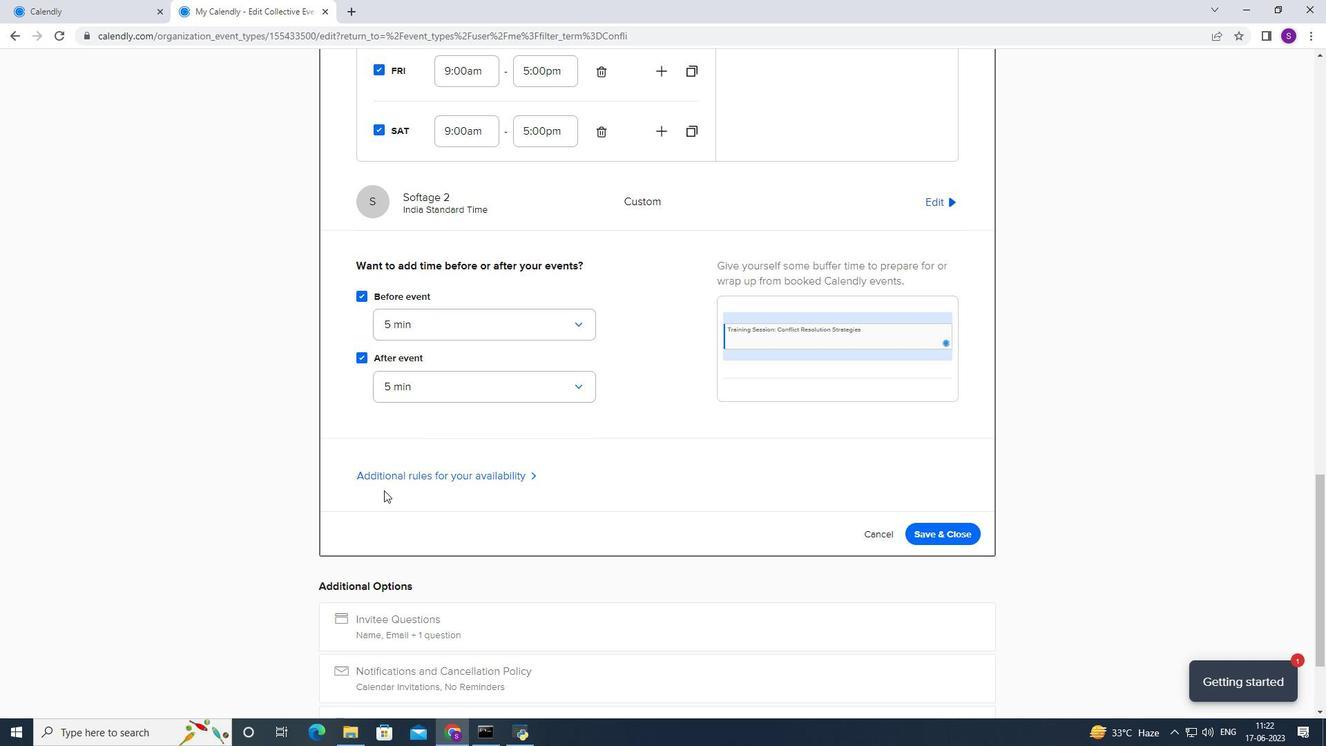 
Action: Mouse moved to (391, 485)
Screenshot: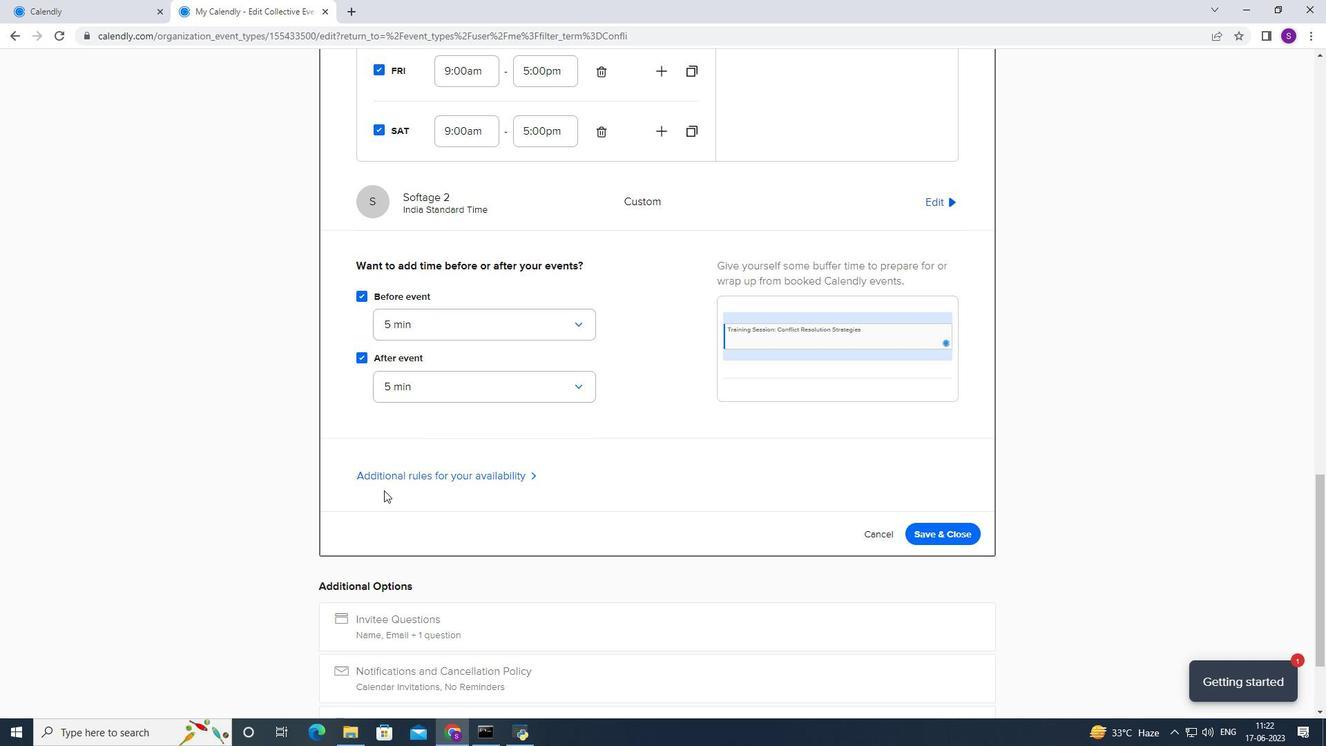 
Action: Mouse pressed left at (391, 485)
Screenshot: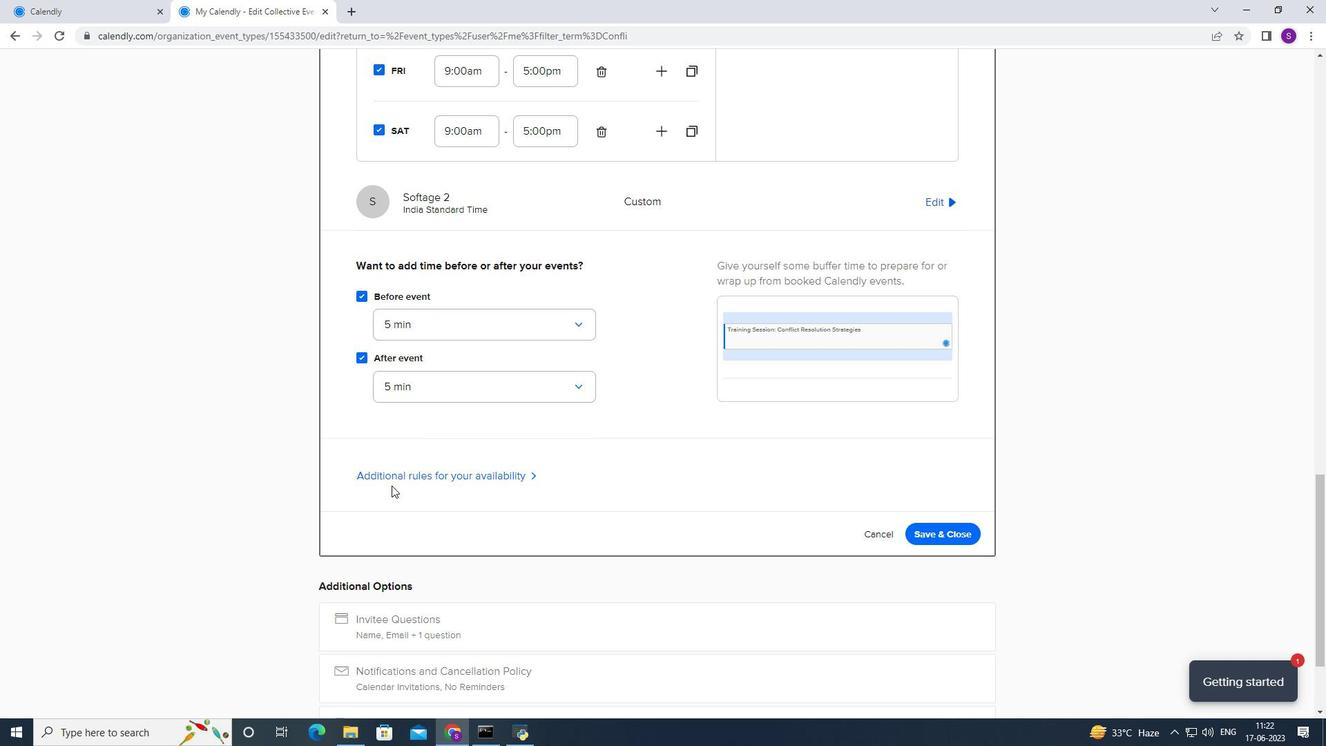 
Action: Mouse moved to (409, 473)
Screenshot: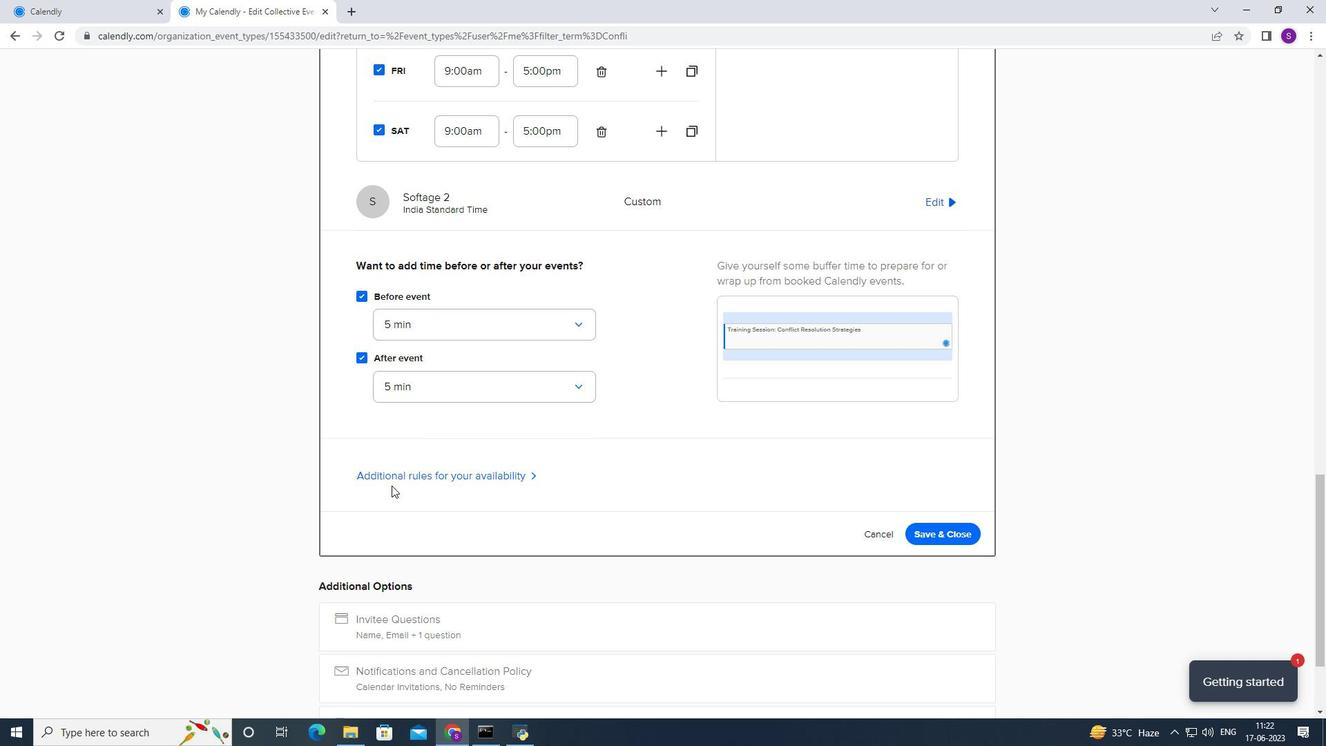 
Action: Mouse pressed left at (409, 473)
Screenshot: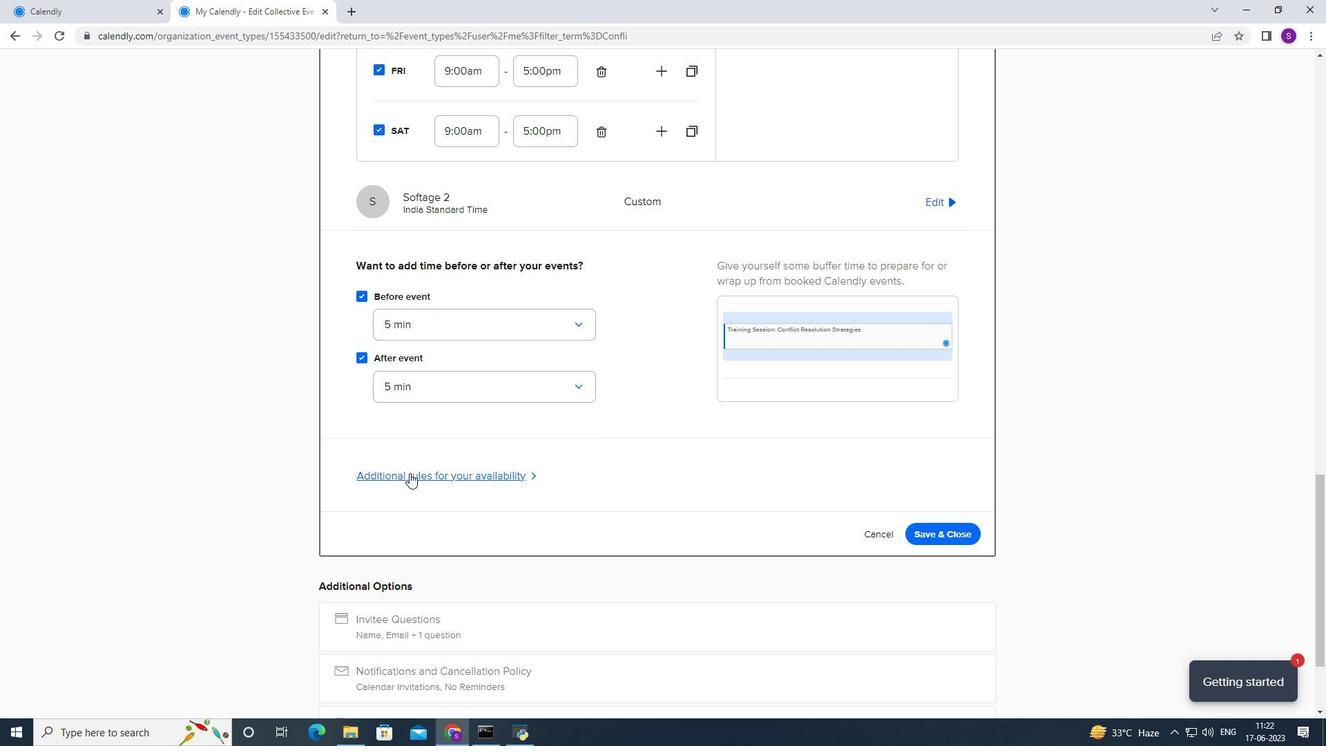 
Action: Mouse moved to (409, 498)
Screenshot: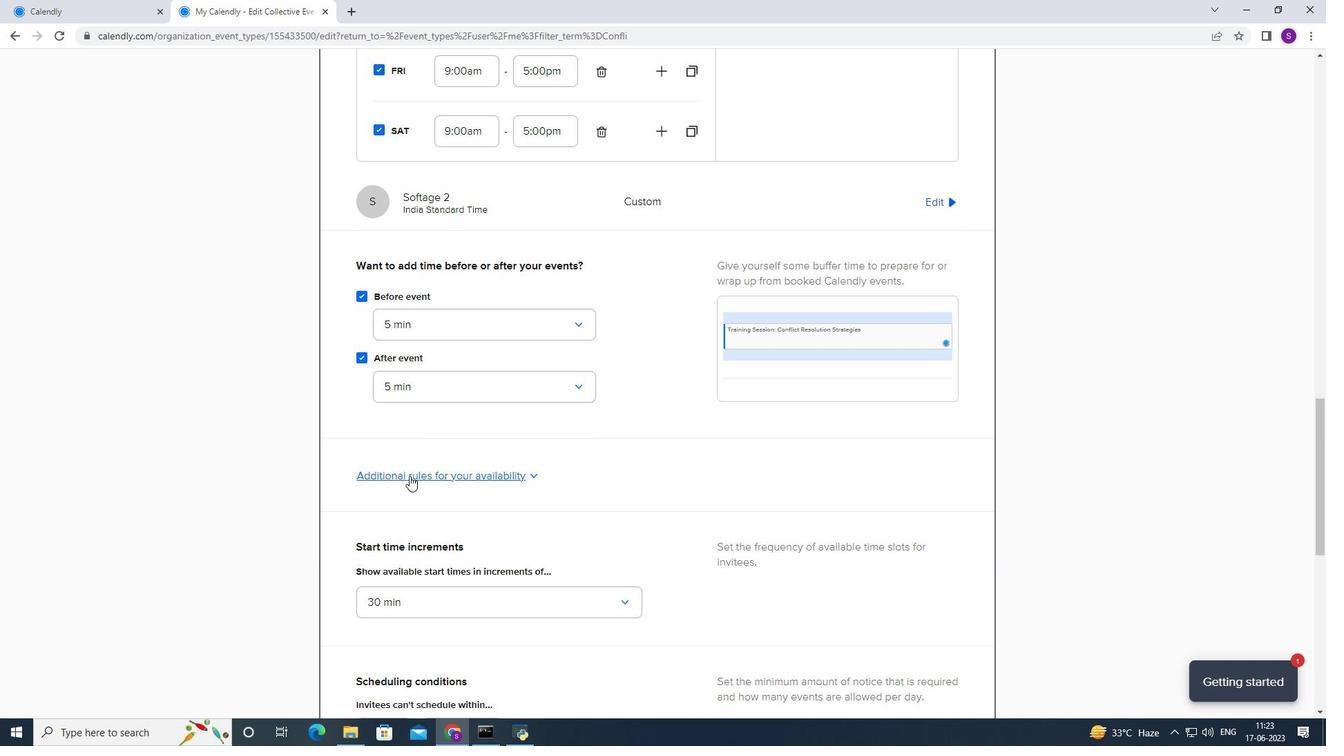 
Action: Mouse scrolled (409, 497) with delta (0, 0)
Screenshot: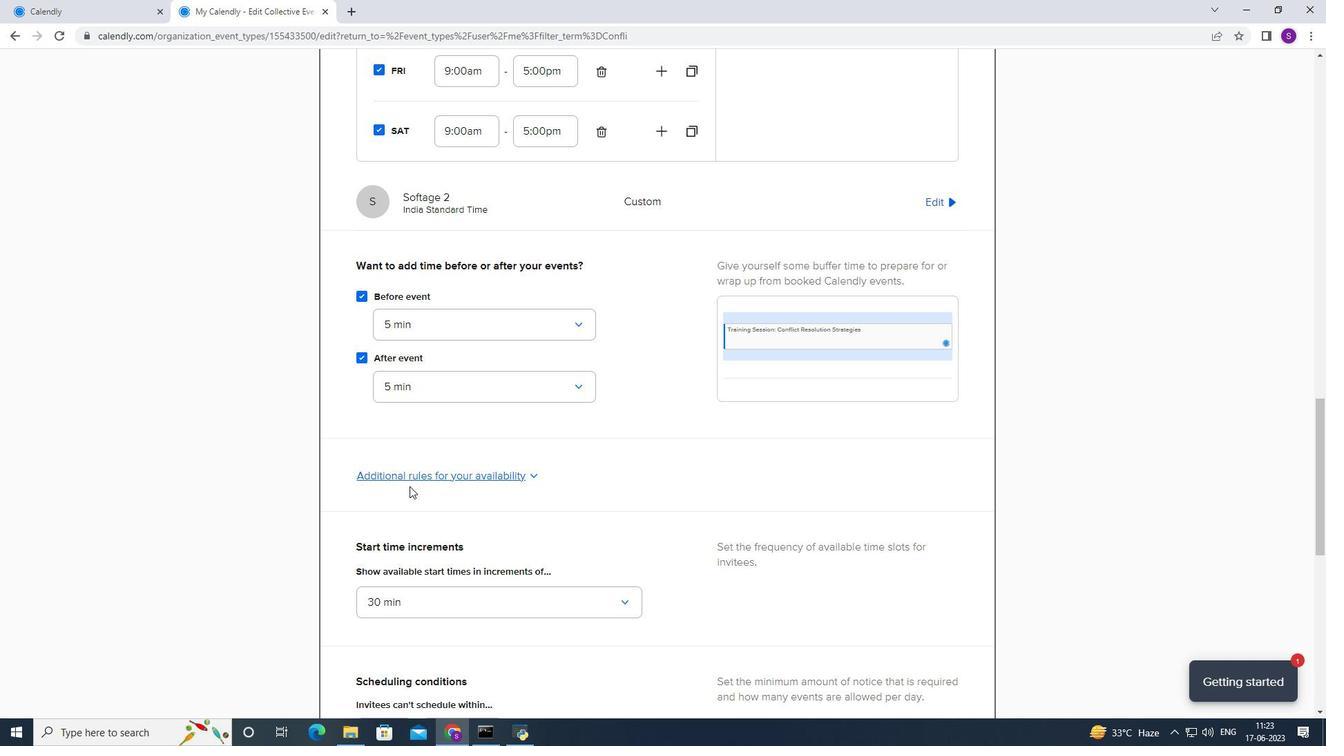 
Action: Mouse scrolled (409, 497) with delta (0, 0)
Screenshot: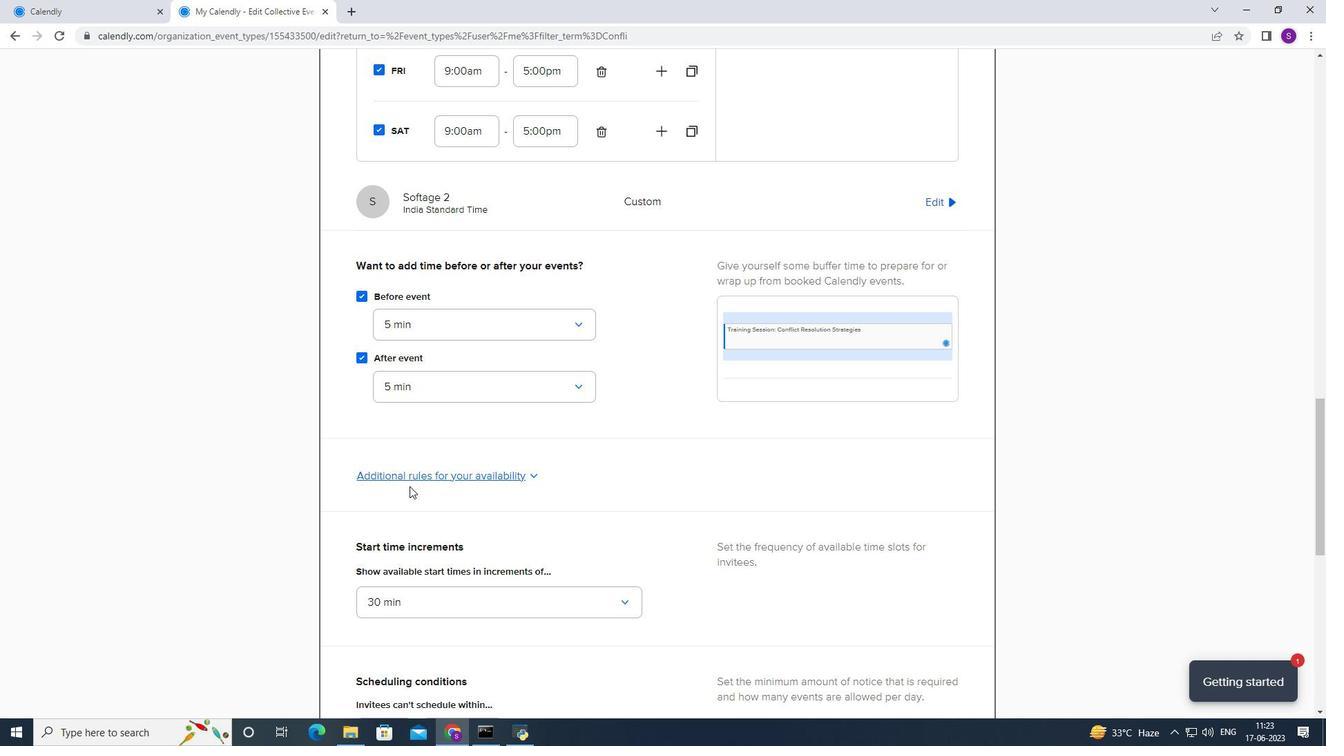 
Action: Mouse scrolled (409, 497) with delta (0, 0)
Screenshot: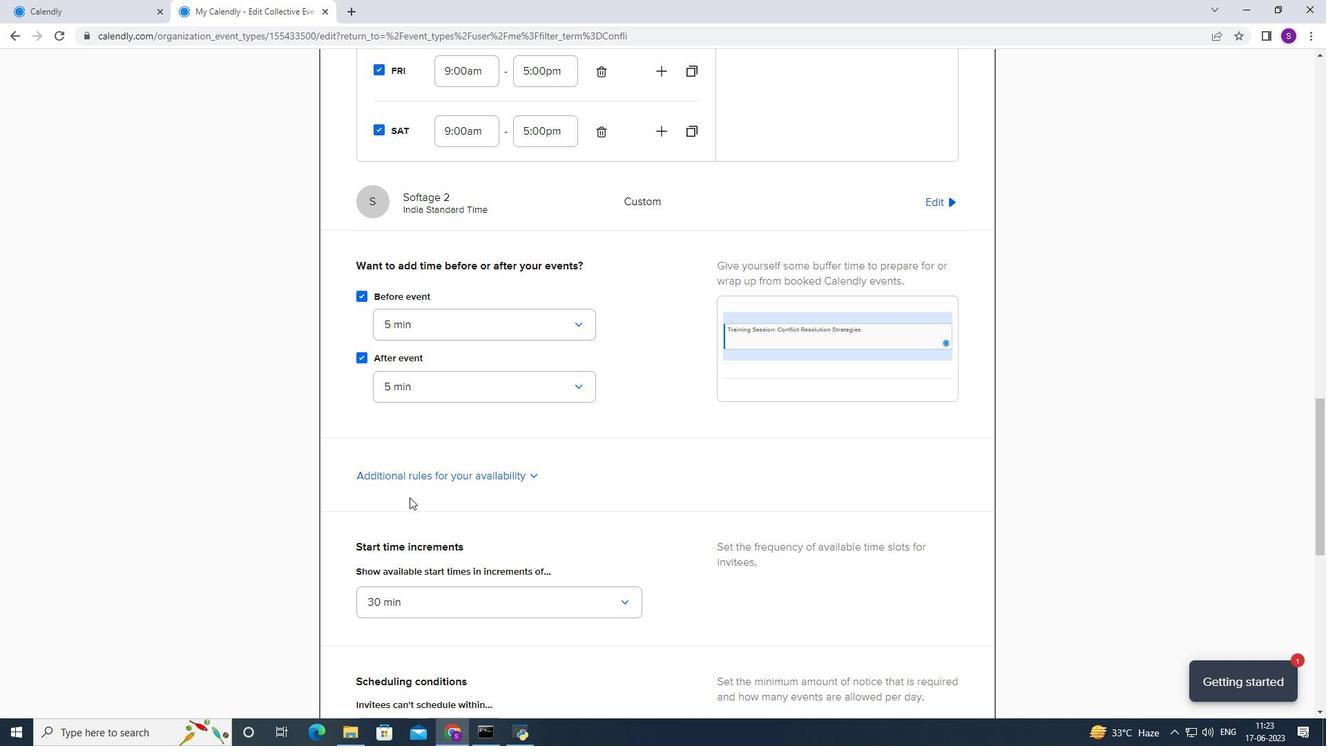 
Action: Mouse moved to (447, 388)
Screenshot: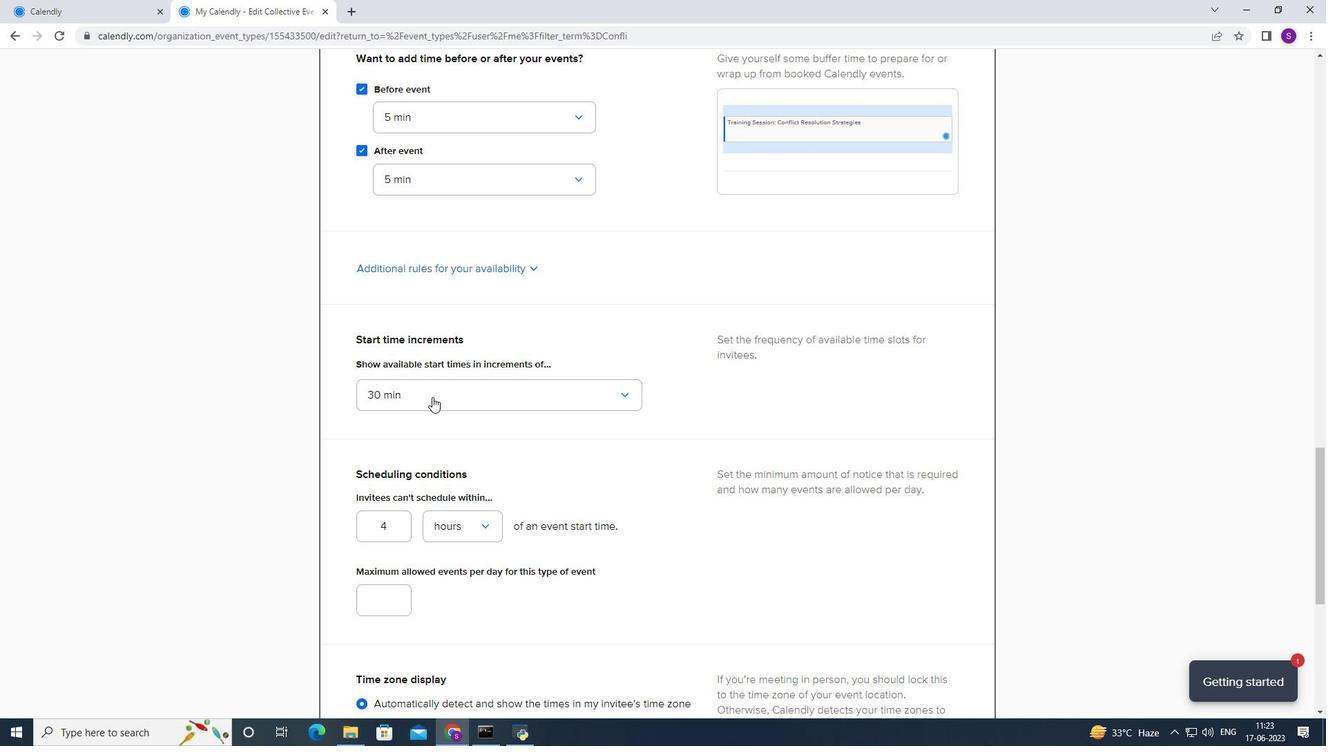 
Action: Mouse pressed left at (447, 388)
Screenshot: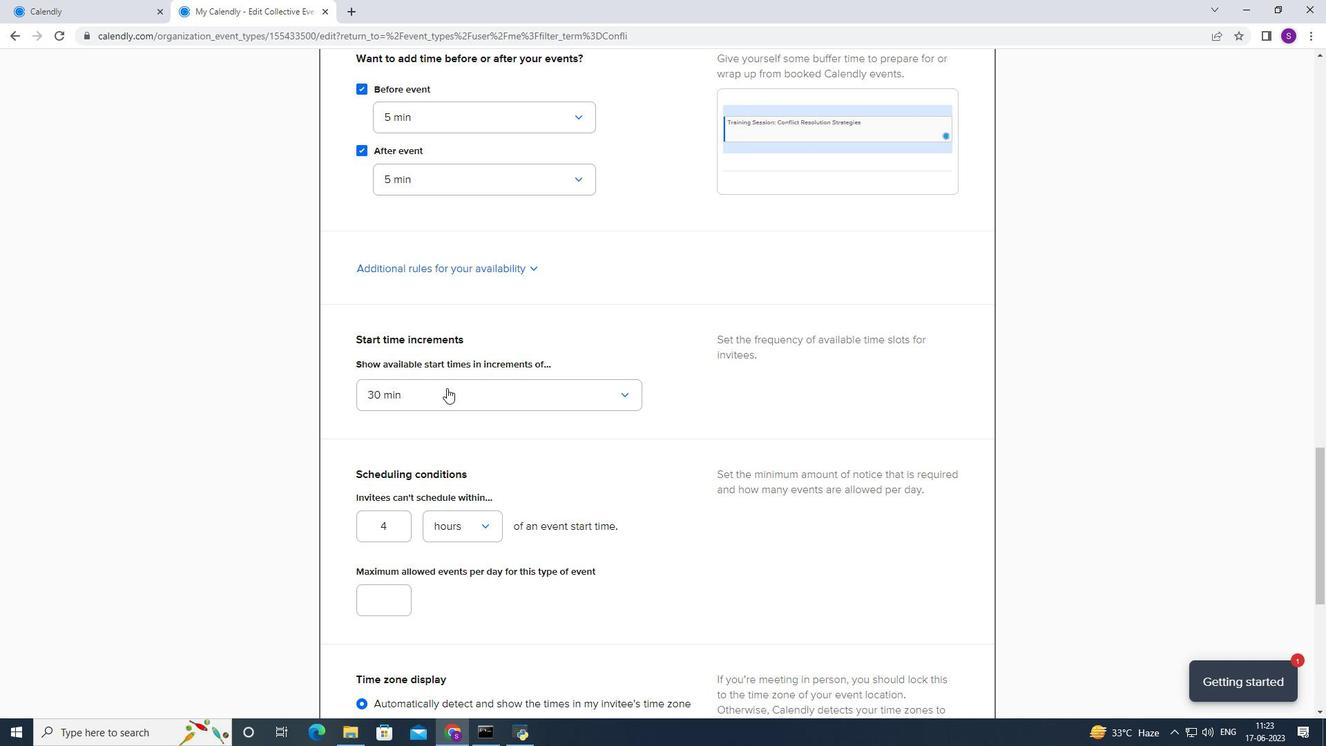 
Action: Mouse moved to (408, 502)
Screenshot: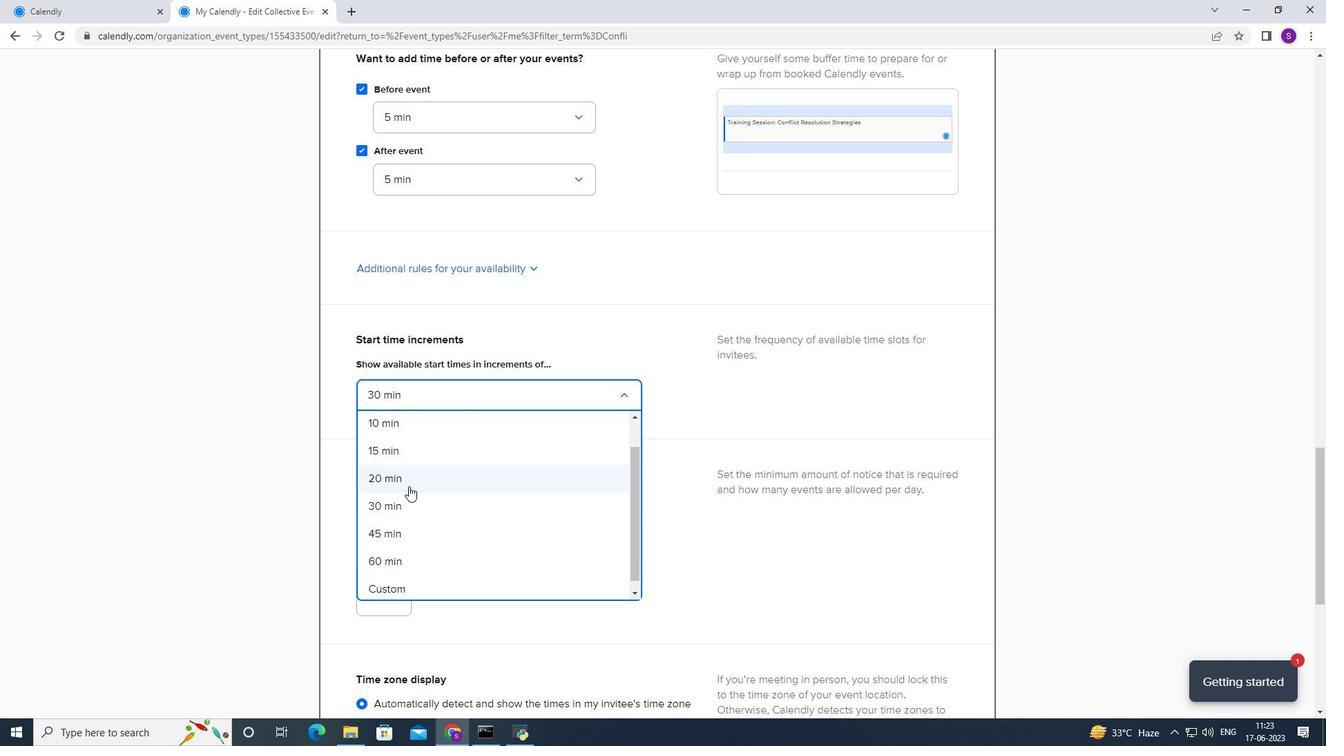 
Action: Mouse scrolled (408, 501) with delta (0, 0)
Screenshot: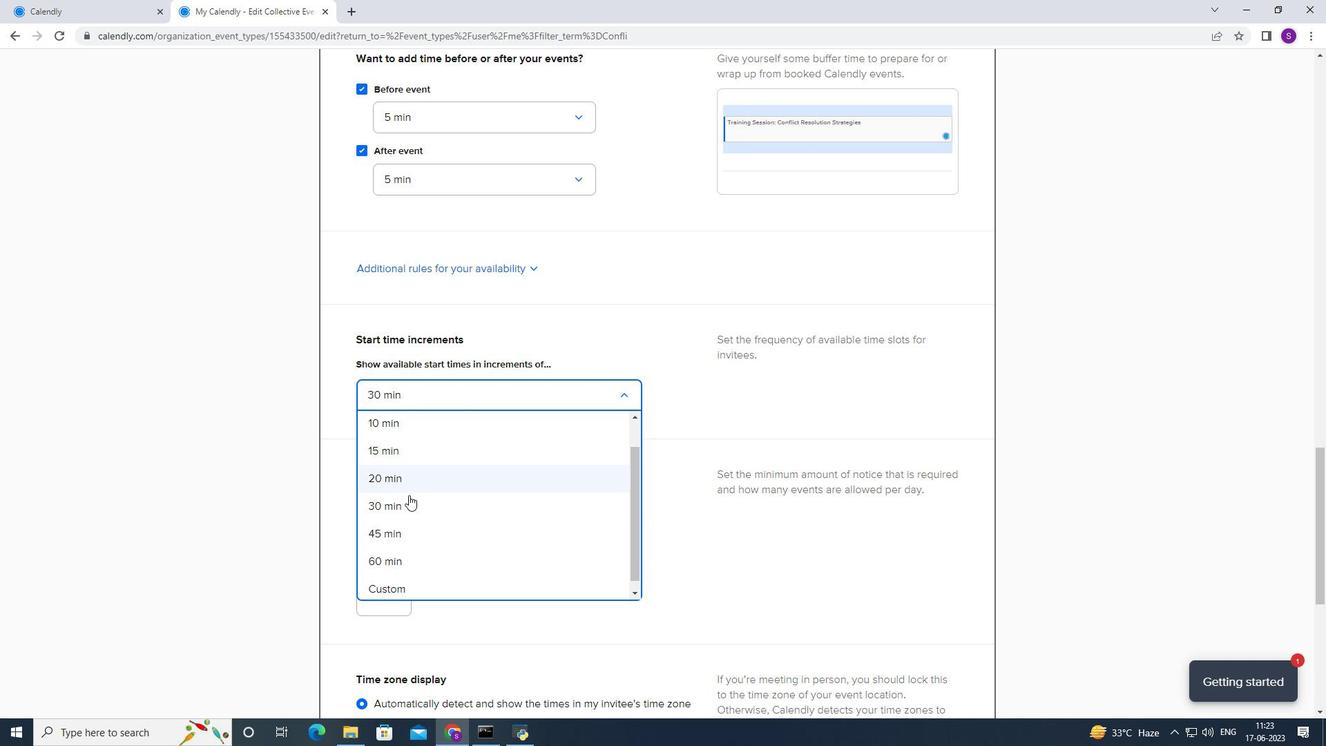 
Action: Mouse moved to (395, 576)
Screenshot: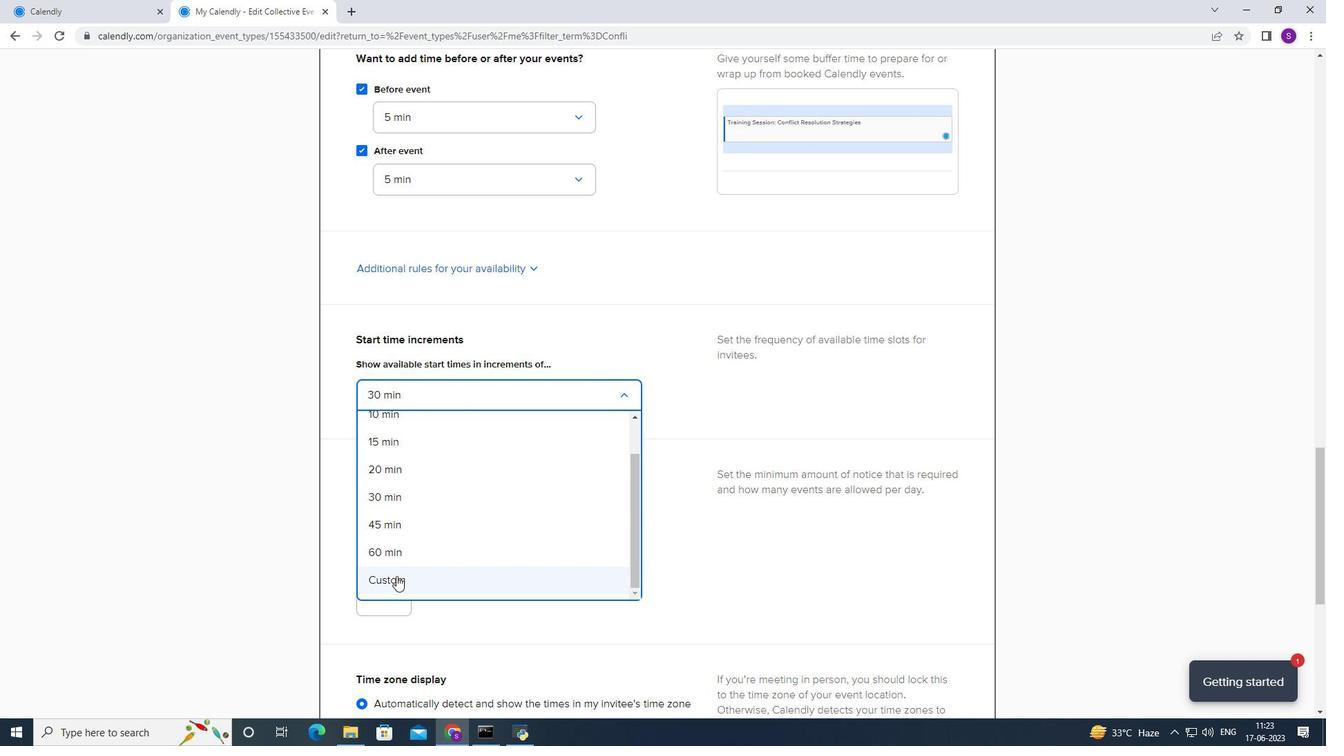
Action: Mouse pressed left at (395, 576)
Screenshot: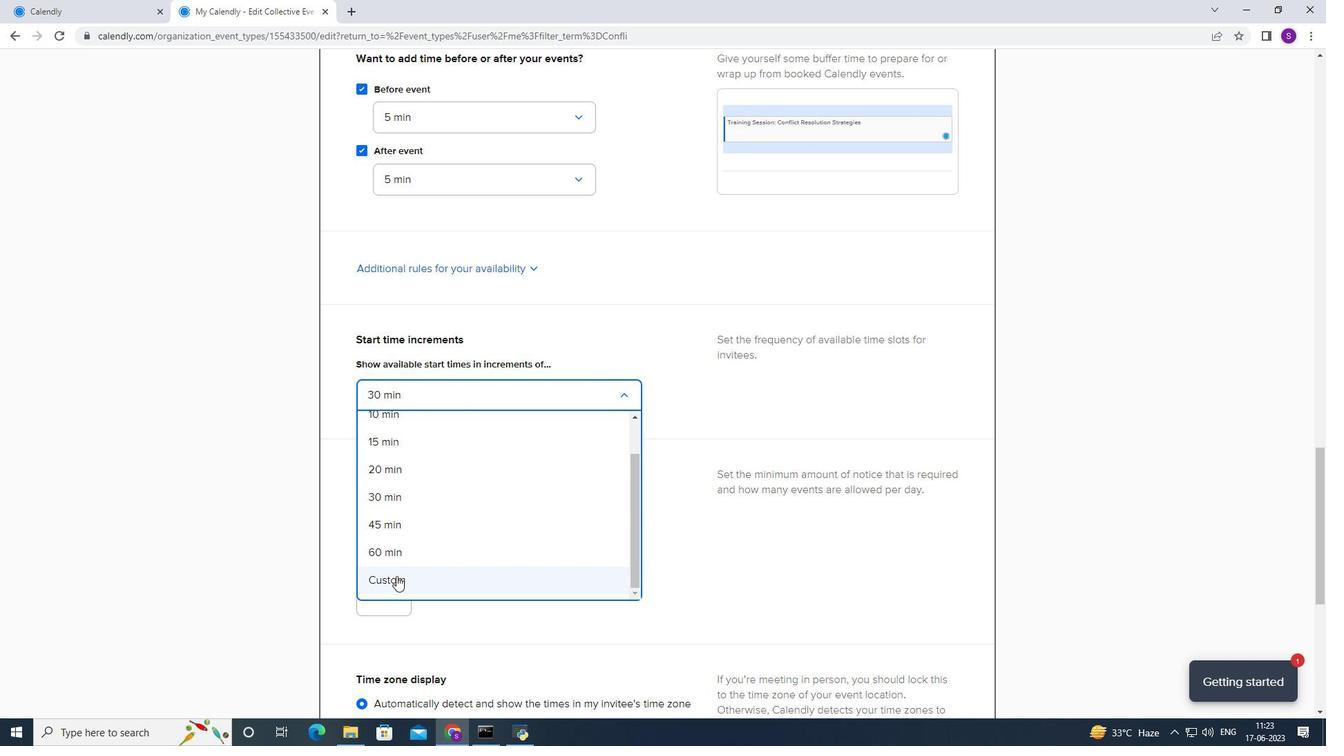 
Action: Mouse moved to (457, 442)
Screenshot: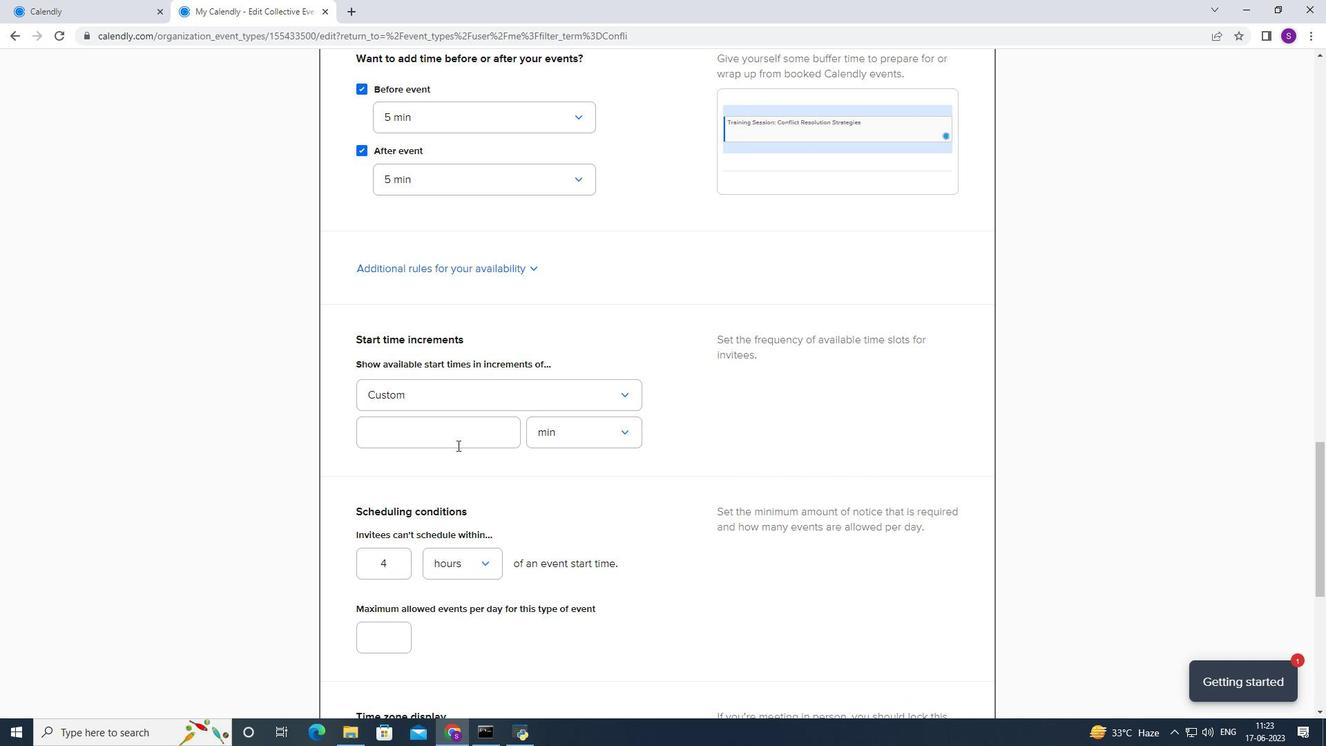 
Action: Mouse pressed left at (457, 442)
Screenshot: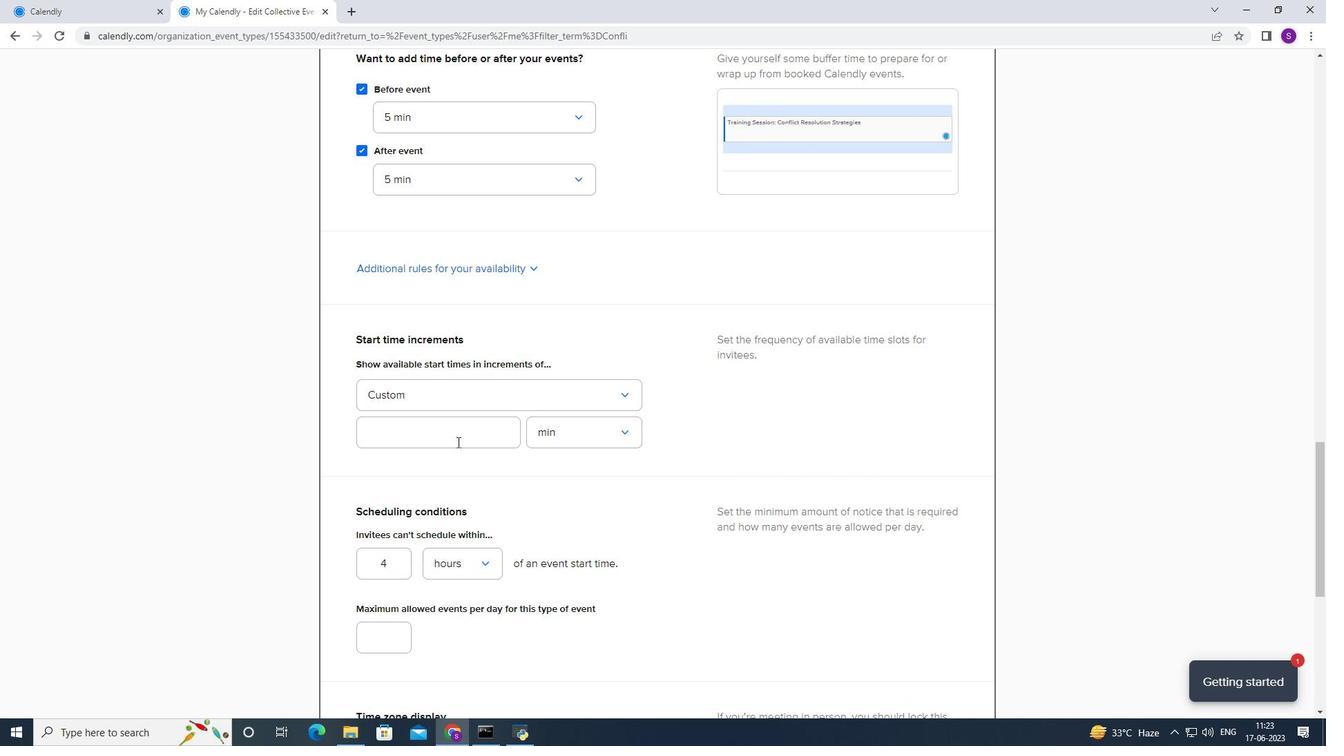 
Action: Key pressed 55
Screenshot: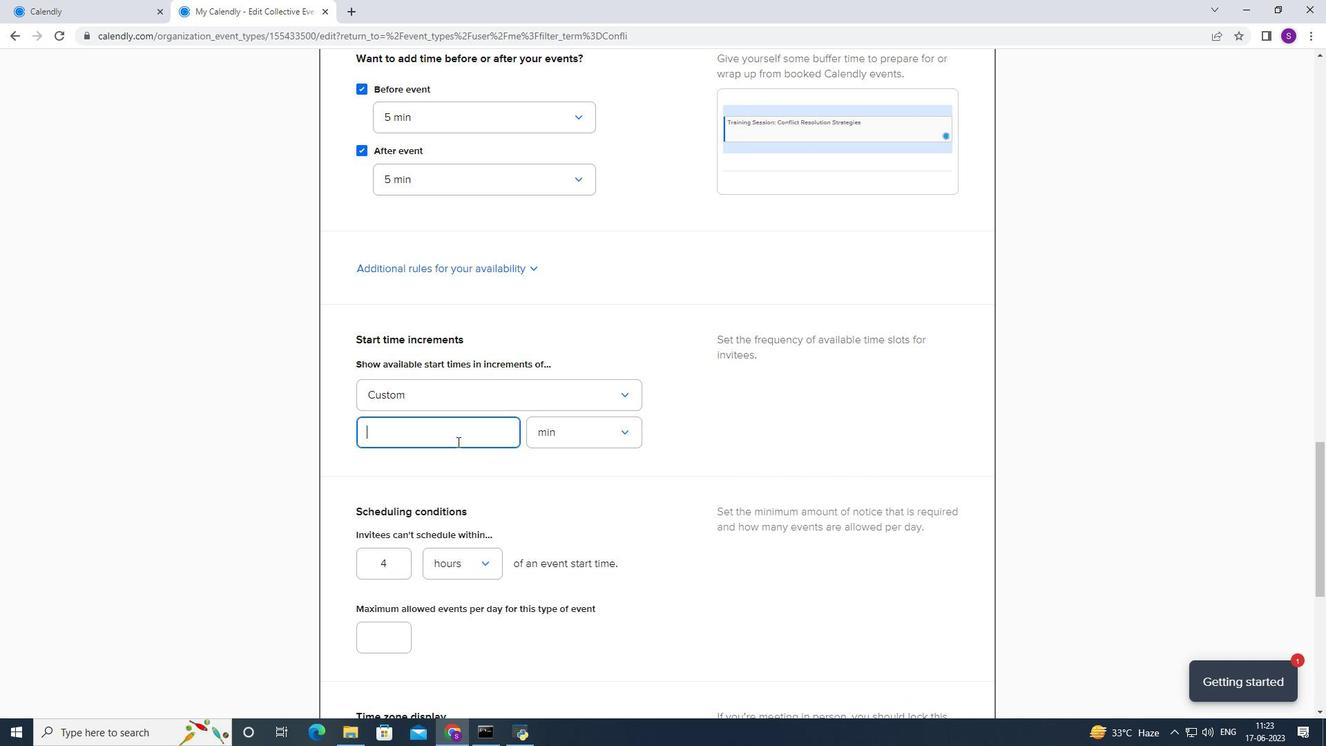 
Action: Mouse moved to (438, 487)
Screenshot: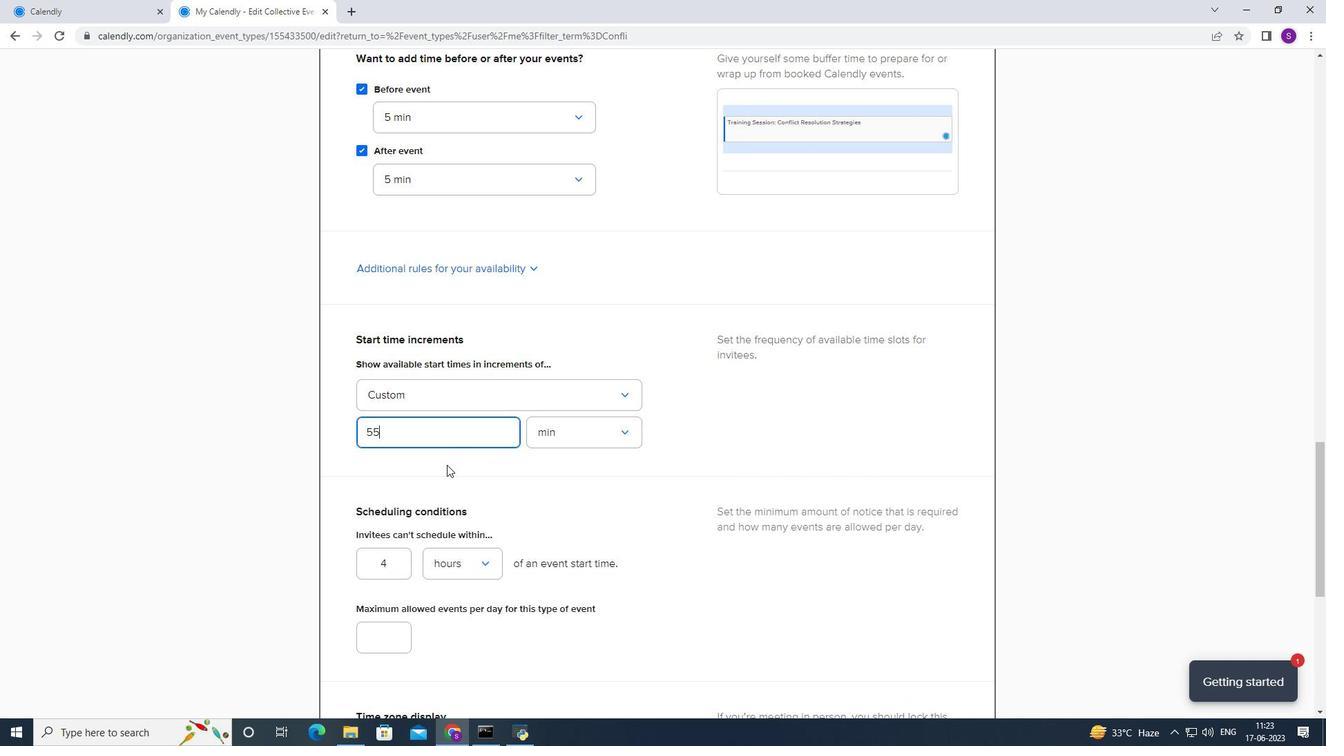 
Action: Mouse pressed left at (438, 487)
Screenshot: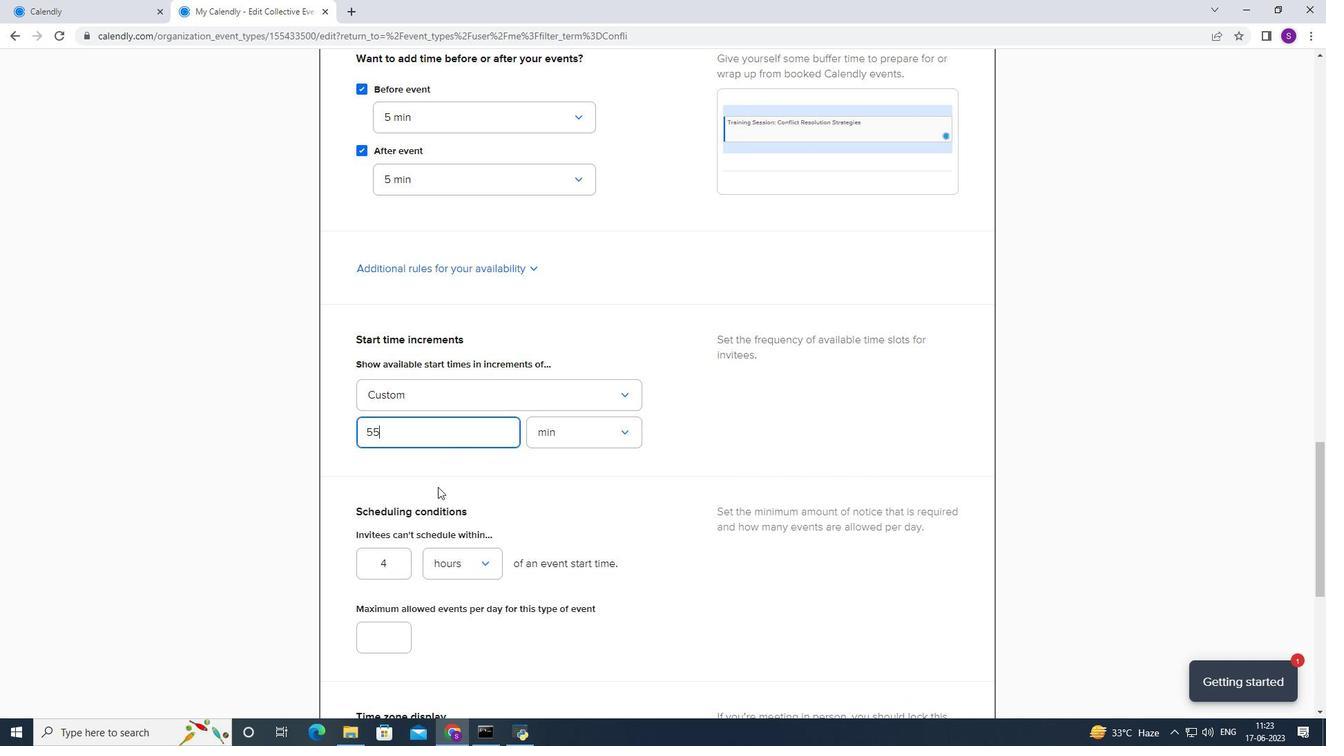 
Action: Mouse moved to (384, 570)
Screenshot: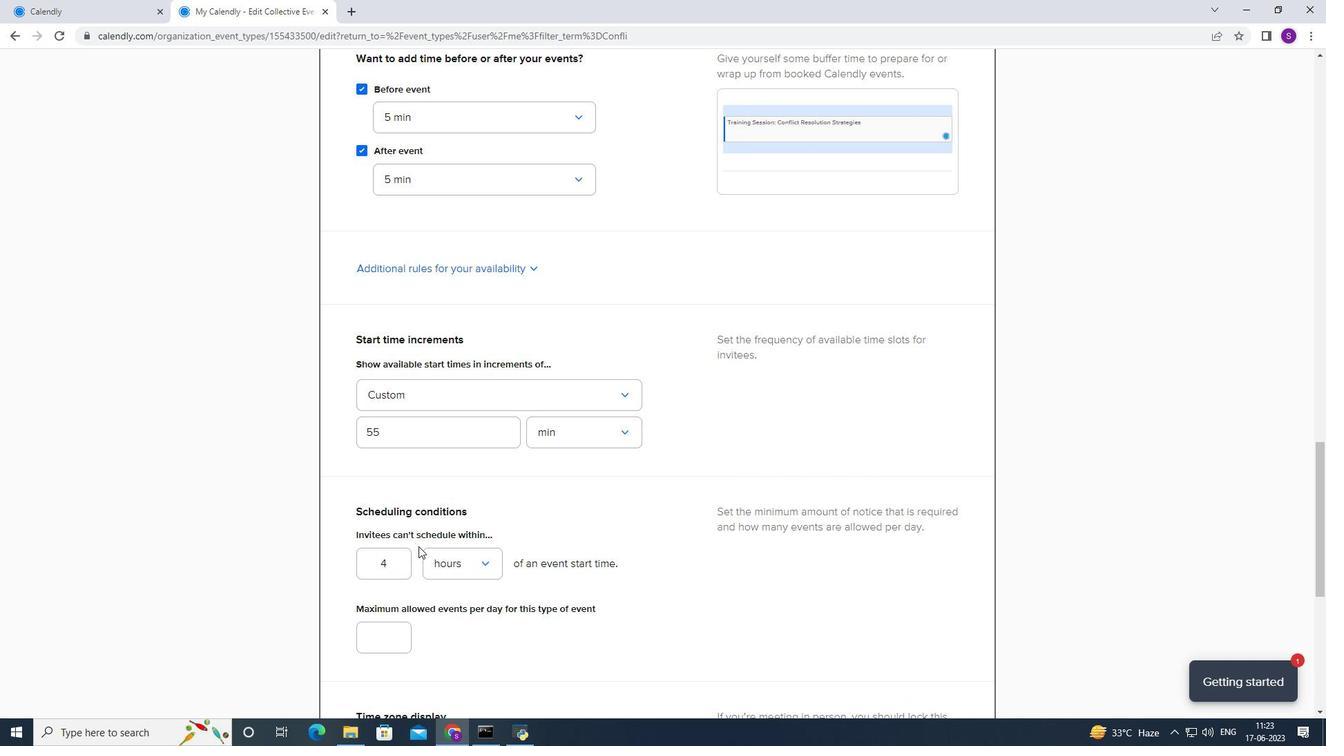 
Action: Mouse pressed left at (384, 570)
Screenshot: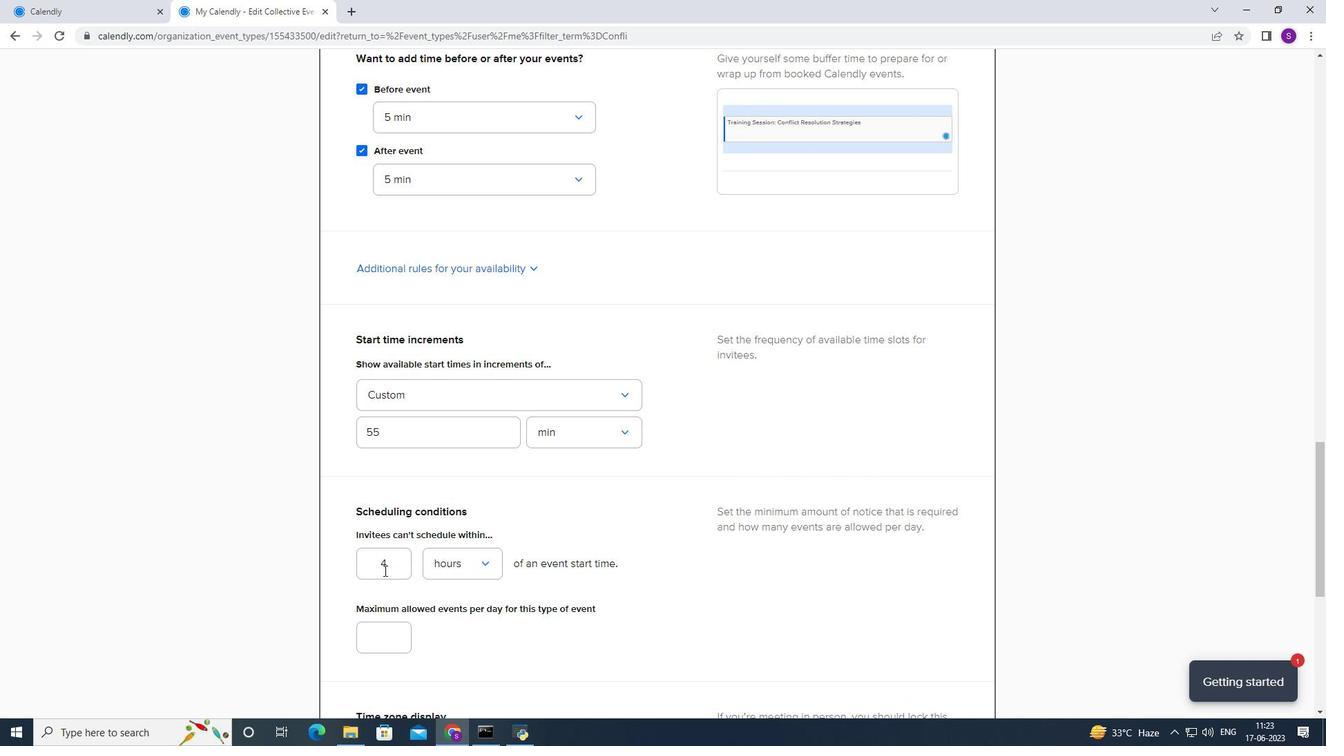 
Action: Mouse moved to (386, 569)
Screenshot: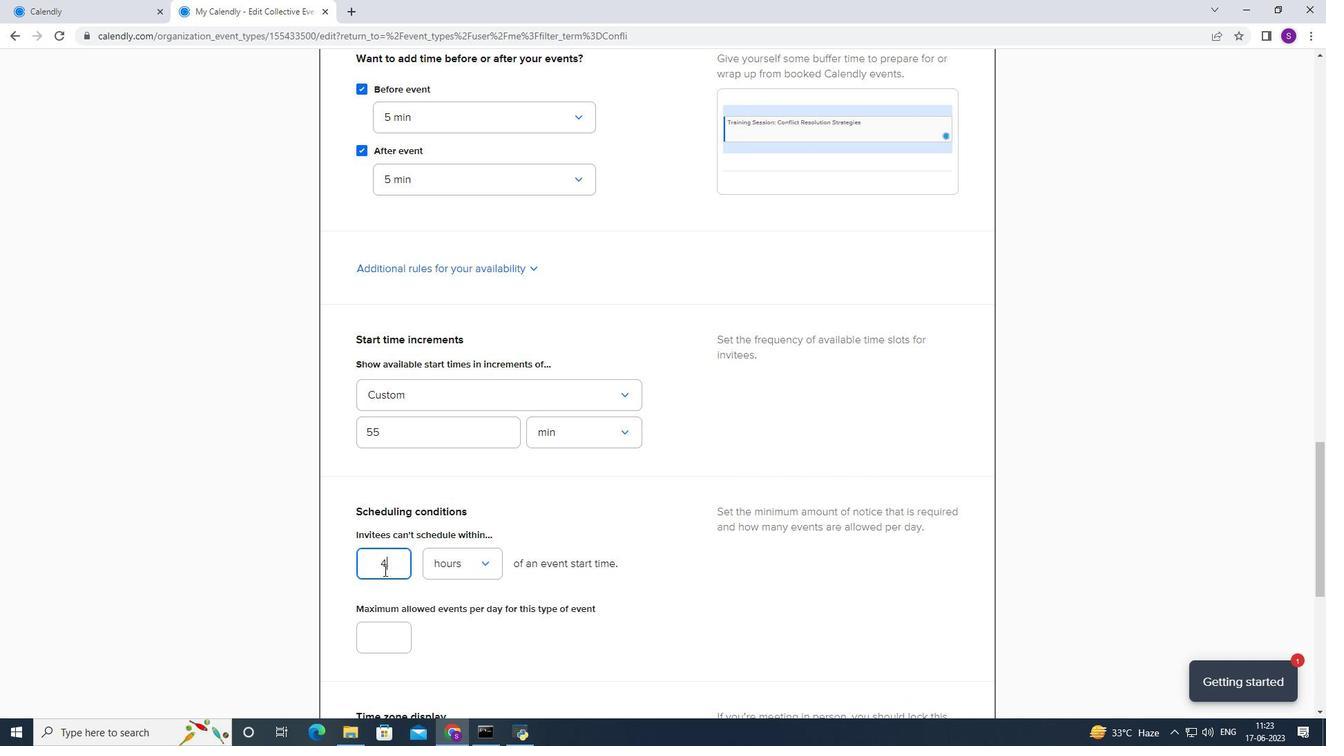 
Action: Key pressed <Key.backspace>4`<Key.backspace>1
Screenshot: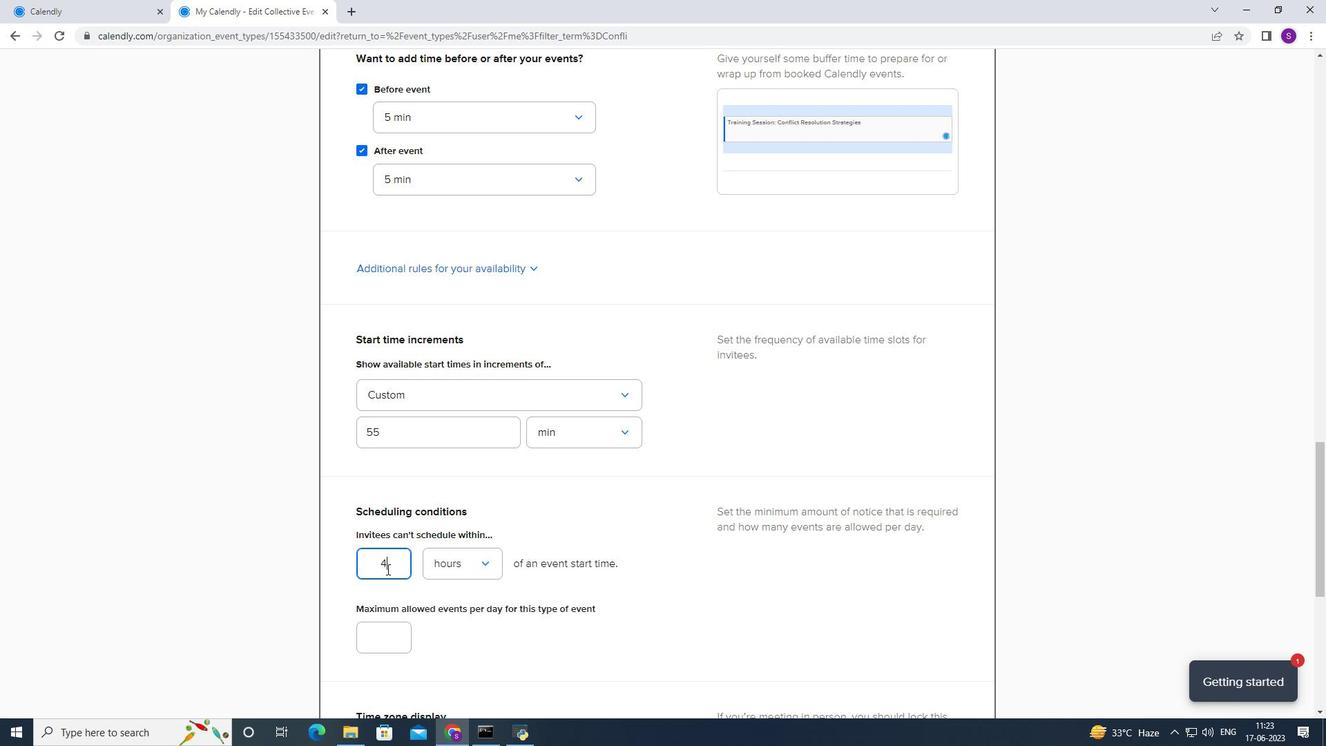 
Action: Mouse moved to (400, 633)
Screenshot: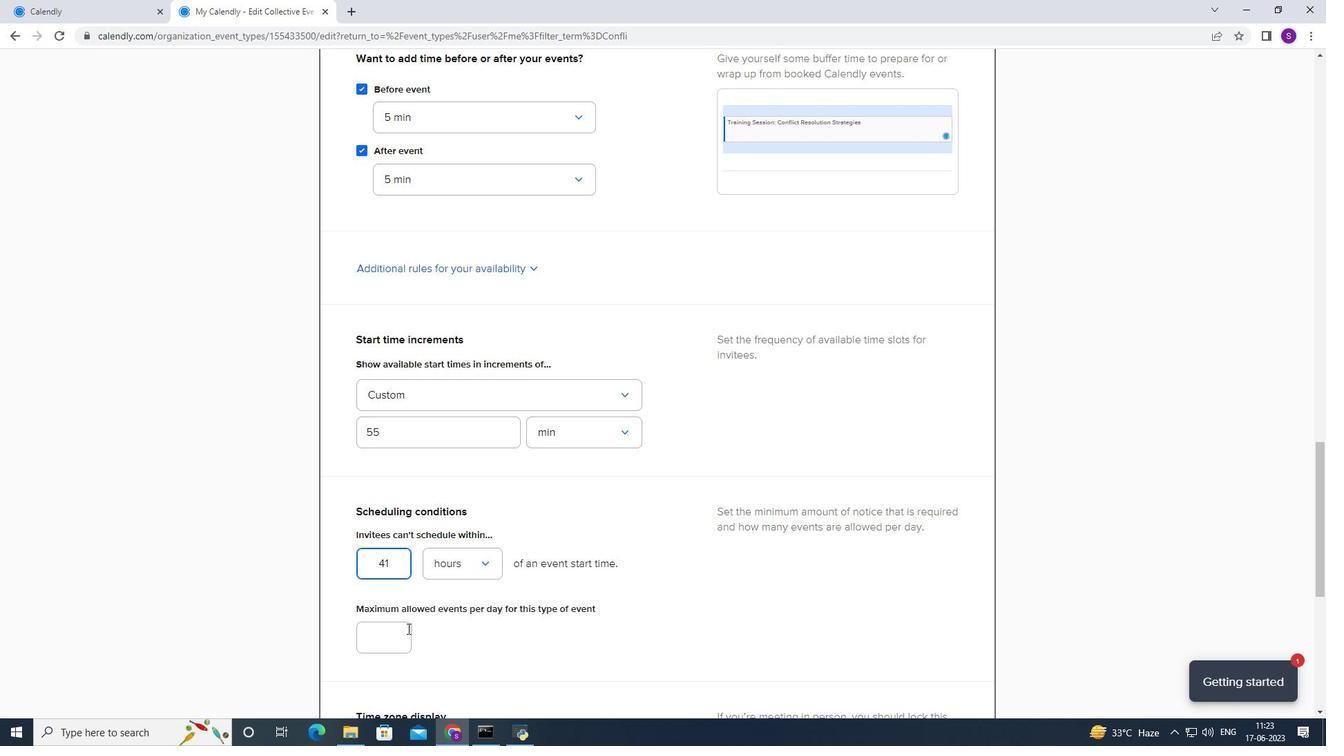 
Action: Mouse pressed left at (400, 633)
Screenshot: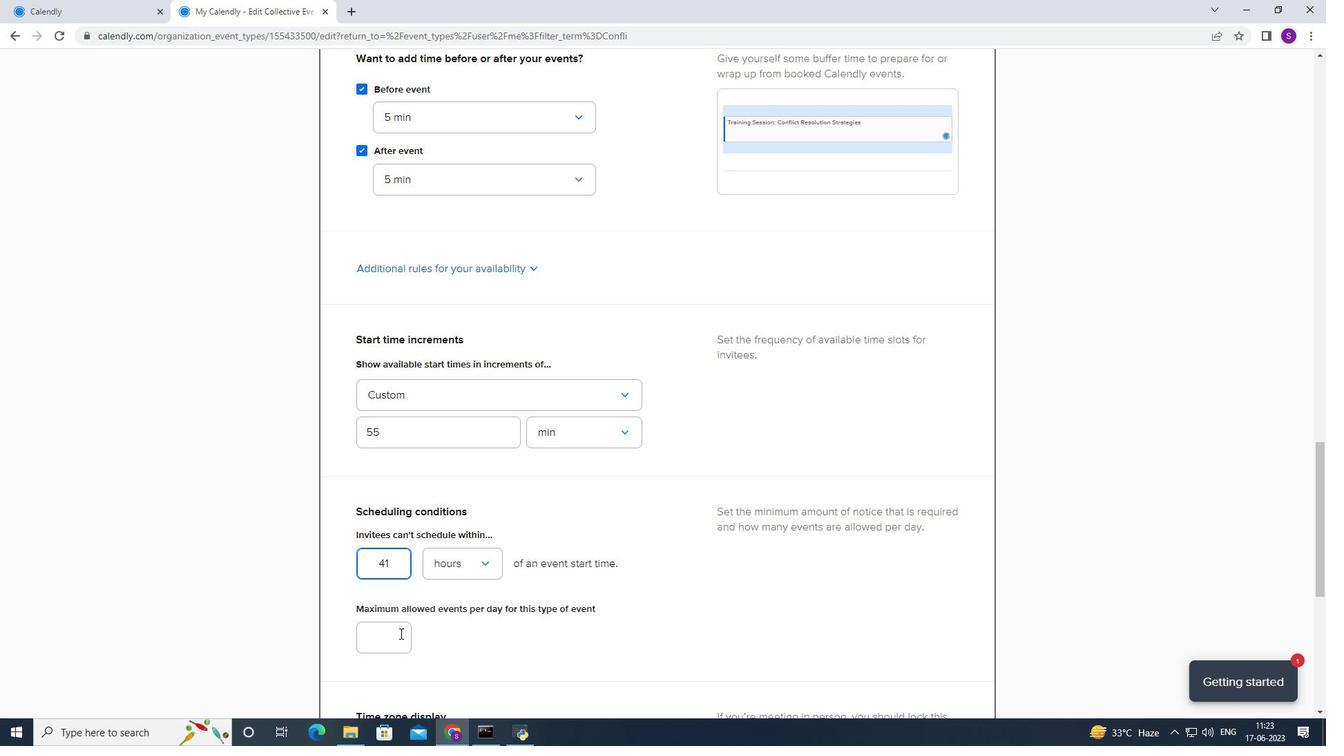 
Action: Key pressed 5
Screenshot: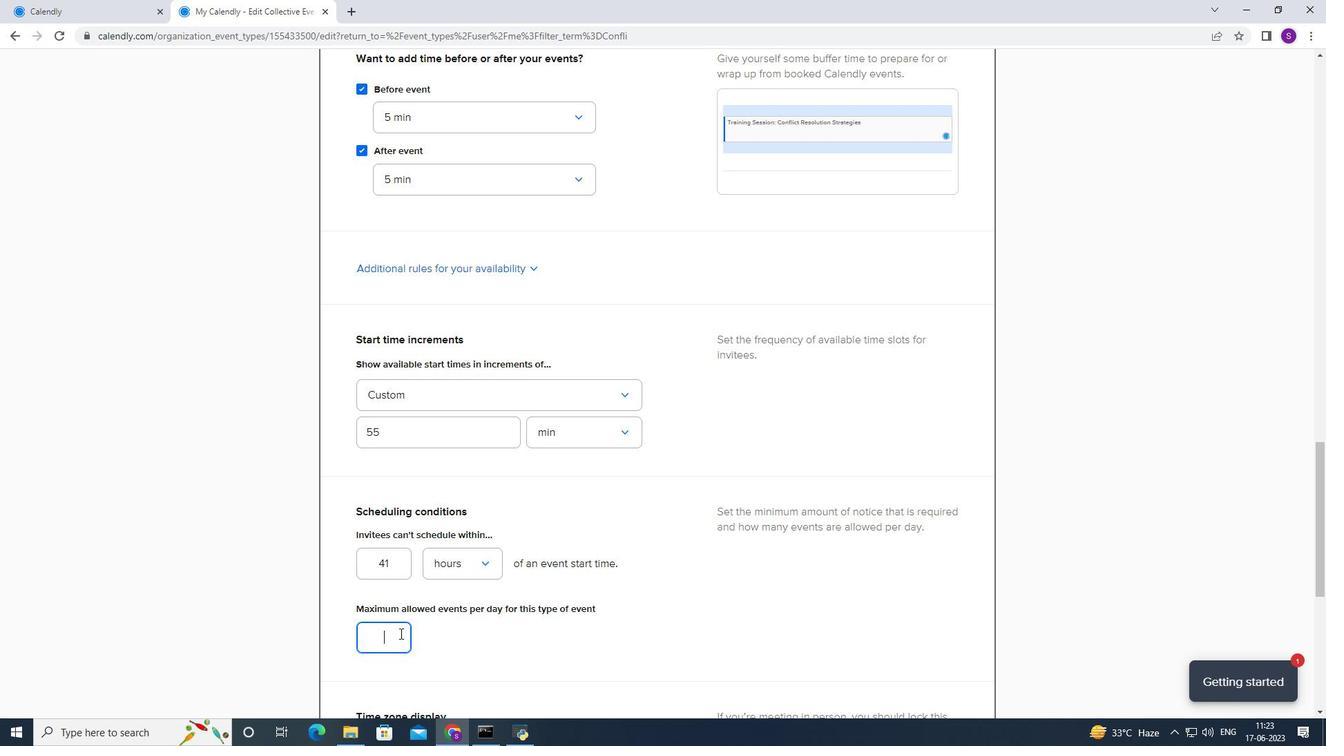 
Action: Mouse moved to (411, 604)
Screenshot: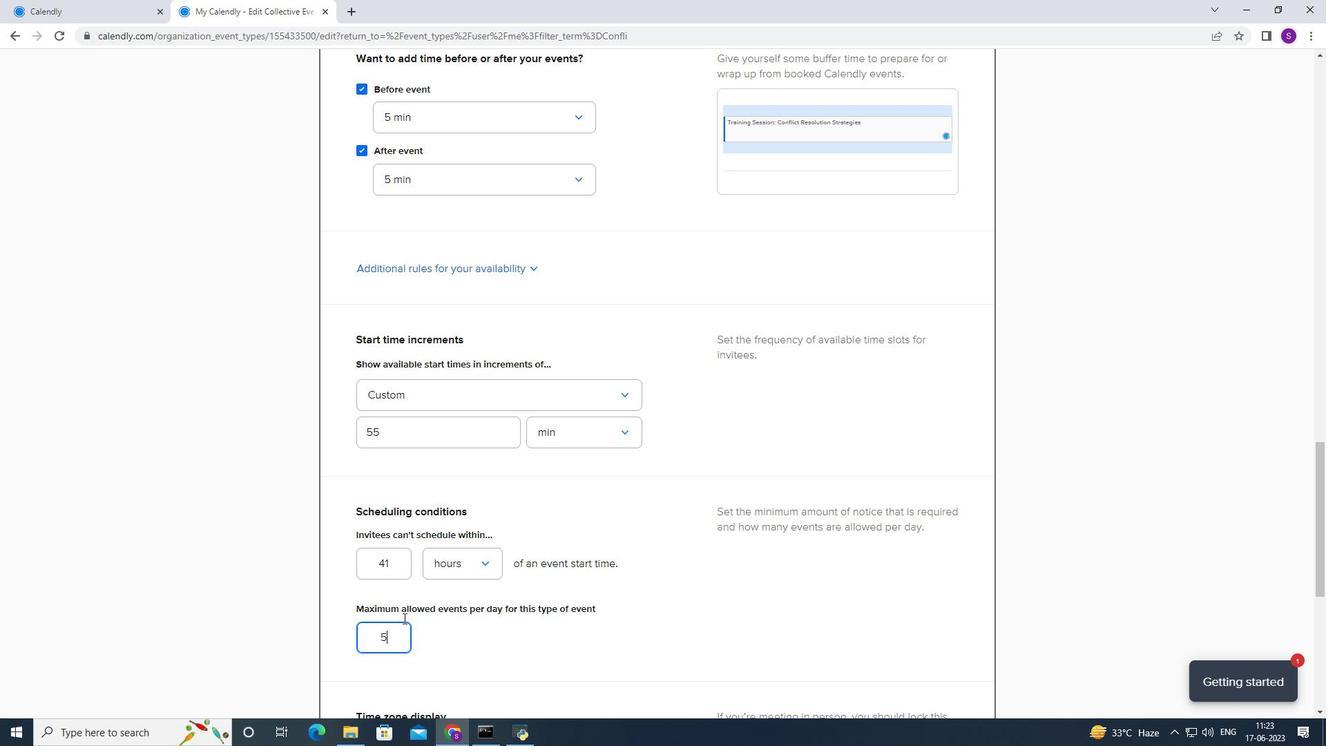 
Action: Mouse scrolled (411, 603) with delta (0, 0)
Screenshot: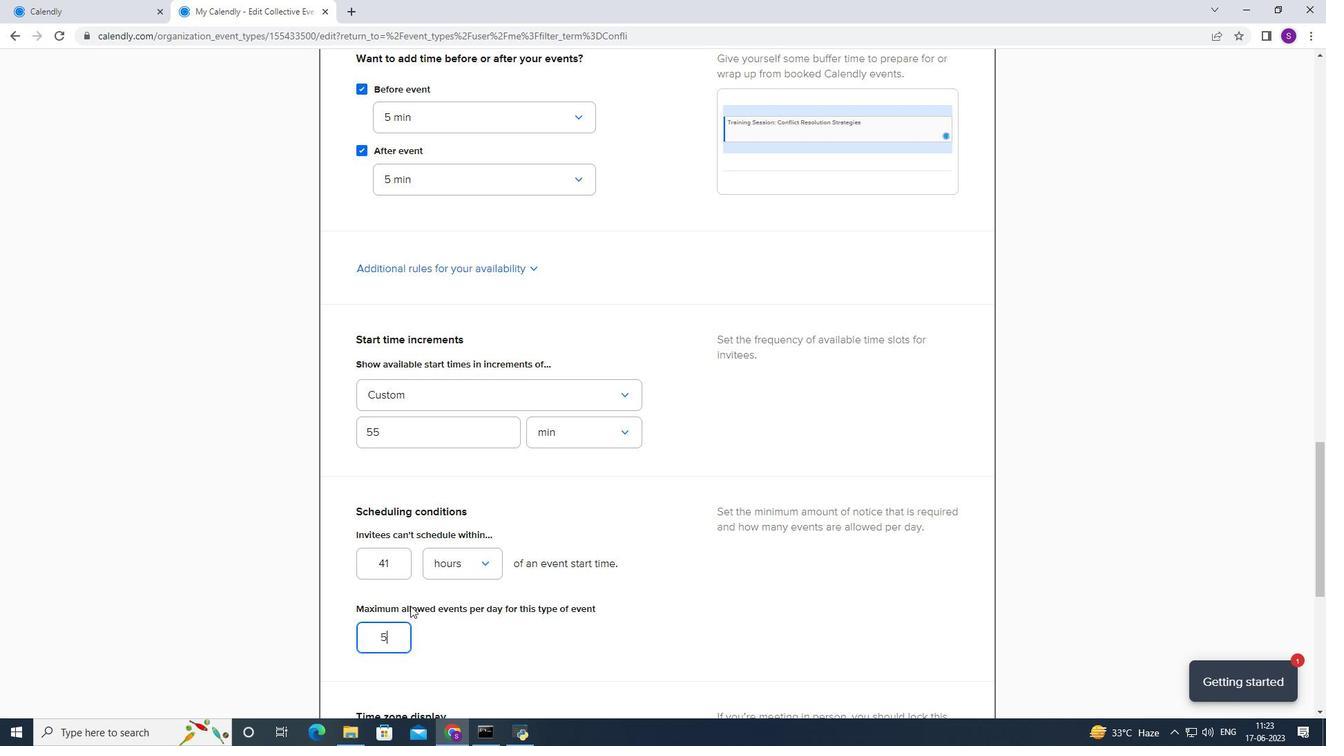 
Action: Mouse scrolled (411, 603) with delta (0, 0)
Screenshot: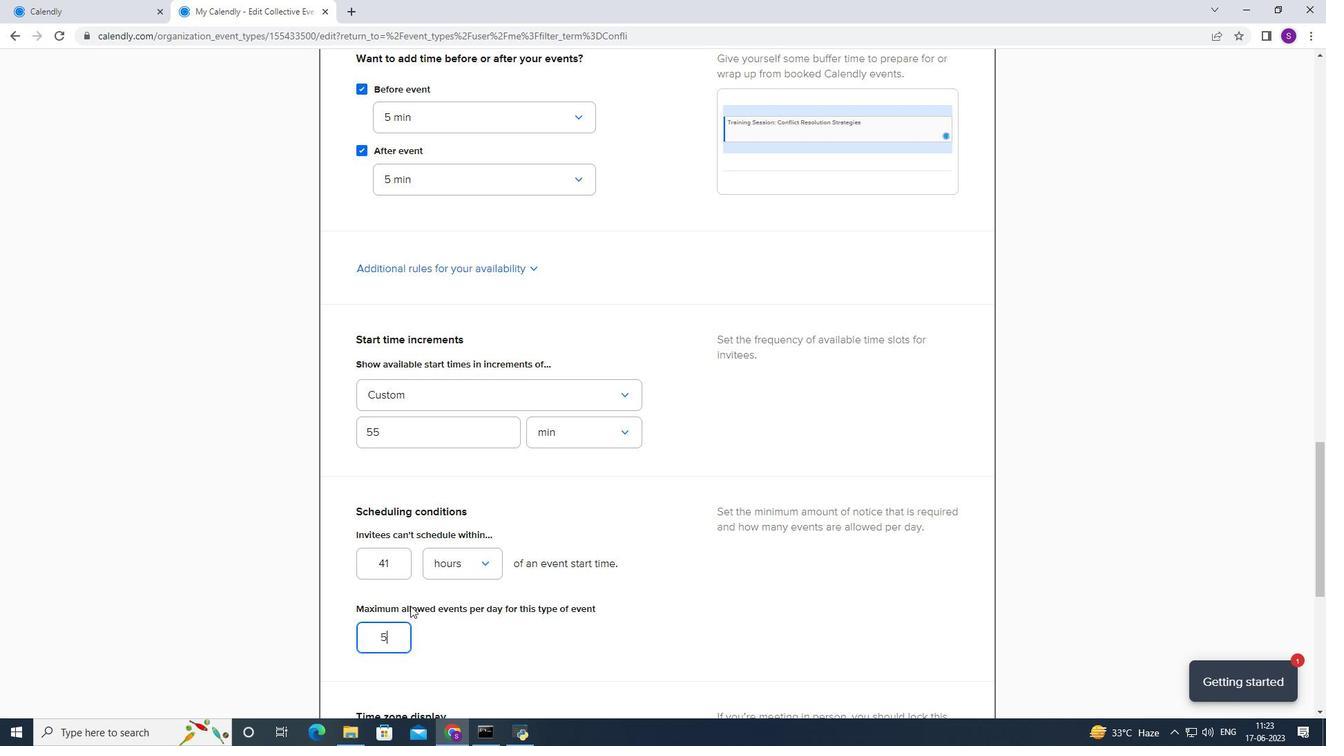 
Action: Mouse scrolled (411, 603) with delta (0, 0)
Screenshot: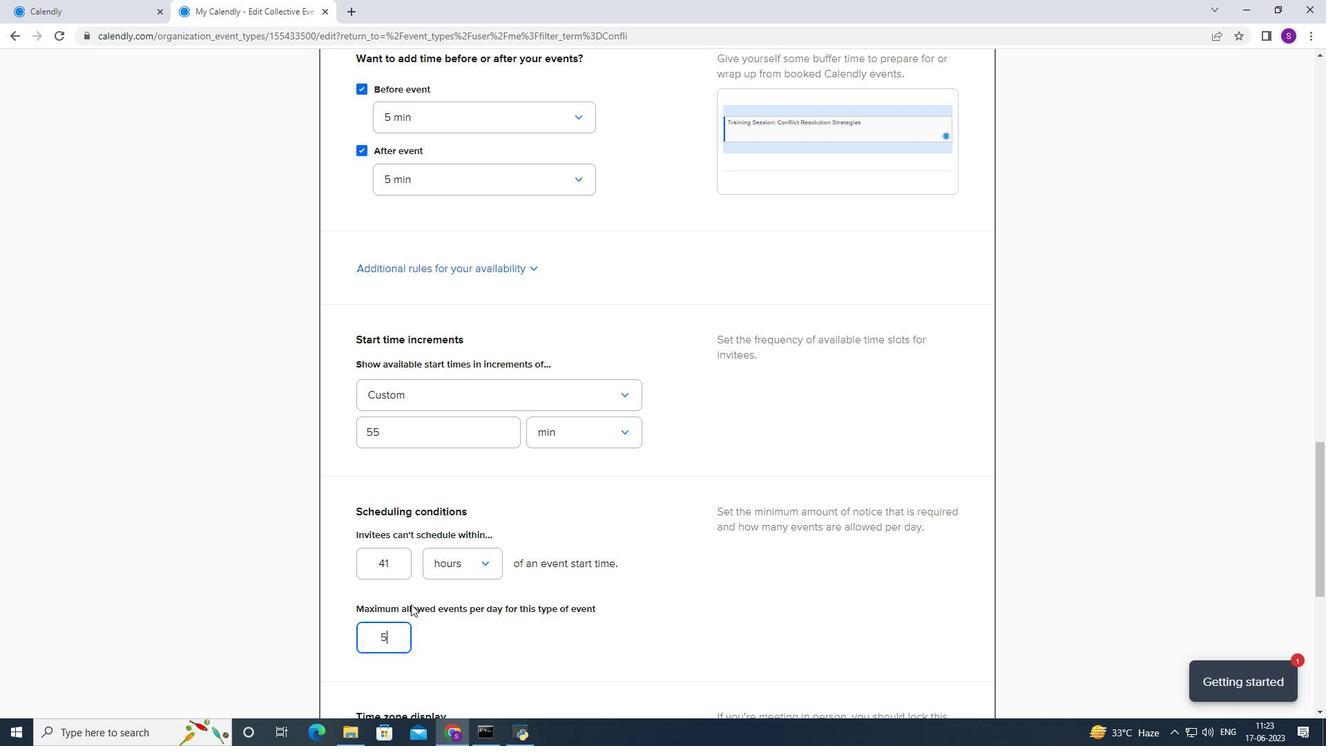 
Action: Mouse scrolled (411, 603) with delta (0, 0)
Screenshot: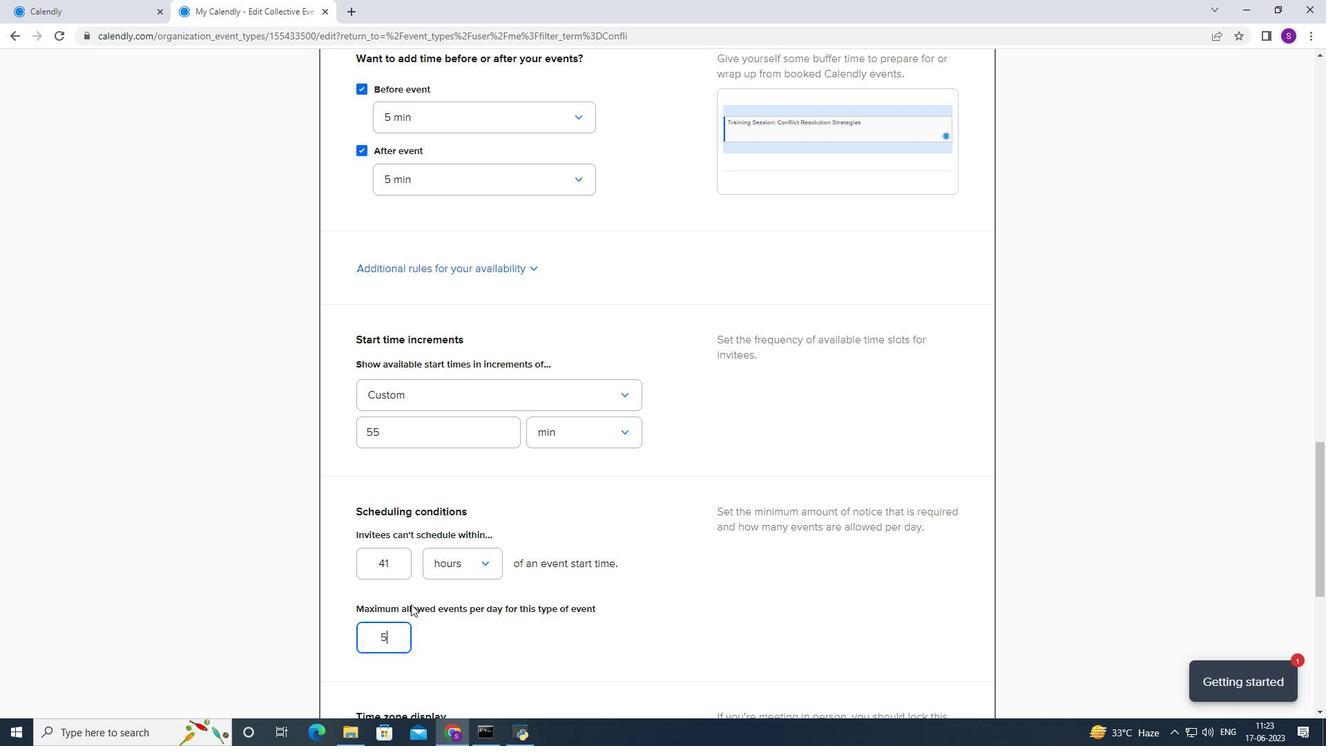 
Action: Mouse scrolled (411, 603) with delta (0, 0)
Screenshot: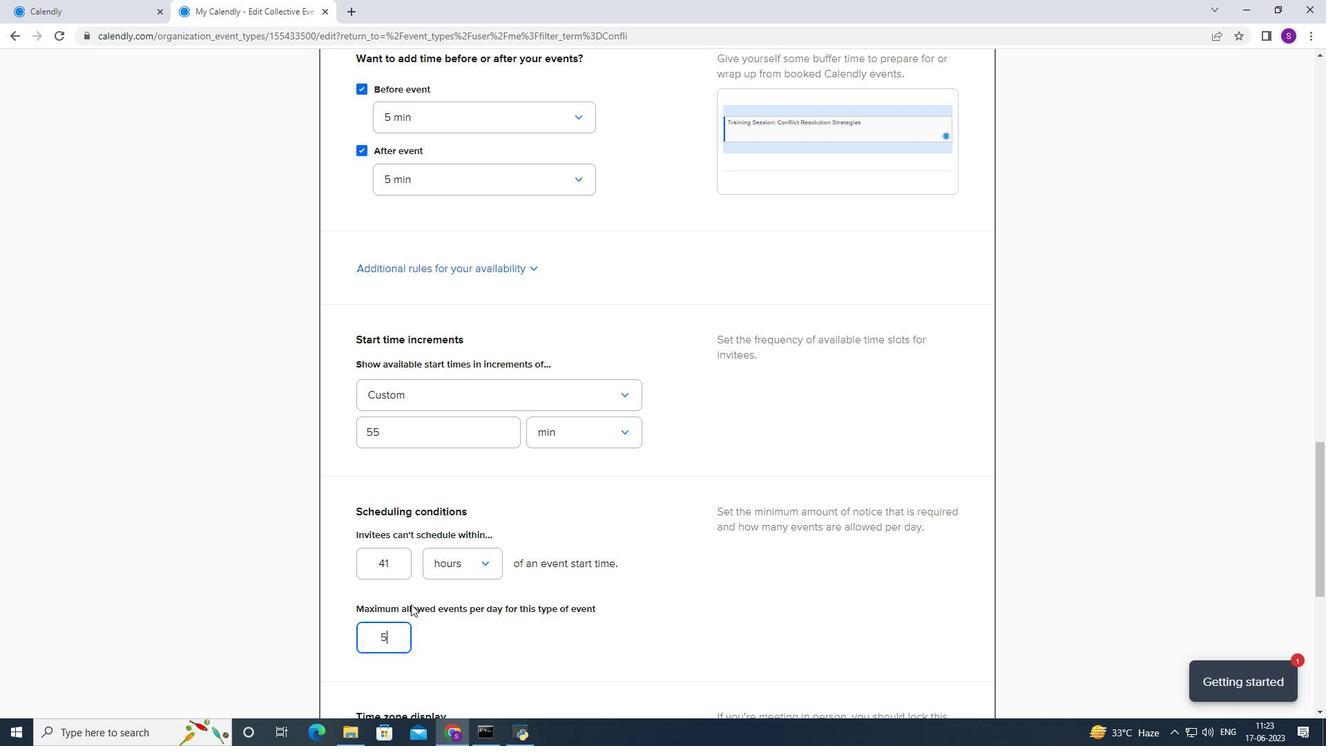 
Action: Mouse scrolled (411, 603) with delta (0, 0)
Screenshot: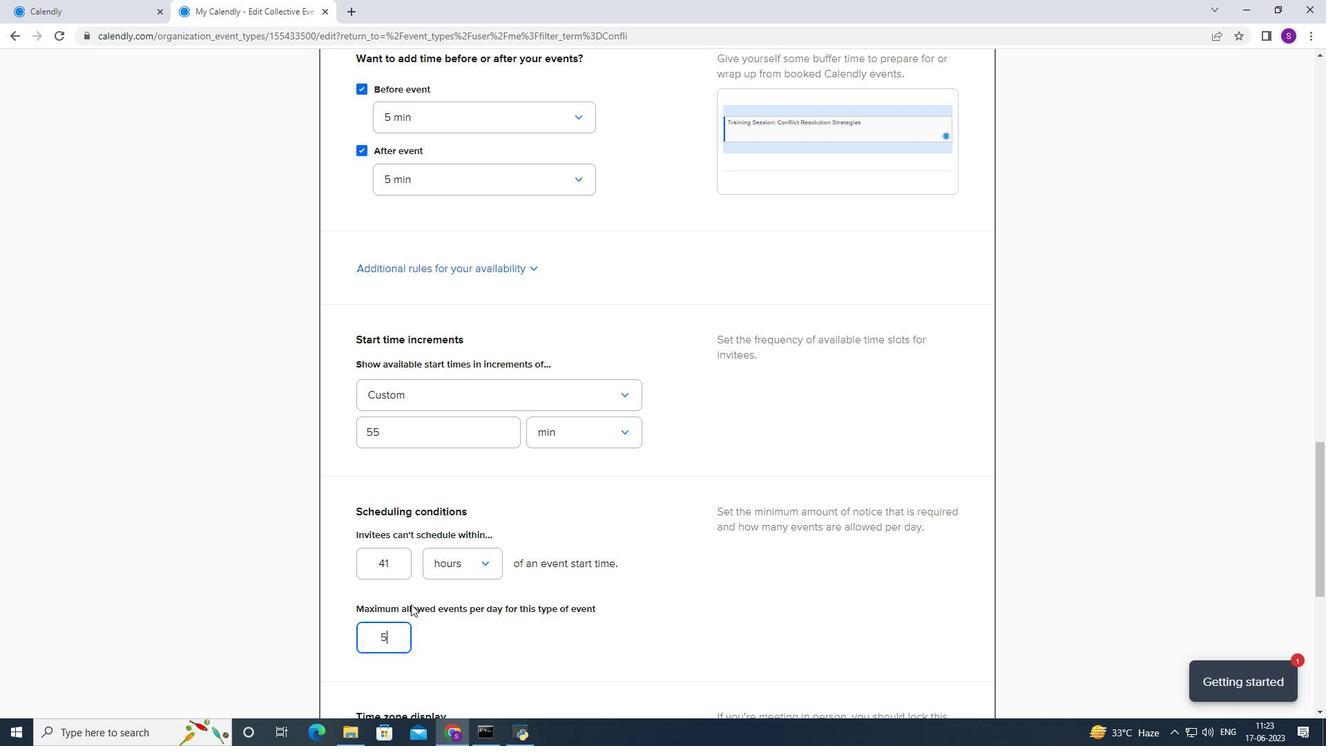 
Action: Mouse scrolled (411, 603) with delta (0, 0)
Screenshot: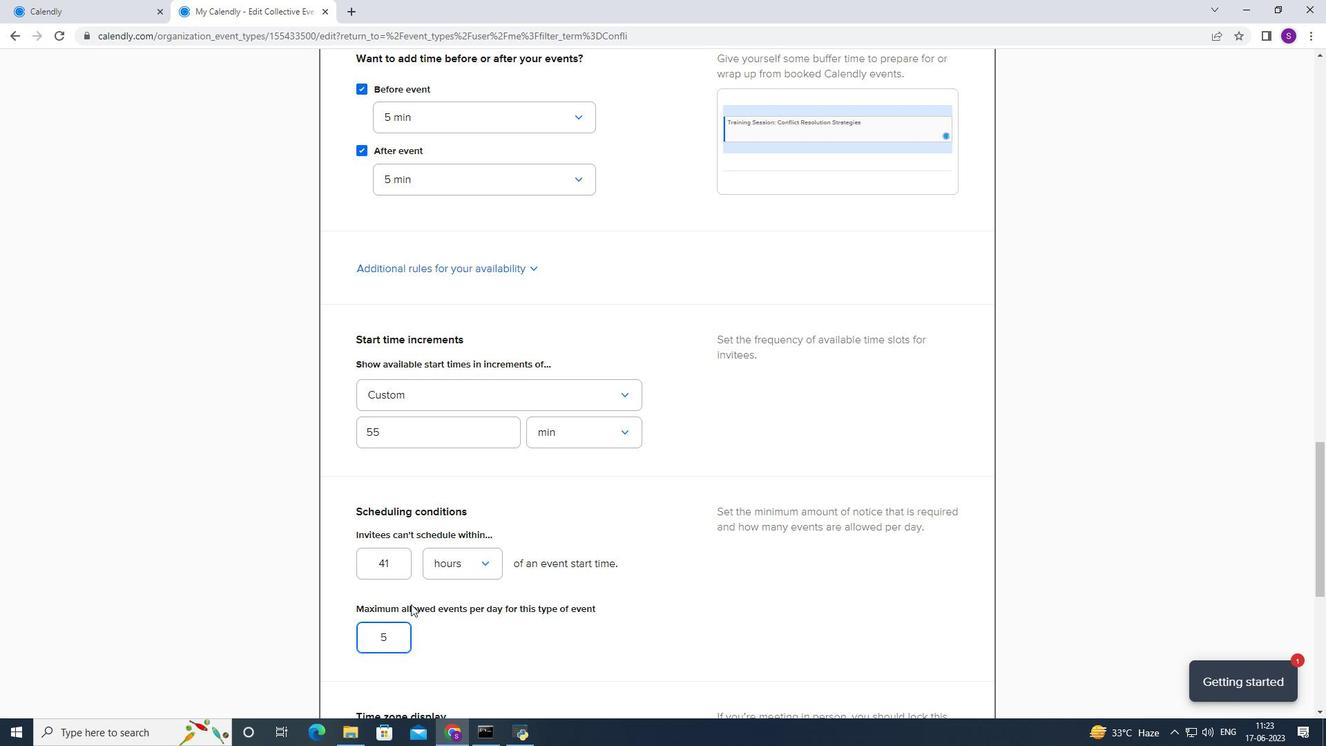 
Action: Mouse moved to (937, 394)
Screenshot: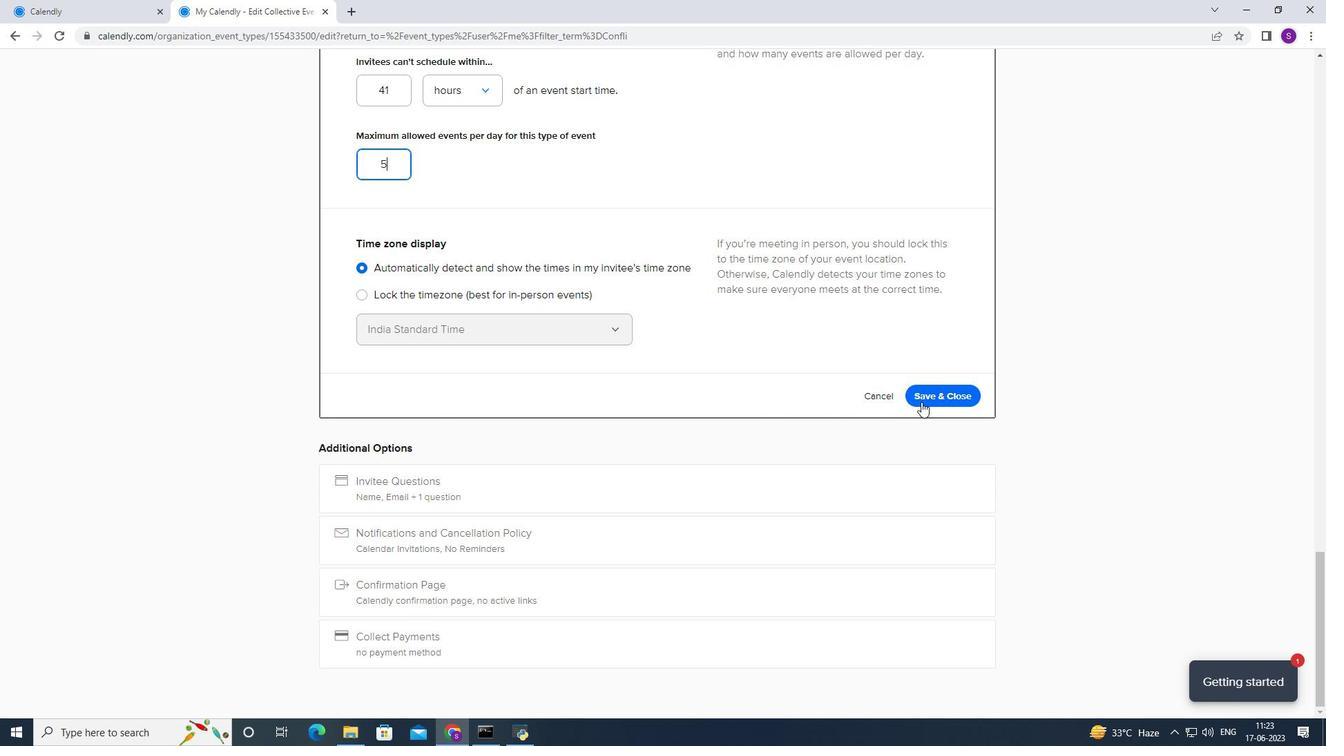 
Action: Mouse pressed left at (937, 394)
Screenshot: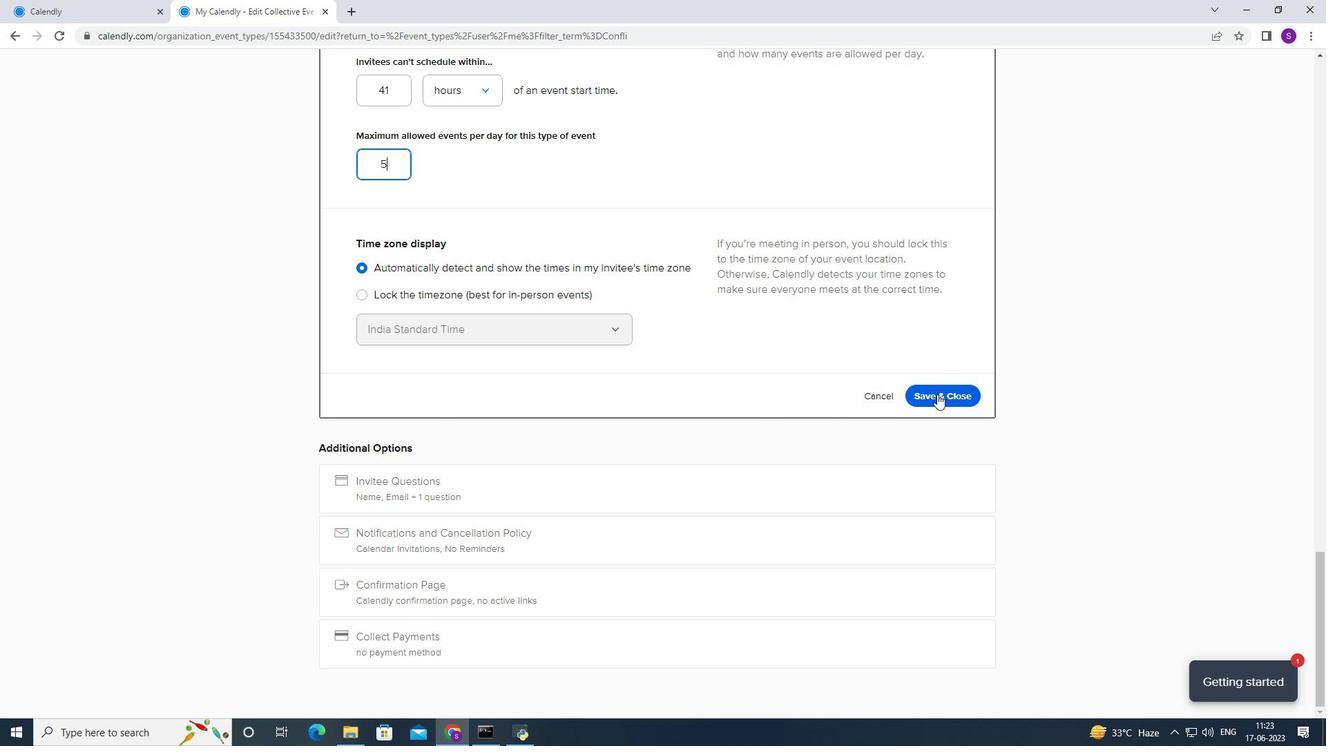 
Action: Mouse moved to (619, 346)
Screenshot: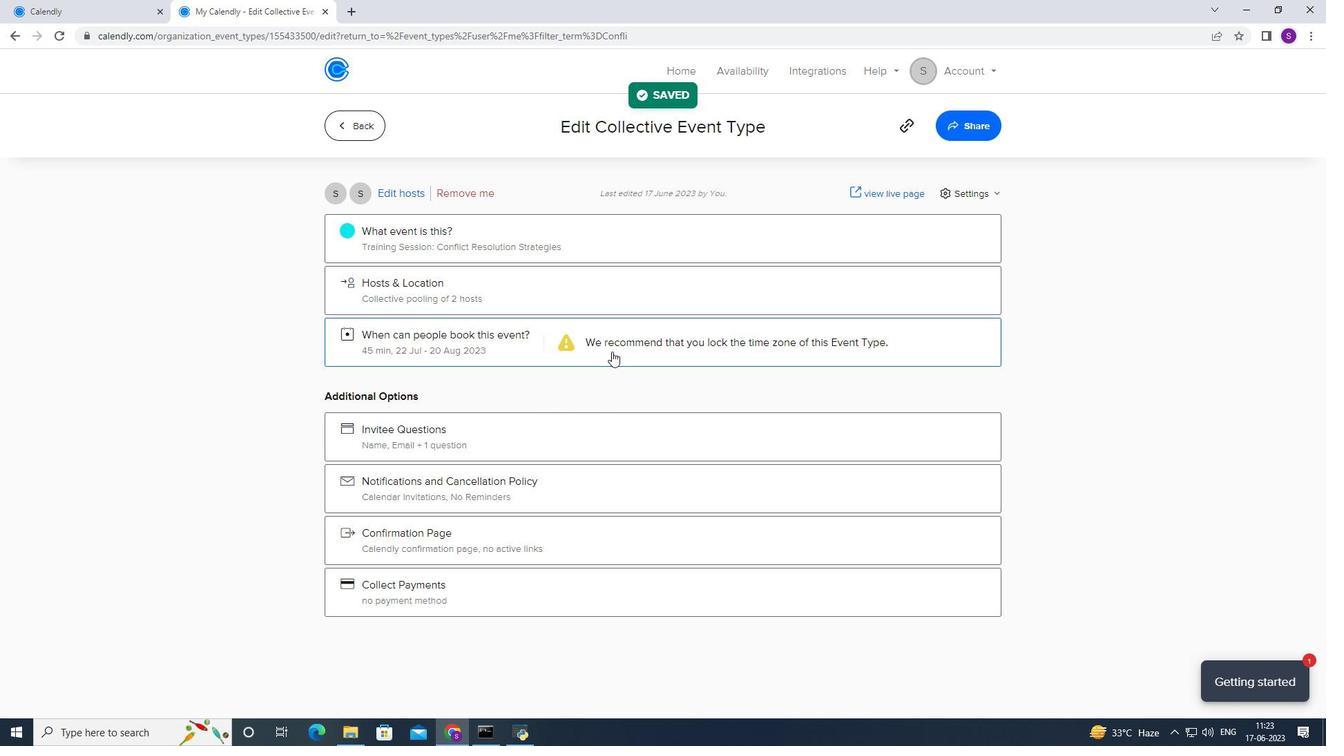 
